 Task: Research Airbnb options in Ulundi, South Africa from 1st December, 2023 to 9th December, 2023 for 2 adults.1  bedroom having 1 bed and 1 bathroom. Property type can be house. Look for 3 properties as per requirement.
Action: Mouse moved to (433, 98)
Screenshot: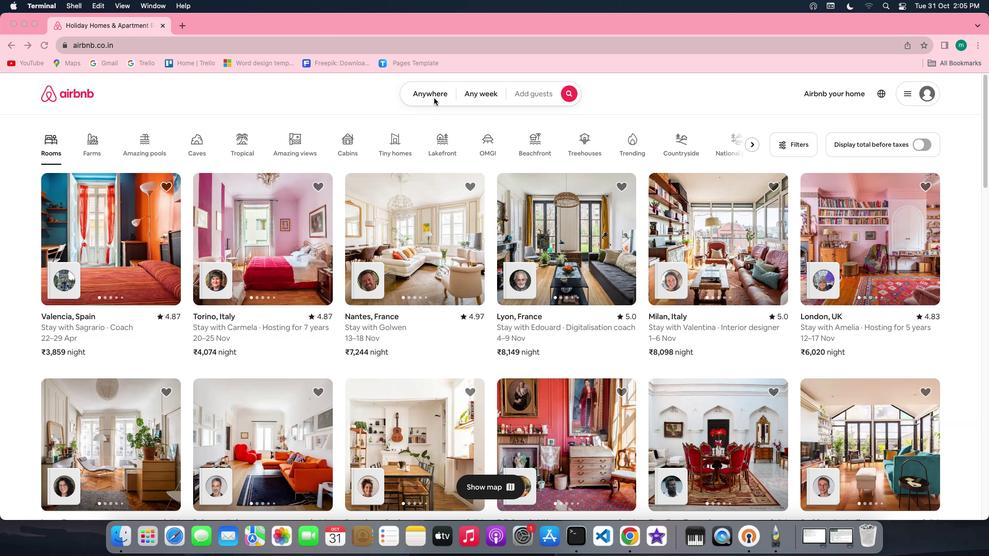 
Action: Mouse pressed left at (433, 98)
Screenshot: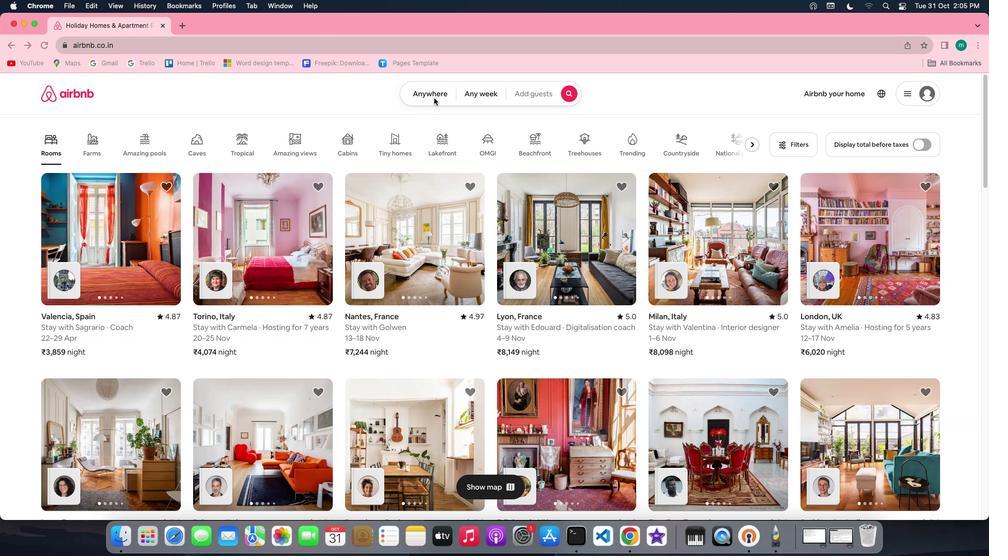 
Action: Mouse pressed left at (433, 98)
Screenshot: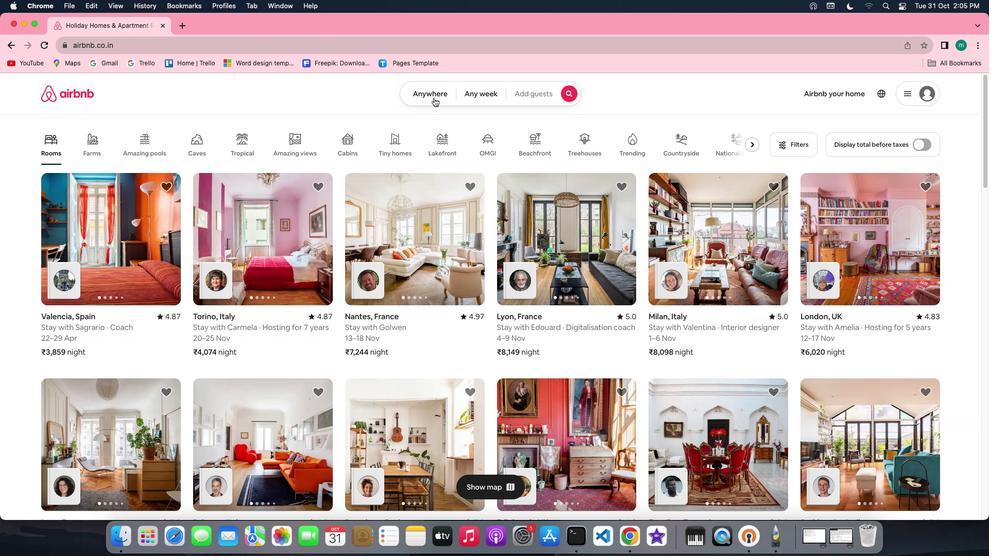 
Action: Mouse moved to (339, 137)
Screenshot: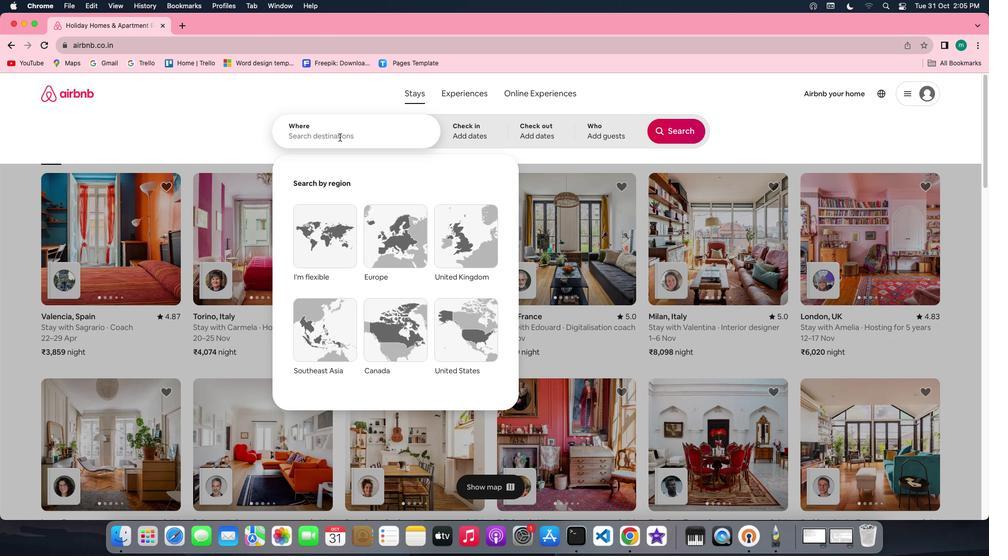 
Action: Mouse pressed left at (339, 137)
Screenshot: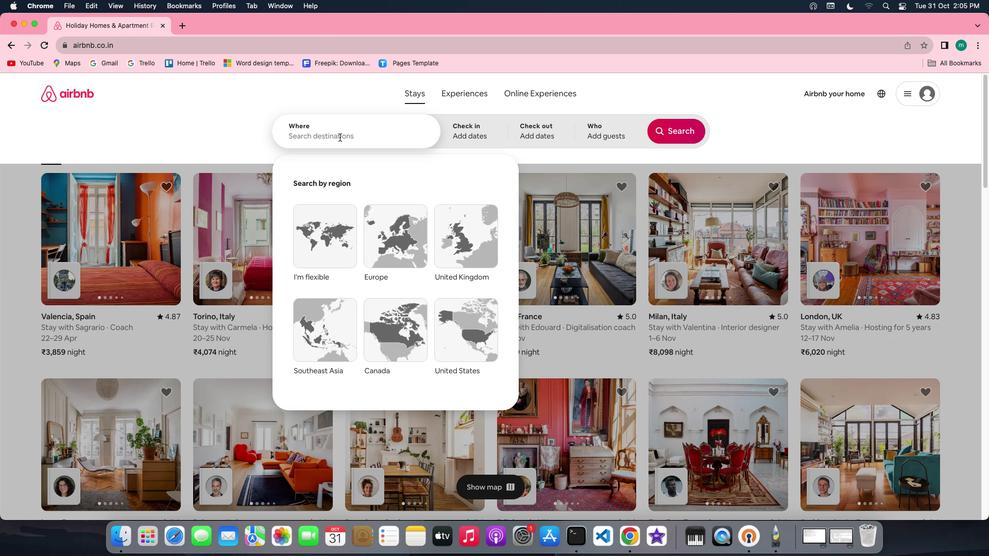 
Action: Mouse moved to (334, 139)
Screenshot: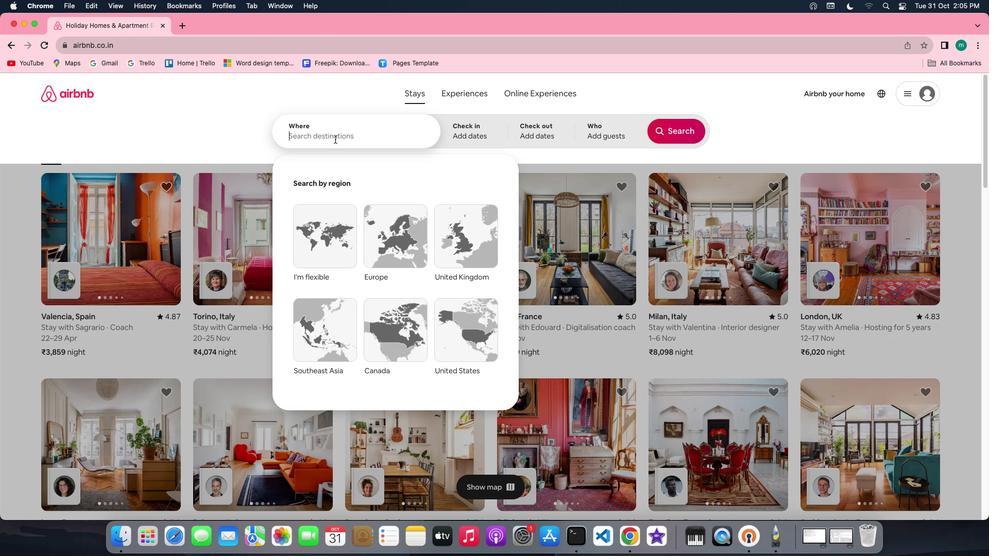 
Action: Key pressed Key.shift'U''l''u''n''d''i'','Key.spaceKey.shift's''o''u''t''h'Key.spaceKey.shift'a''f''r''i''c''a'
Screenshot: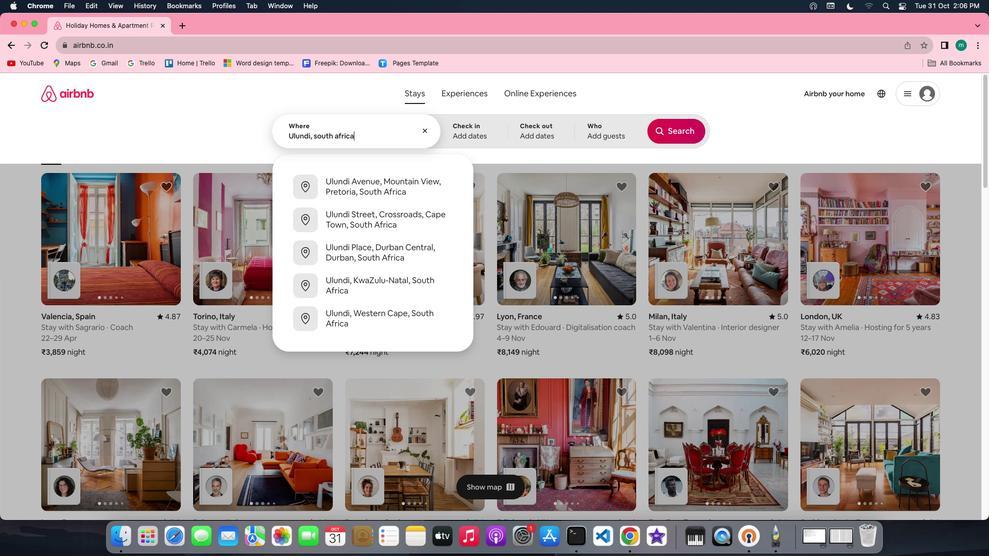 
Action: Mouse moved to (467, 127)
Screenshot: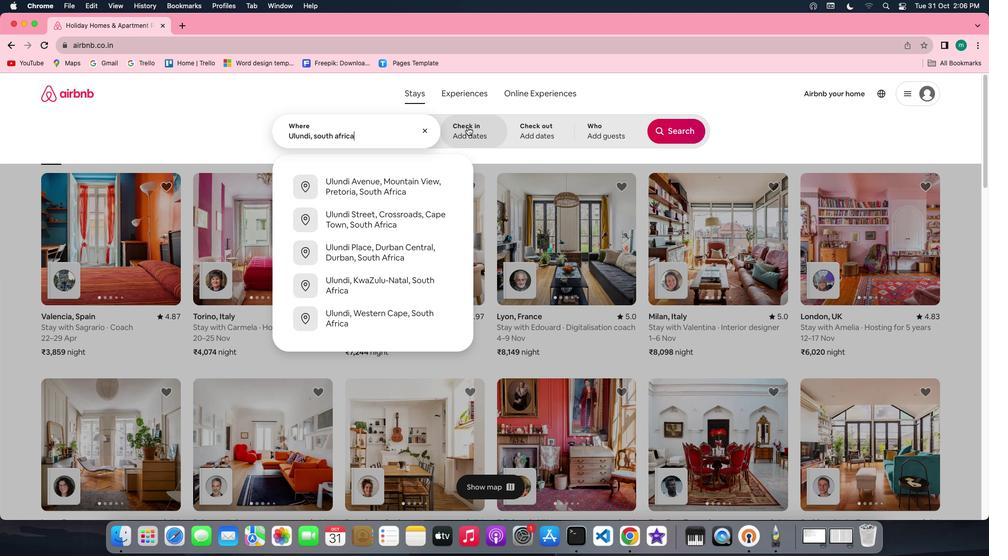 
Action: Mouse pressed left at (467, 127)
Screenshot: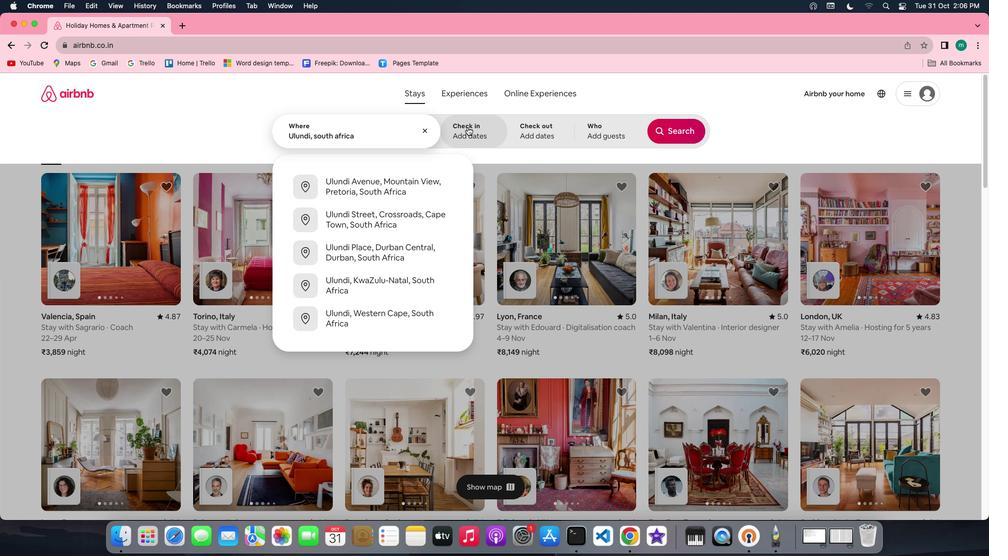 
Action: Mouse moved to (670, 215)
Screenshot: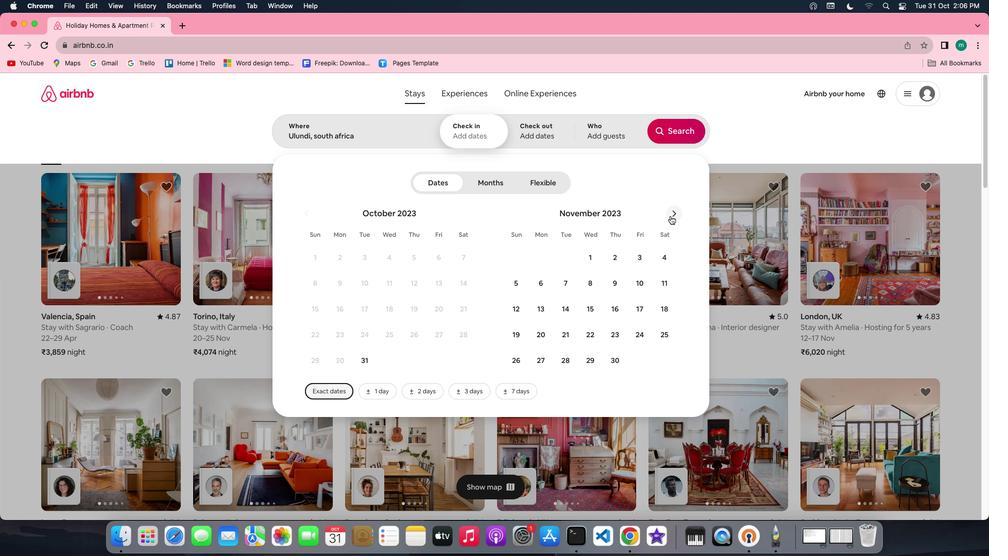 
Action: Mouse pressed left at (670, 215)
Screenshot: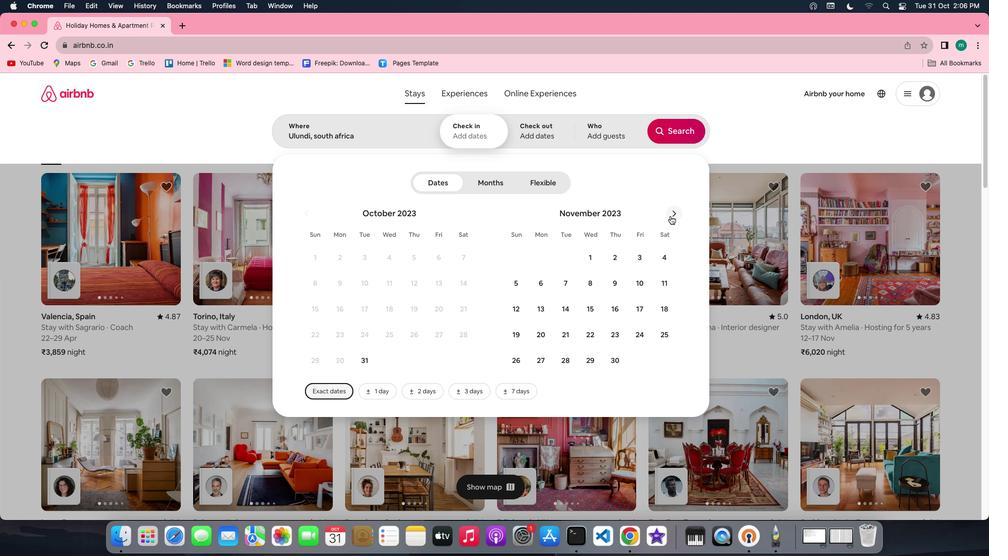 
Action: Mouse moved to (645, 256)
Screenshot: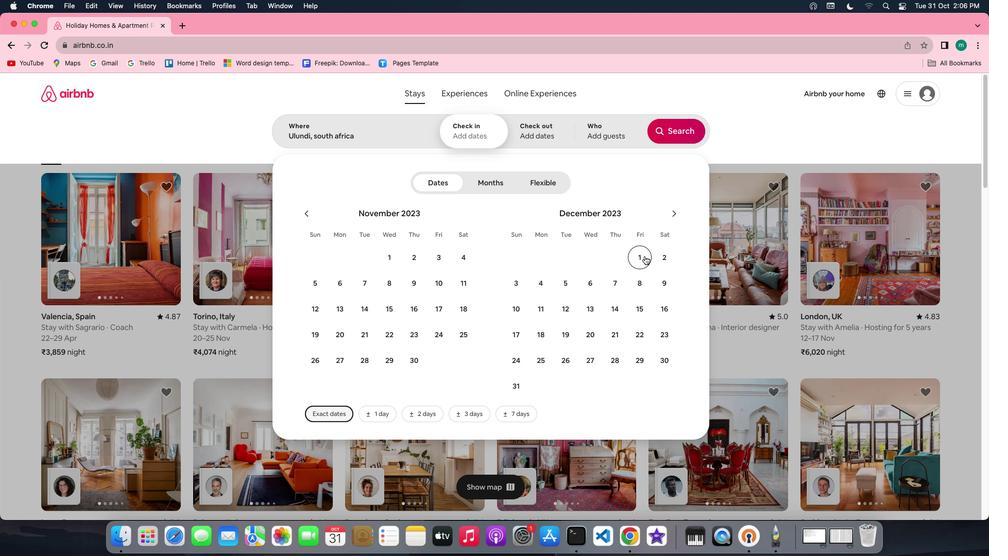 
Action: Mouse pressed left at (645, 256)
Screenshot: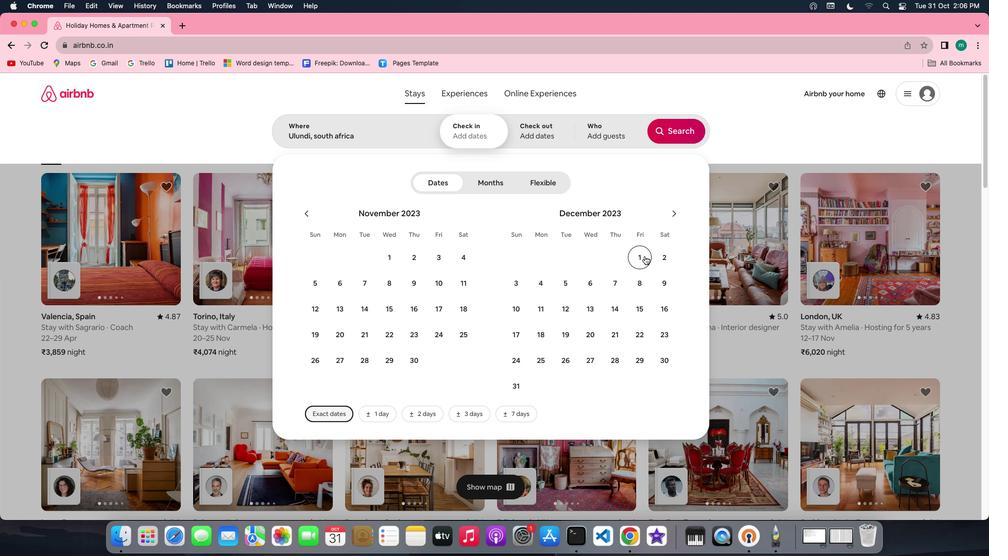 
Action: Mouse moved to (662, 285)
Screenshot: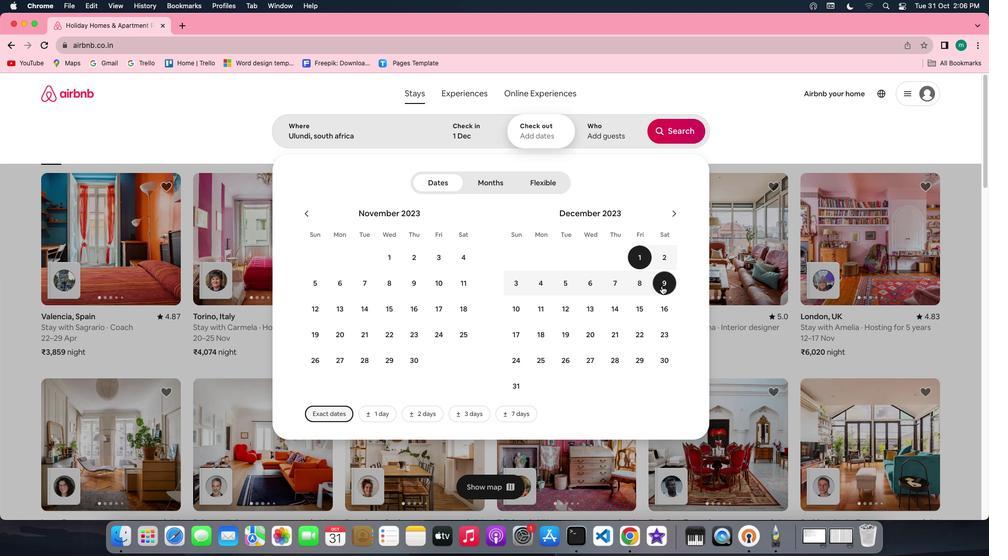 
Action: Mouse pressed left at (662, 285)
Screenshot: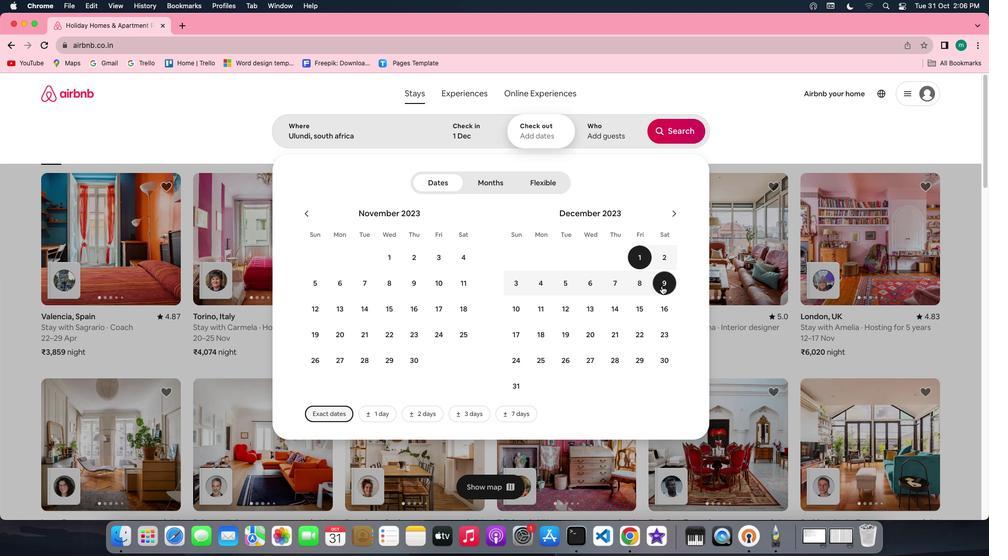 
Action: Mouse moved to (612, 133)
Screenshot: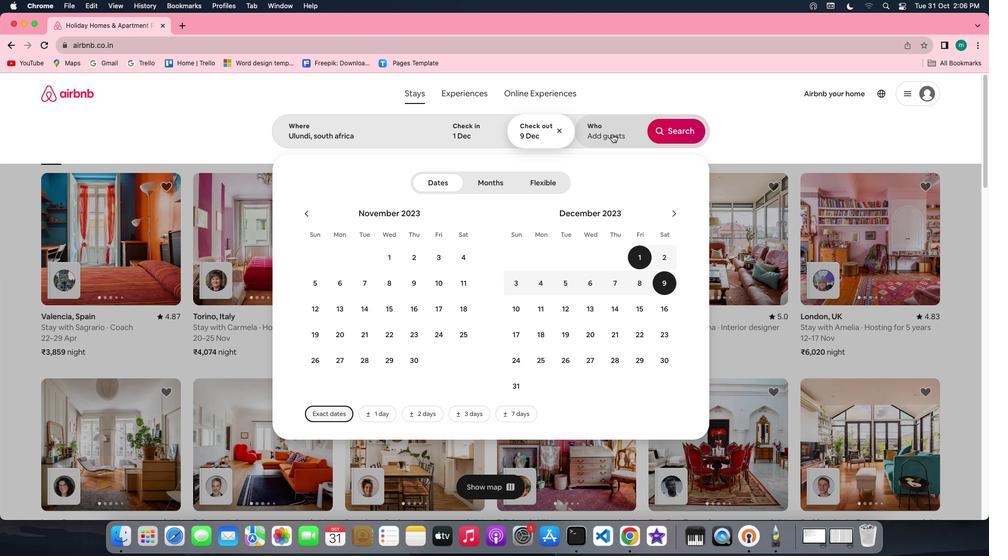 
Action: Mouse pressed left at (612, 133)
Screenshot: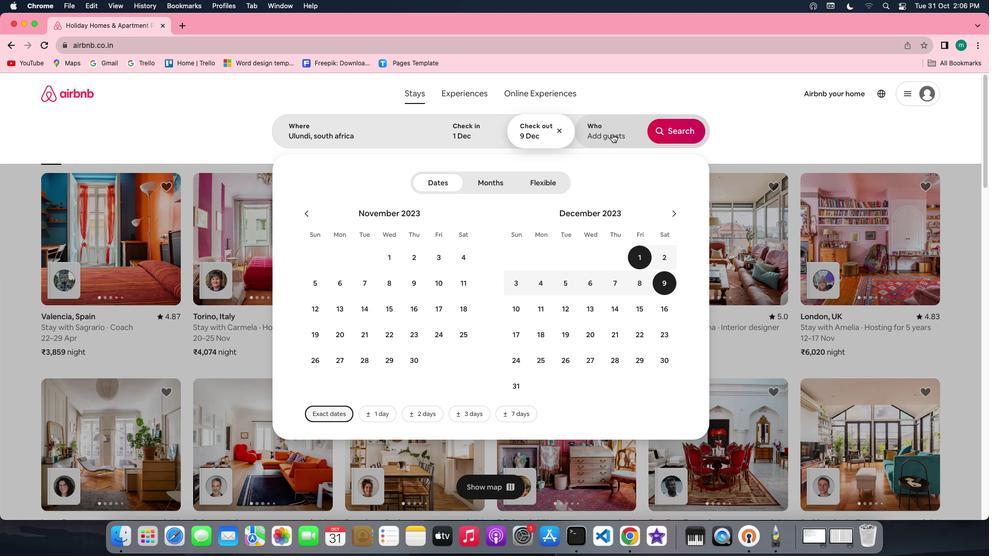 
Action: Mouse moved to (679, 187)
Screenshot: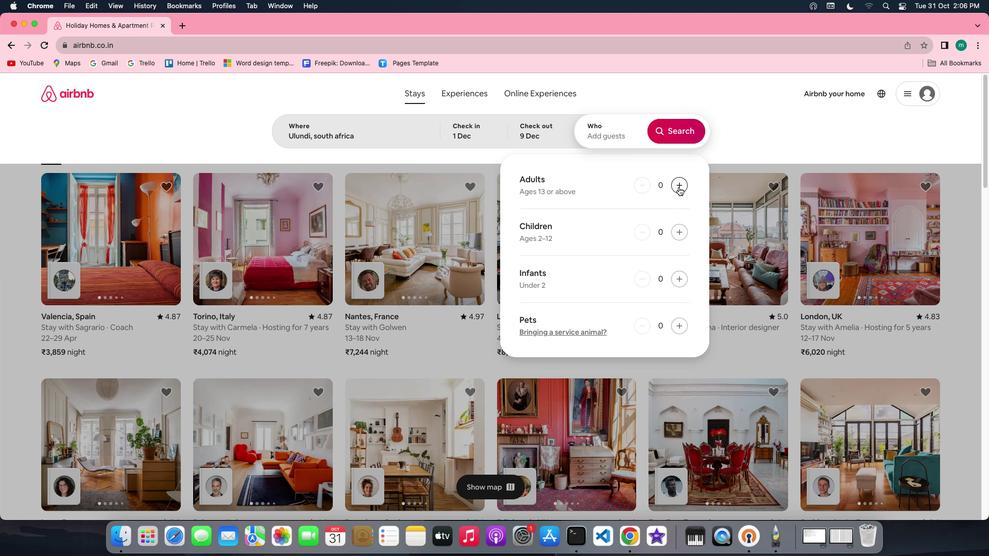 
Action: Mouse pressed left at (679, 187)
Screenshot: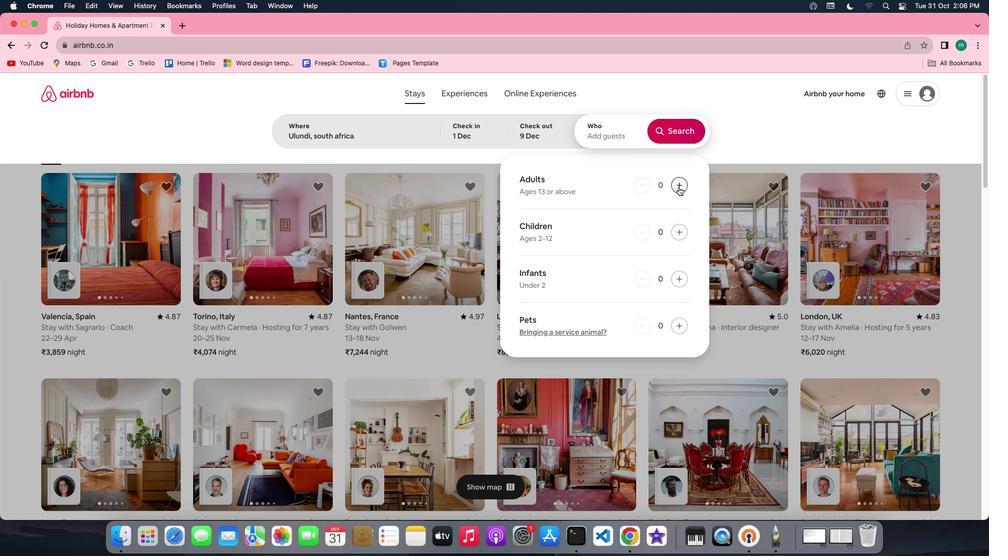 
Action: Mouse pressed left at (679, 187)
Screenshot: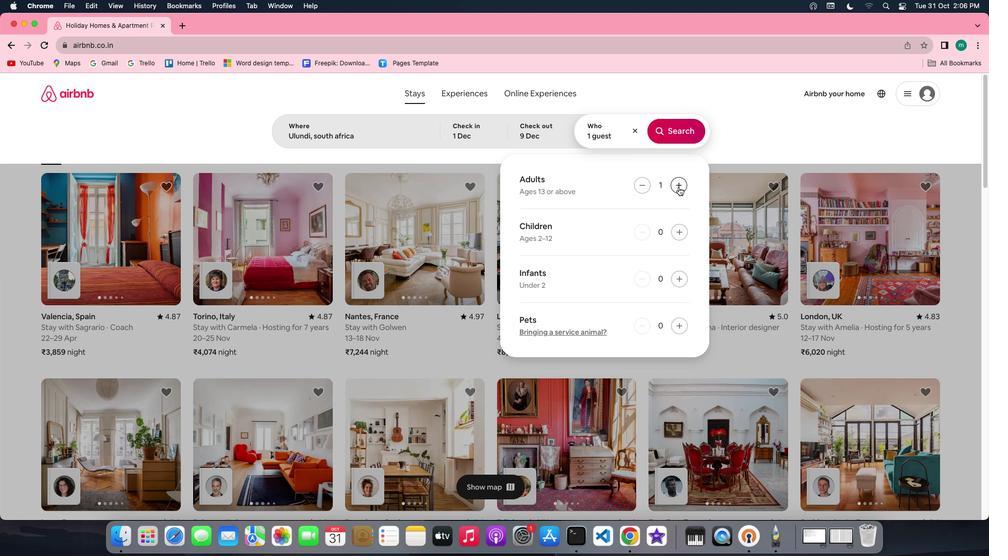 
Action: Mouse moved to (673, 130)
Screenshot: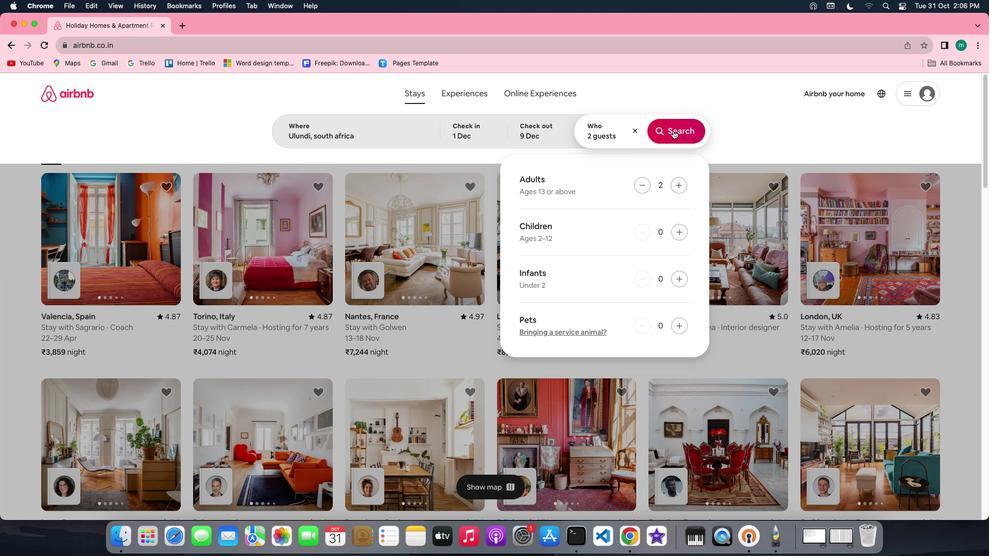 
Action: Mouse pressed left at (673, 130)
Screenshot: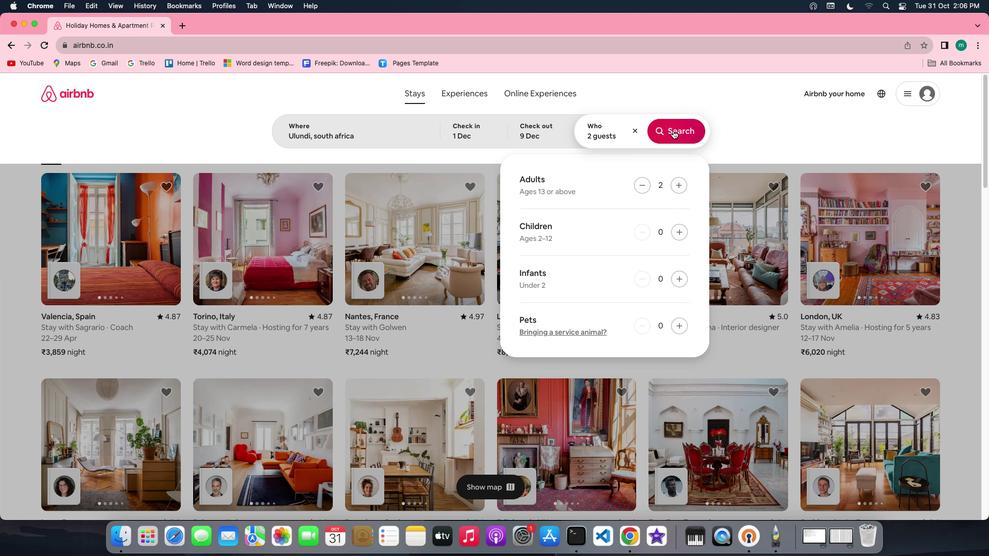 
Action: Mouse moved to (835, 129)
Screenshot: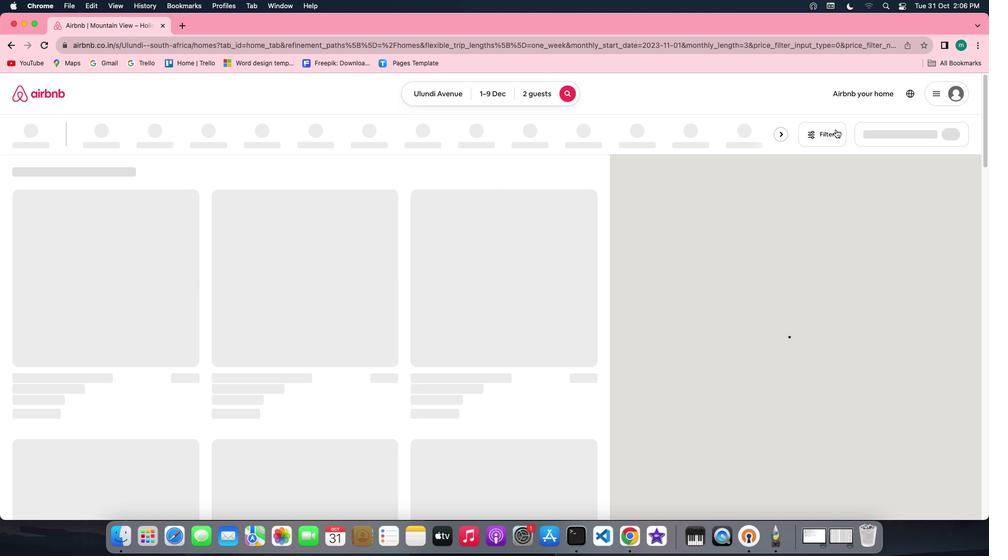 
Action: Mouse pressed left at (835, 129)
Screenshot: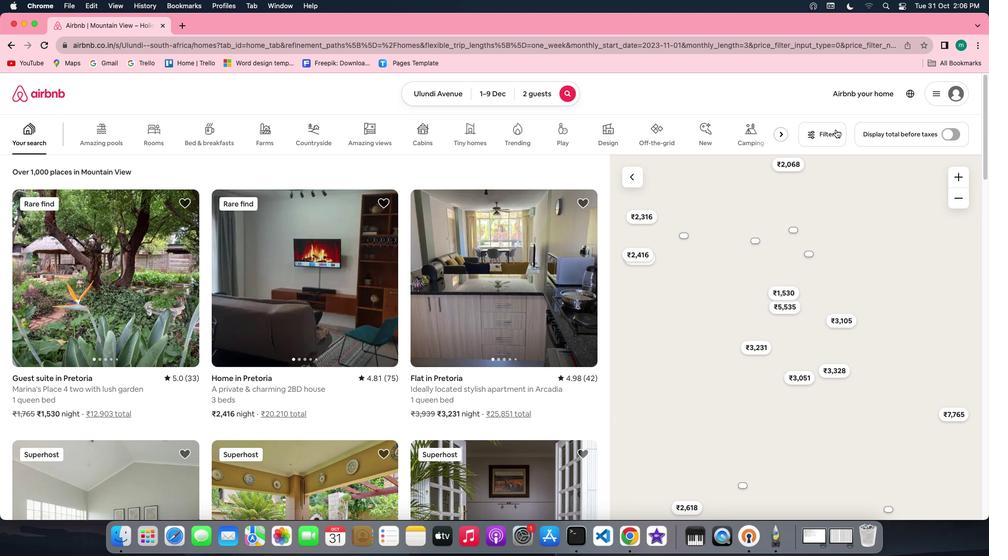 
Action: Mouse moved to (518, 298)
Screenshot: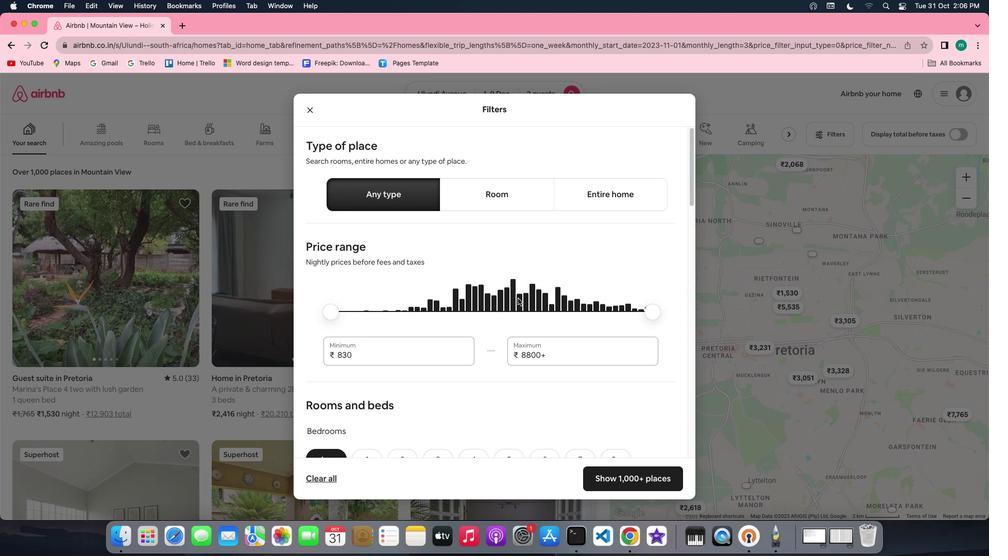 
Action: Mouse scrolled (518, 298) with delta (0, 0)
Screenshot: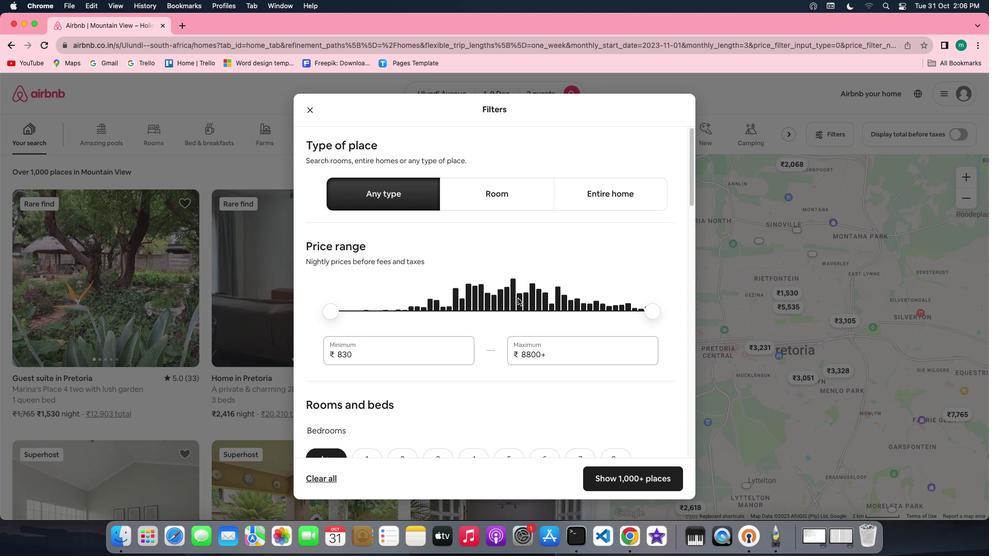 
Action: Mouse scrolled (518, 298) with delta (0, 0)
Screenshot: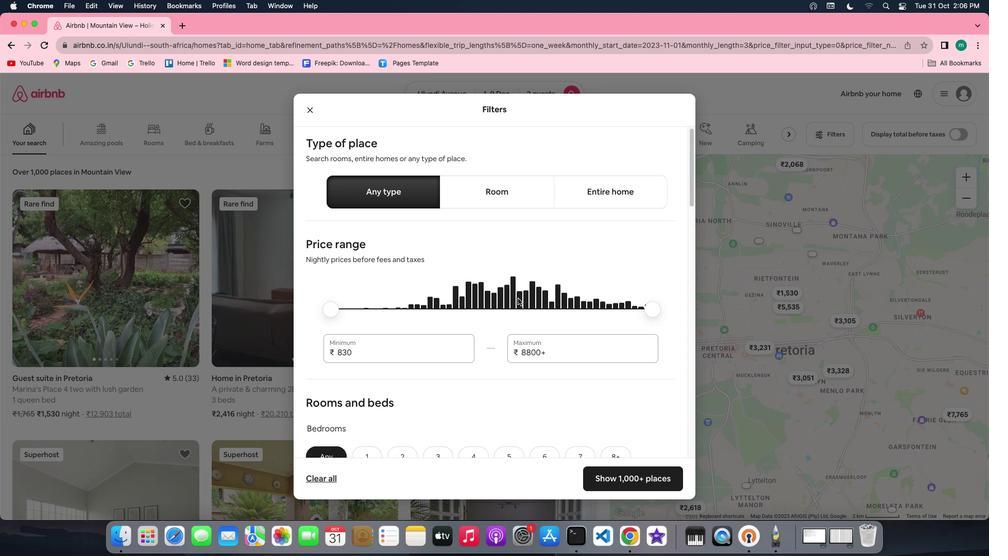 
Action: Mouse scrolled (518, 298) with delta (0, -1)
Screenshot: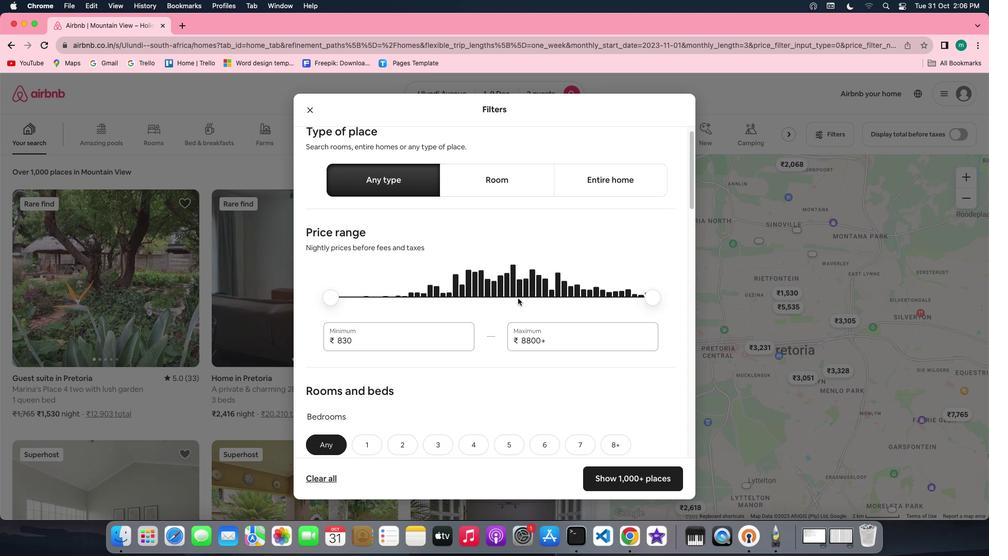 
Action: Mouse scrolled (518, 298) with delta (0, 0)
Screenshot: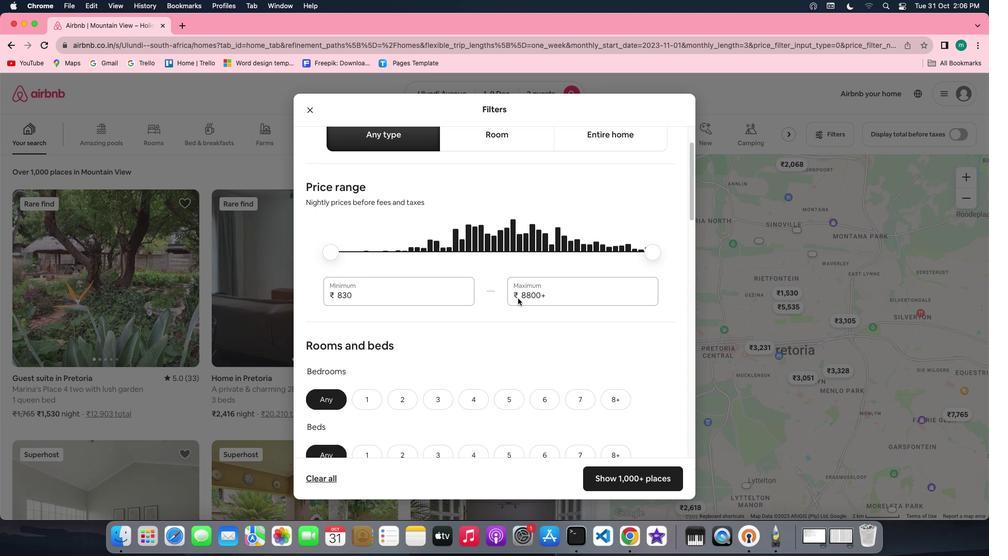 
Action: Mouse scrolled (518, 298) with delta (0, 0)
Screenshot: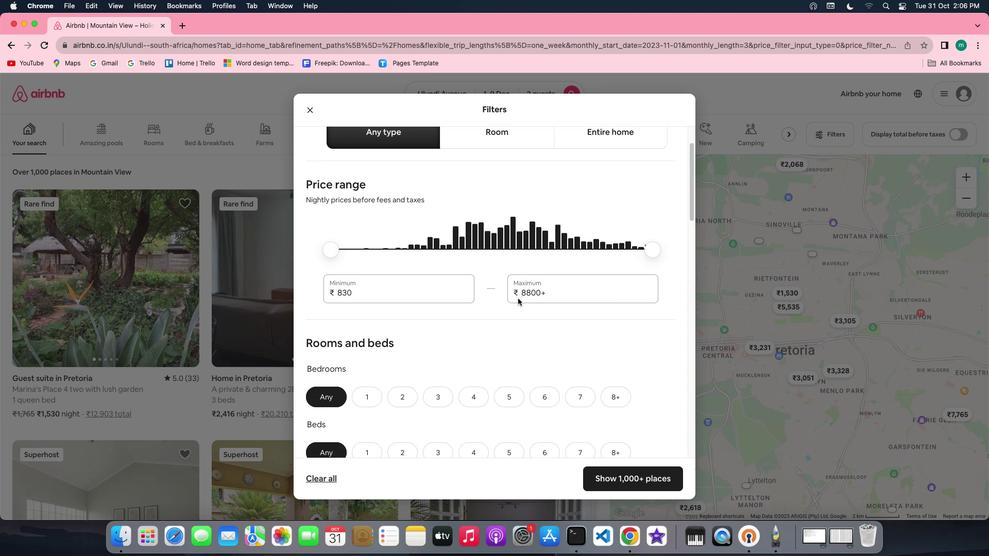 
Action: Mouse scrolled (518, 298) with delta (0, 0)
Screenshot: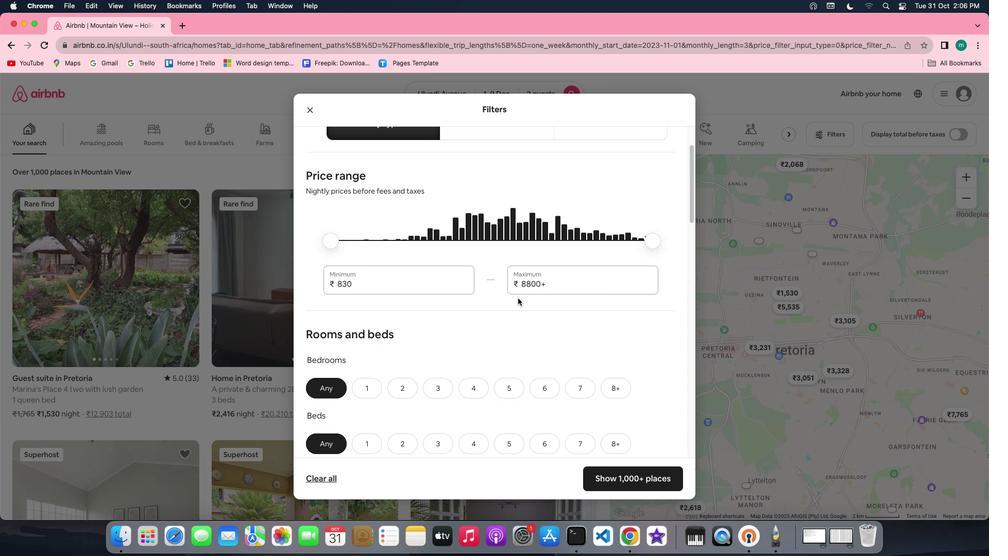 
Action: Mouse scrolled (518, 298) with delta (0, -1)
Screenshot: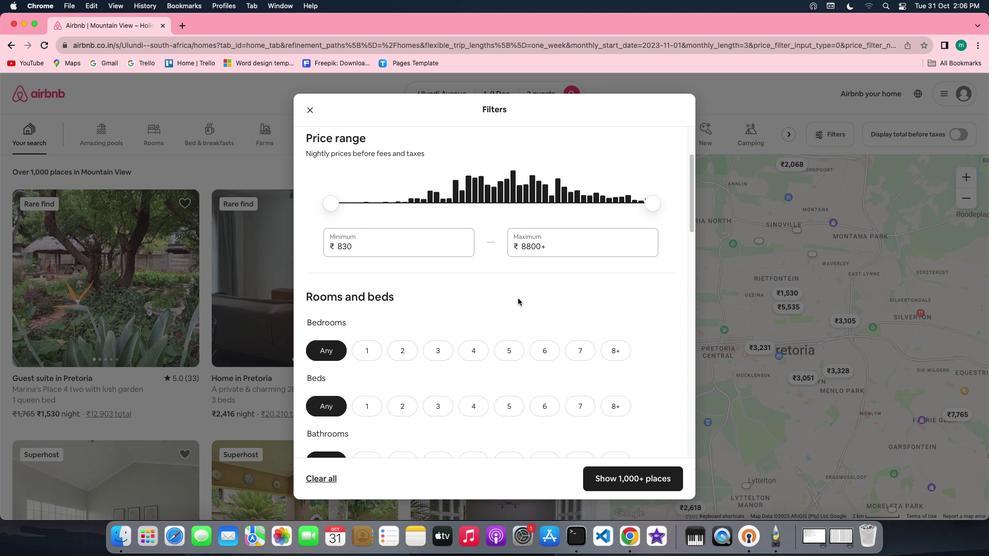 
Action: Mouse moved to (357, 304)
Screenshot: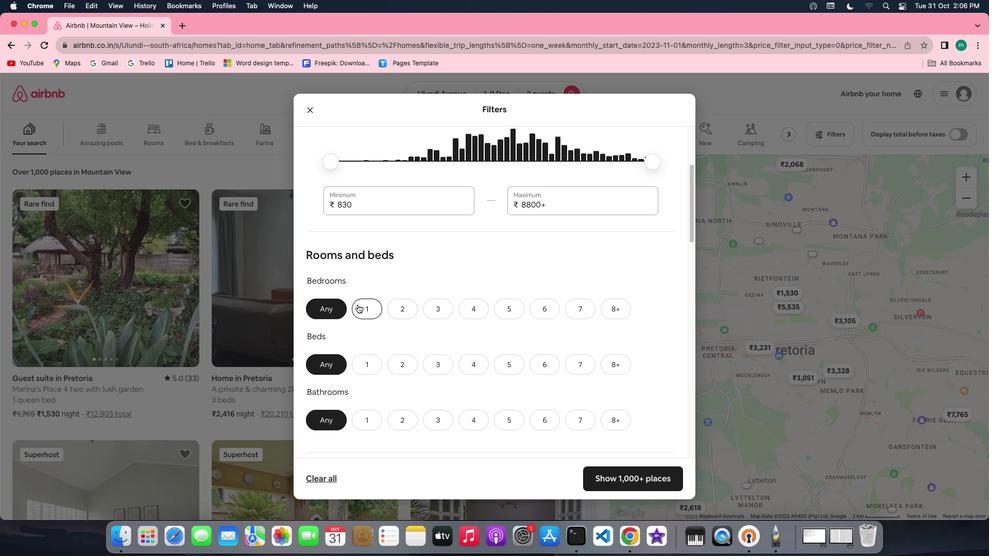 
Action: Mouse pressed left at (357, 304)
Screenshot: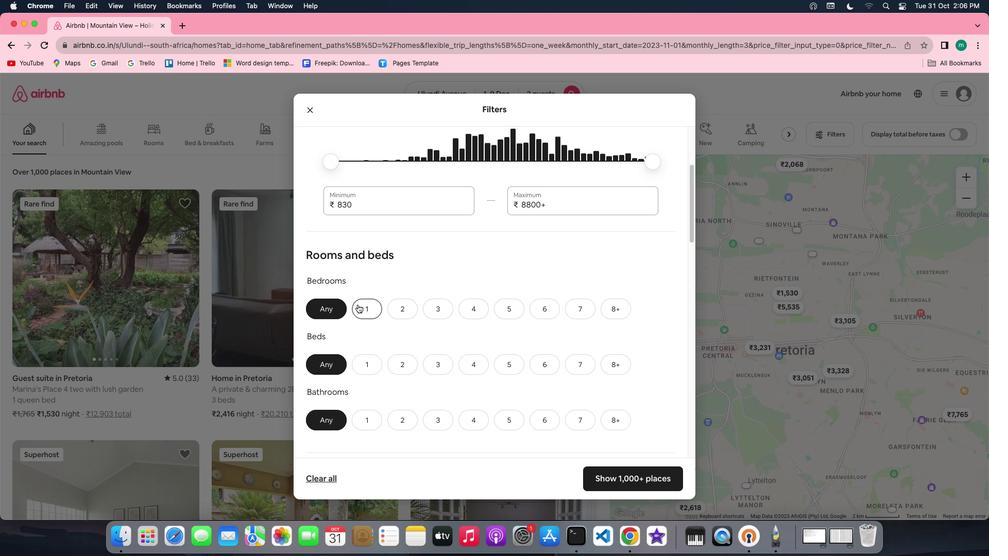 
Action: Mouse moved to (376, 363)
Screenshot: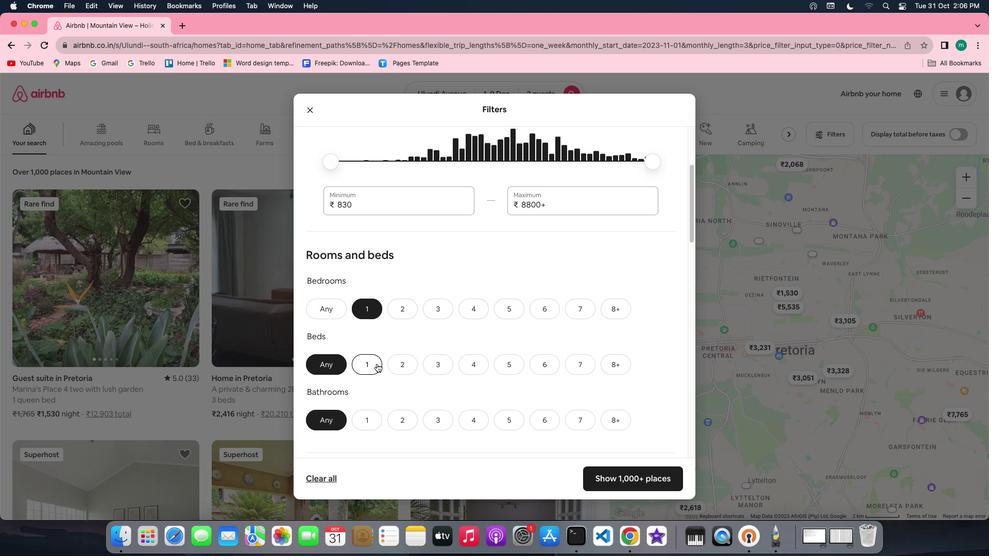 
Action: Mouse pressed left at (376, 363)
Screenshot: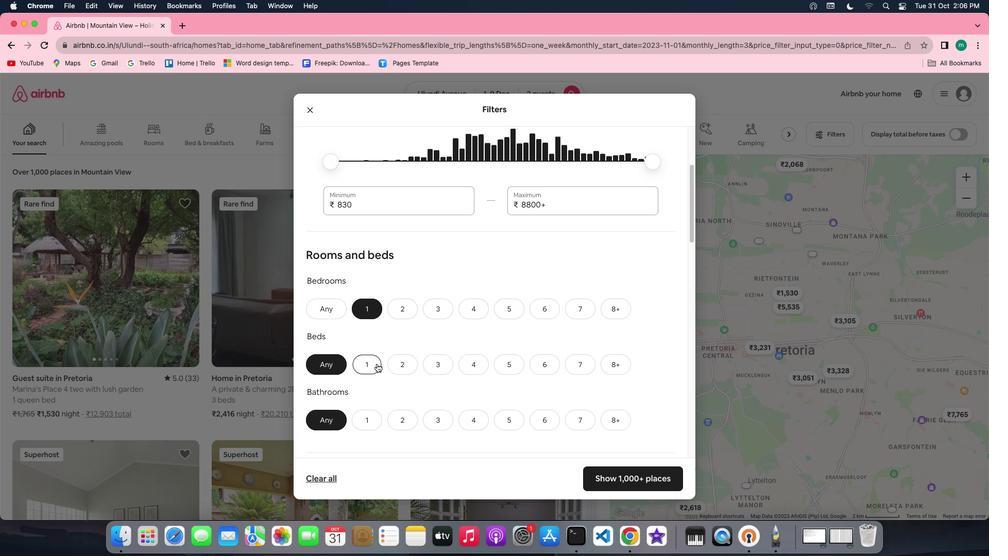 
Action: Mouse moved to (370, 415)
Screenshot: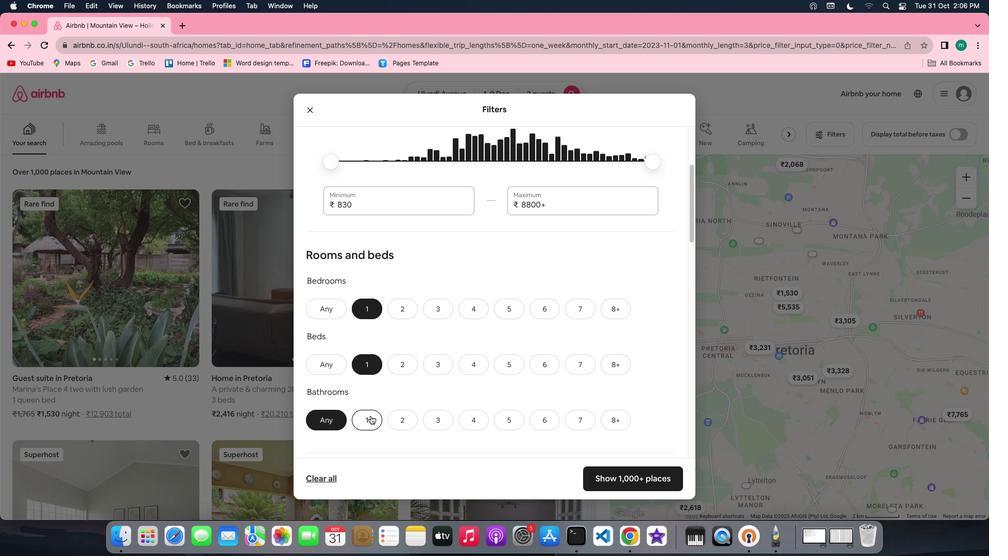 
Action: Mouse pressed left at (370, 415)
Screenshot: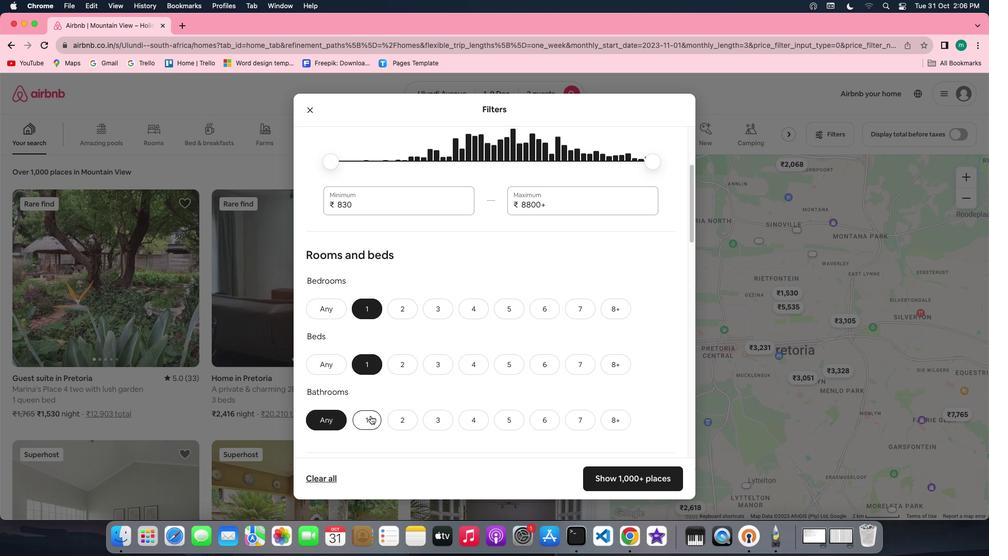 
Action: Mouse moved to (493, 399)
Screenshot: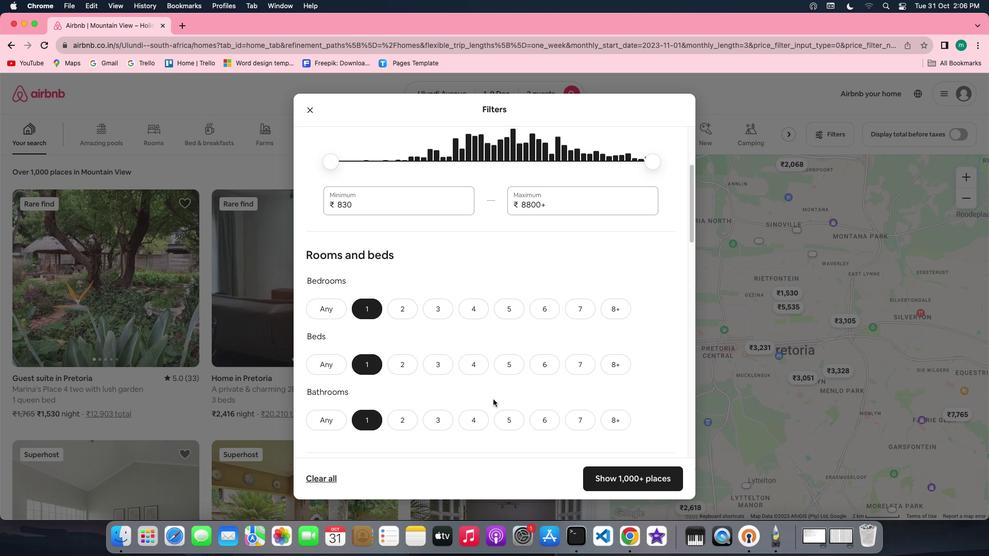 
Action: Mouse scrolled (493, 399) with delta (0, 0)
Screenshot: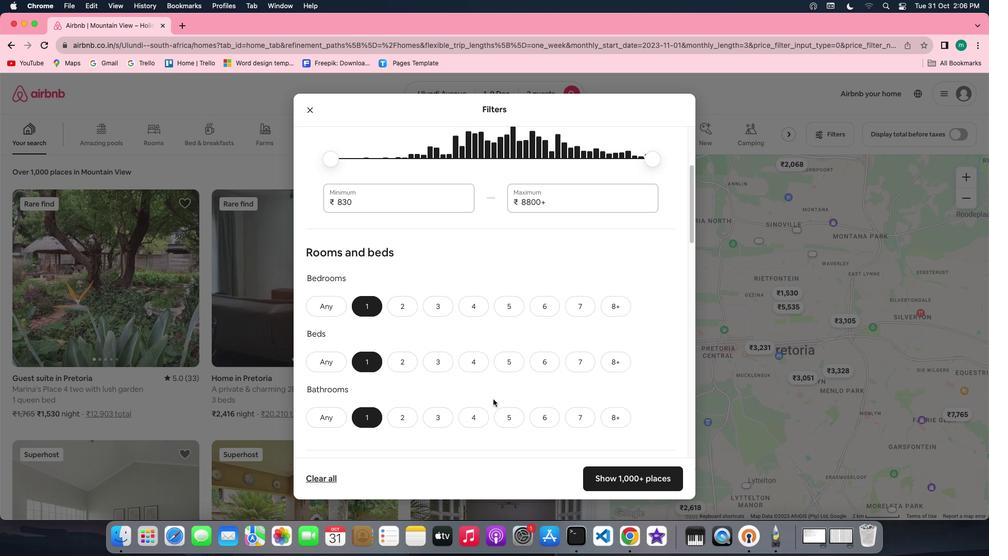 
Action: Mouse scrolled (493, 399) with delta (0, 0)
Screenshot: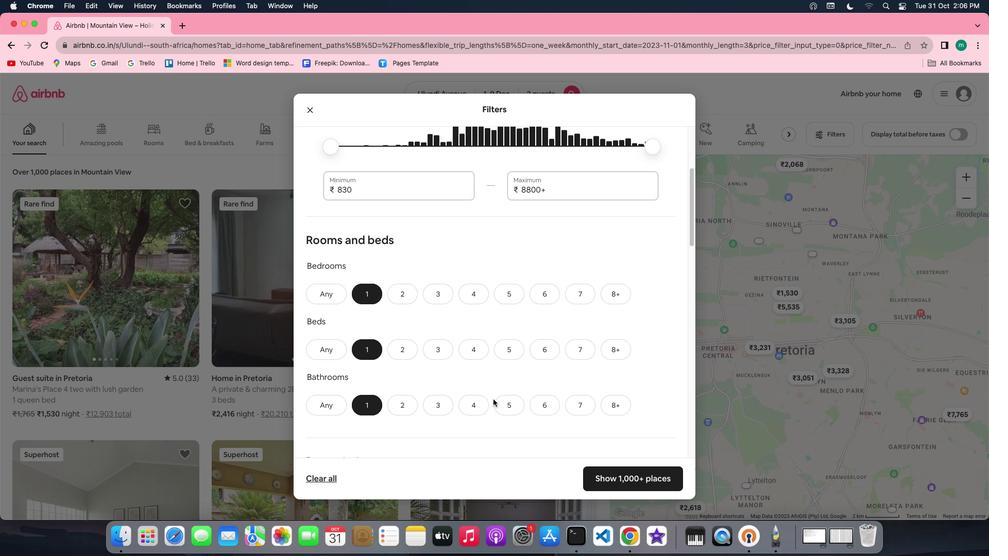 
Action: Mouse scrolled (493, 399) with delta (0, -1)
Screenshot: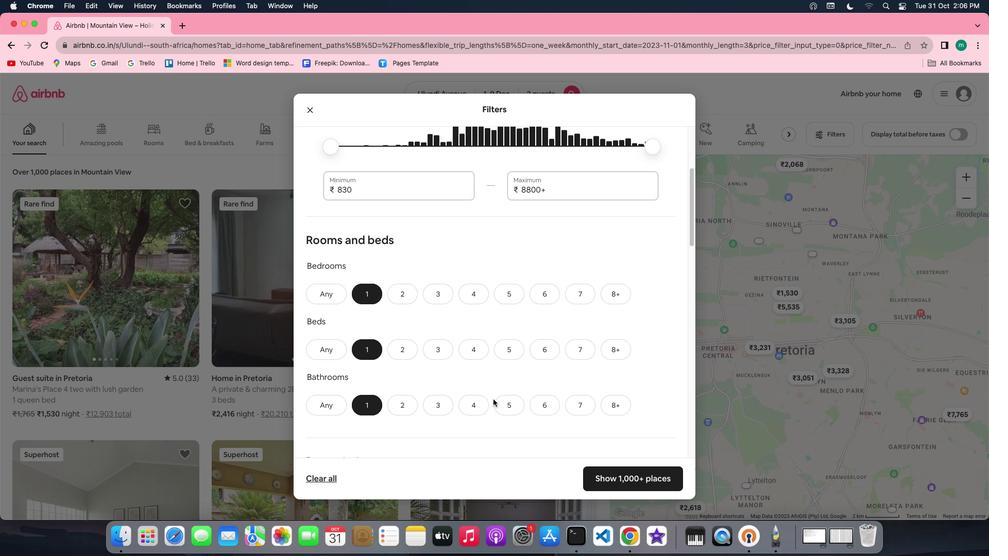 
Action: Mouse scrolled (493, 399) with delta (0, -2)
Screenshot: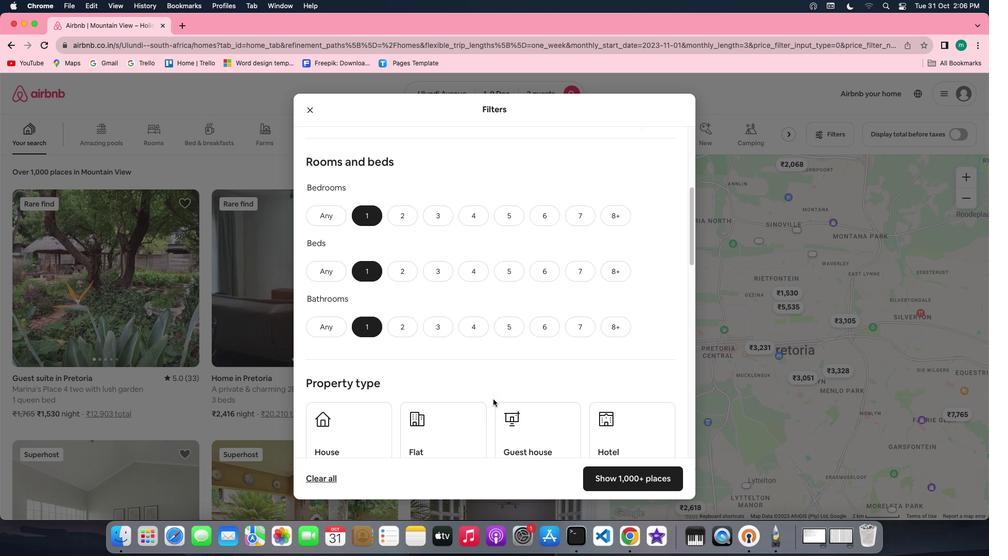 
Action: Mouse moved to (493, 399)
Screenshot: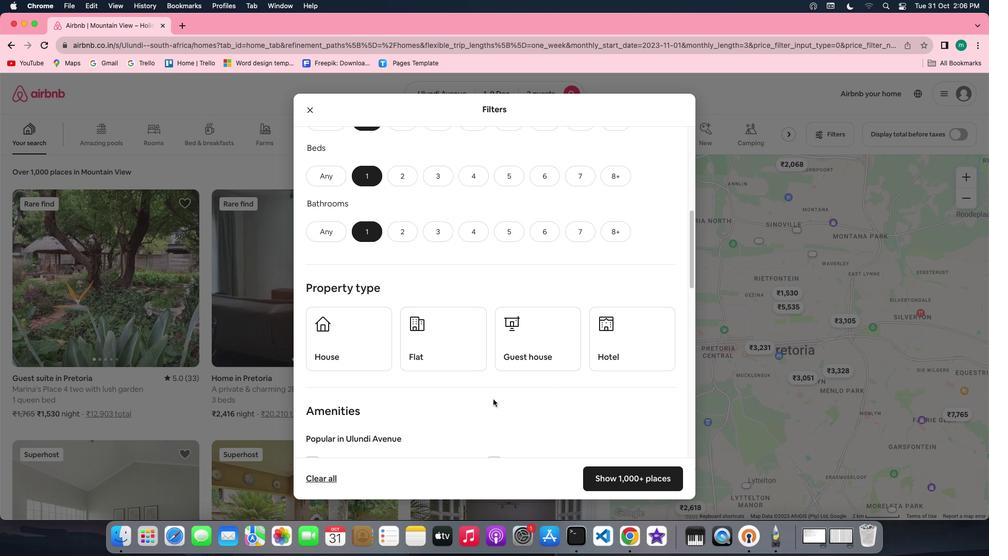 
Action: Mouse scrolled (493, 399) with delta (0, 0)
Screenshot: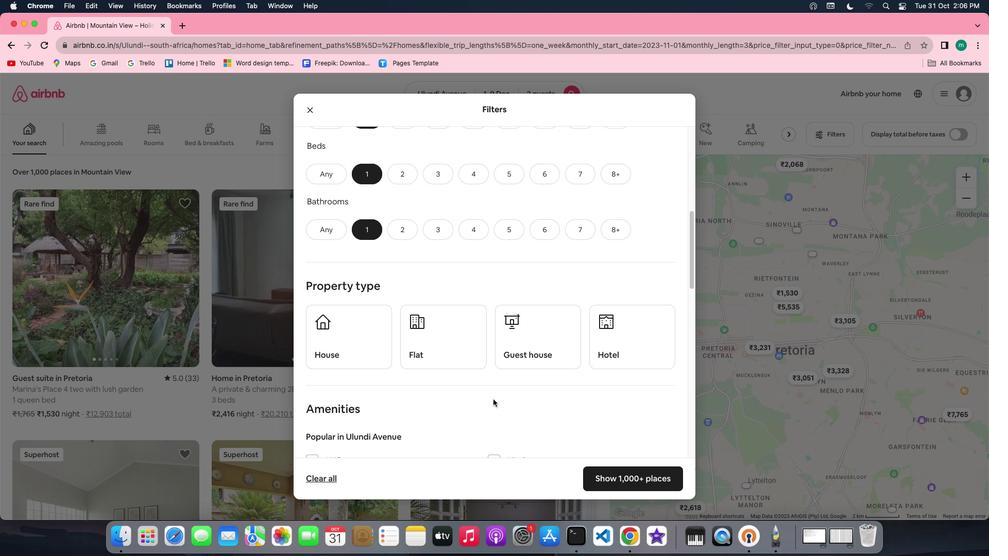 
Action: Mouse scrolled (493, 399) with delta (0, 0)
Screenshot: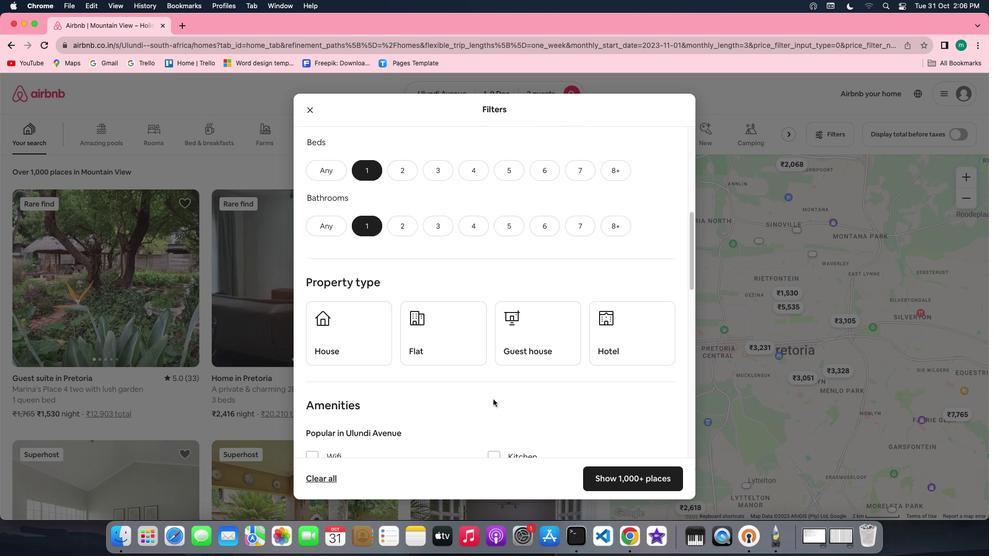 
Action: Mouse scrolled (493, 399) with delta (0, -1)
Screenshot: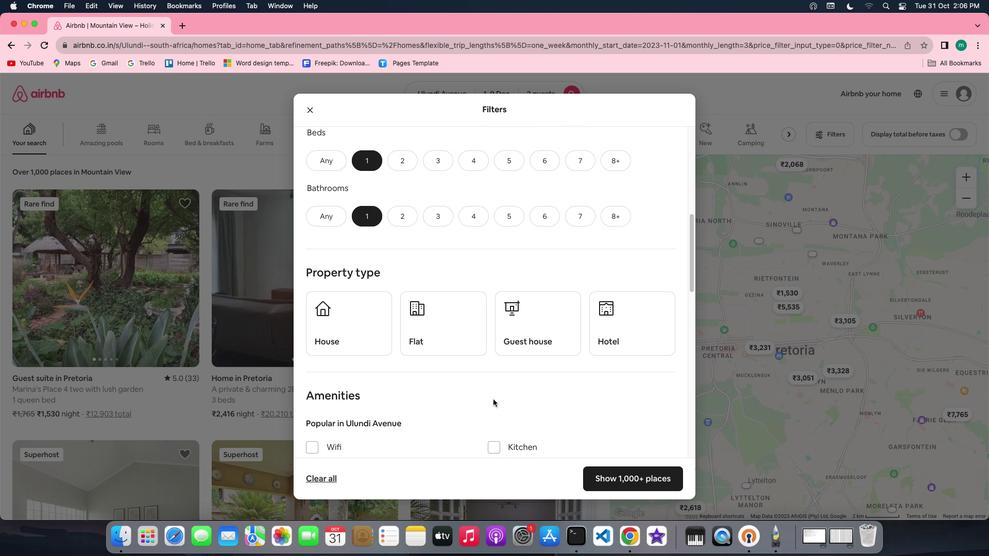 
Action: Mouse scrolled (493, 399) with delta (0, 0)
Screenshot: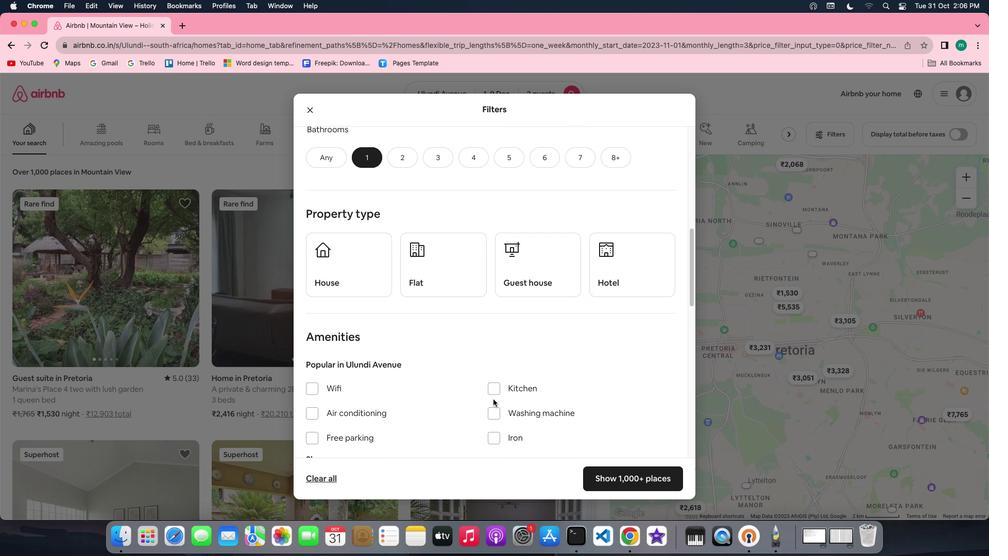 
Action: Mouse scrolled (493, 399) with delta (0, 0)
Screenshot: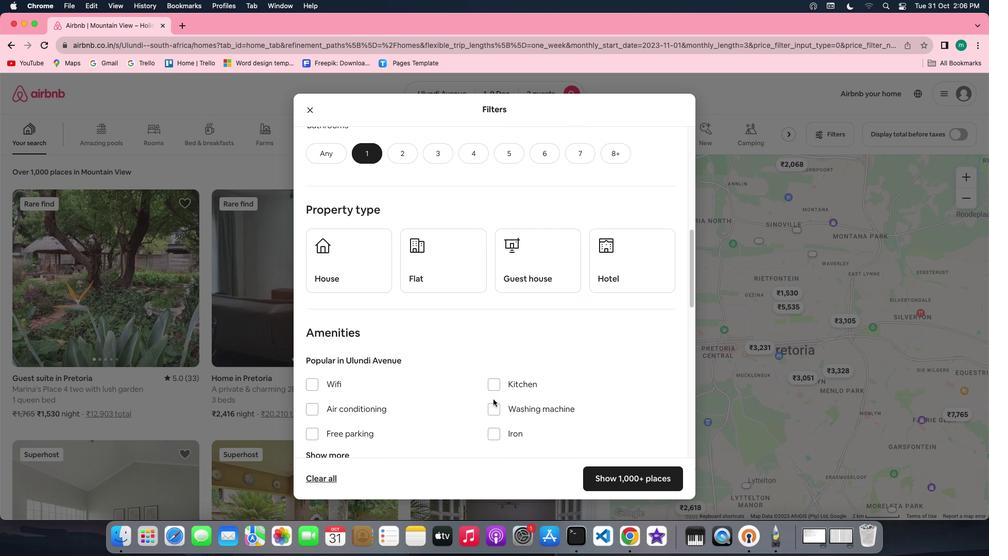 
Action: Mouse moved to (356, 273)
Screenshot: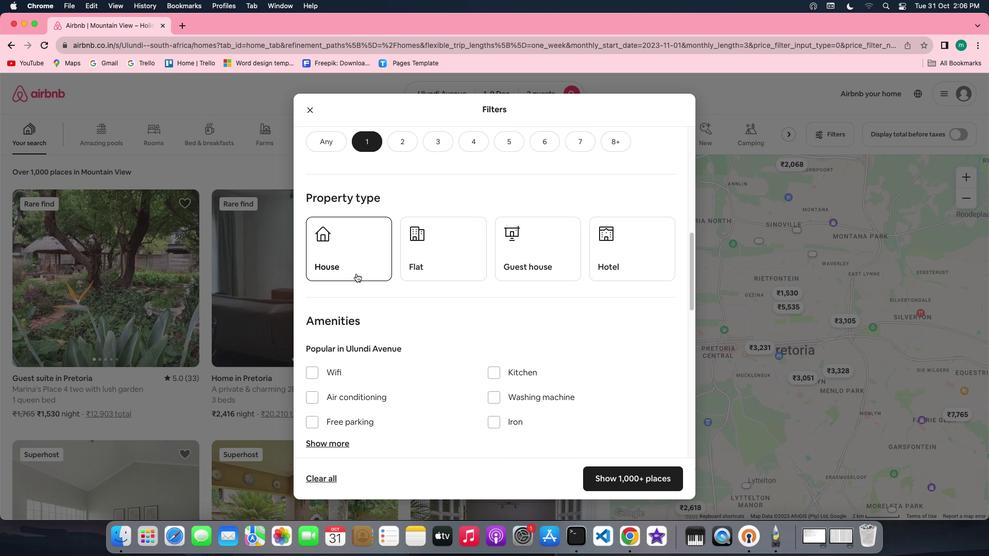 
Action: Mouse pressed left at (356, 273)
Screenshot: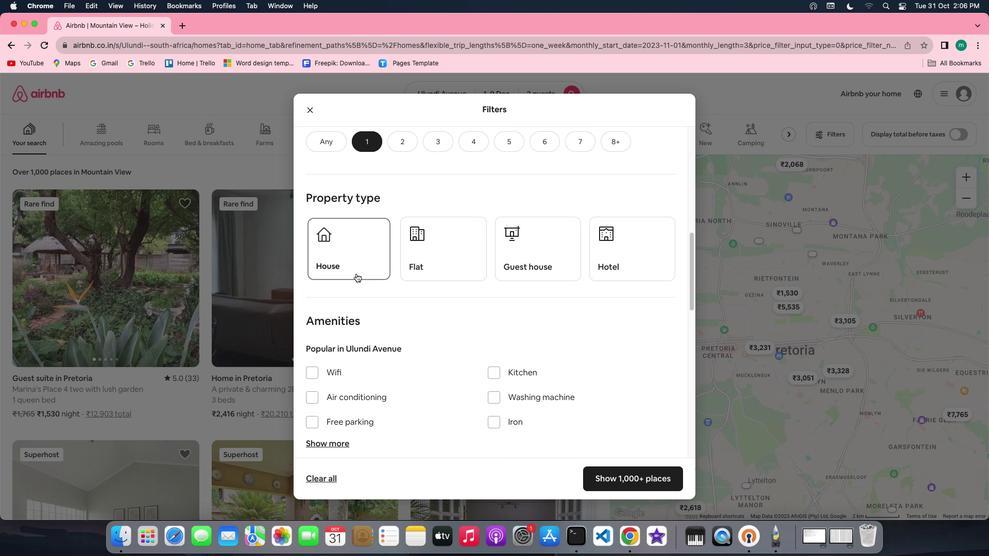 
Action: Mouse moved to (541, 394)
Screenshot: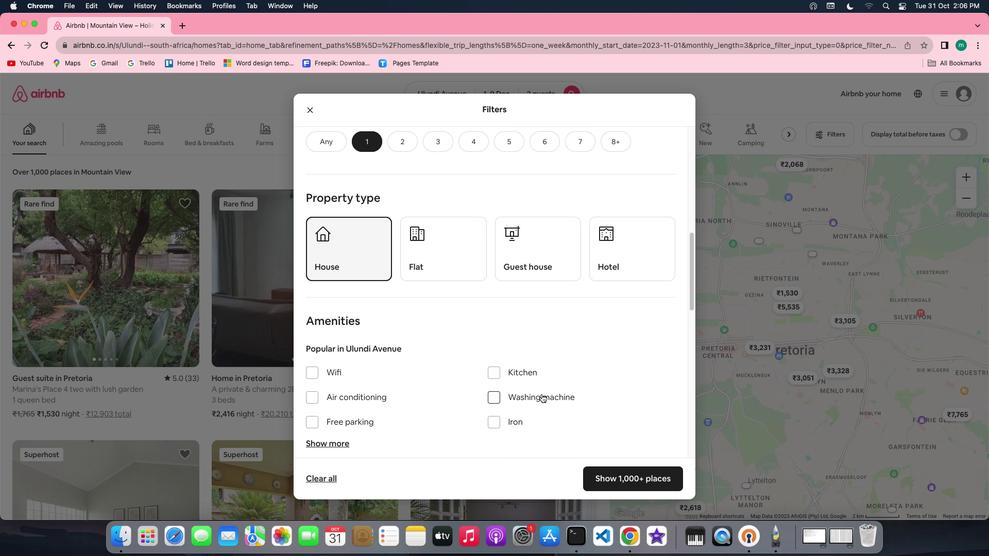 
Action: Mouse scrolled (541, 394) with delta (0, 0)
Screenshot: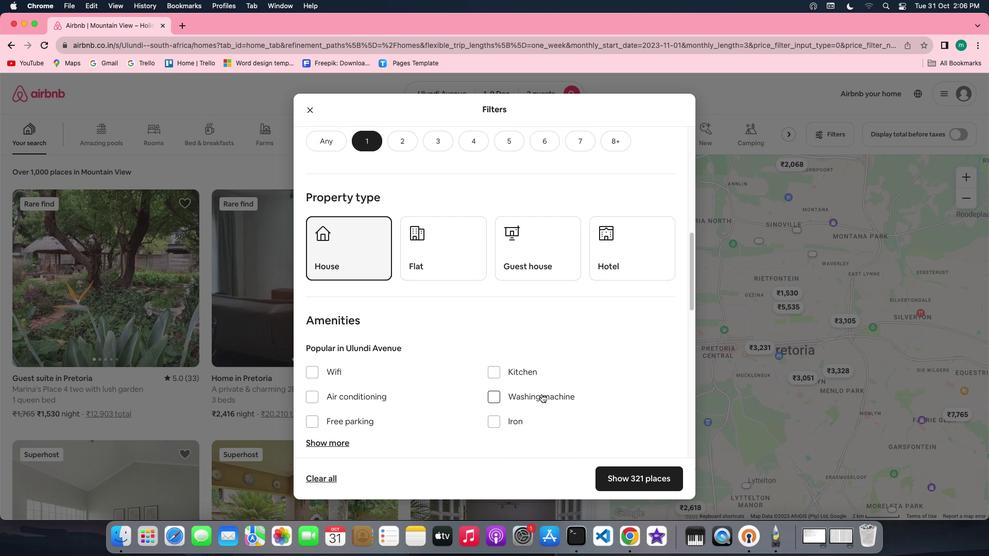 
Action: Mouse scrolled (541, 394) with delta (0, 0)
Screenshot: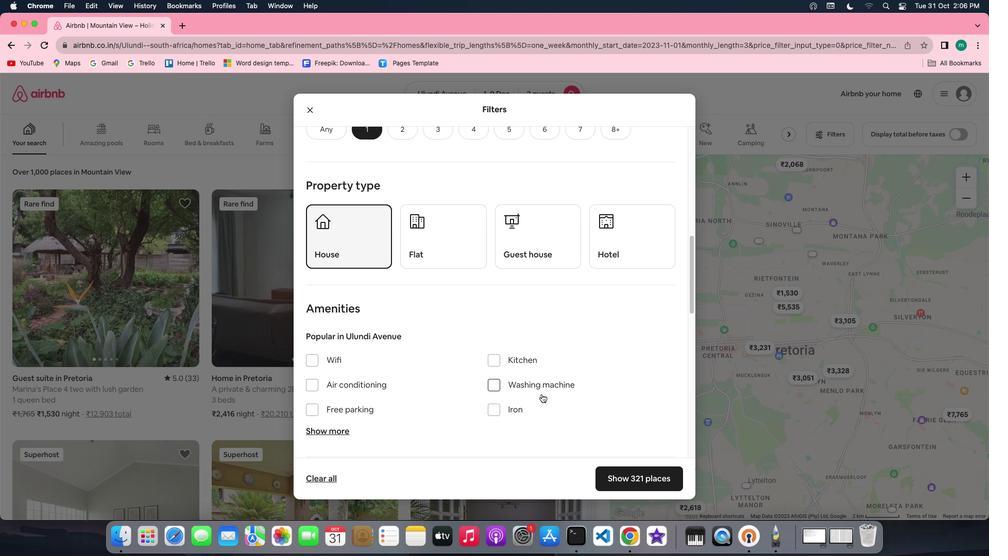 
Action: Mouse scrolled (541, 394) with delta (0, -1)
Screenshot: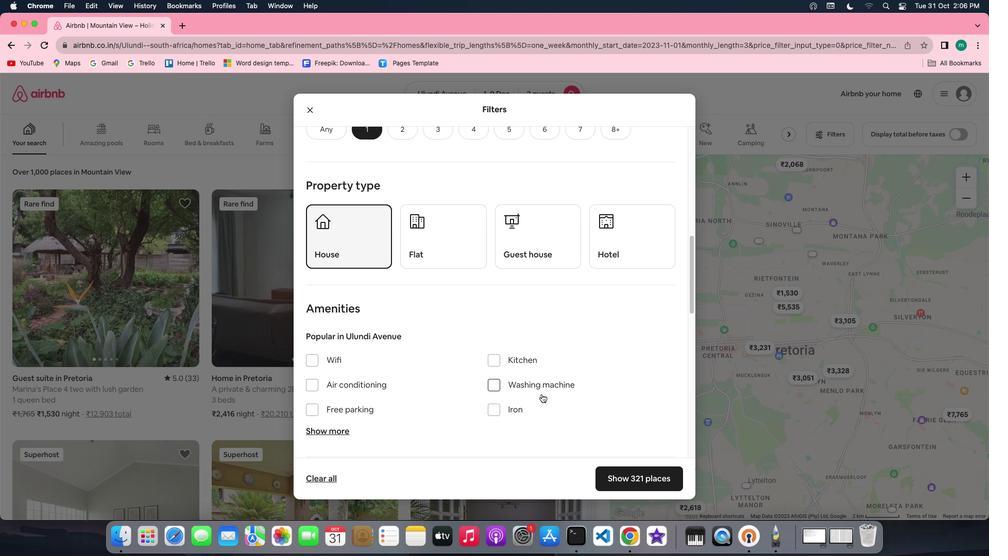 
Action: Mouse scrolled (541, 394) with delta (0, -1)
Screenshot: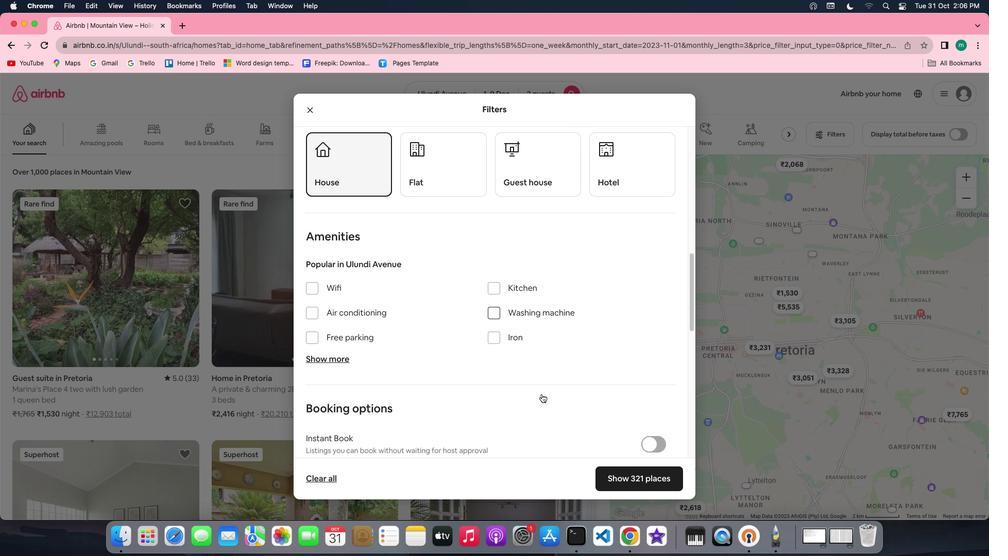 
Action: Mouse scrolled (541, 394) with delta (0, 0)
Screenshot: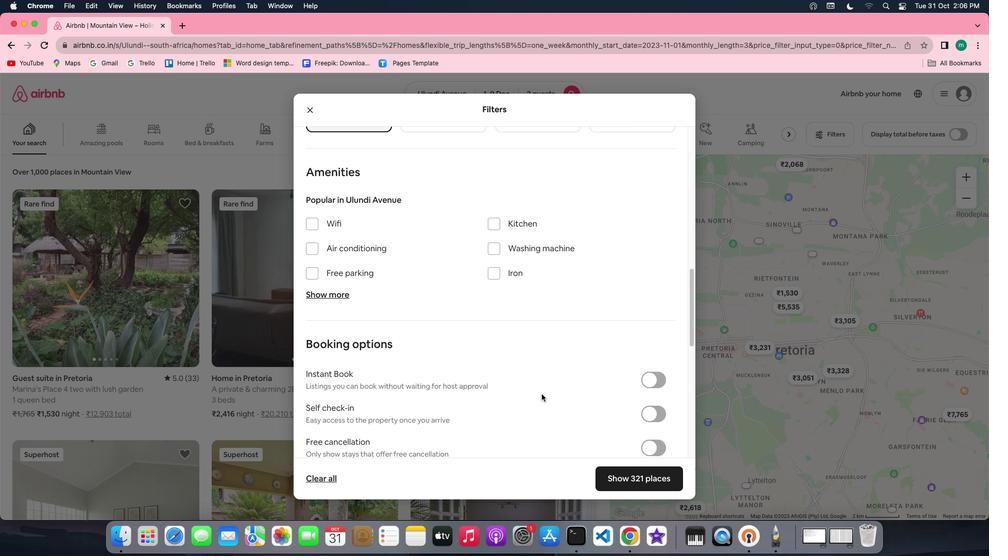 
Action: Mouse scrolled (541, 394) with delta (0, 0)
Screenshot: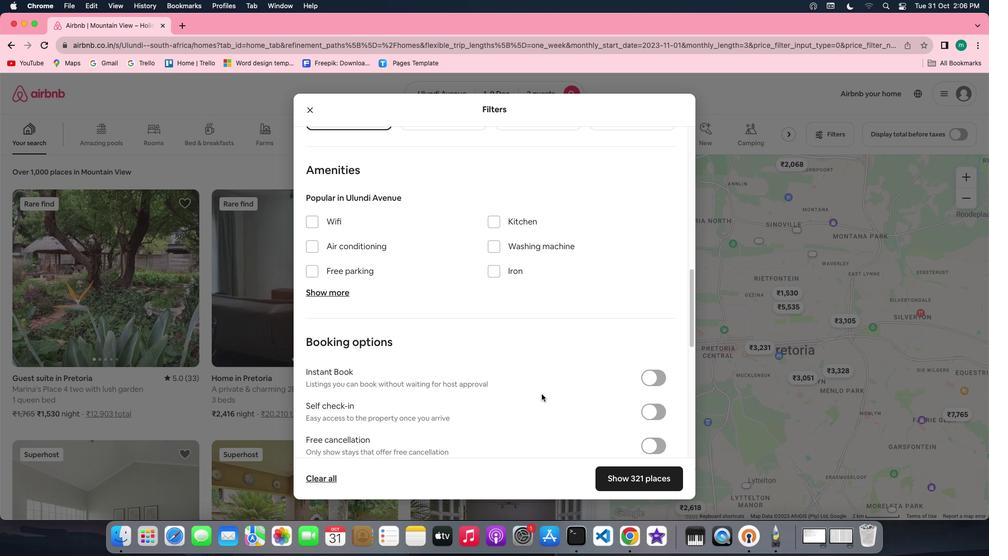 
Action: Mouse scrolled (541, 394) with delta (0, -1)
Screenshot: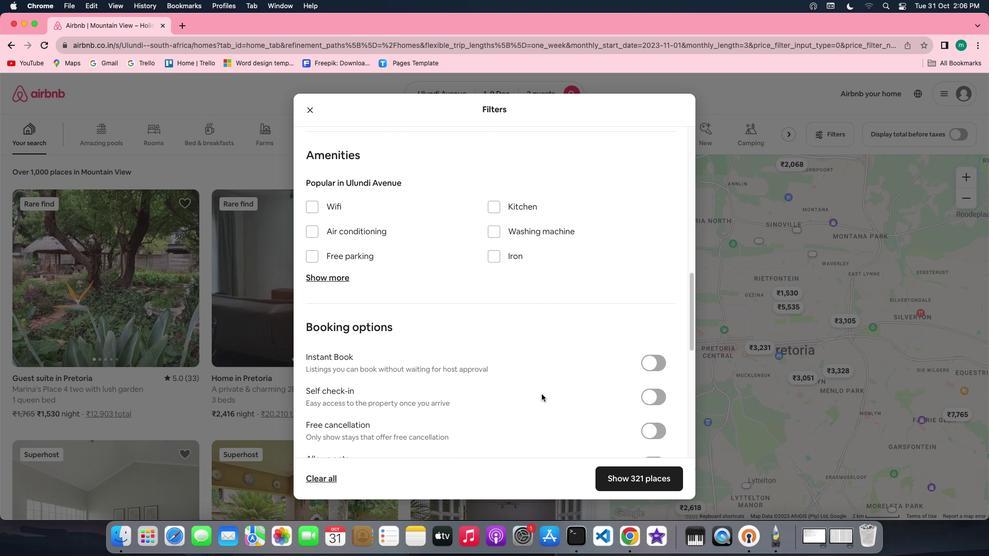 
Action: Mouse scrolled (541, 394) with delta (0, -1)
Screenshot: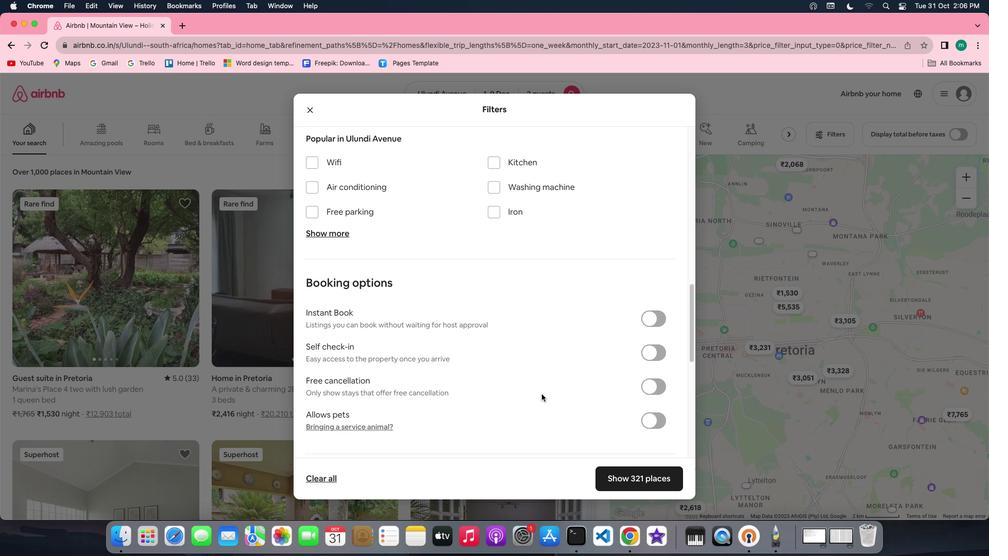 
Action: Mouse moved to (567, 385)
Screenshot: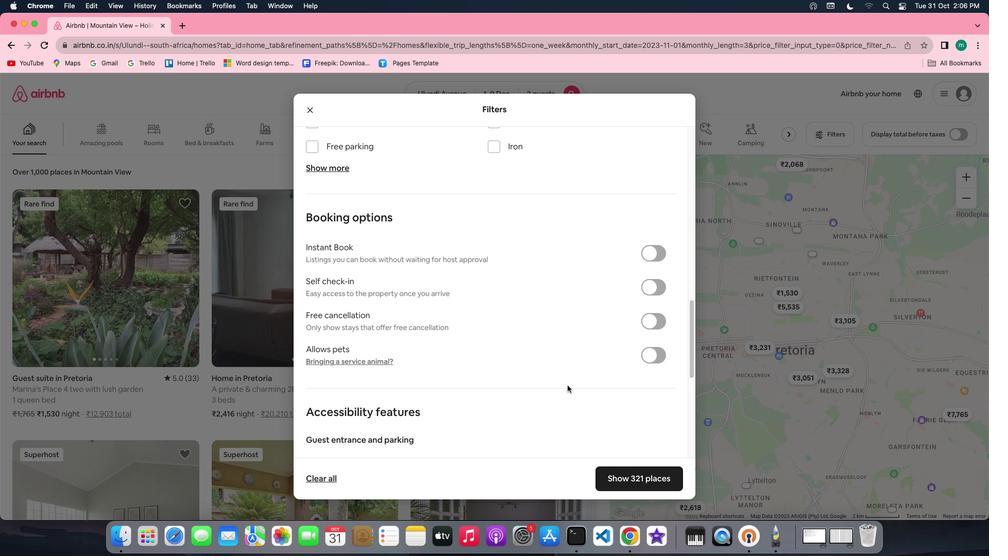 
Action: Mouse scrolled (567, 385) with delta (0, 0)
Screenshot: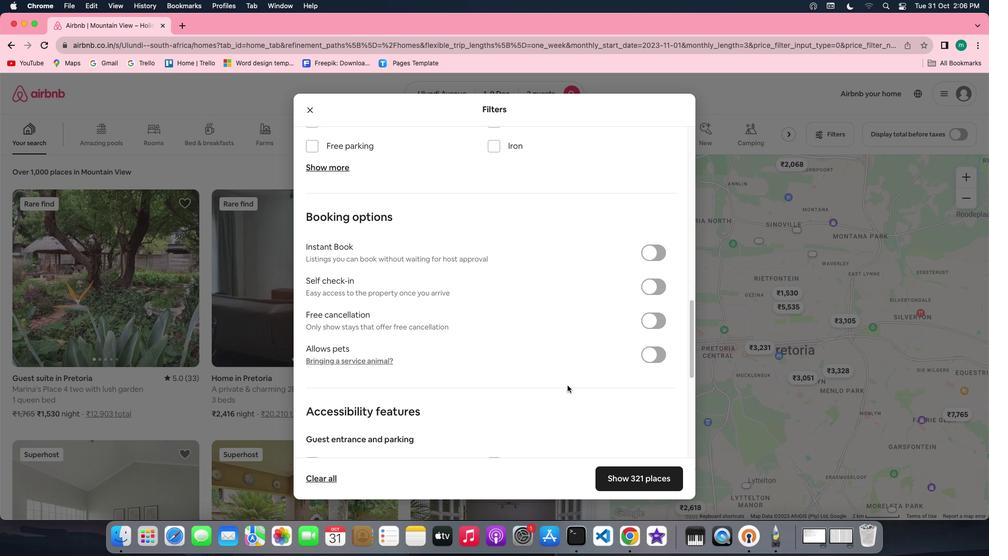 
Action: Mouse scrolled (567, 385) with delta (0, 0)
Screenshot: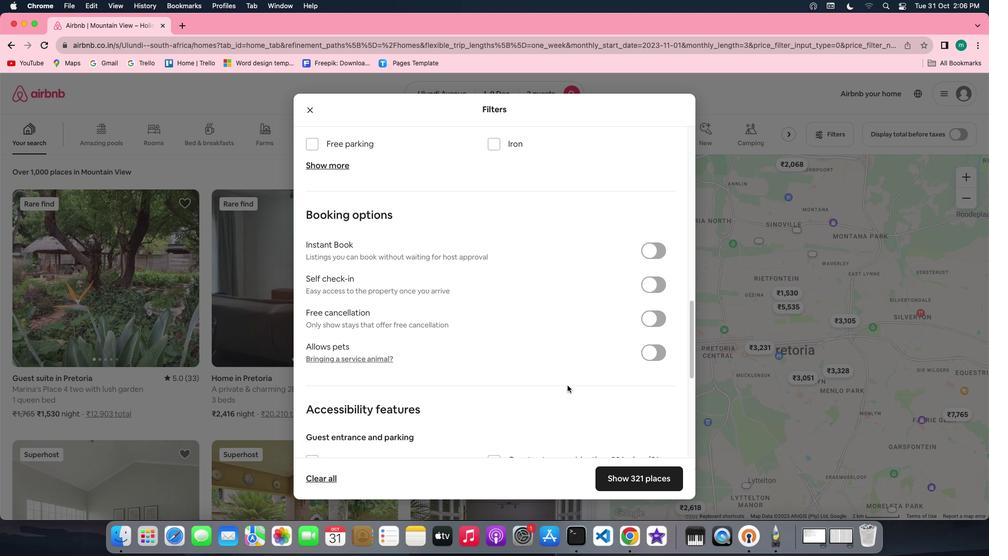 
Action: Mouse scrolled (567, 385) with delta (0, 0)
Screenshot: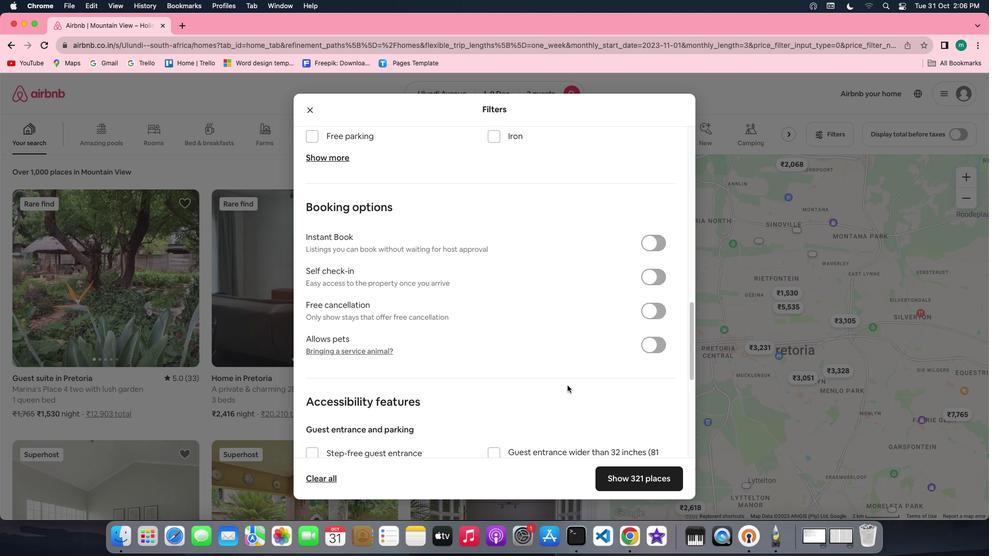 
Action: Mouse scrolled (567, 385) with delta (0, 0)
Screenshot: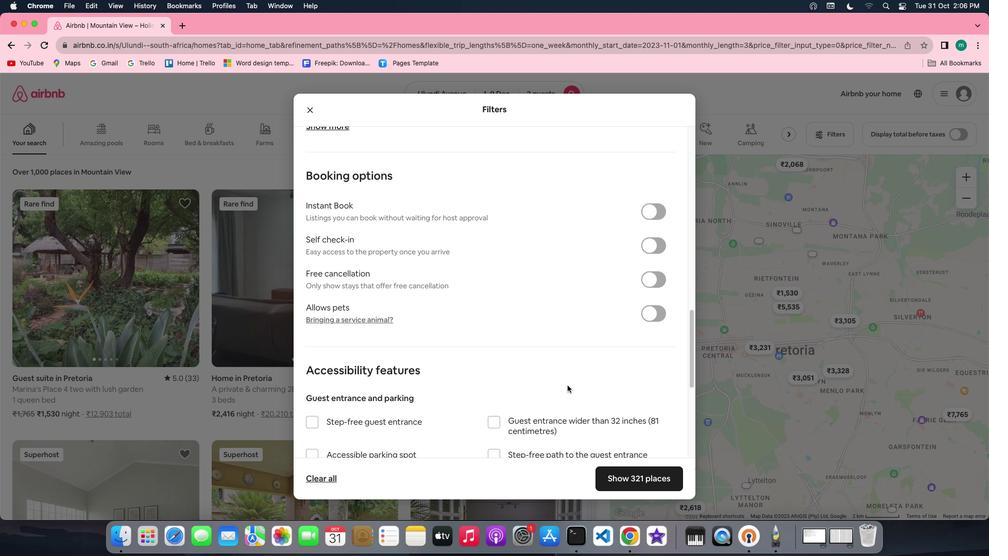 
Action: Mouse scrolled (567, 385) with delta (0, 0)
Screenshot: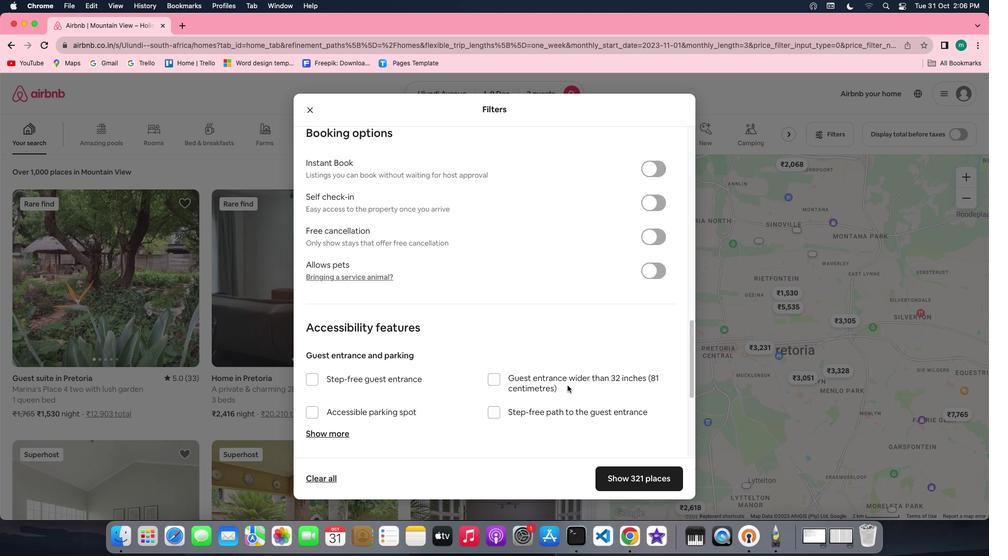 
Action: Mouse scrolled (567, 385) with delta (0, 0)
Screenshot: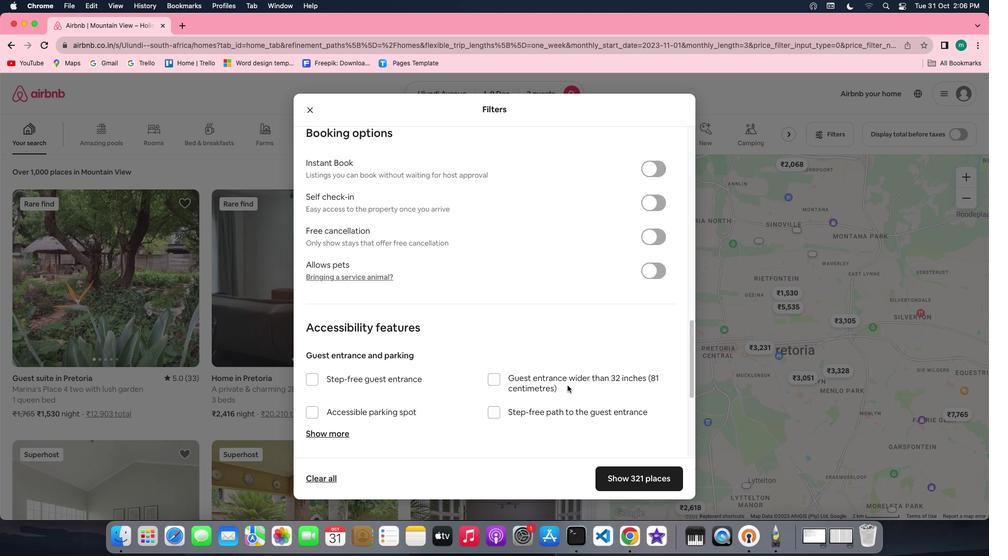 
Action: Mouse scrolled (567, 385) with delta (0, -1)
Screenshot: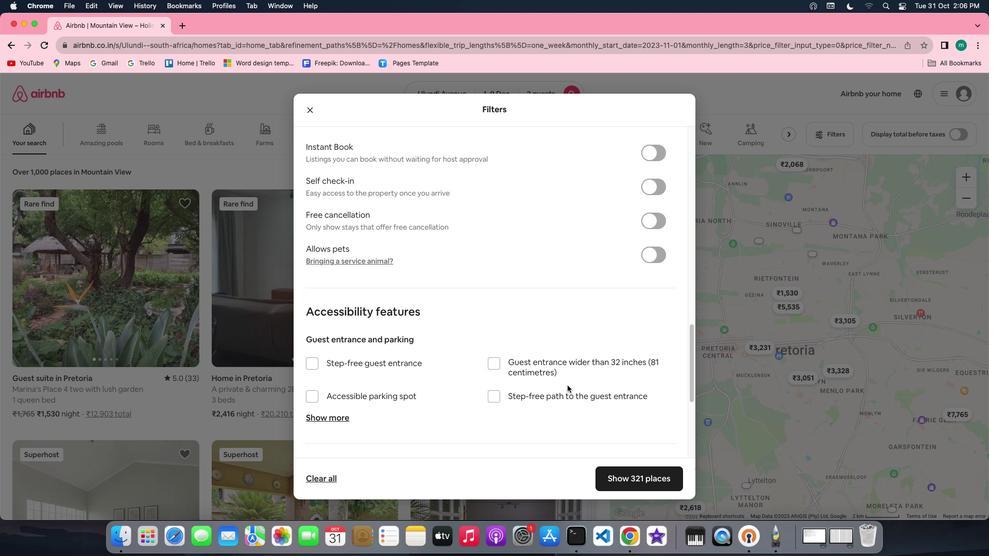 
Action: Mouse scrolled (567, 385) with delta (0, -2)
Screenshot: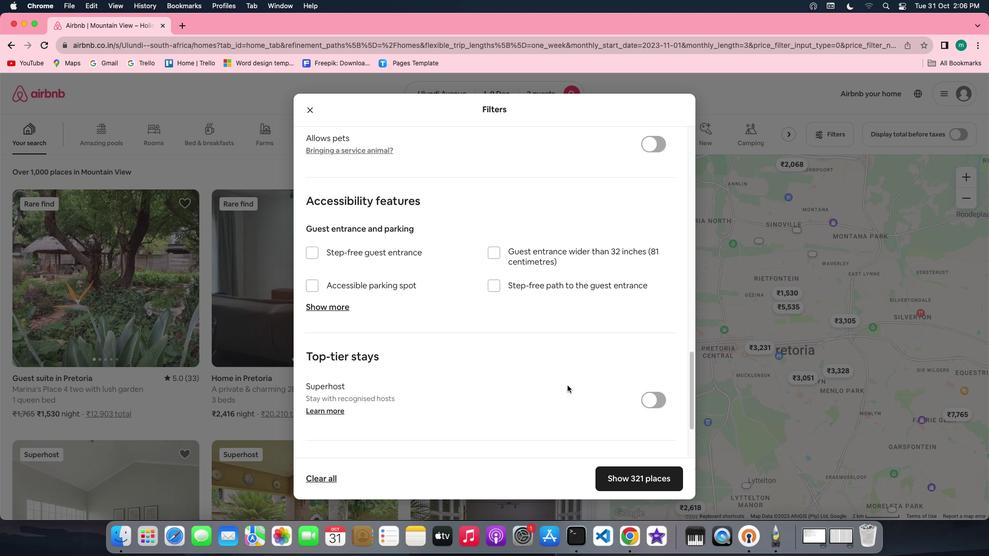 
Action: Mouse scrolled (567, 385) with delta (0, -2)
Screenshot: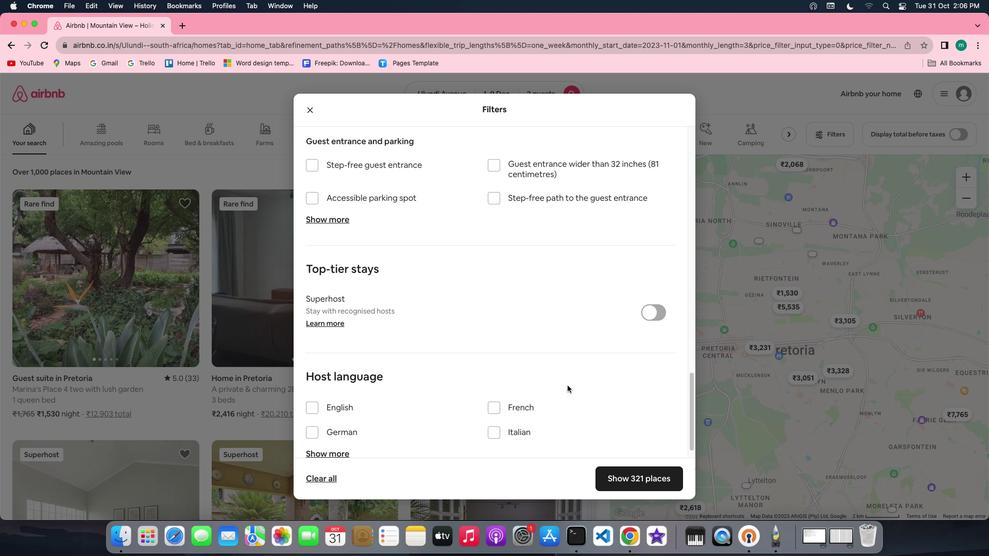 
Action: Mouse scrolled (567, 385) with delta (0, 0)
Screenshot: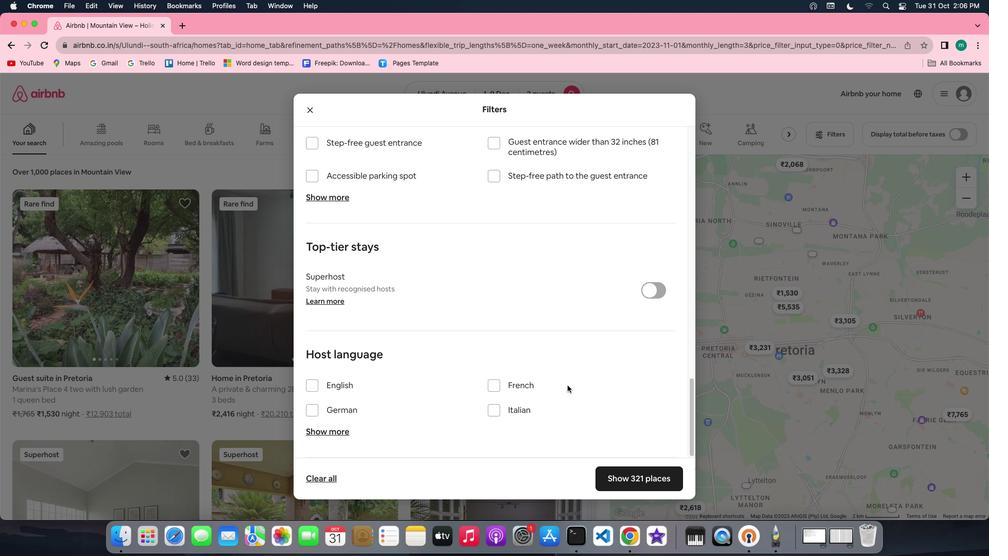 
Action: Mouse scrolled (567, 385) with delta (0, 0)
Screenshot: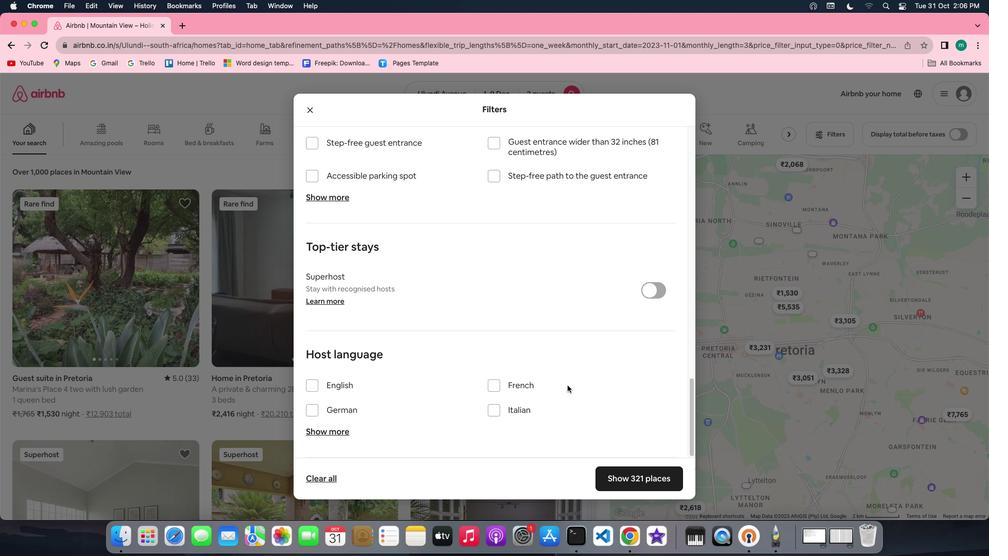 
Action: Mouse scrolled (567, 385) with delta (0, -1)
Screenshot: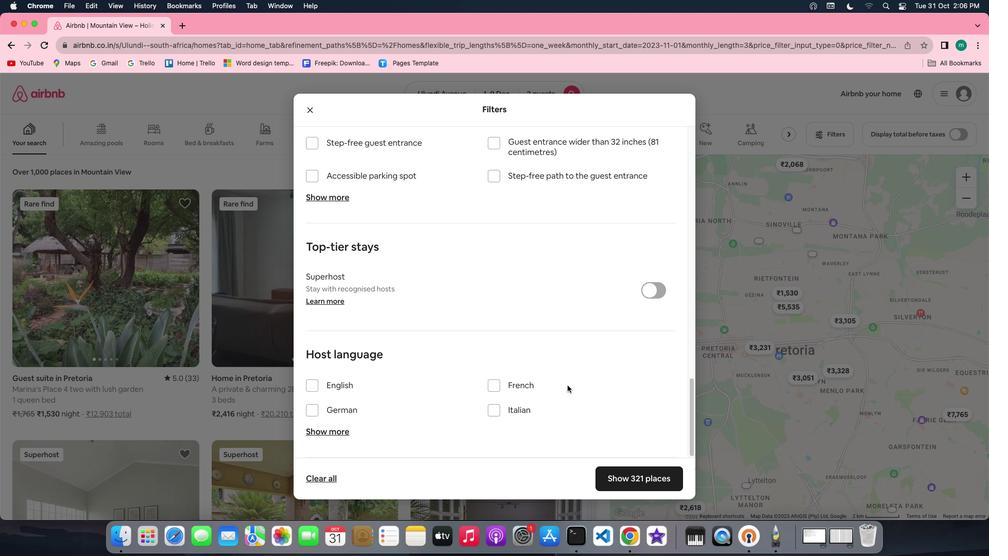 
Action: Mouse scrolled (567, 385) with delta (0, -2)
Screenshot: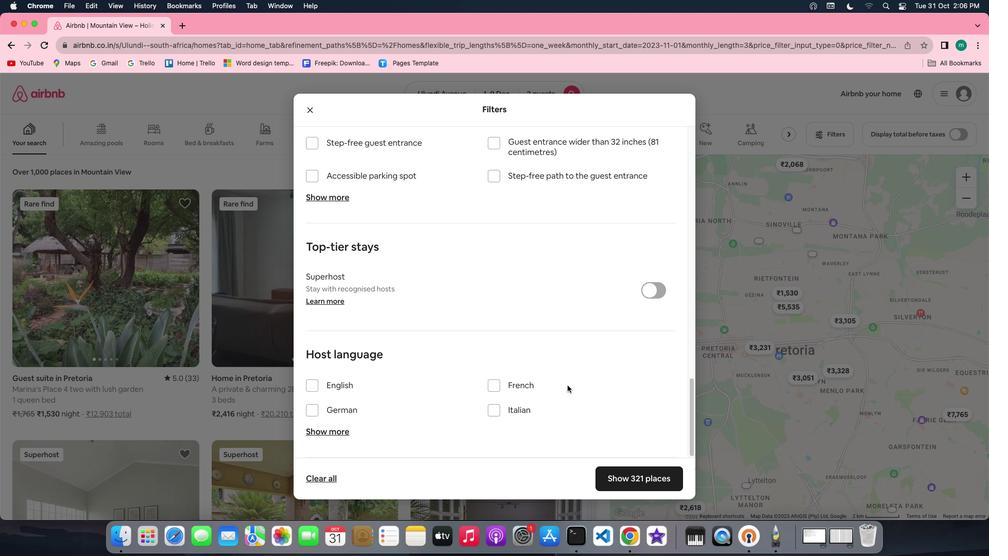 
Action: Mouse scrolled (567, 385) with delta (0, -2)
Screenshot: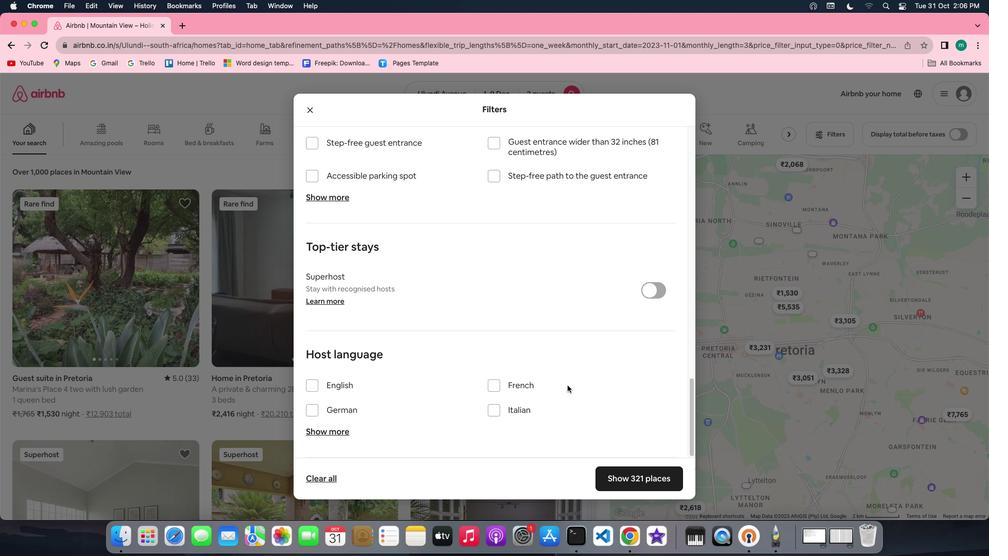 
Action: Mouse moved to (661, 483)
Screenshot: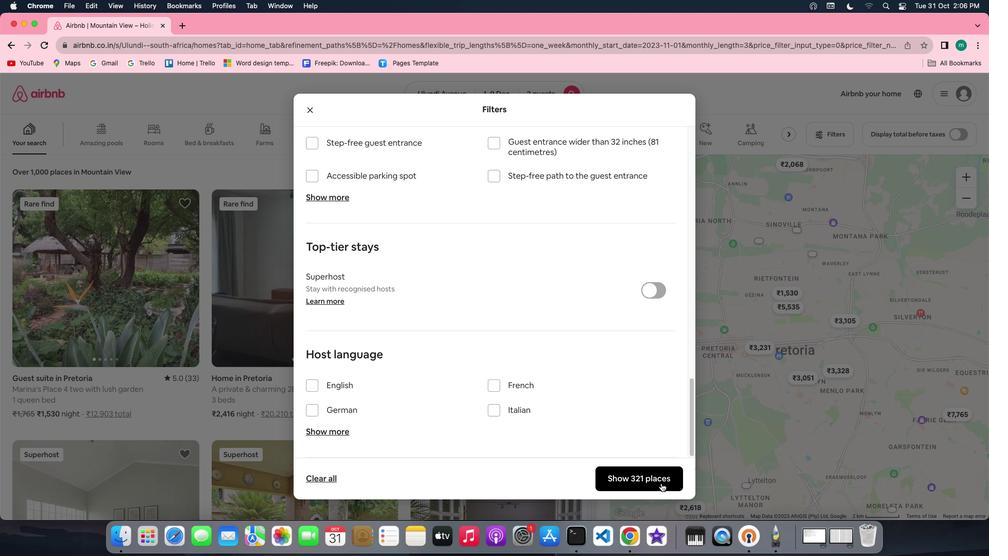 
Action: Mouse pressed left at (661, 483)
Screenshot: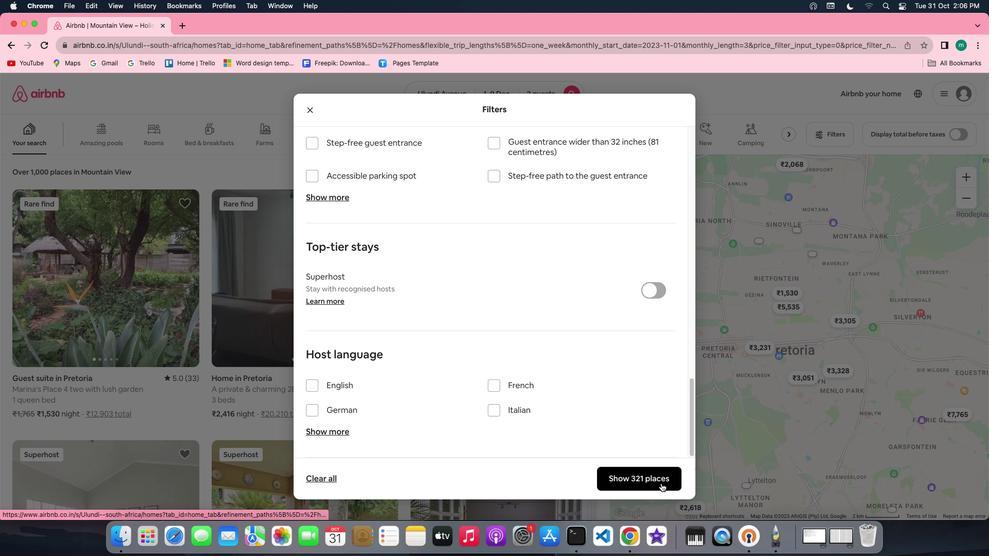 
Action: Mouse moved to (98, 290)
Screenshot: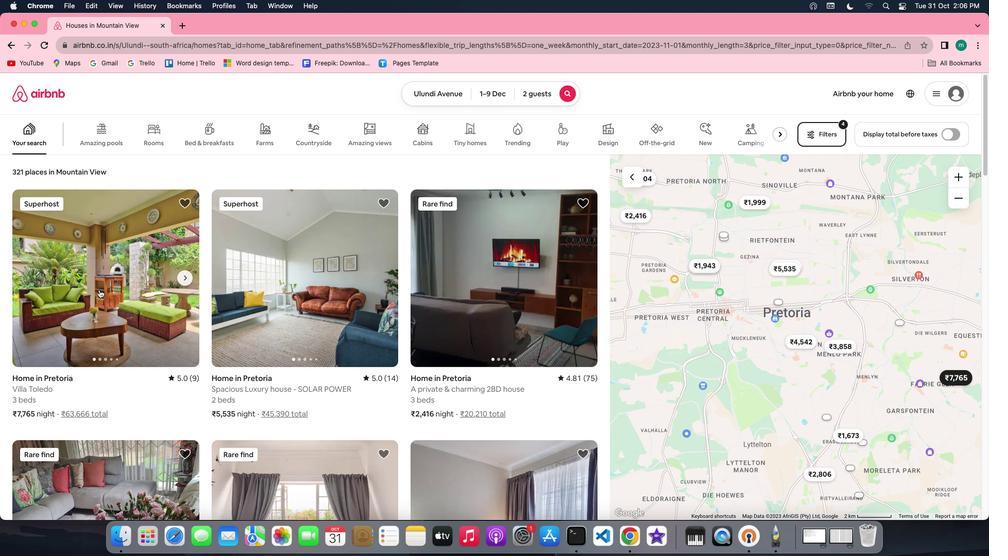 
Action: Mouse pressed left at (98, 290)
Screenshot: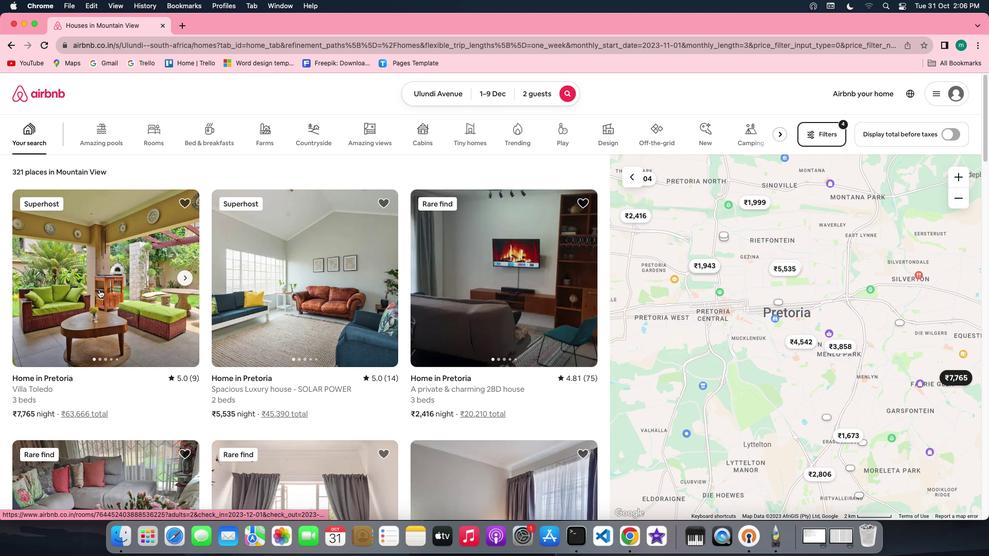 
Action: Mouse moved to (726, 381)
Screenshot: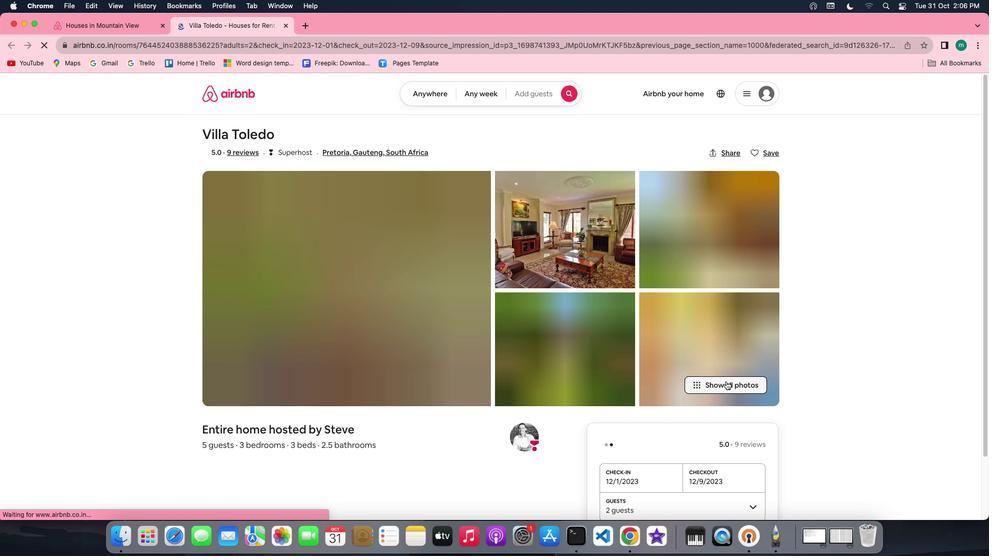 
Action: Mouse pressed left at (726, 381)
Screenshot: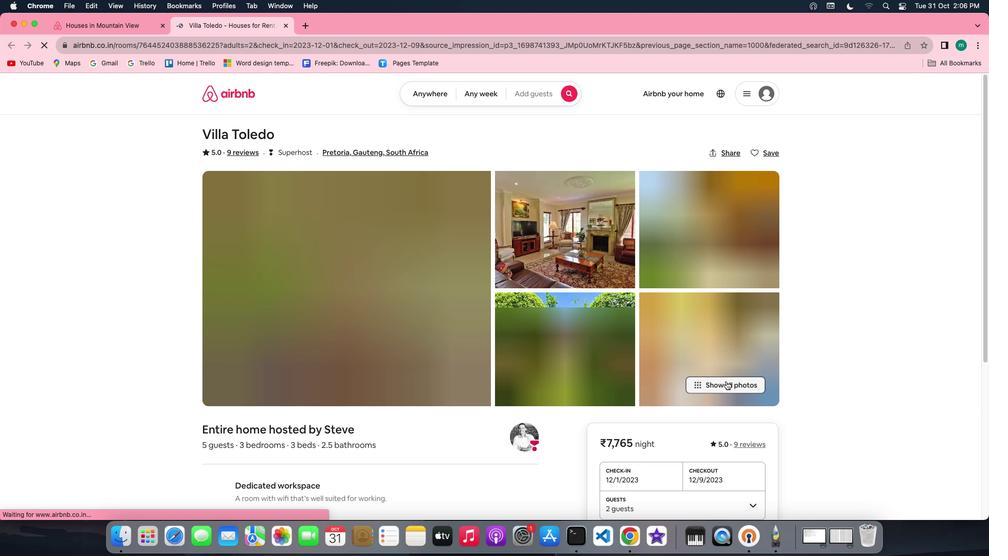 
Action: Mouse moved to (465, 330)
Screenshot: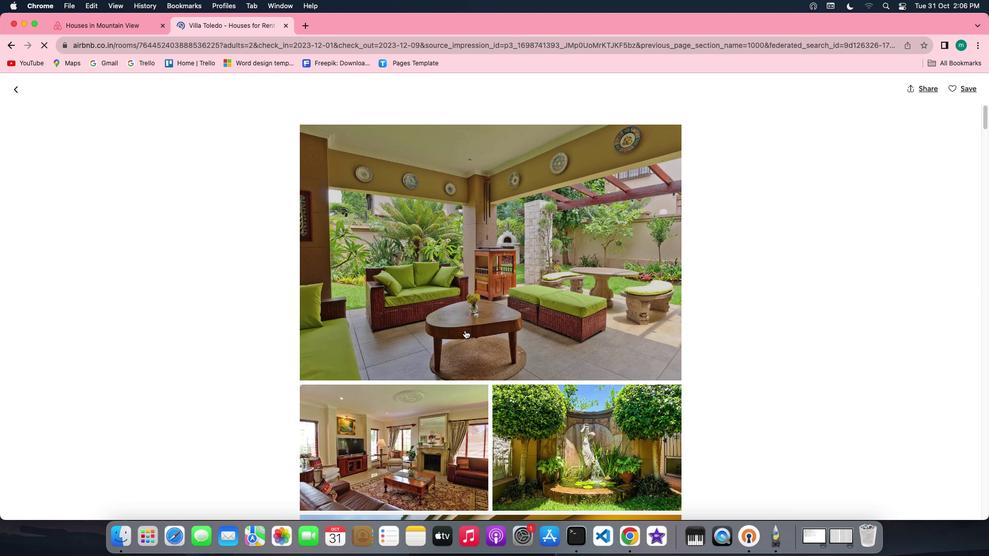 
Action: Mouse scrolled (465, 330) with delta (0, 0)
Screenshot: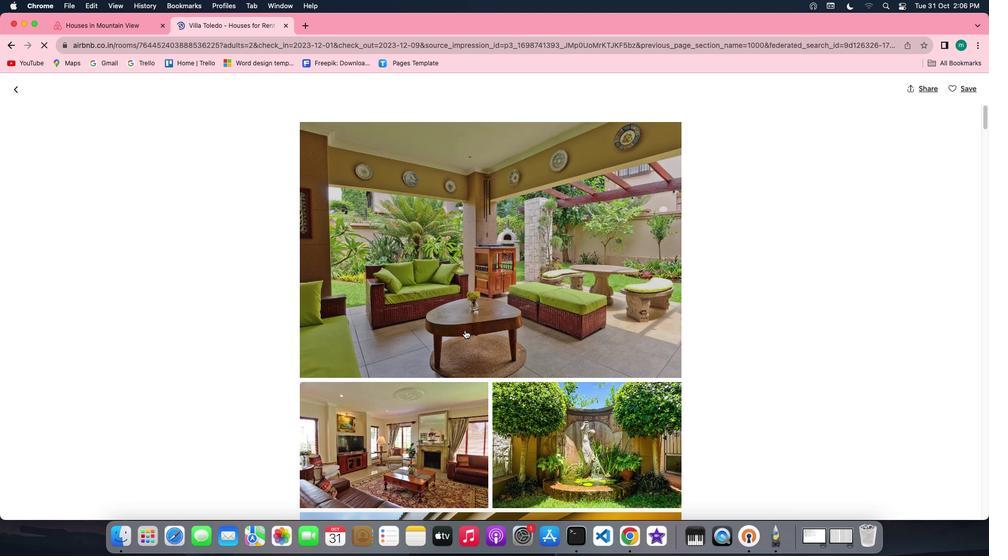 
Action: Mouse scrolled (465, 330) with delta (0, 0)
Screenshot: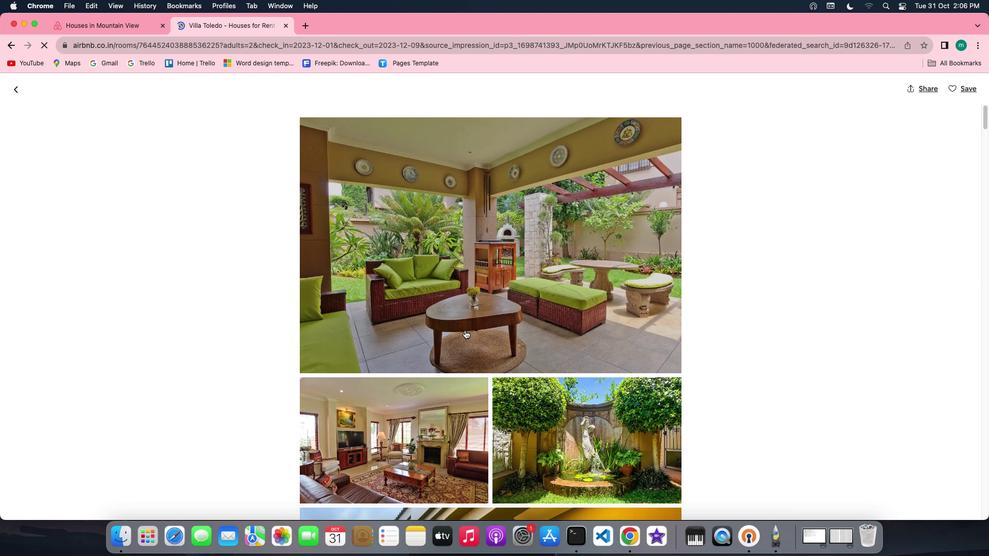 
Action: Mouse scrolled (465, 330) with delta (0, -1)
Screenshot: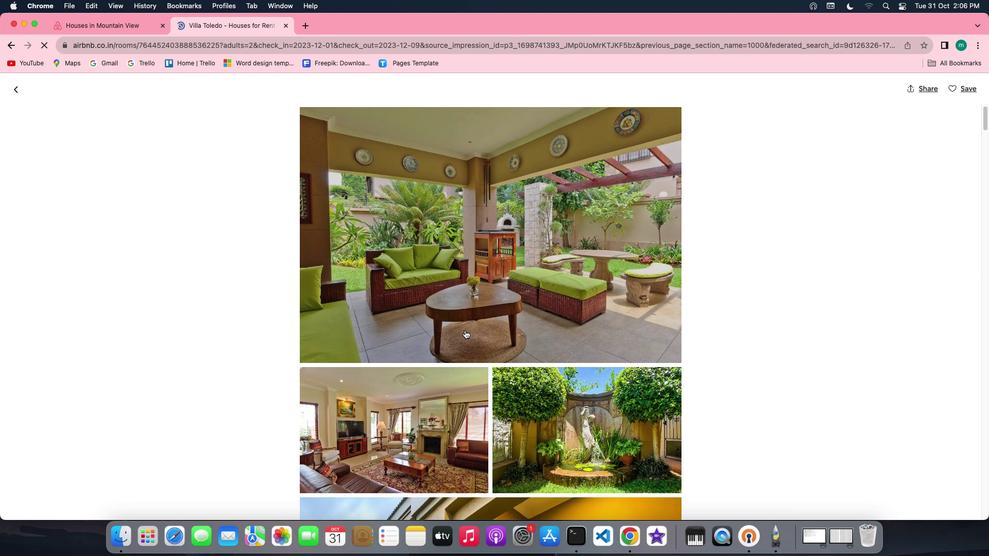
Action: Mouse scrolled (465, 330) with delta (0, 0)
Screenshot: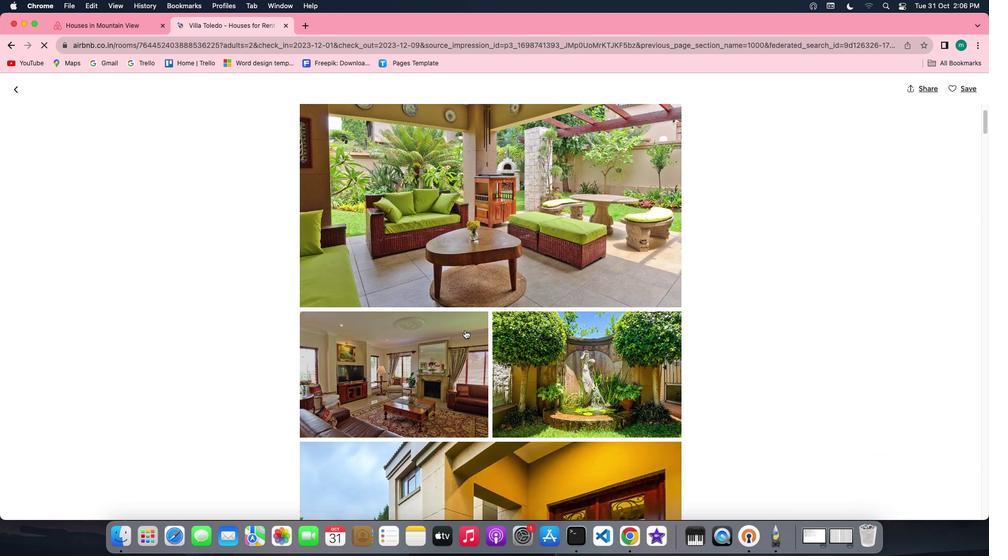 
Action: Mouse scrolled (465, 330) with delta (0, 0)
Screenshot: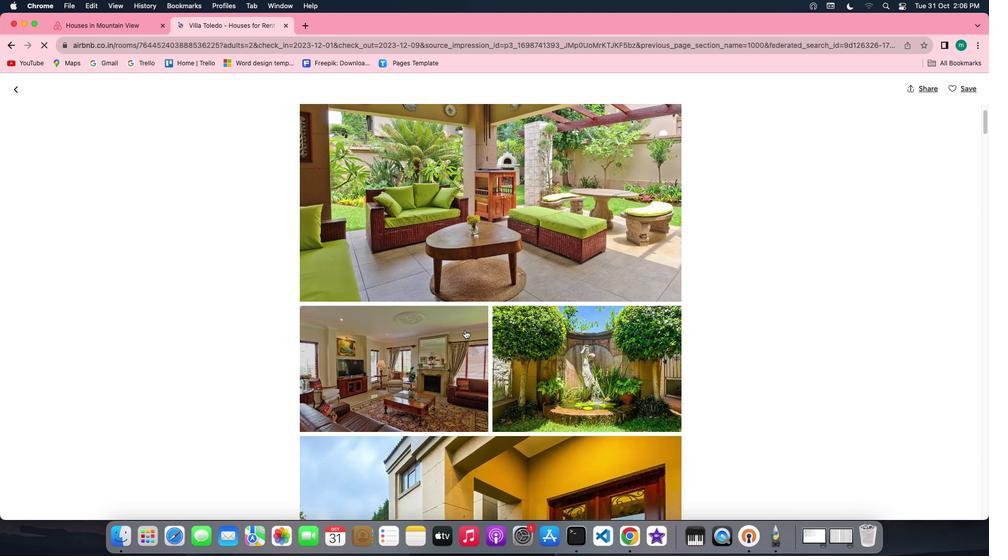 
Action: Mouse scrolled (465, 330) with delta (0, -1)
Screenshot: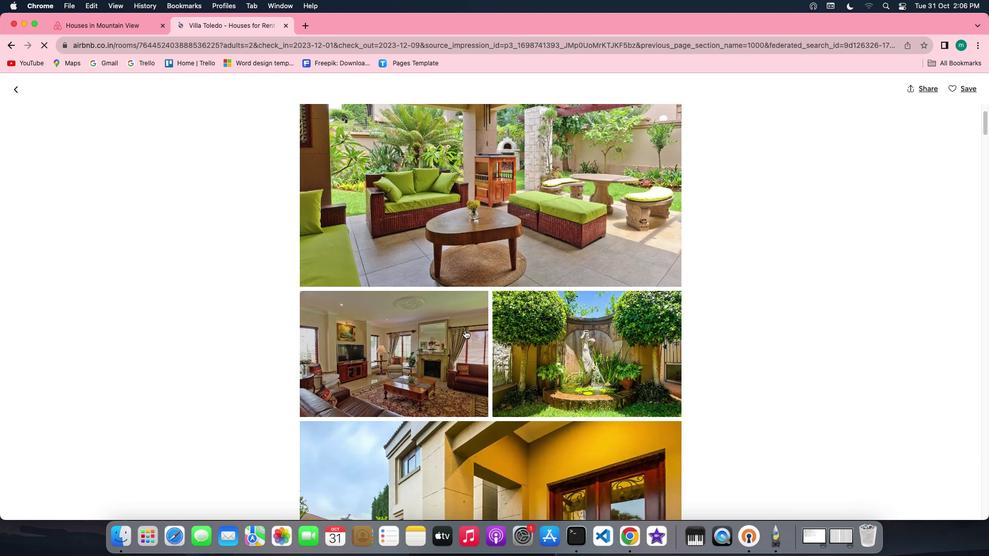 
Action: Mouse scrolled (465, 330) with delta (0, -1)
Screenshot: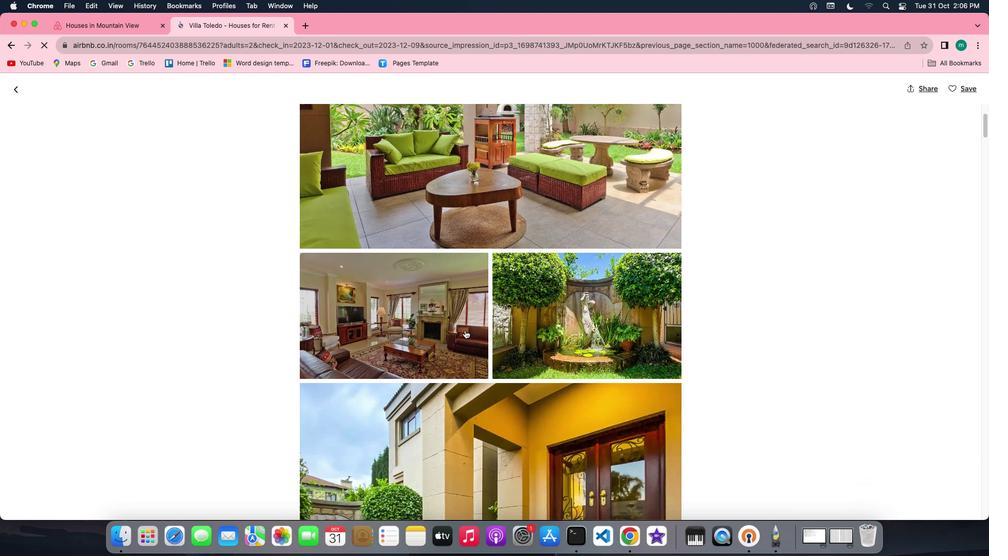 
Action: Mouse scrolled (465, 330) with delta (0, 0)
Screenshot: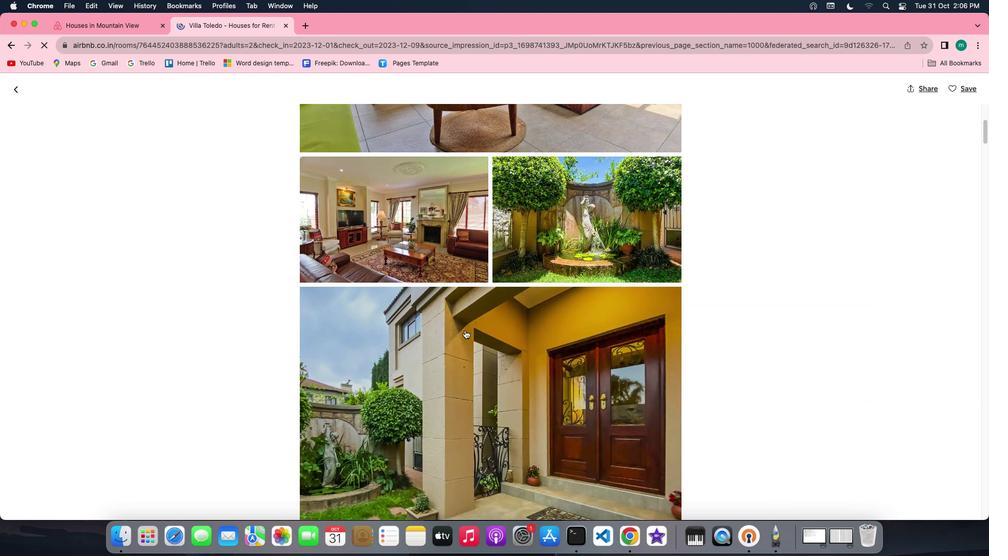 
Action: Mouse scrolled (465, 330) with delta (0, 0)
Screenshot: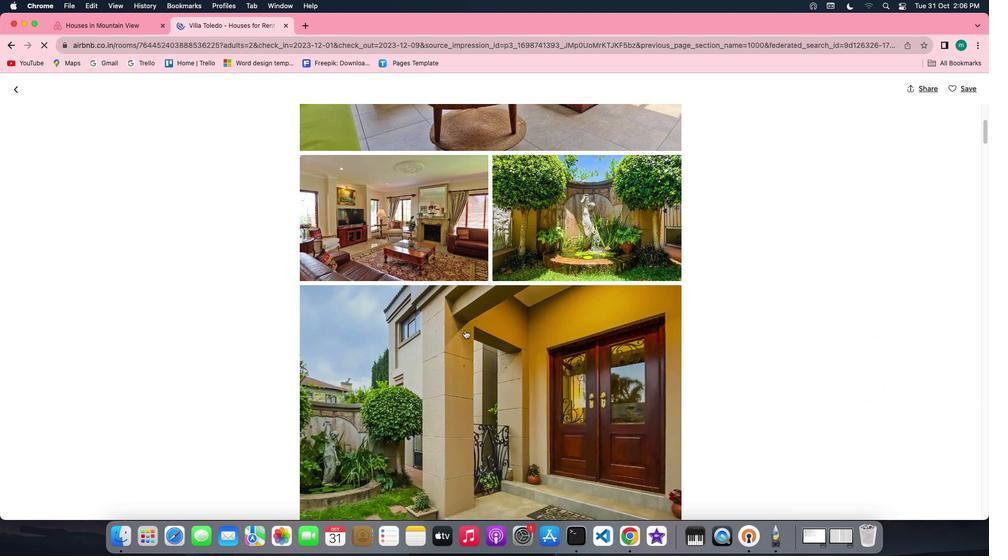 
Action: Mouse scrolled (465, 330) with delta (0, -1)
Screenshot: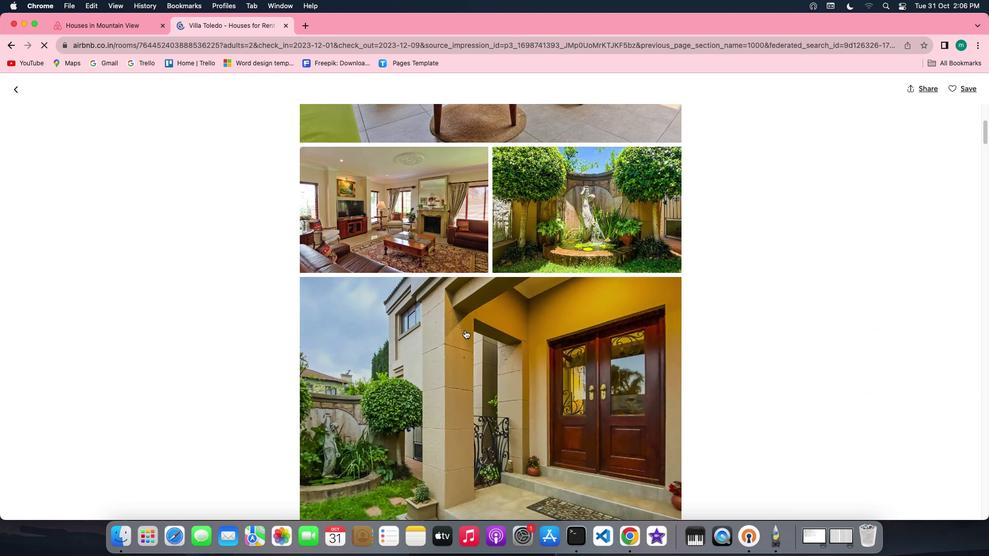 
Action: Mouse scrolled (465, 330) with delta (0, -1)
Screenshot: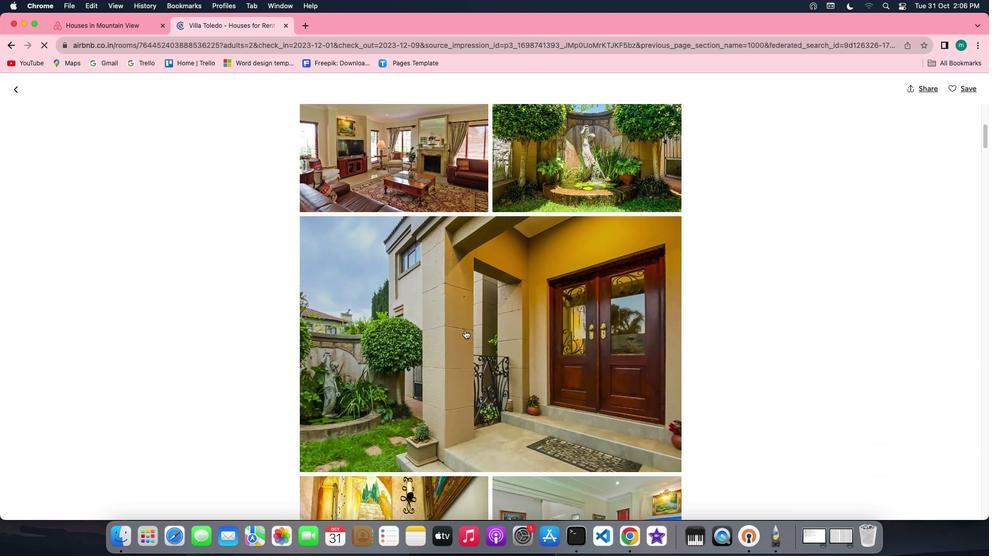 
Action: Mouse scrolled (465, 330) with delta (0, 0)
Screenshot: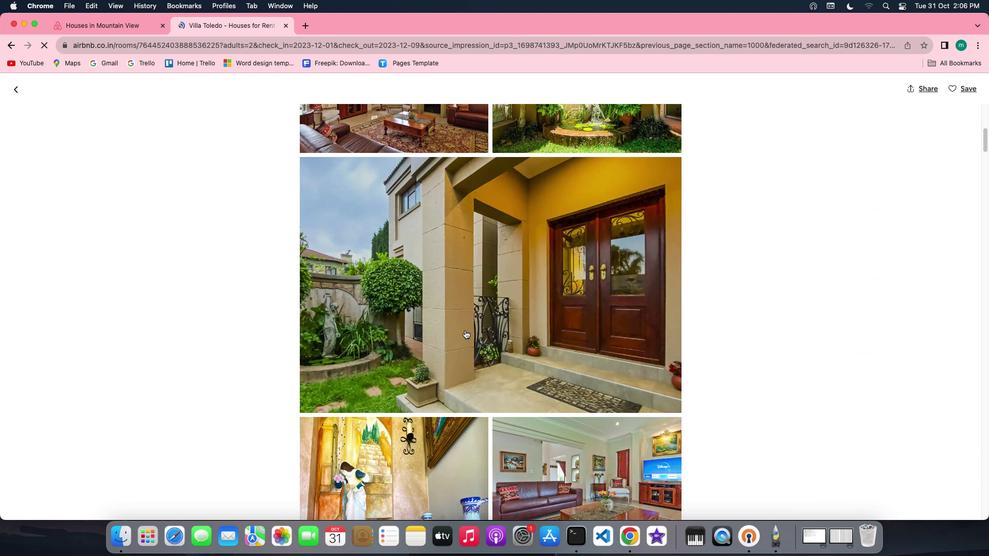 
Action: Mouse scrolled (465, 330) with delta (0, 0)
Screenshot: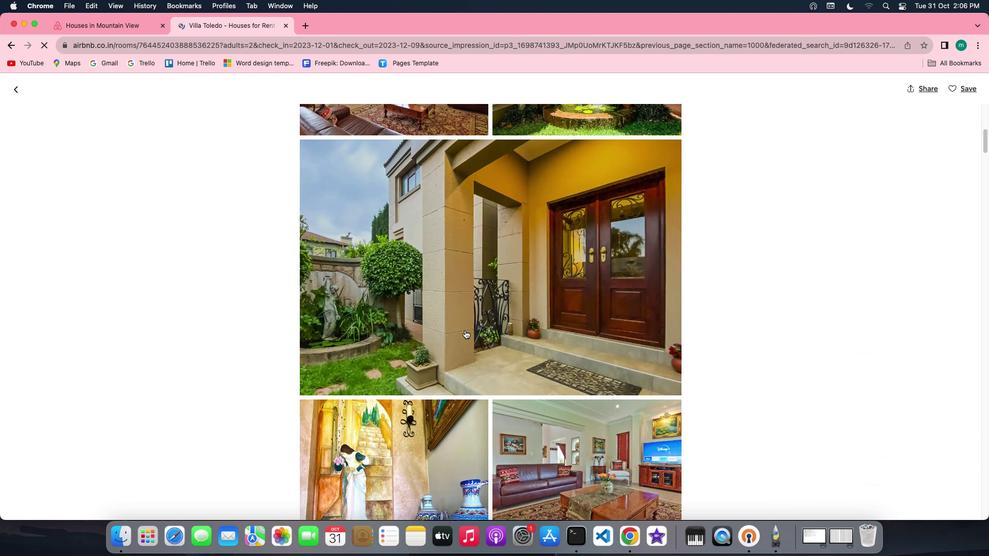 
Action: Mouse scrolled (465, 330) with delta (0, -1)
Screenshot: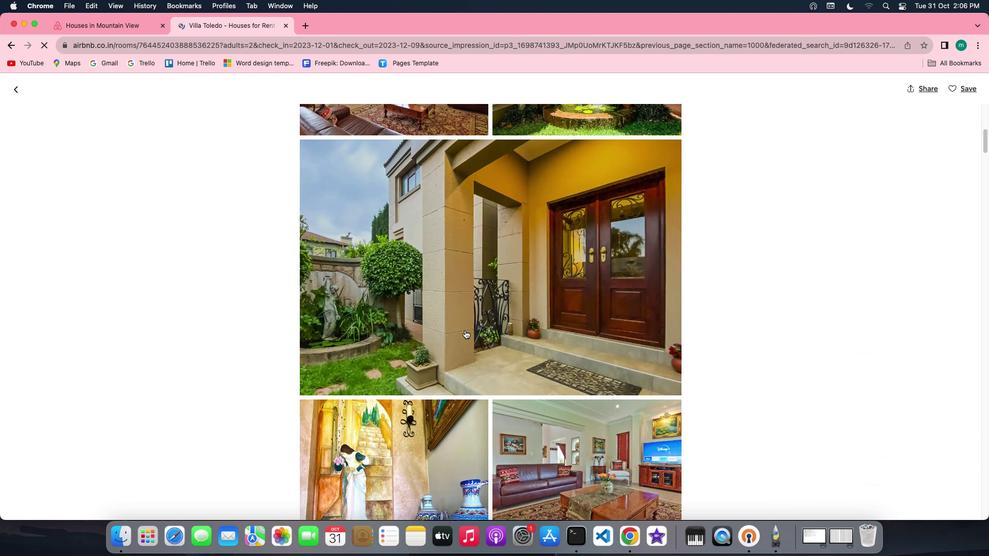 
Action: Mouse scrolled (465, 330) with delta (0, -1)
Screenshot: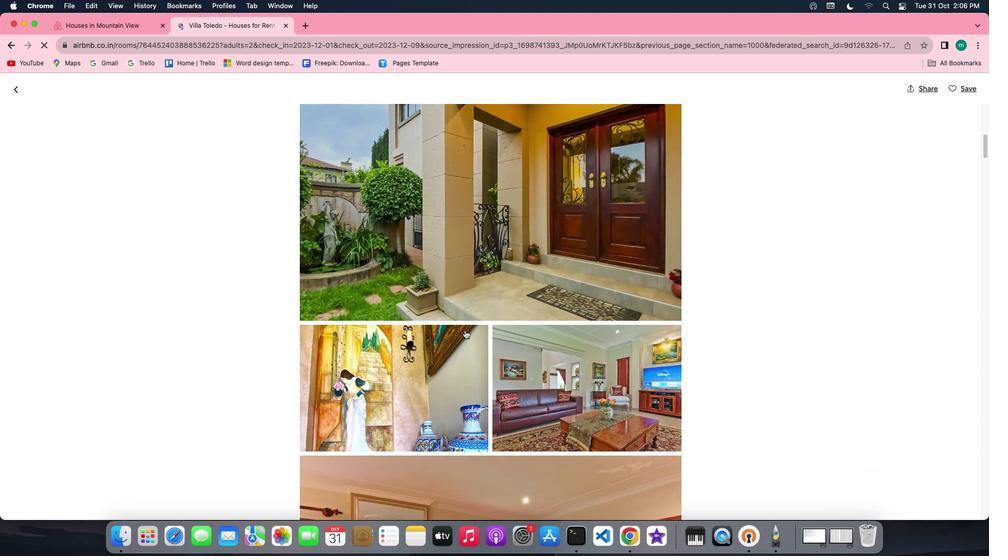 
Action: Mouse scrolled (465, 330) with delta (0, 0)
Screenshot: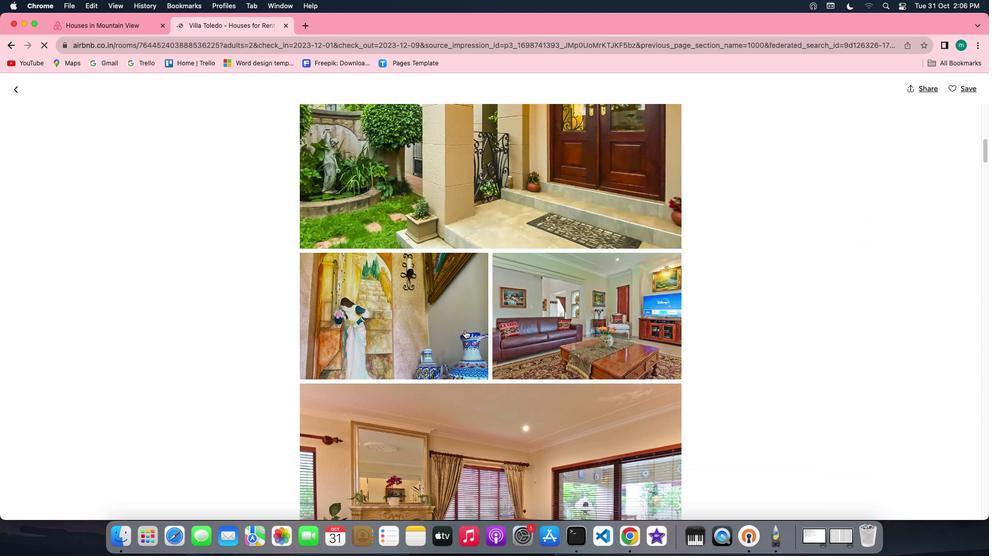 
Action: Mouse scrolled (465, 330) with delta (0, 0)
Screenshot: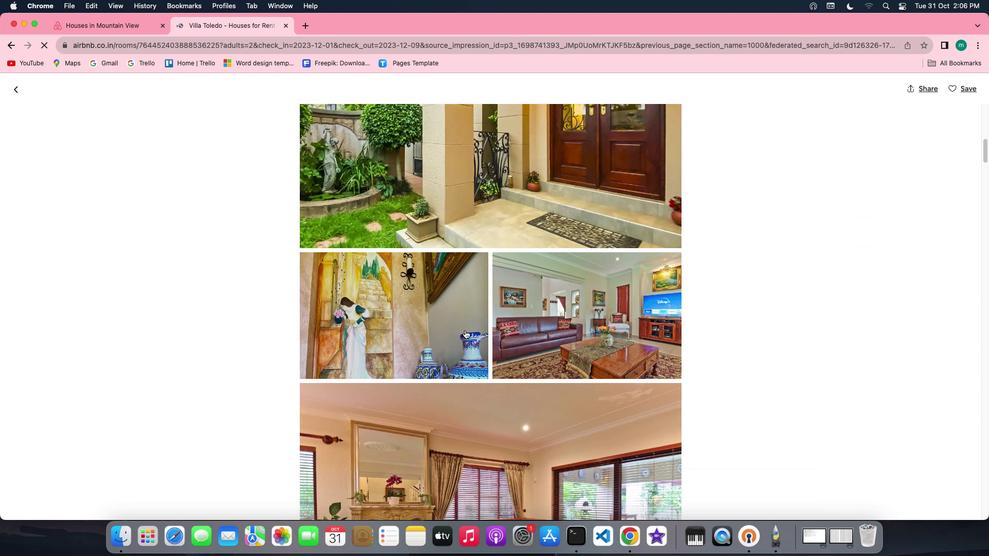 
Action: Mouse scrolled (465, 330) with delta (0, -1)
Screenshot: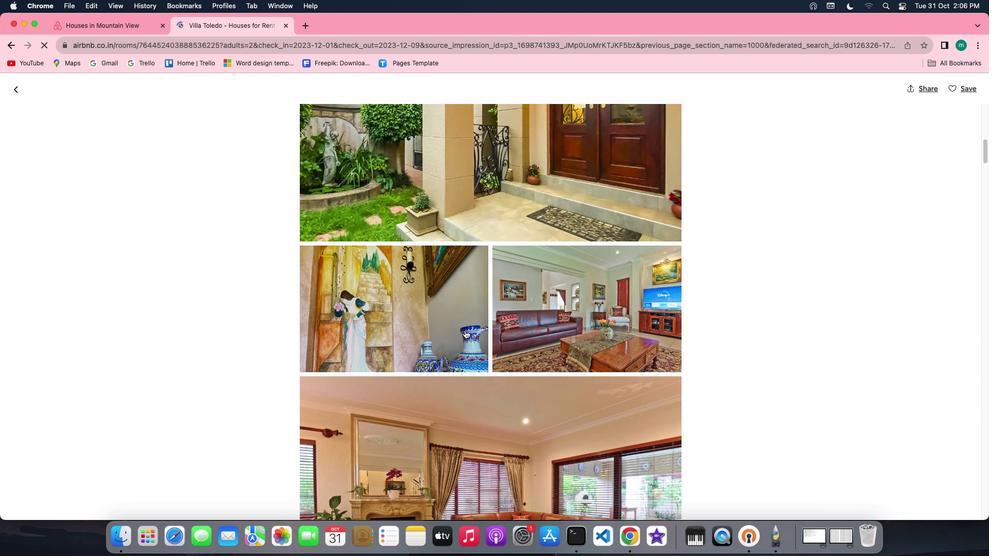 
Action: Mouse scrolled (465, 330) with delta (0, -1)
Screenshot: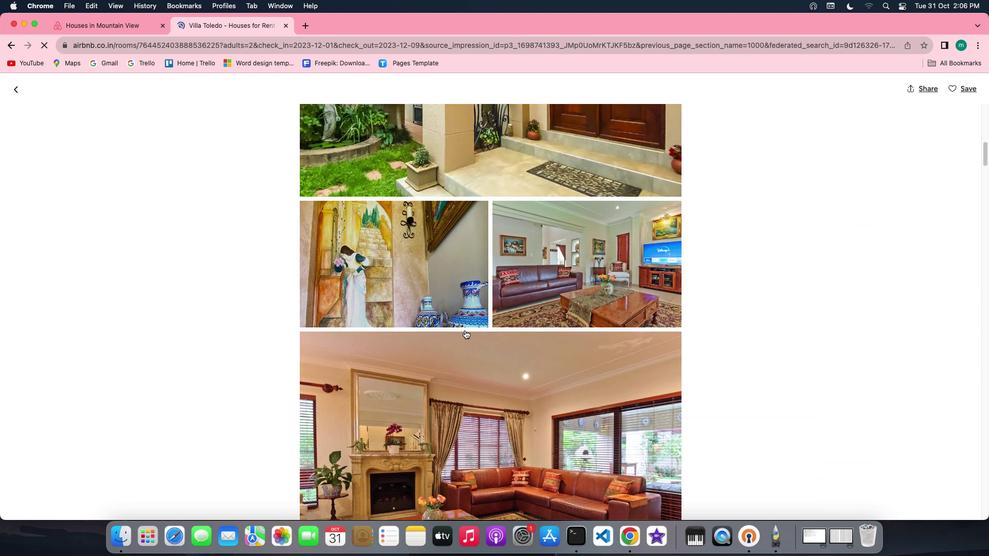 
Action: Mouse scrolled (465, 330) with delta (0, 0)
Screenshot: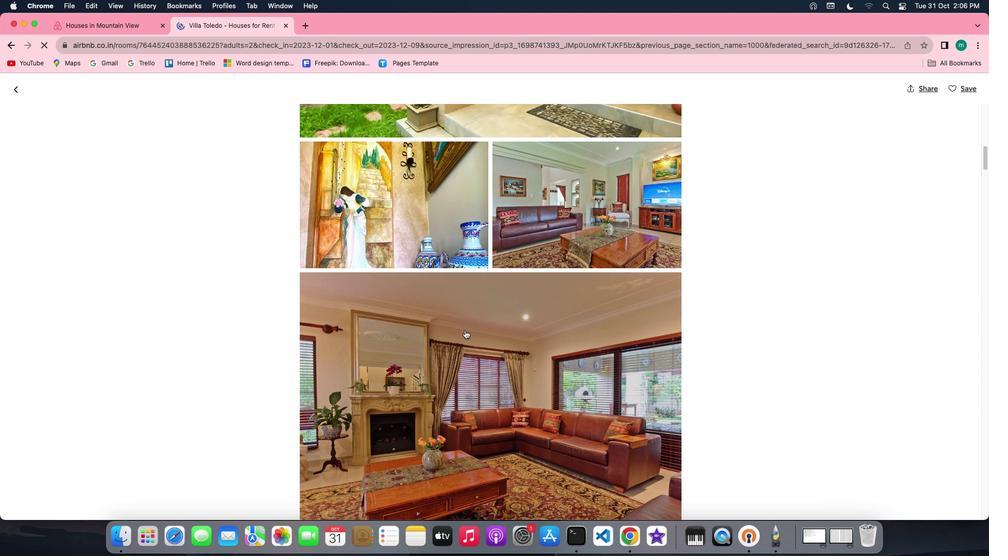 
Action: Mouse scrolled (465, 330) with delta (0, 0)
Screenshot: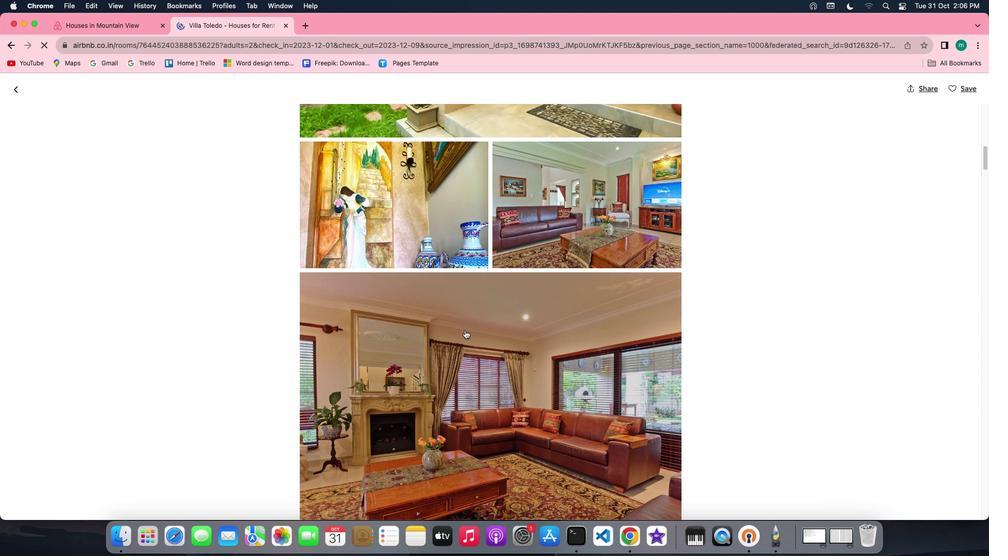 
Action: Mouse scrolled (465, 330) with delta (0, -1)
Screenshot: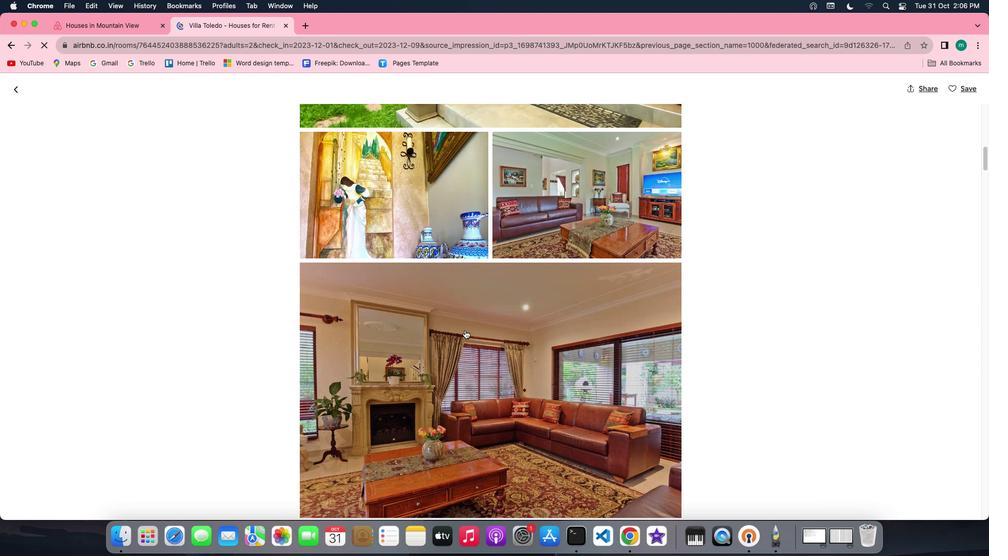 
Action: Mouse scrolled (465, 330) with delta (0, -1)
Screenshot: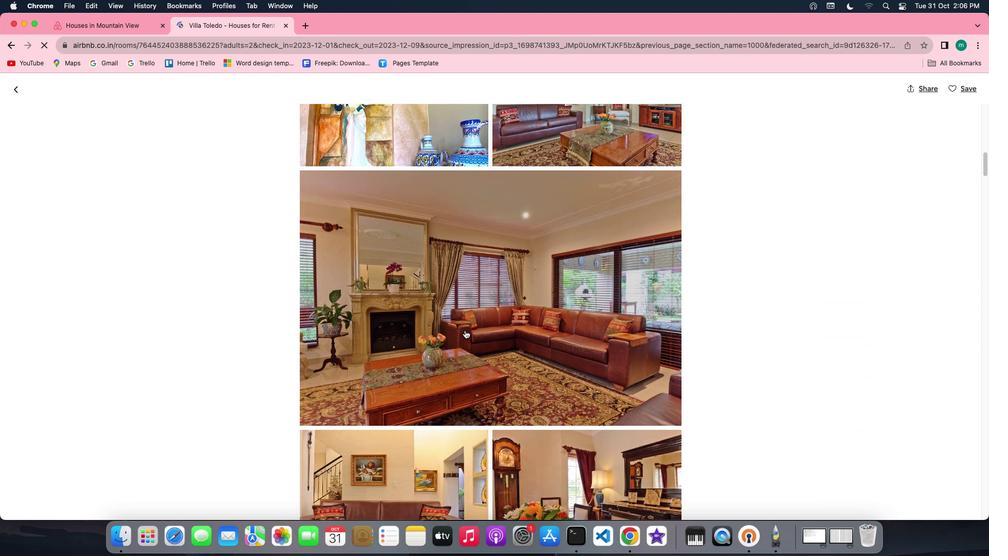 
Action: Mouse scrolled (465, 330) with delta (0, 0)
Screenshot: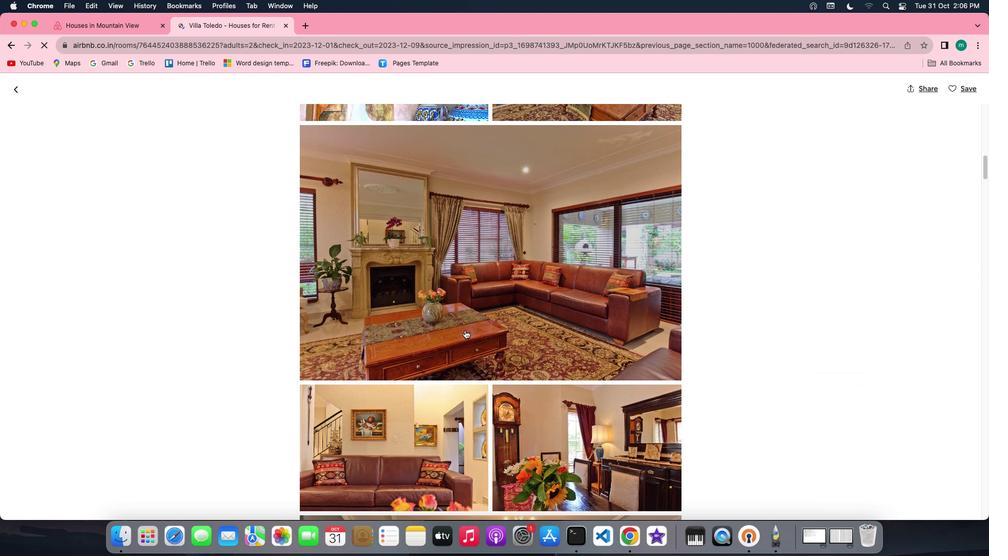 
Action: Mouse scrolled (465, 330) with delta (0, 0)
Screenshot: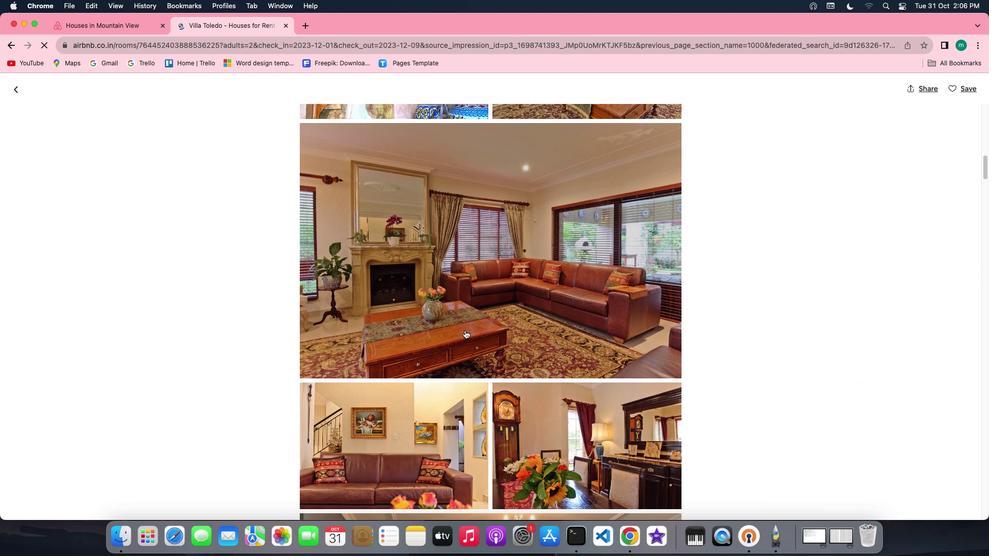 
Action: Mouse scrolled (465, 330) with delta (0, -1)
Screenshot: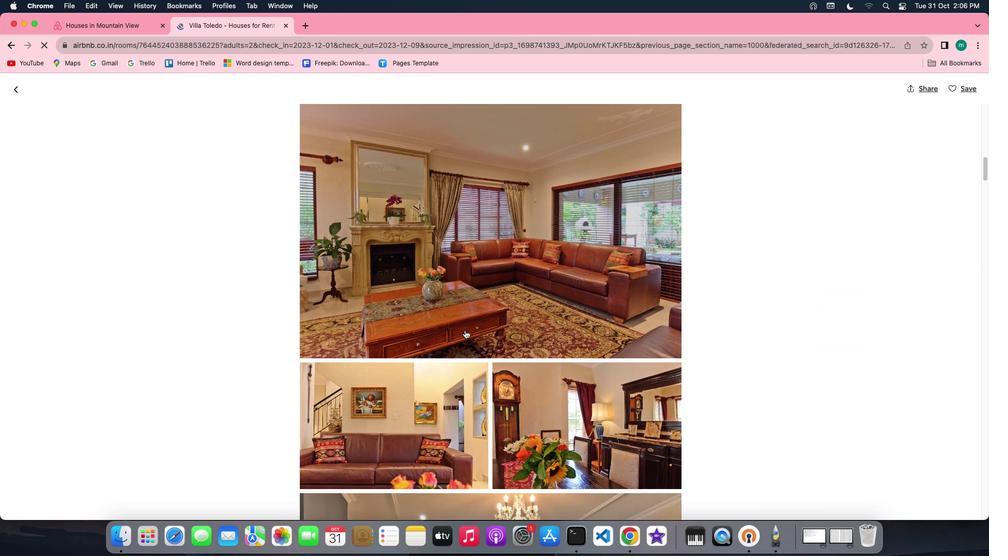 
Action: Mouse scrolled (465, 330) with delta (0, -2)
Screenshot: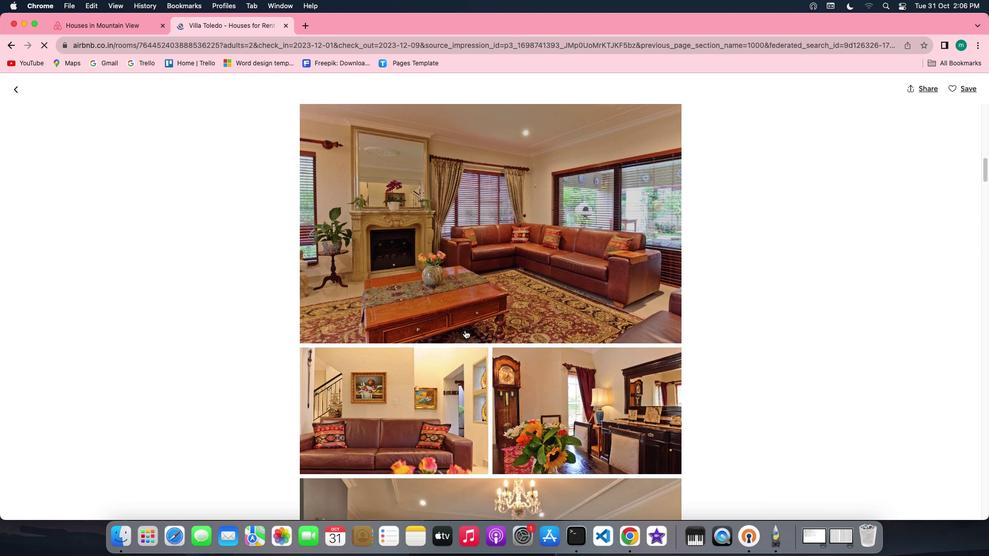 
Action: Mouse scrolled (465, 330) with delta (0, 0)
Screenshot: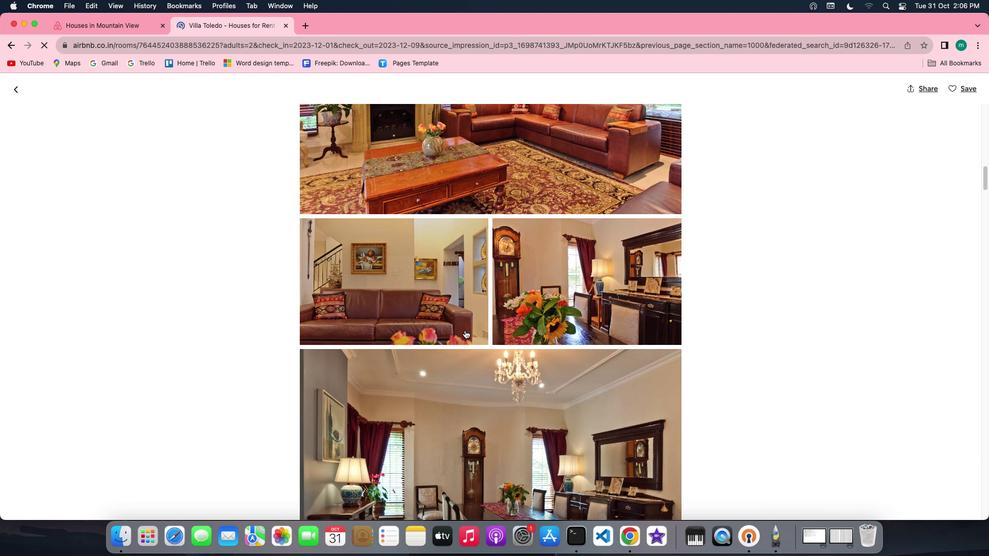 
Action: Mouse scrolled (465, 330) with delta (0, 0)
Screenshot: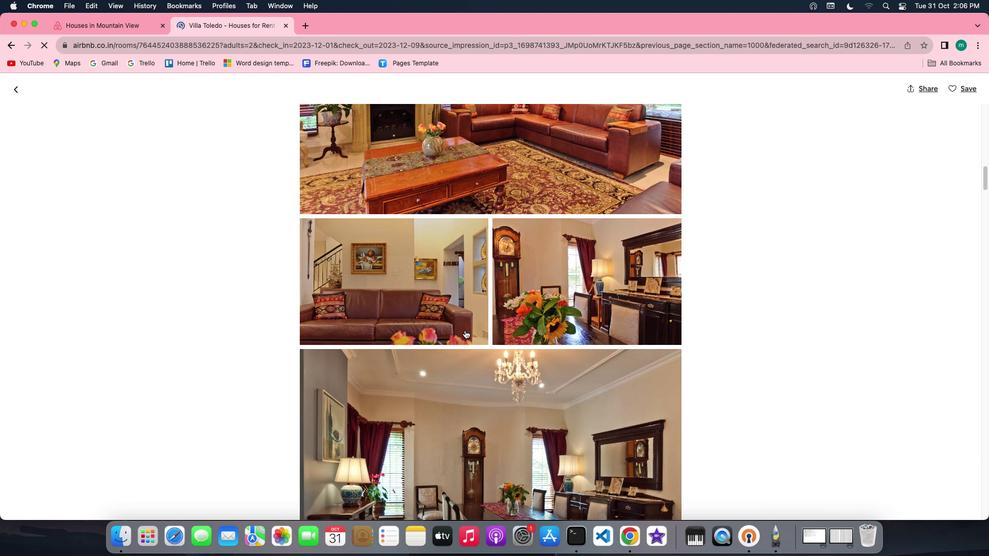 
Action: Mouse scrolled (465, 330) with delta (0, -1)
Screenshot: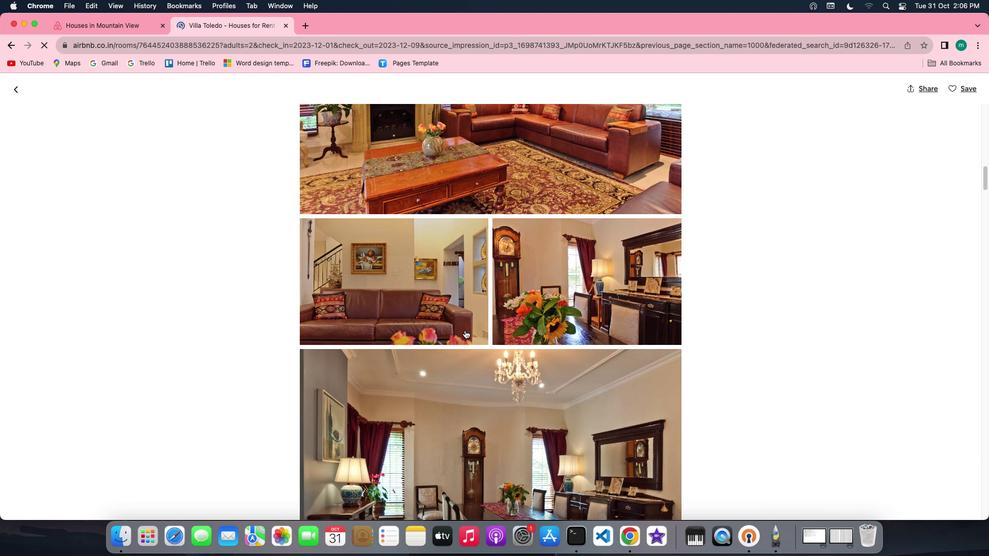 
Action: Mouse scrolled (465, 330) with delta (0, -2)
Screenshot: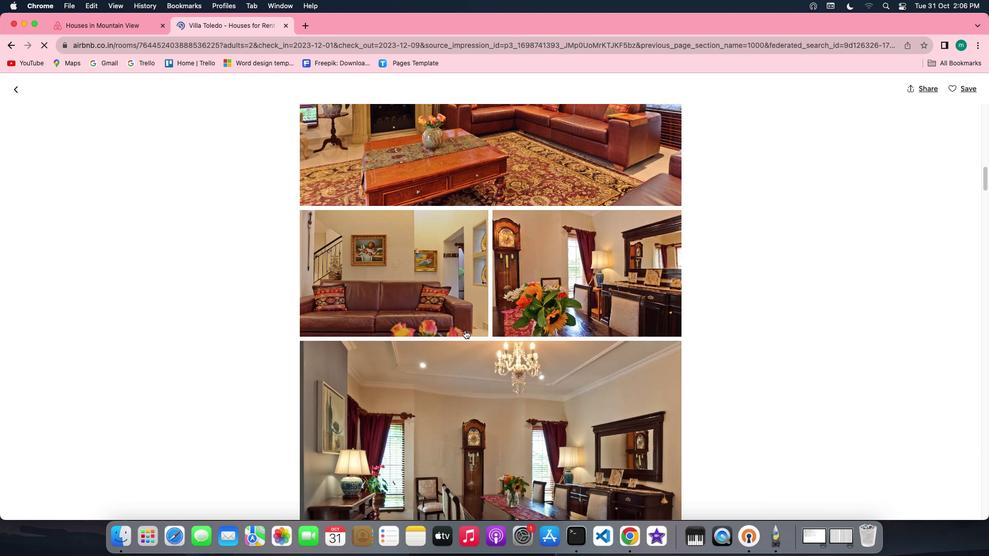 
Action: Mouse scrolled (465, 330) with delta (0, 0)
Screenshot: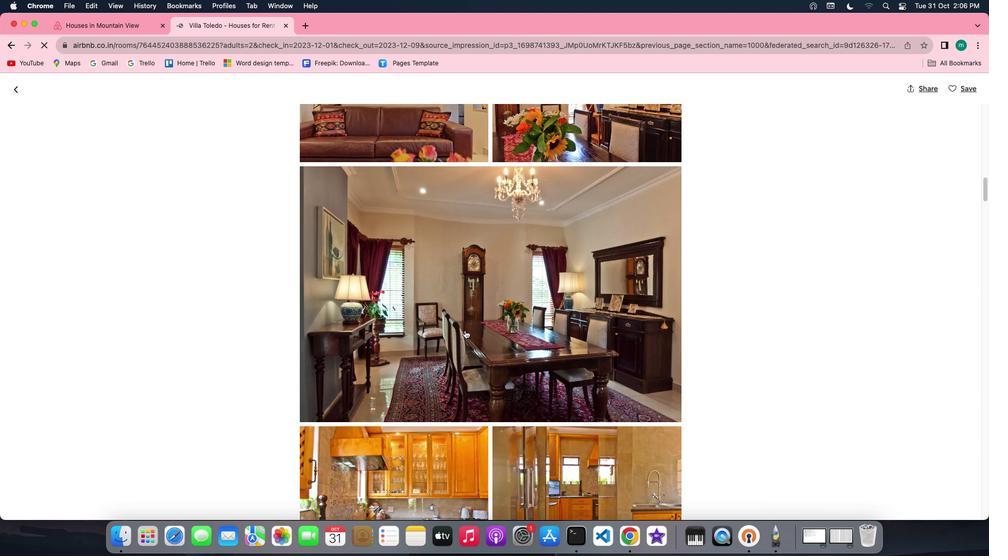 
Action: Mouse scrolled (465, 330) with delta (0, 0)
Screenshot: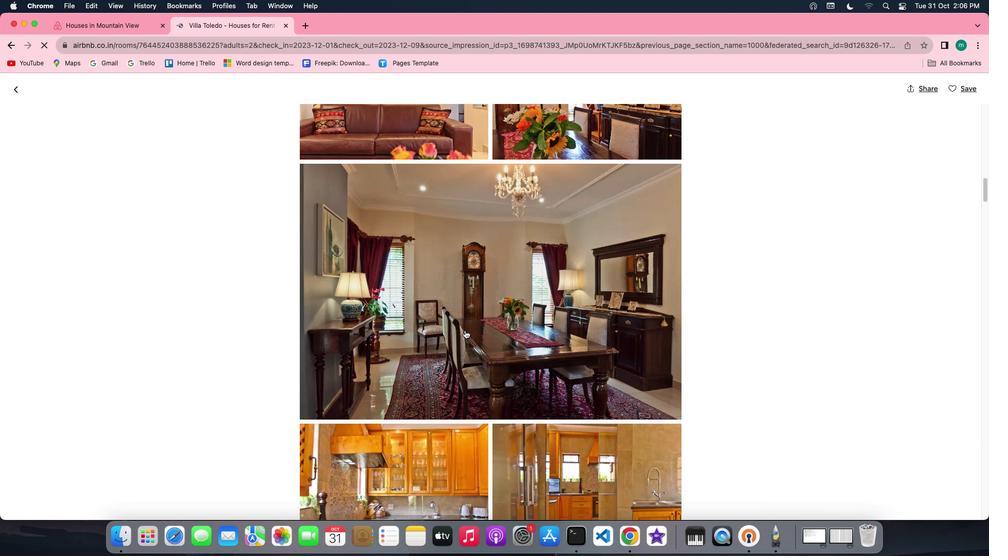 
Action: Mouse scrolled (465, 330) with delta (0, -1)
Screenshot: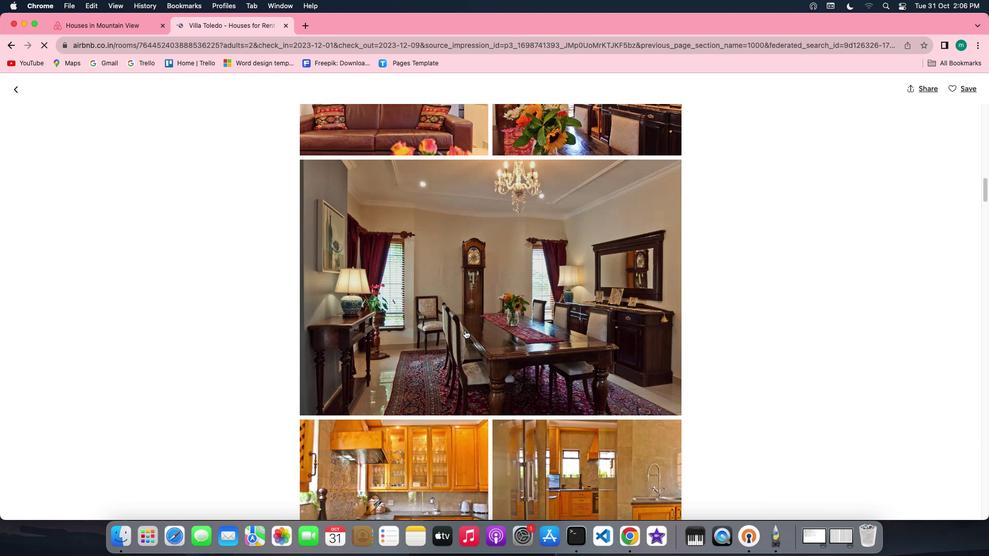 
Action: Mouse scrolled (465, 330) with delta (0, -2)
Screenshot: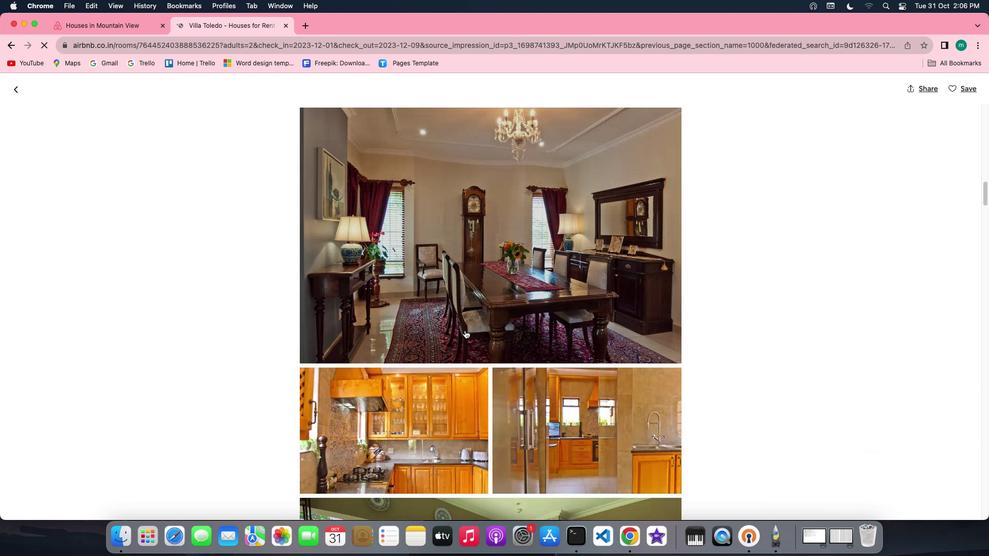 
Action: Mouse scrolled (465, 330) with delta (0, 0)
Screenshot: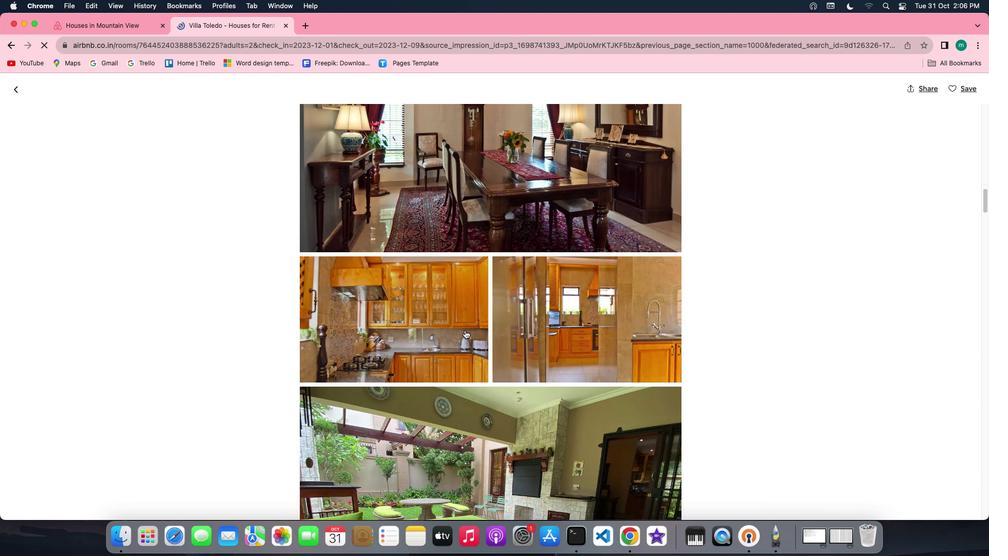 
Action: Mouse scrolled (465, 330) with delta (0, 0)
Screenshot: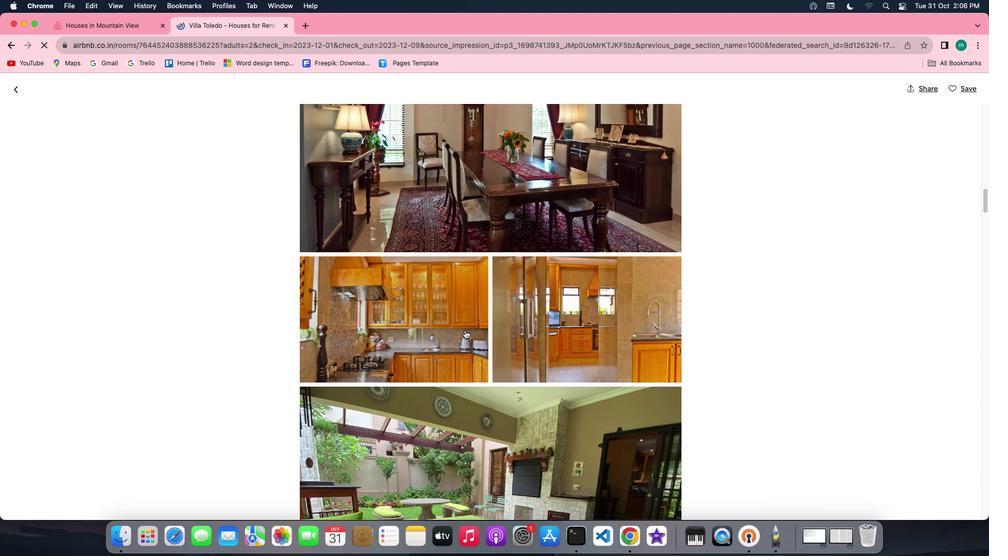 
Action: Mouse scrolled (465, 330) with delta (0, -1)
Screenshot: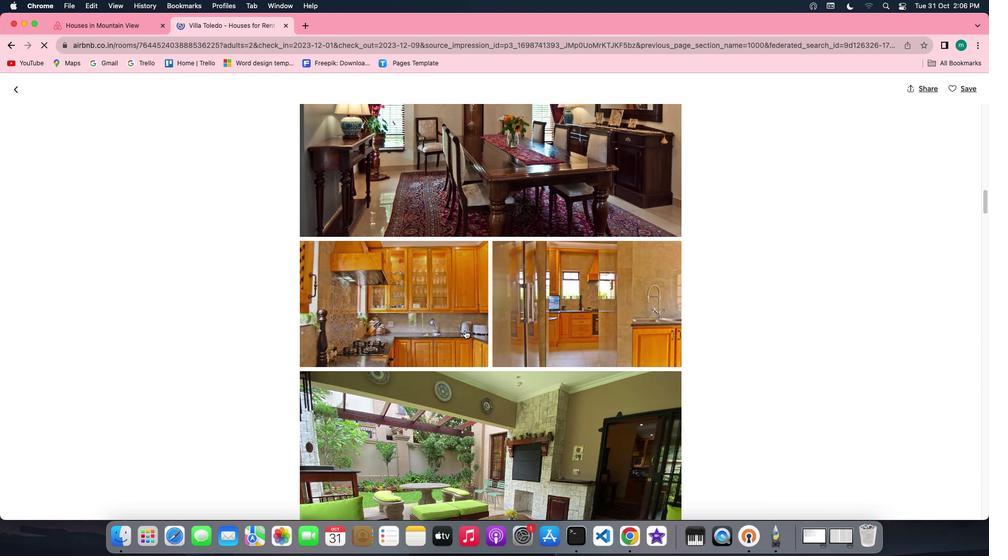 
Action: Mouse scrolled (465, 330) with delta (0, -1)
Screenshot: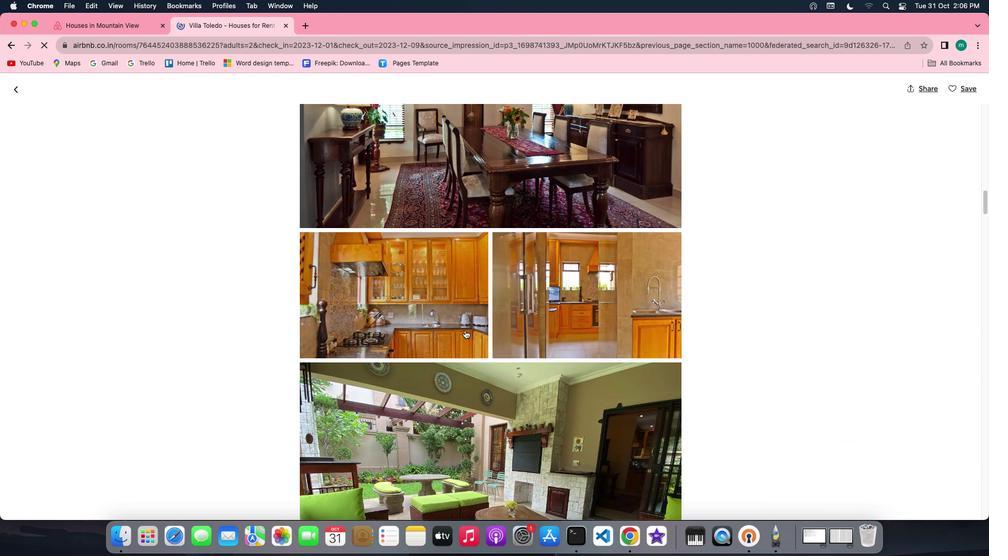 
Action: Mouse scrolled (465, 330) with delta (0, 0)
Screenshot: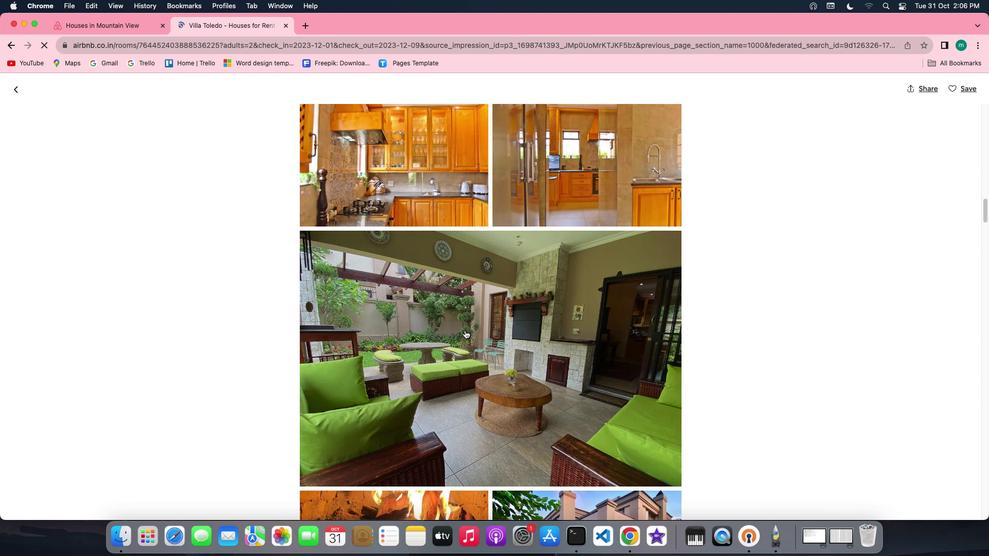 
Action: Mouse scrolled (465, 330) with delta (0, 0)
Screenshot: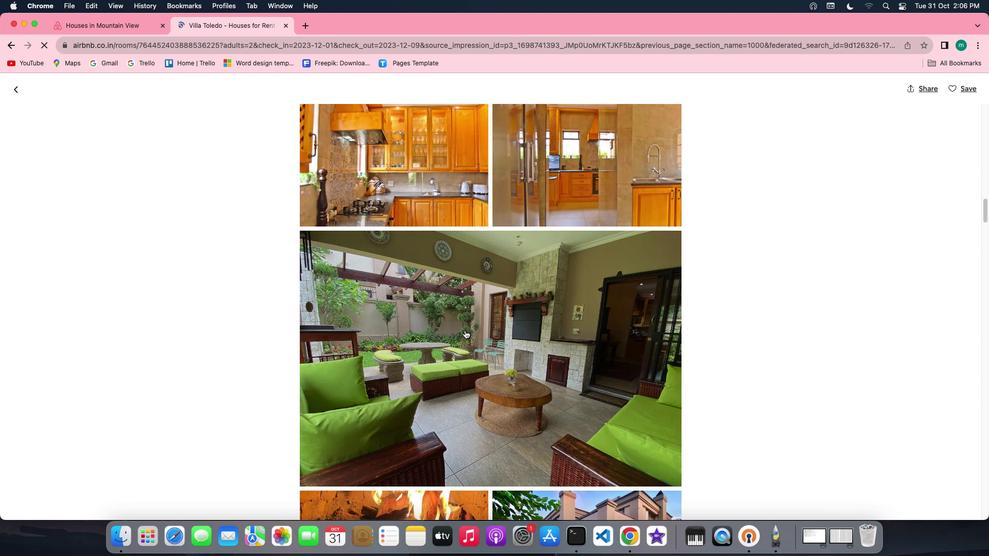 
Action: Mouse scrolled (465, 330) with delta (0, -1)
Screenshot: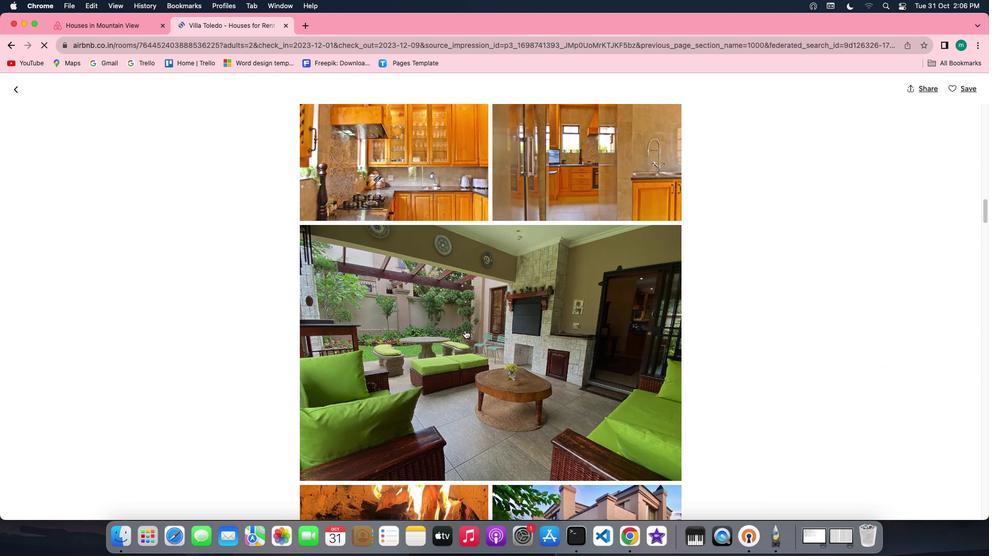 
Action: Mouse scrolled (465, 330) with delta (0, -2)
Screenshot: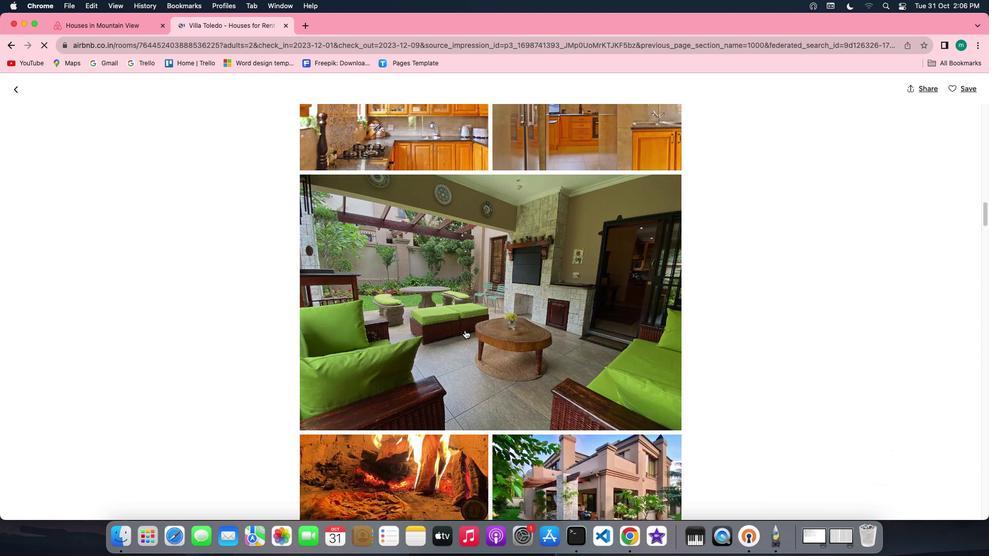 
Action: Mouse scrolled (465, 330) with delta (0, 0)
Screenshot: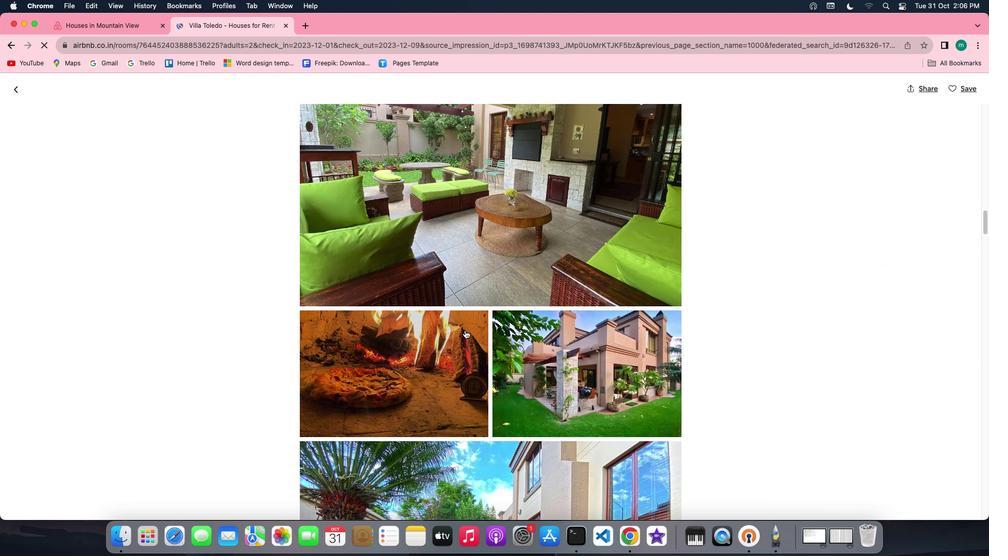 
Action: Mouse scrolled (465, 330) with delta (0, 0)
Screenshot: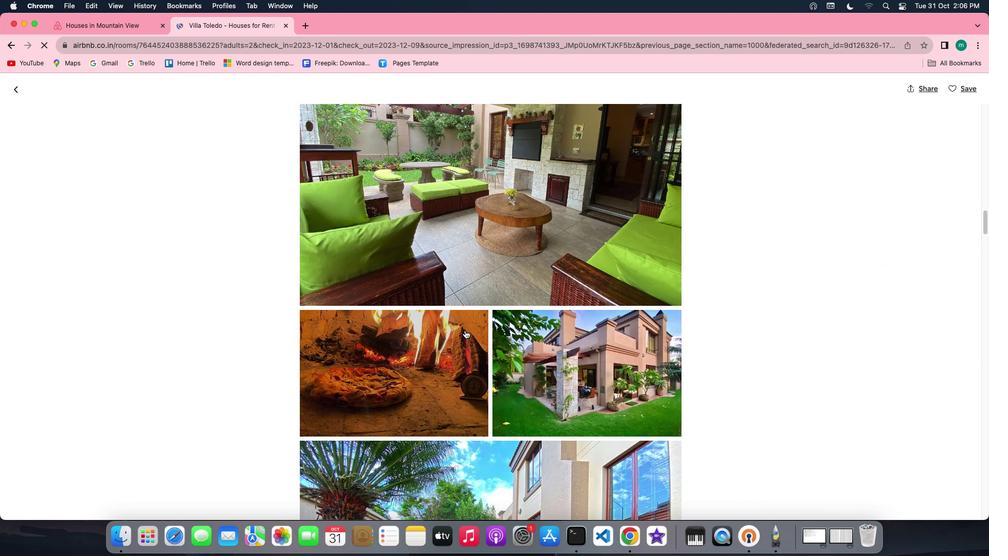 
Action: Mouse scrolled (465, 330) with delta (0, -1)
Screenshot: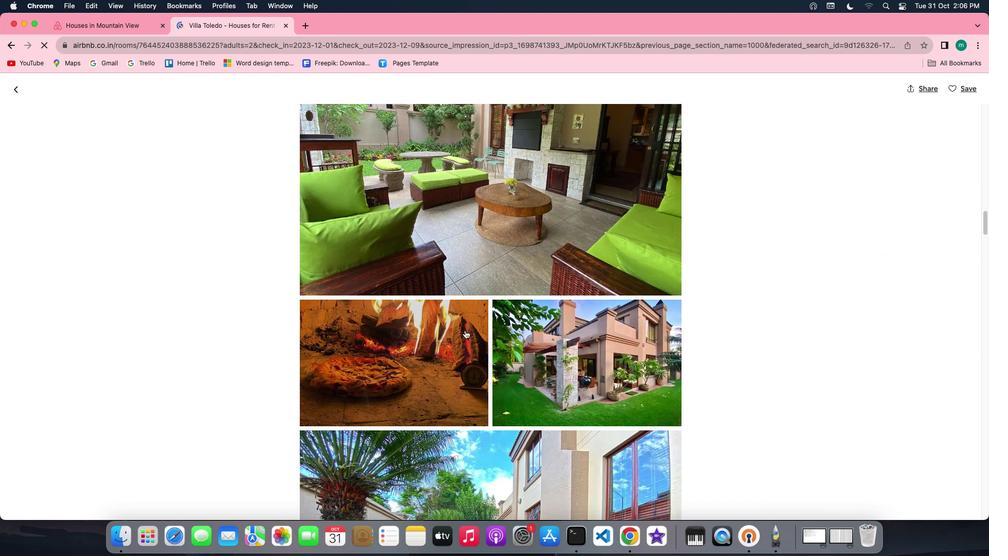 
Action: Mouse scrolled (465, 330) with delta (0, -2)
Screenshot: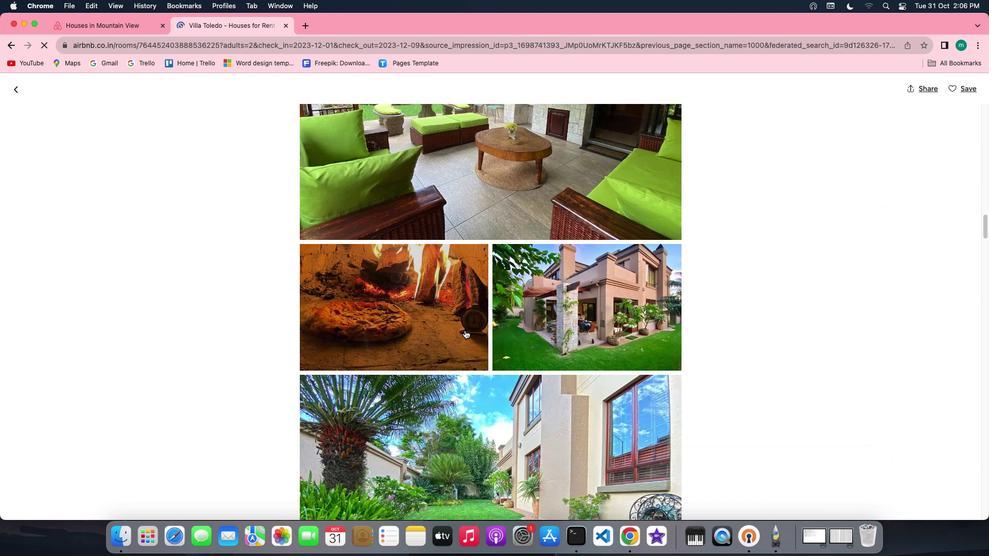 
Action: Mouse scrolled (465, 330) with delta (0, 0)
Screenshot: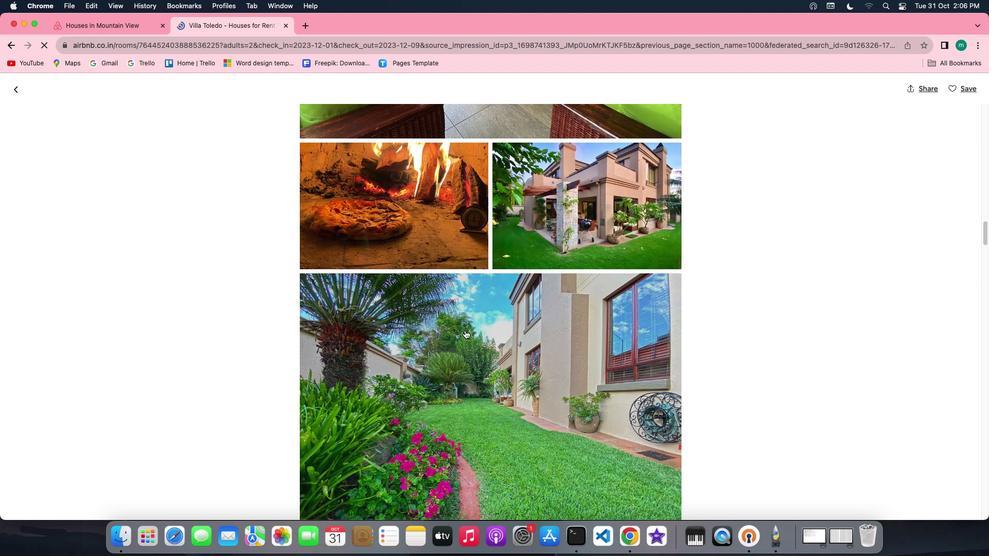 
Action: Mouse scrolled (465, 330) with delta (0, 0)
Screenshot: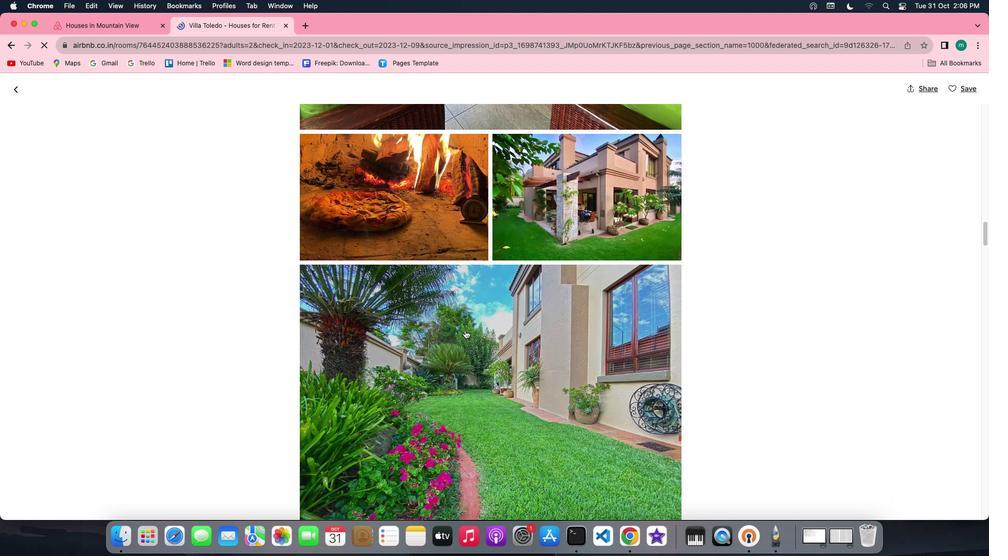 
Action: Mouse scrolled (465, 330) with delta (0, -1)
Screenshot: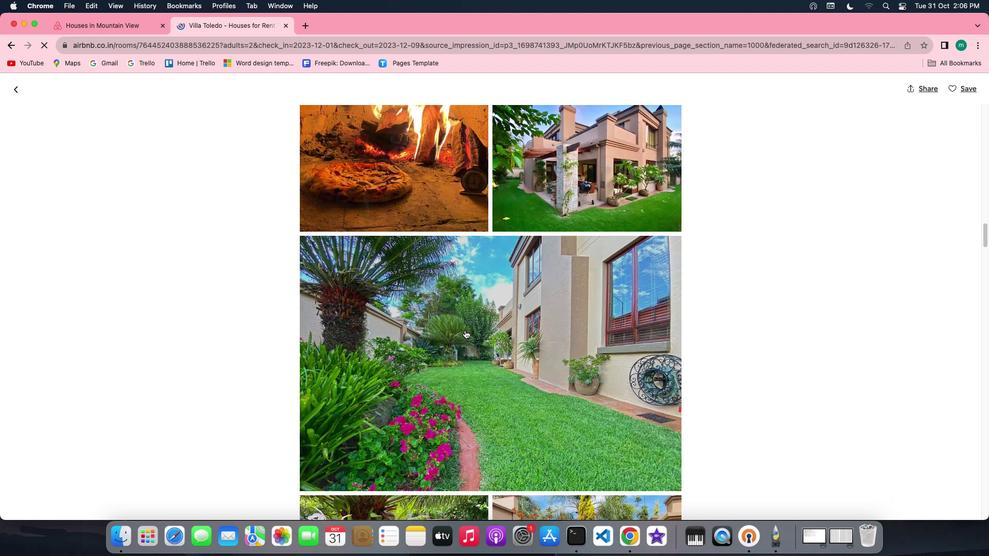 
Action: Mouse scrolled (465, 330) with delta (0, -2)
Screenshot: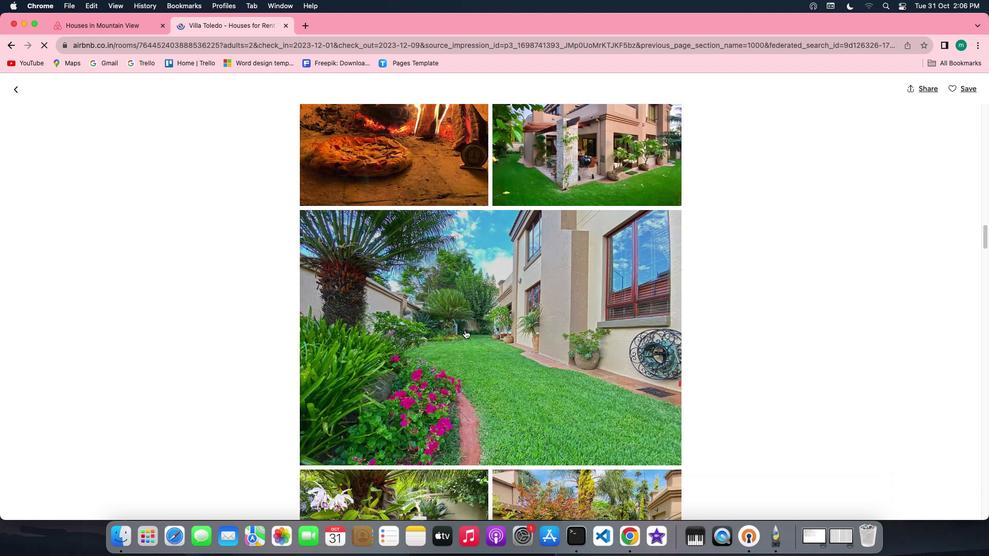 
Action: Mouse scrolled (465, 330) with delta (0, -2)
Screenshot: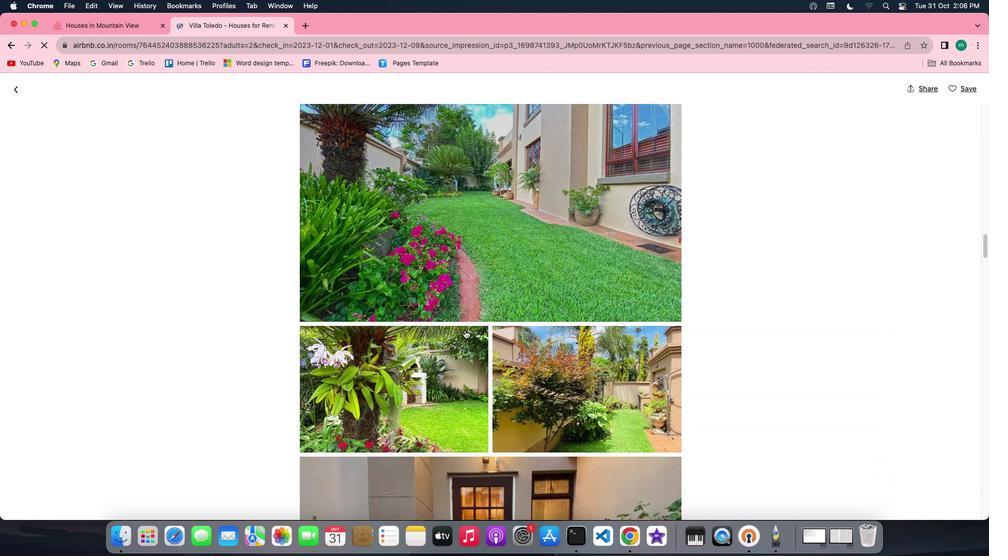 
Action: Mouse scrolled (465, 330) with delta (0, 0)
Screenshot: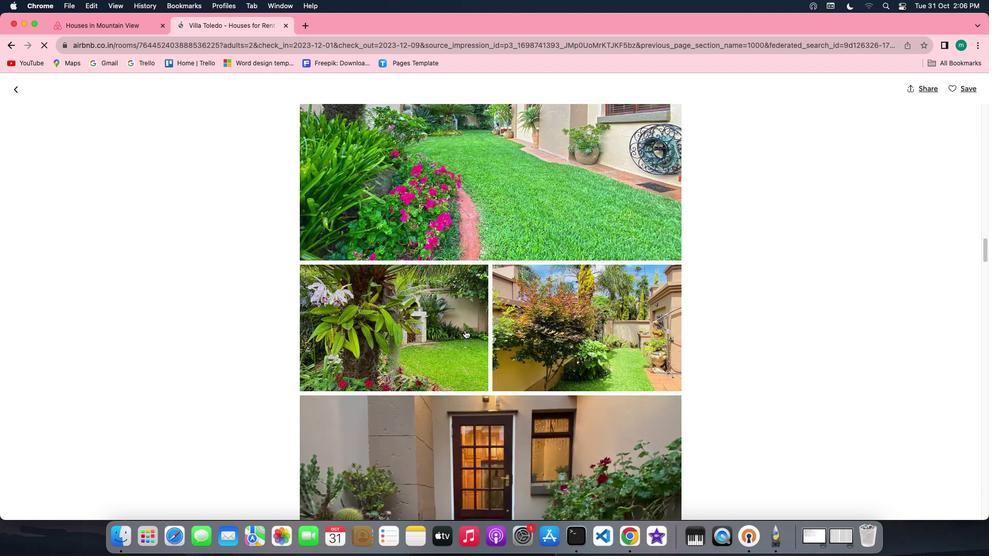 
Action: Mouse scrolled (465, 330) with delta (0, 0)
Screenshot: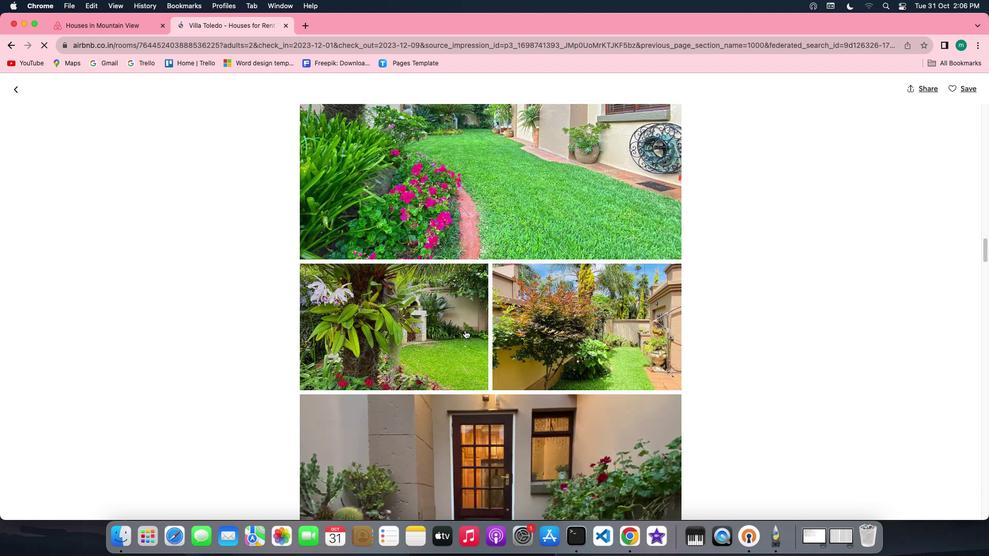 
Action: Mouse scrolled (465, 330) with delta (0, -1)
Screenshot: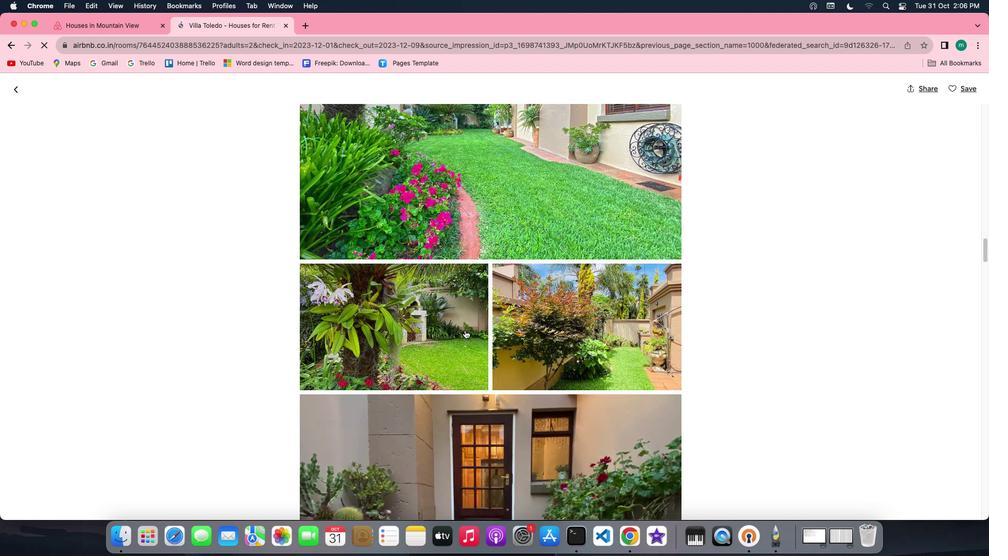 
Action: Mouse scrolled (465, 330) with delta (0, -2)
Screenshot: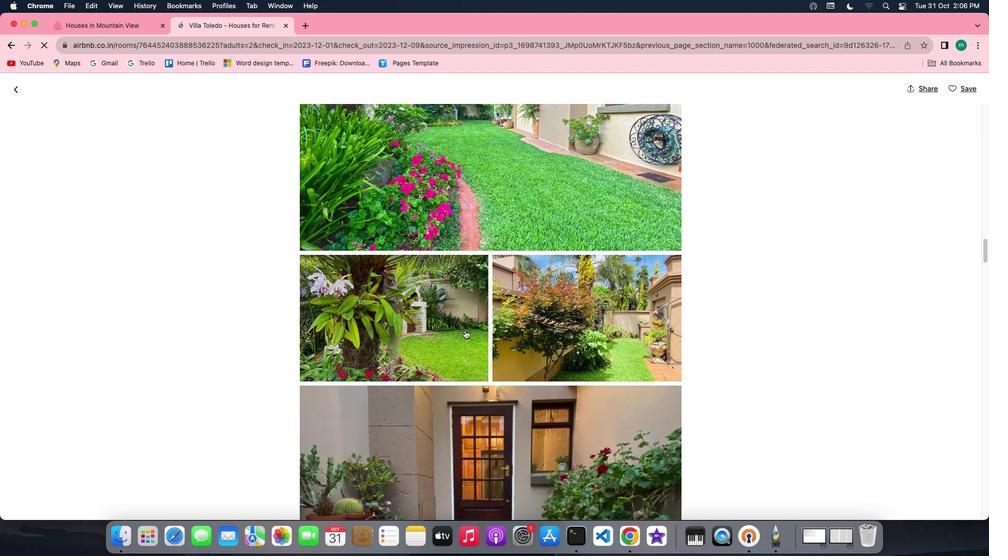 
Action: Mouse scrolled (465, 330) with delta (0, -2)
Screenshot: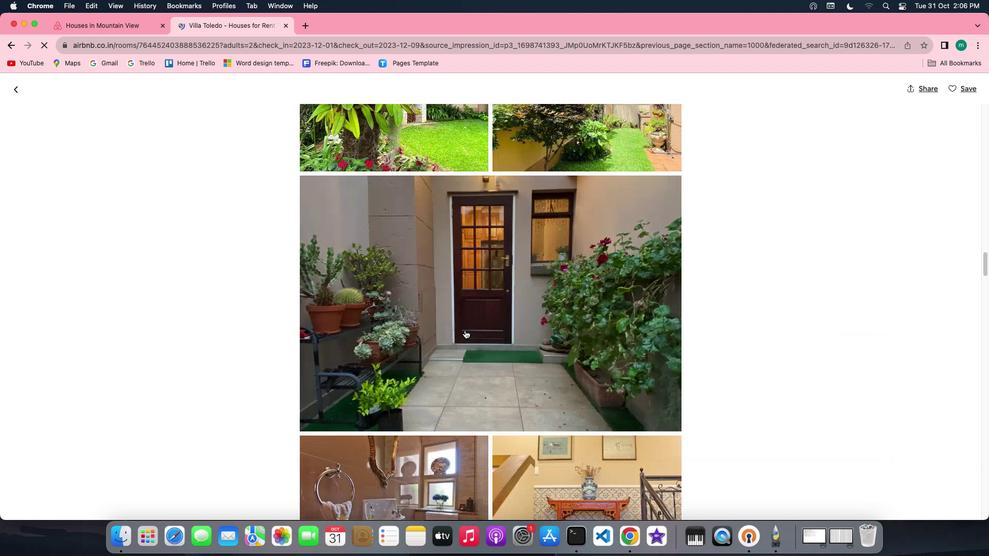 
Action: Mouse scrolled (465, 330) with delta (0, 0)
Screenshot: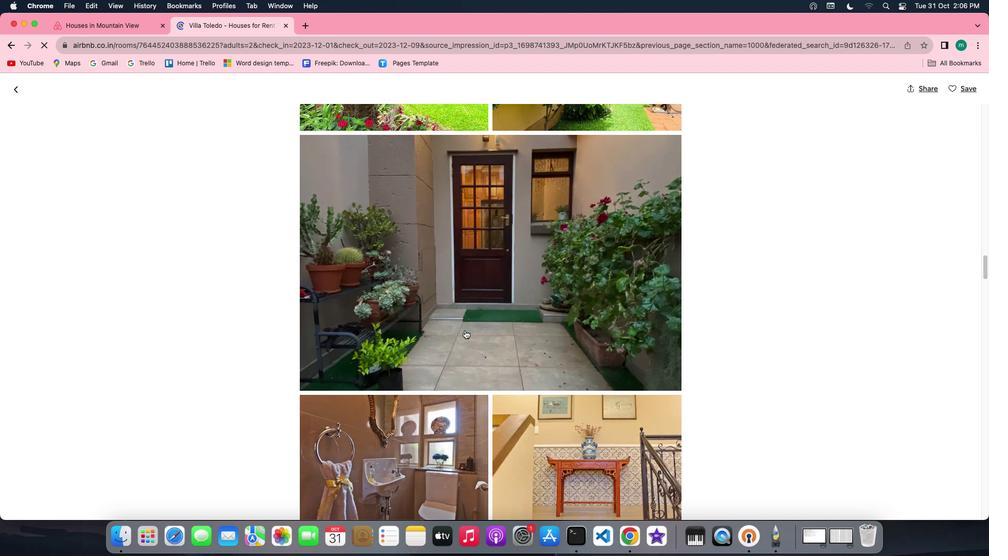 
Action: Mouse scrolled (465, 330) with delta (0, 0)
Screenshot: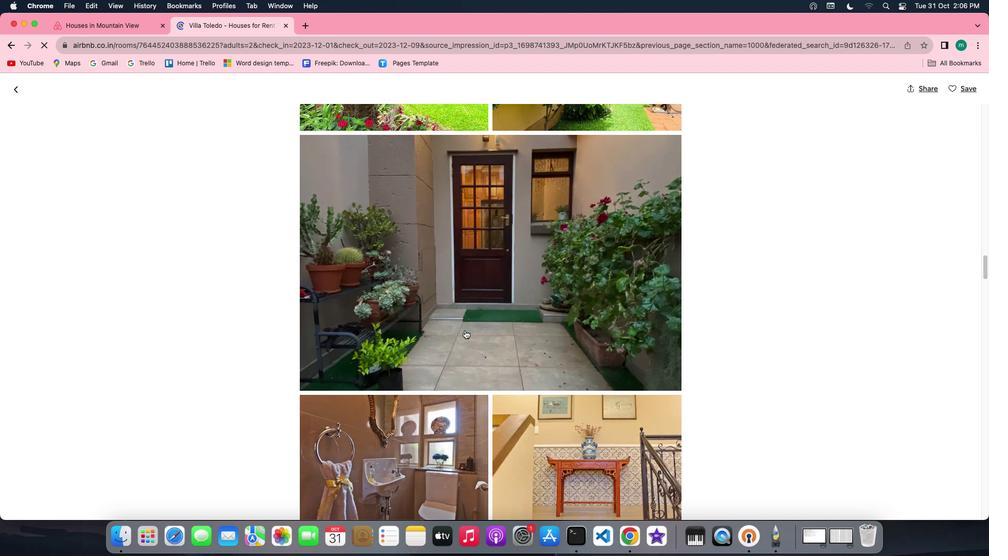 
Action: Mouse scrolled (465, 330) with delta (0, -1)
Screenshot: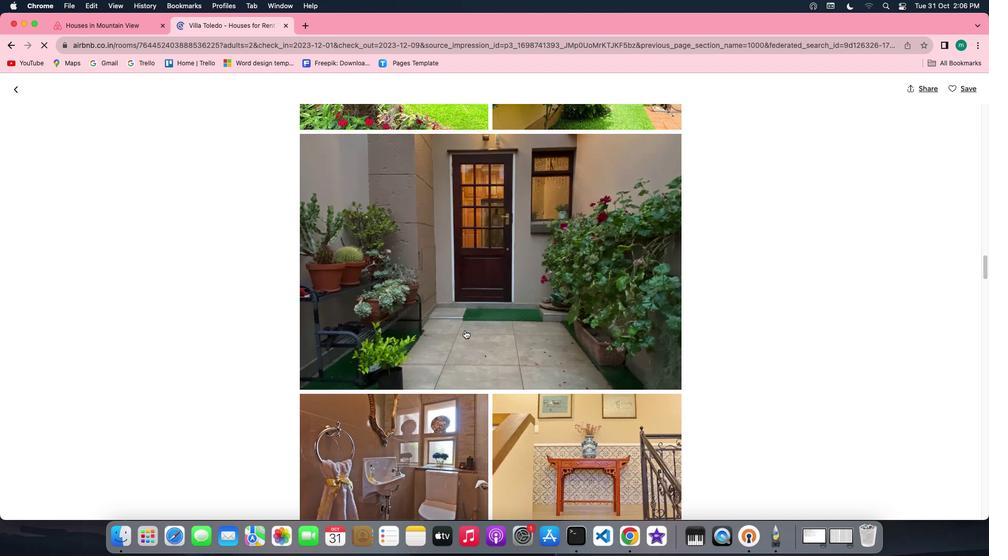 
Action: Mouse scrolled (465, 330) with delta (0, -2)
Screenshot: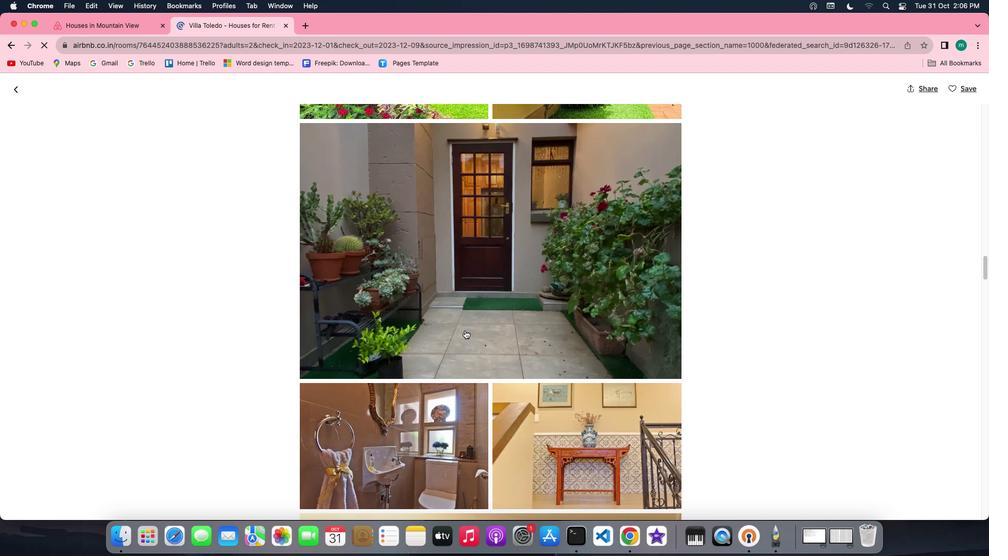 
Action: Mouse scrolled (465, 330) with delta (0, -1)
Screenshot: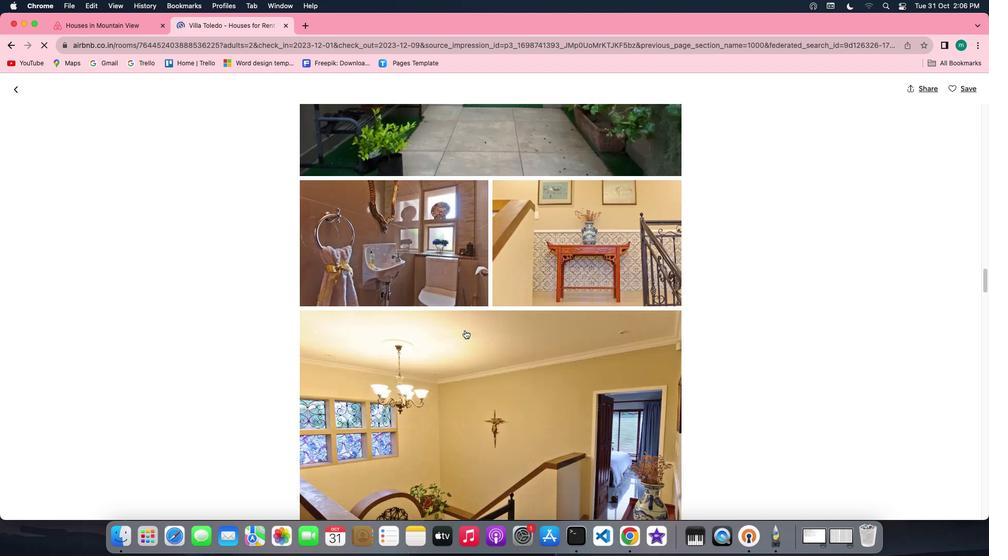 
Action: Mouse scrolled (465, 330) with delta (0, 0)
Screenshot: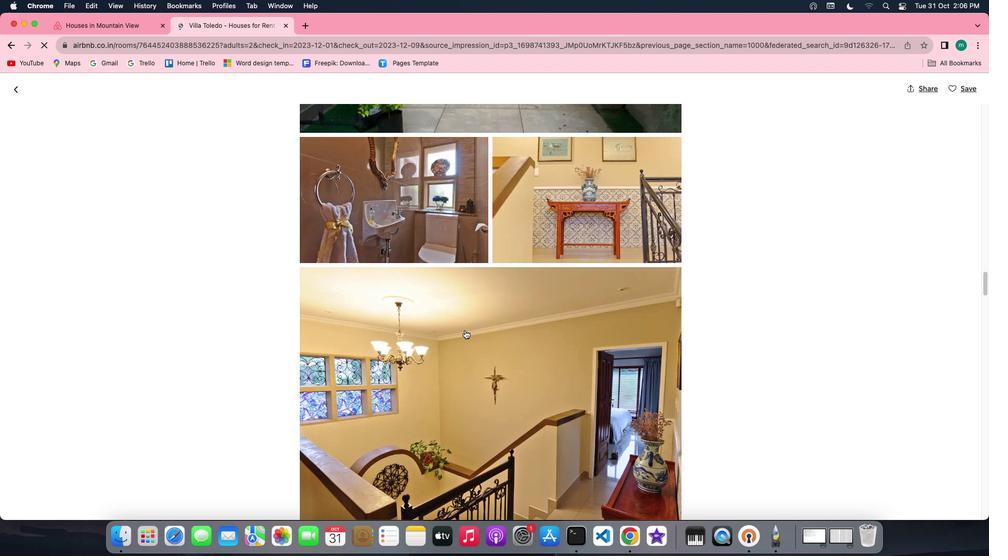 
Action: Mouse scrolled (465, 330) with delta (0, 0)
Screenshot: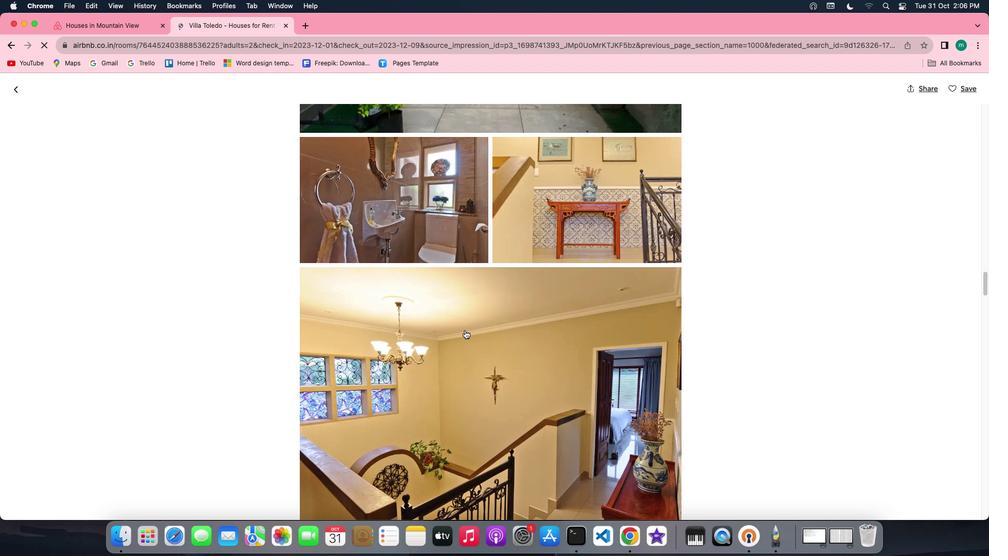 
Action: Mouse scrolled (465, 330) with delta (0, -1)
Screenshot: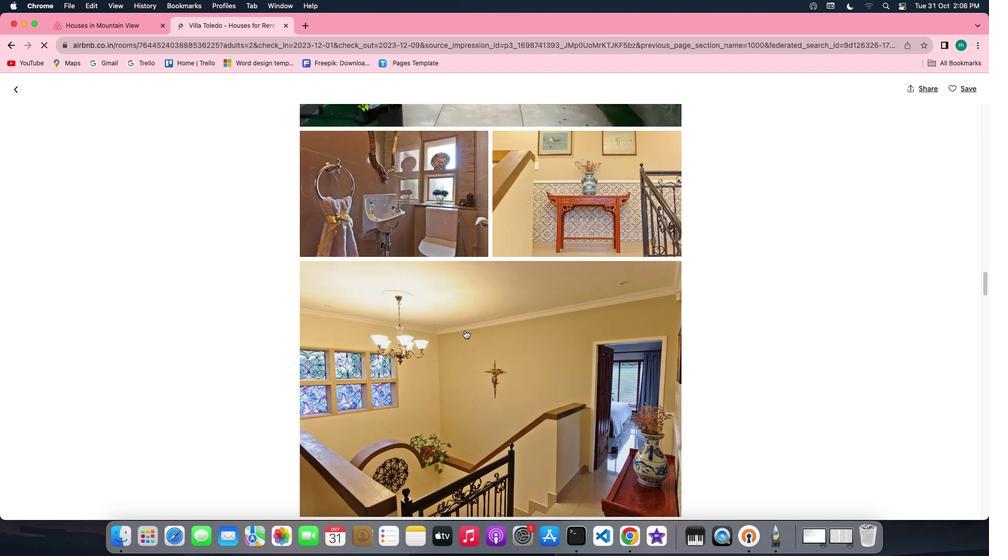 
Action: Mouse scrolled (465, 330) with delta (0, -2)
Screenshot: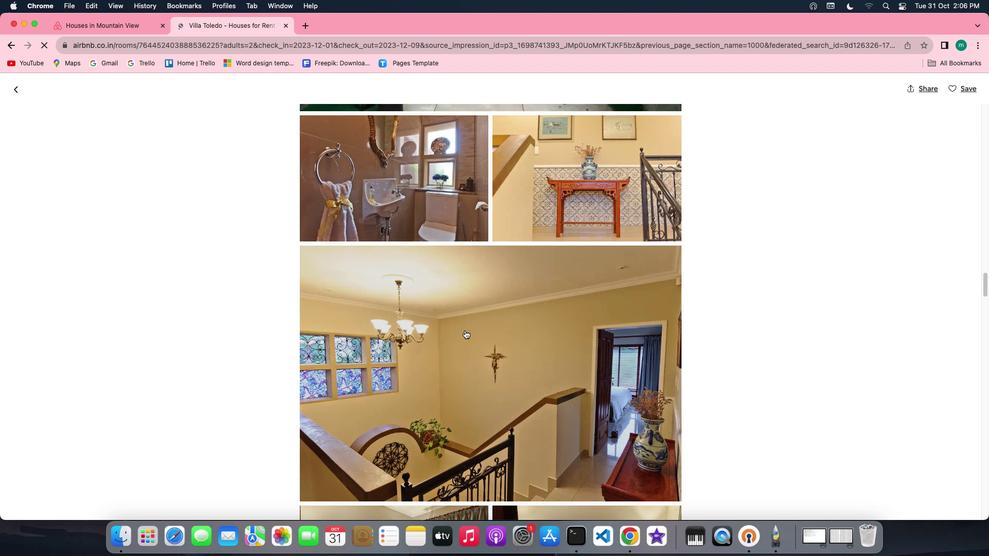 
Action: Mouse scrolled (465, 330) with delta (0, 0)
Screenshot: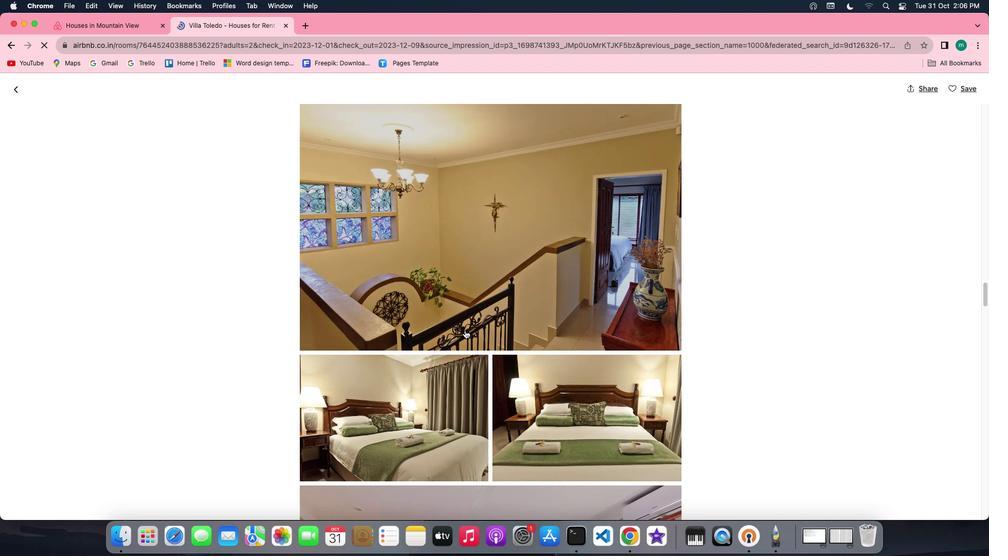 
Action: Mouse scrolled (465, 330) with delta (0, 0)
Screenshot: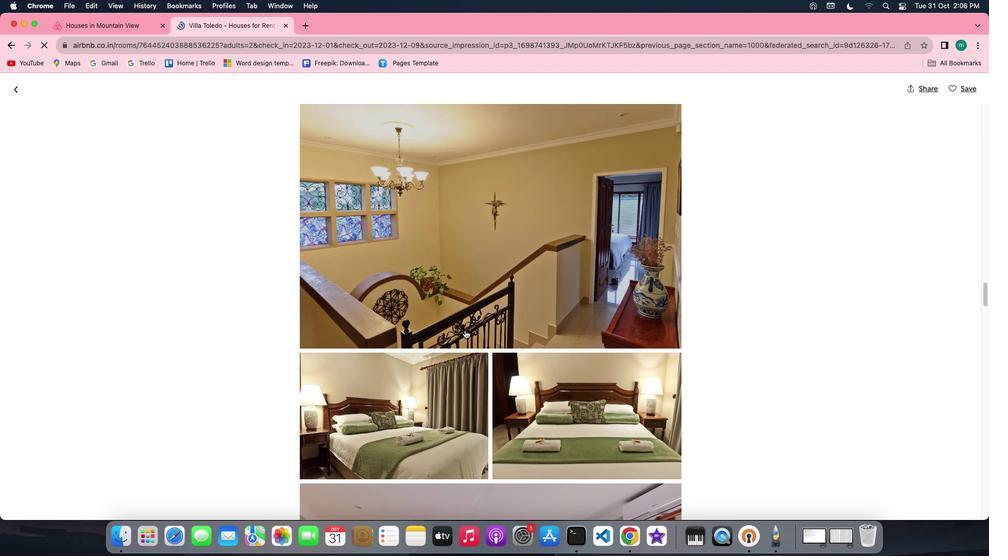 
Action: Mouse scrolled (465, 330) with delta (0, -1)
Screenshot: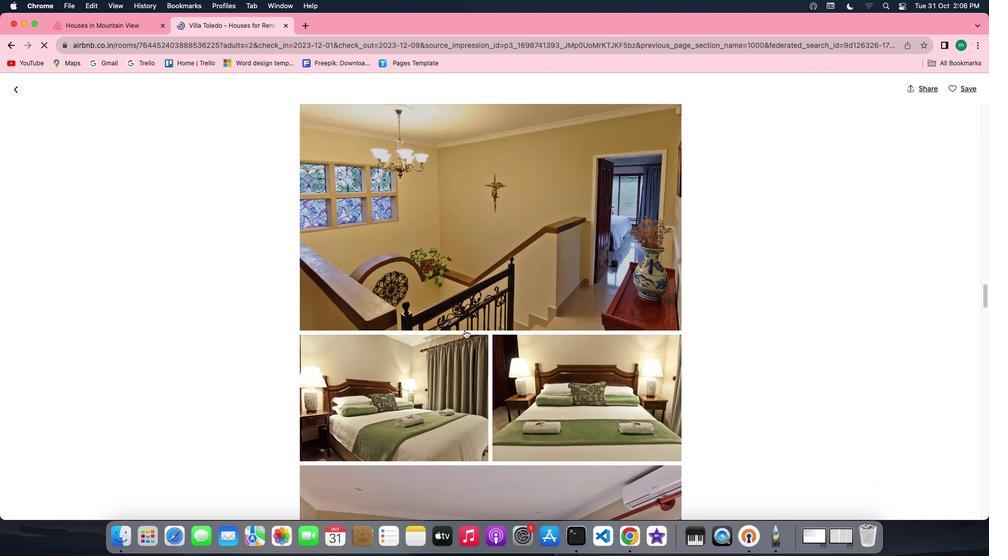 
Action: Mouse scrolled (465, 330) with delta (0, -2)
Screenshot: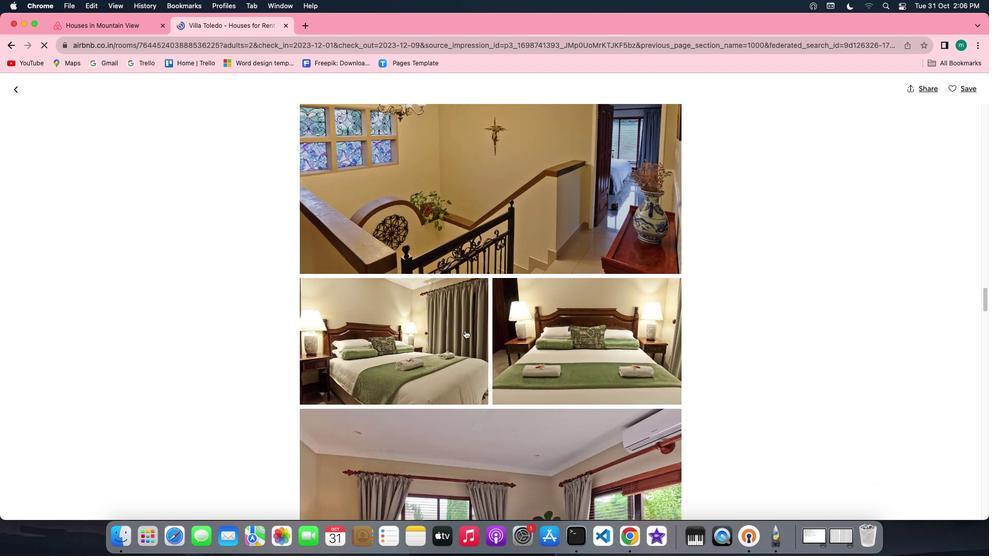 
Action: Mouse scrolled (465, 330) with delta (0, 0)
Screenshot: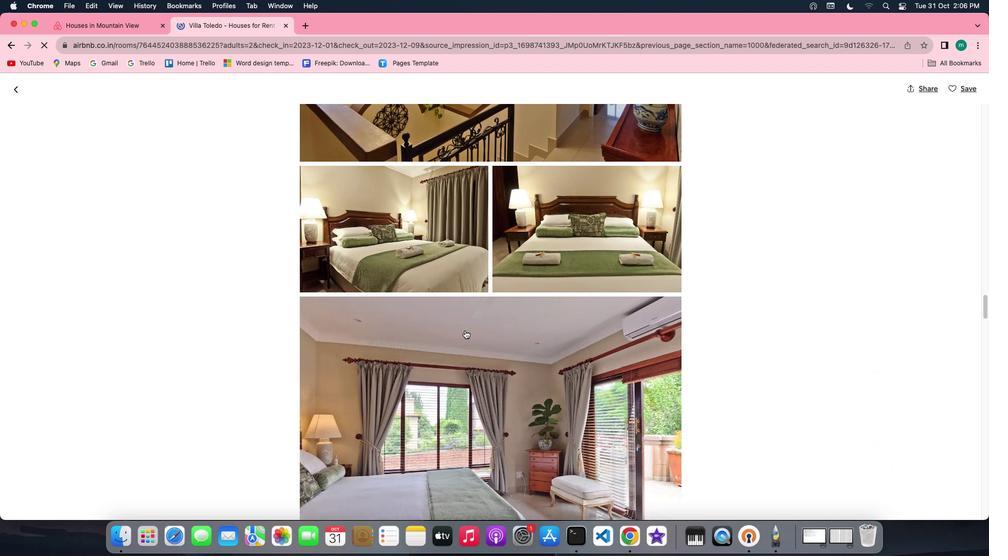 
Action: Mouse scrolled (465, 330) with delta (0, 0)
Screenshot: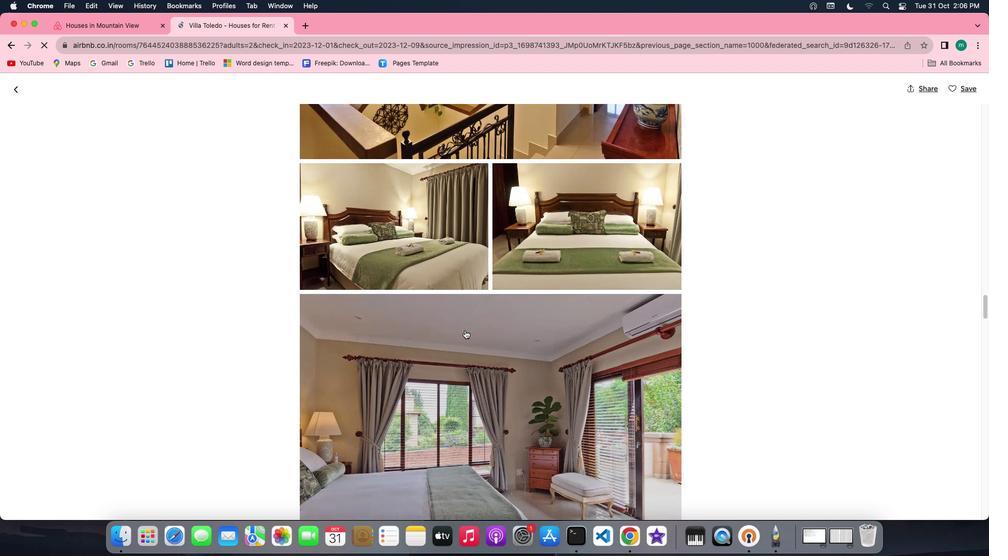
Action: Mouse scrolled (465, 330) with delta (0, 0)
Screenshot: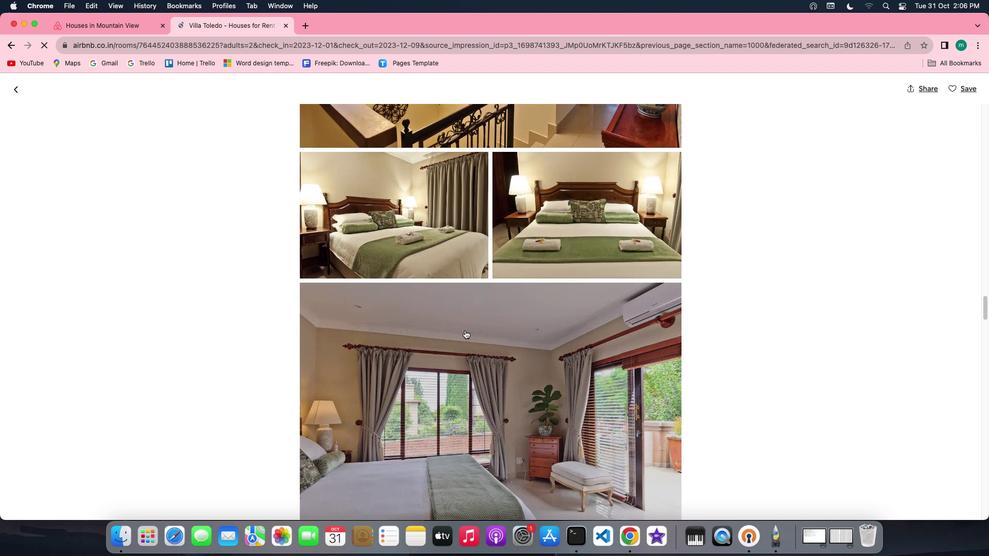 
Action: Mouse scrolled (465, 330) with delta (0, -1)
Screenshot: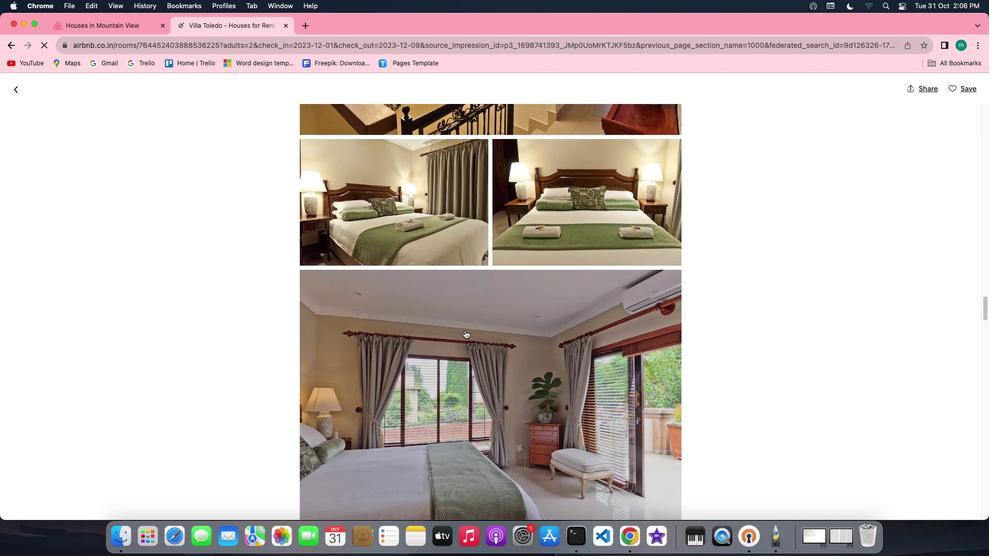 
Action: Mouse scrolled (465, 330) with delta (0, -2)
Screenshot: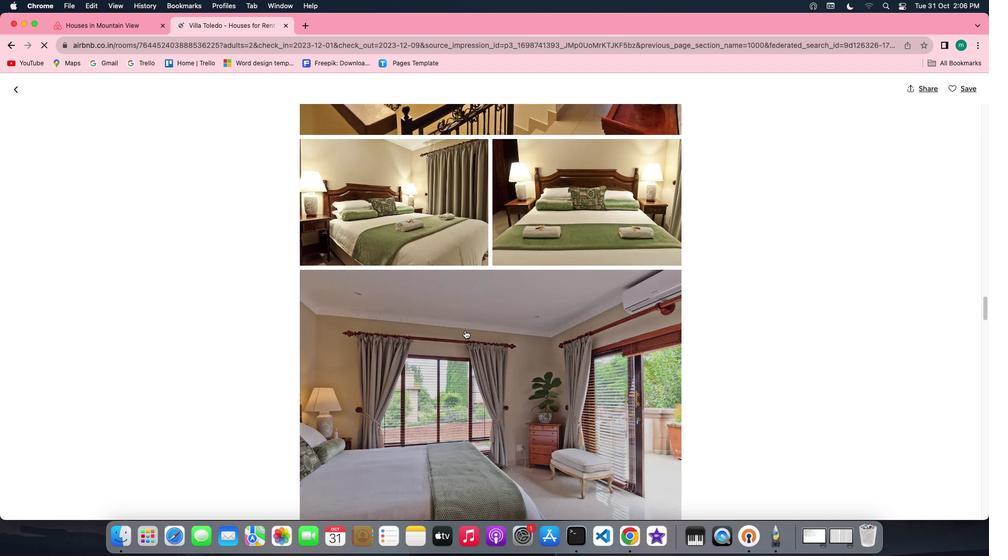 
Action: Mouse scrolled (465, 330) with delta (0, 0)
Screenshot: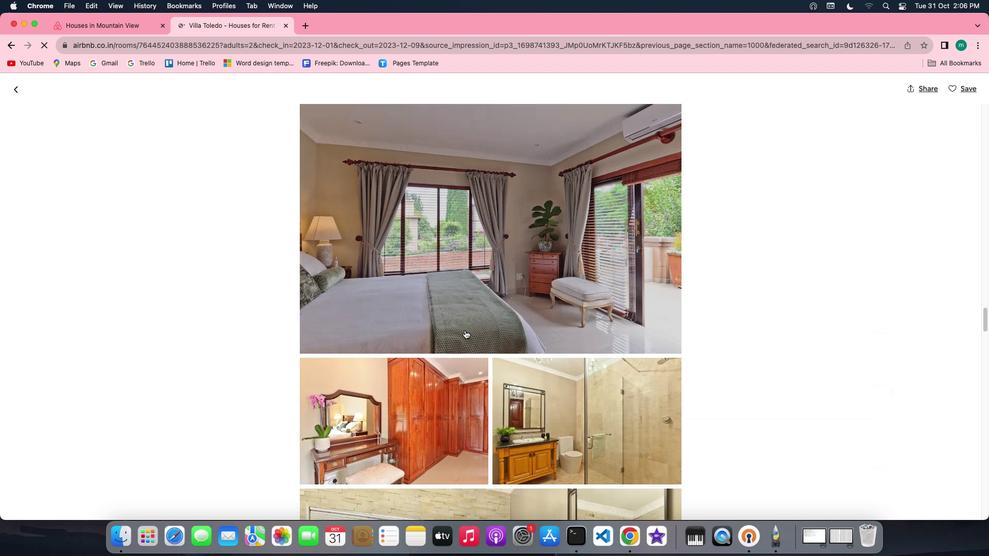 
Action: Mouse scrolled (465, 330) with delta (0, 0)
Screenshot: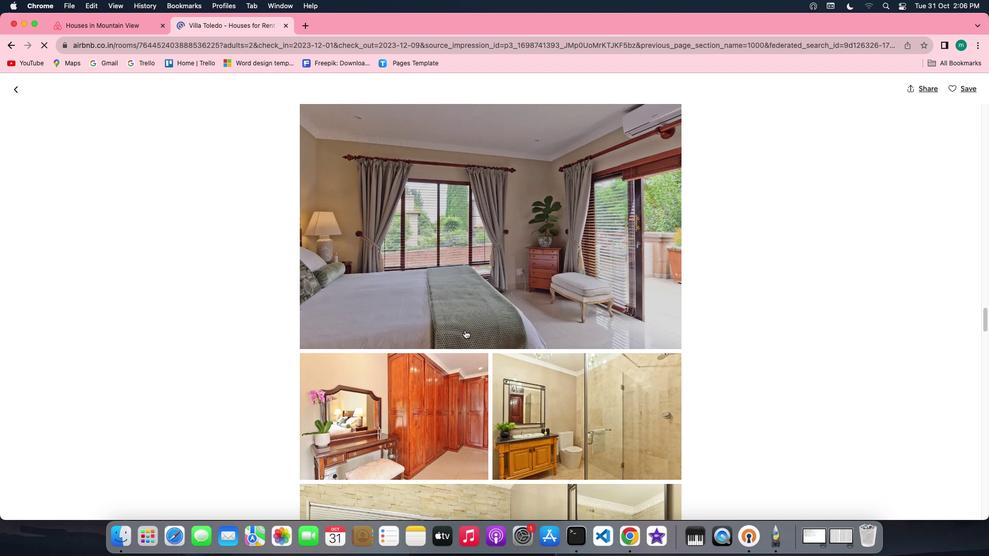 
Action: Mouse scrolled (465, 330) with delta (0, 0)
Screenshot: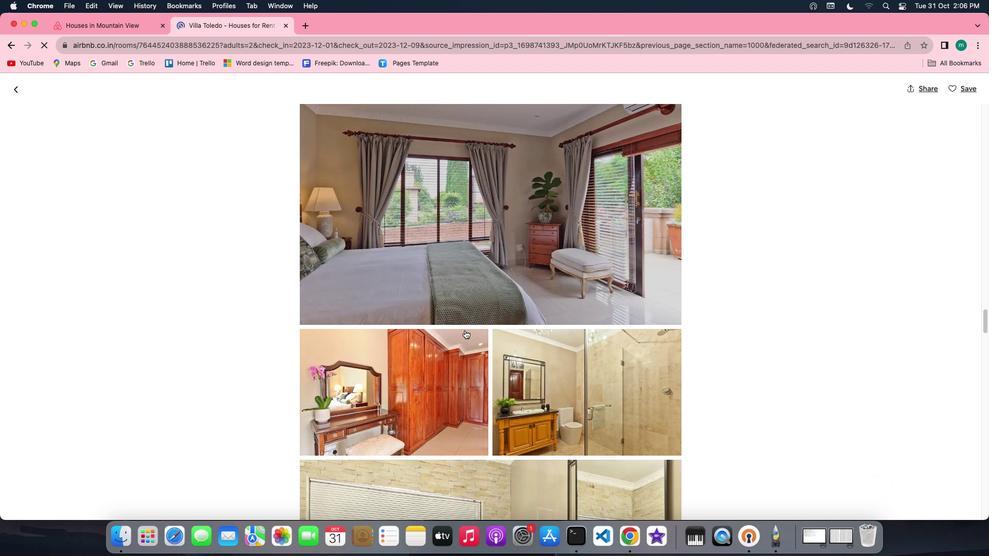 
Action: Mouse scrolled (465, 330) with delta (0, -1)
Screenshot: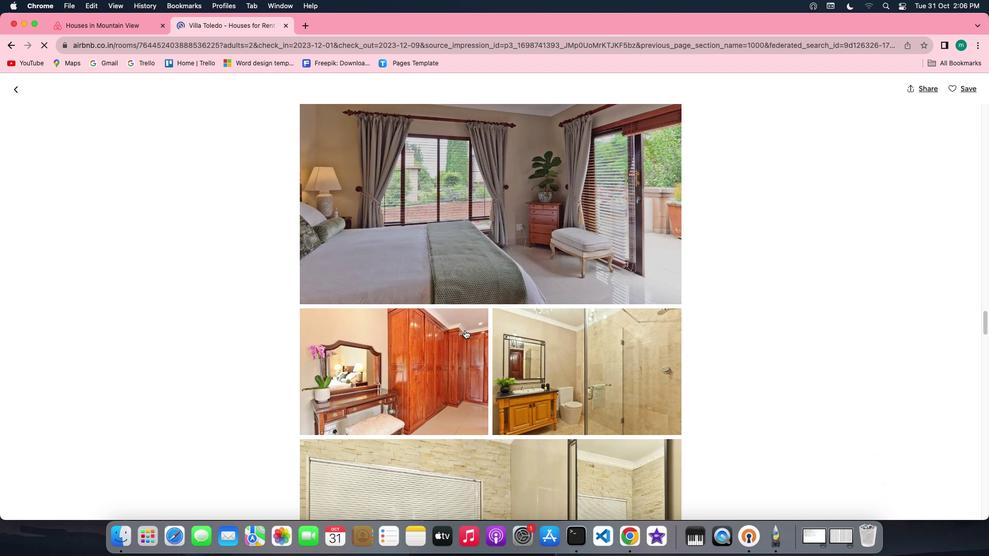 
Action: Mouse scrolled (465, 330) with delta (0, -2)
Screenshot: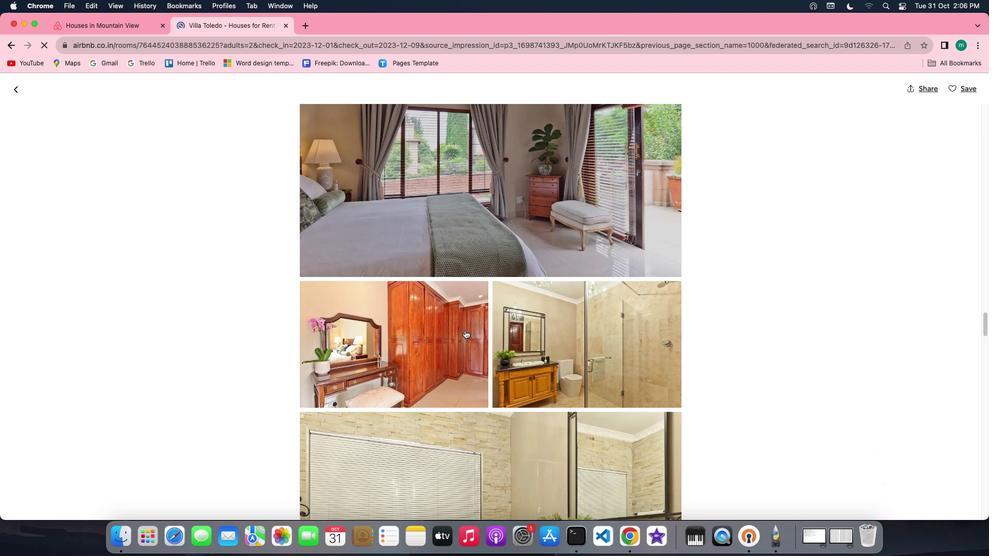 
Action: Mouse scrolled (465, 330) with delta (0, -2)
Screenshot: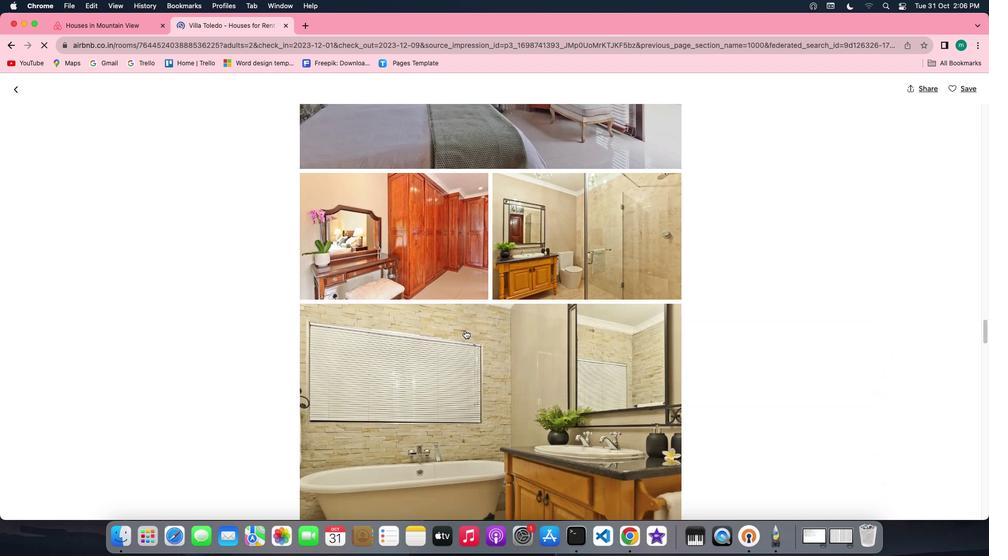 
Action: Mouse scrolled (465, 330) with delta (0, 0)
Screenshot: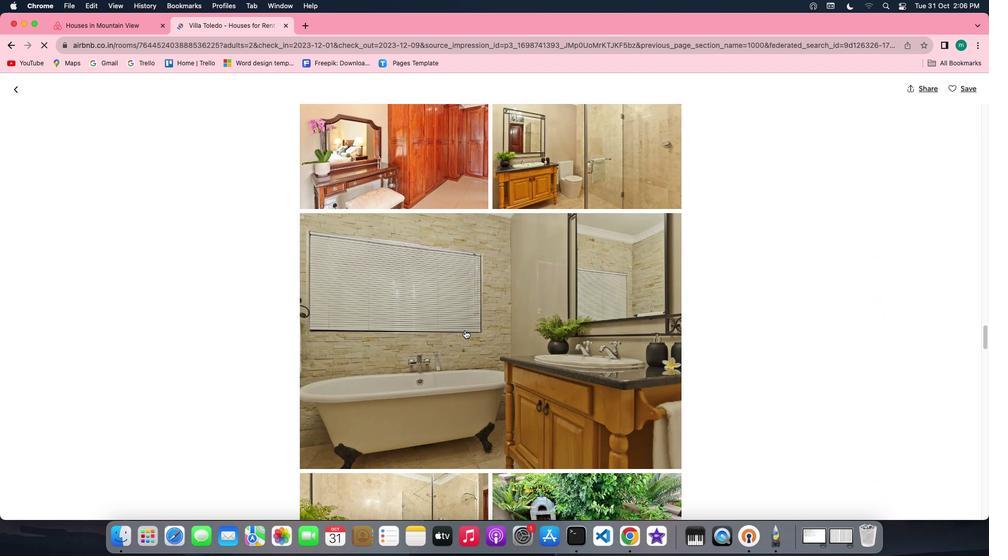 
Action: Mouse scrolled (465, 330) with delta (0, 0)
Screenshot: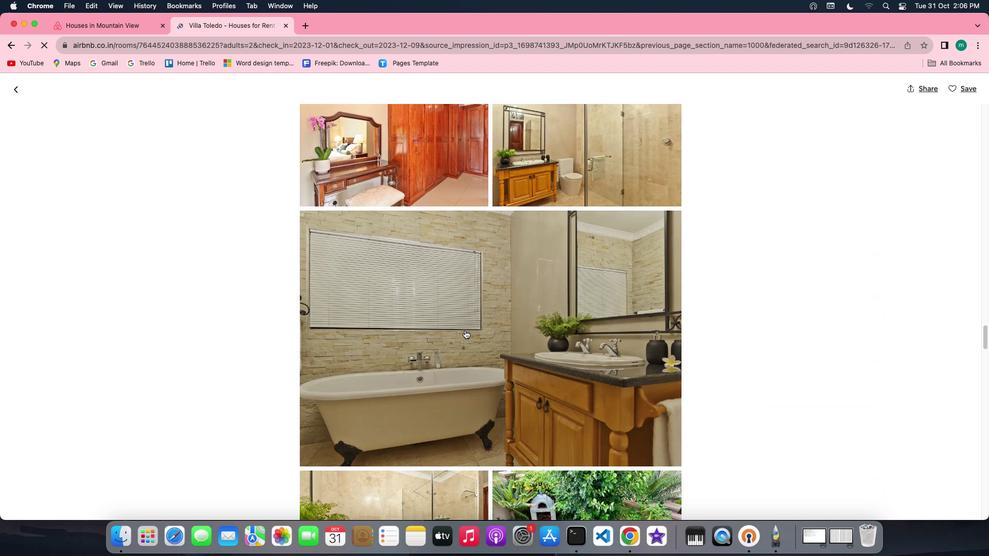
Action: Mouse scrolled (465, 330) with delta (0, -1)
Screenshot: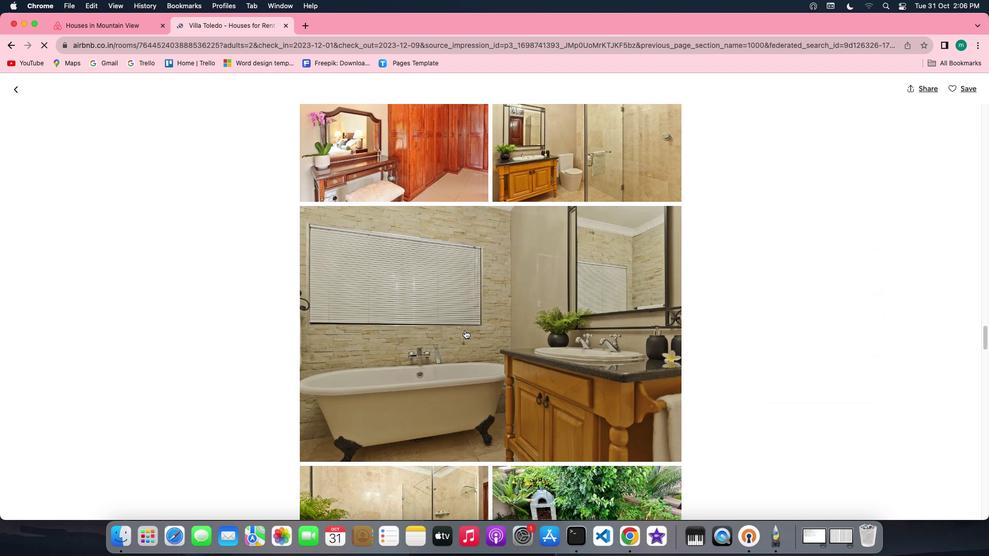 
Action: Mouse scrolled (465, 330) with delta (0, -2)
Screenshot: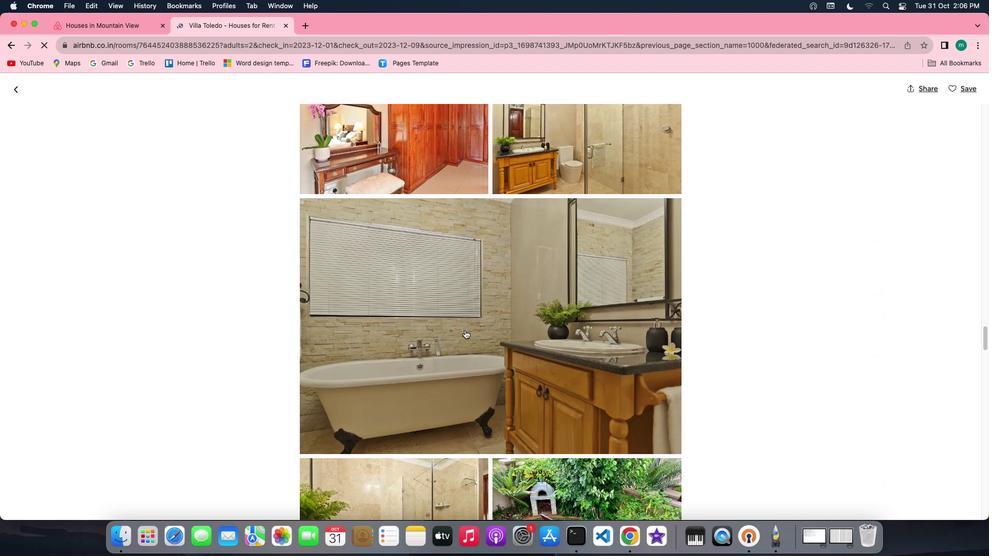
Action: Mouse scrolled (465, 330) with delta (0, -2)
Screenshot: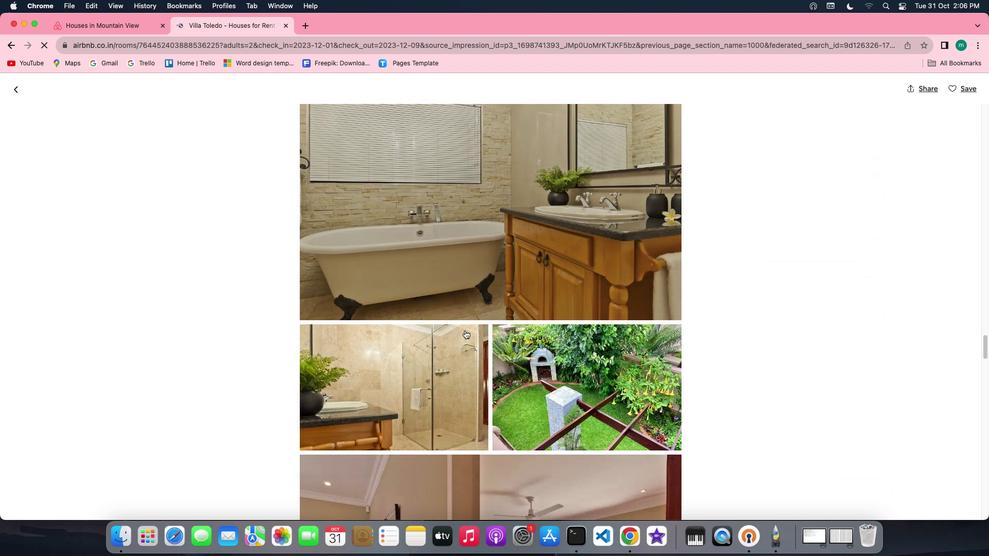 
Action: Mouse scrolled (465, 330) with delta (0, 0)
Screenshot: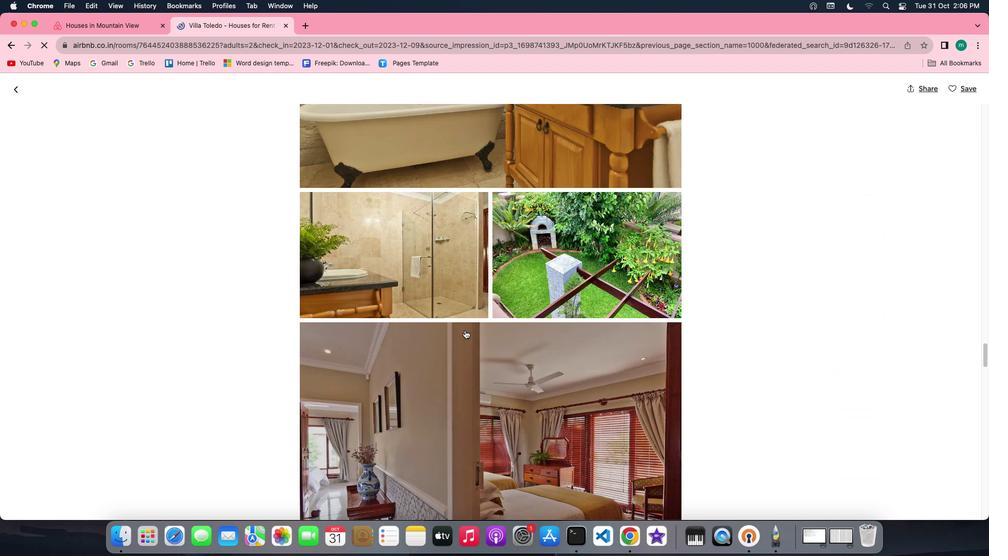 
Action: Mouse scrolled (465, 330) with delta (0, 0)
Screenshot: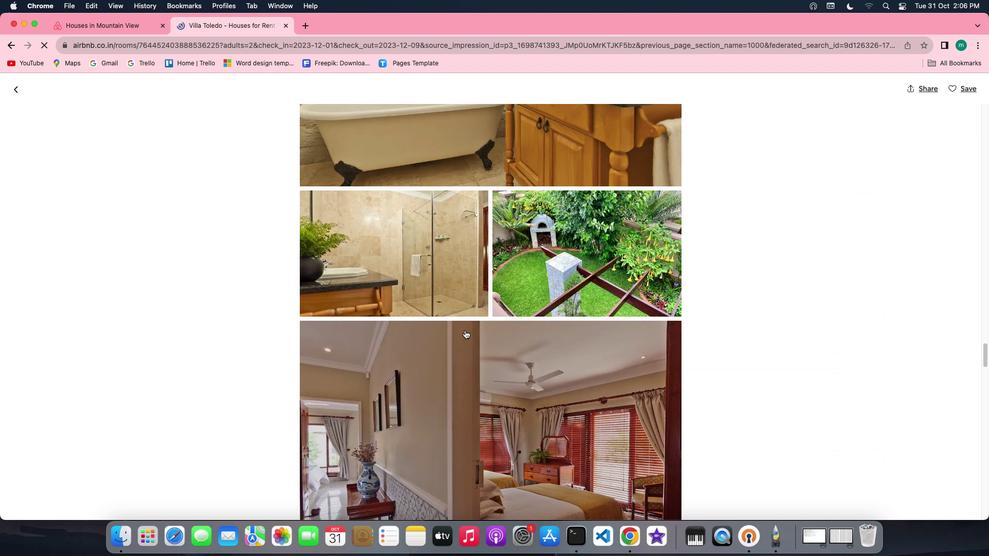
Action: Mouse scrolled (465, 330) with delta (0, -1)
Screenshot: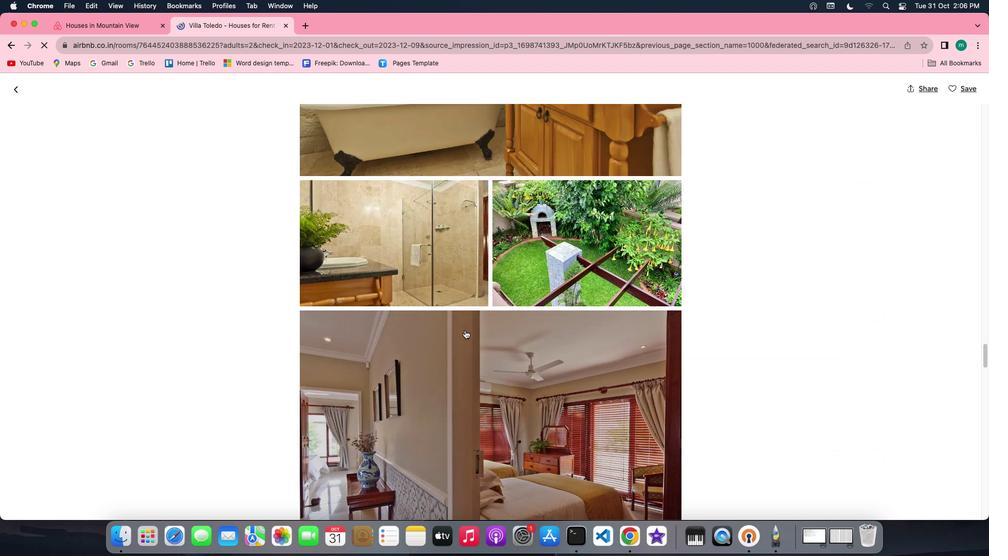 
Action: Mouse scrolled (465, 330) with delta (0, -2)
Screenshot: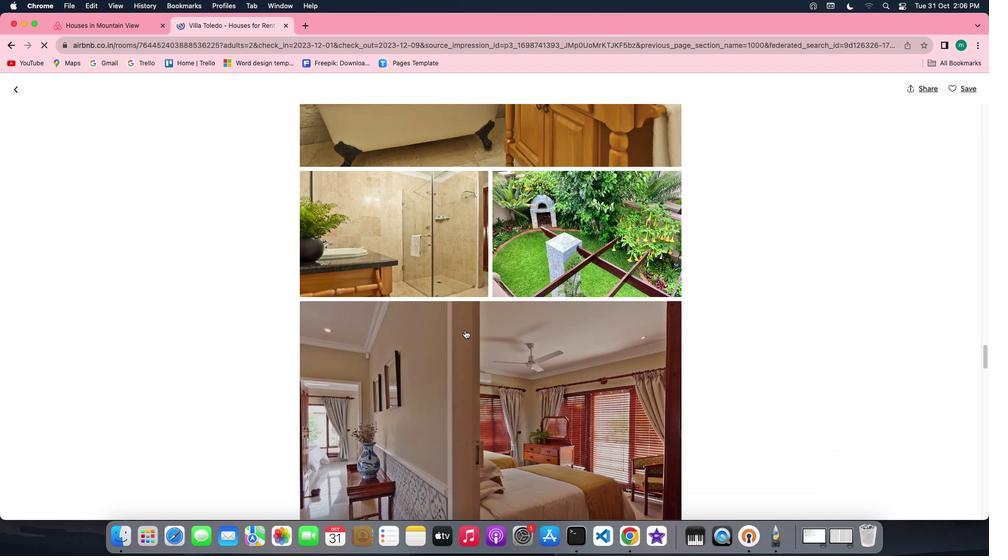 
Action: Mouse scrolled (465, 330) with delta (0, 0)
Screenshot: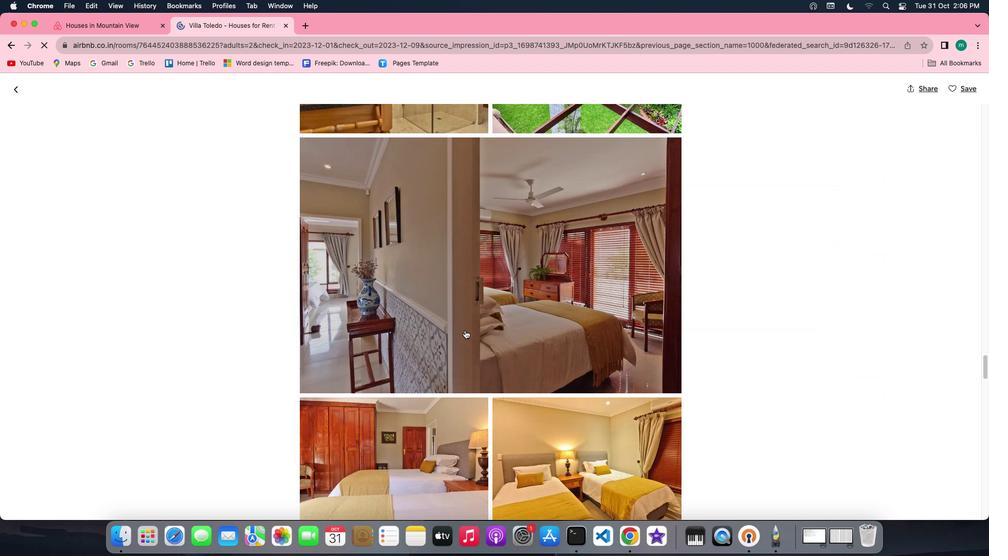 
Action: Mouse scrolled (465, 330) with delta (0, 0)
Screenshot: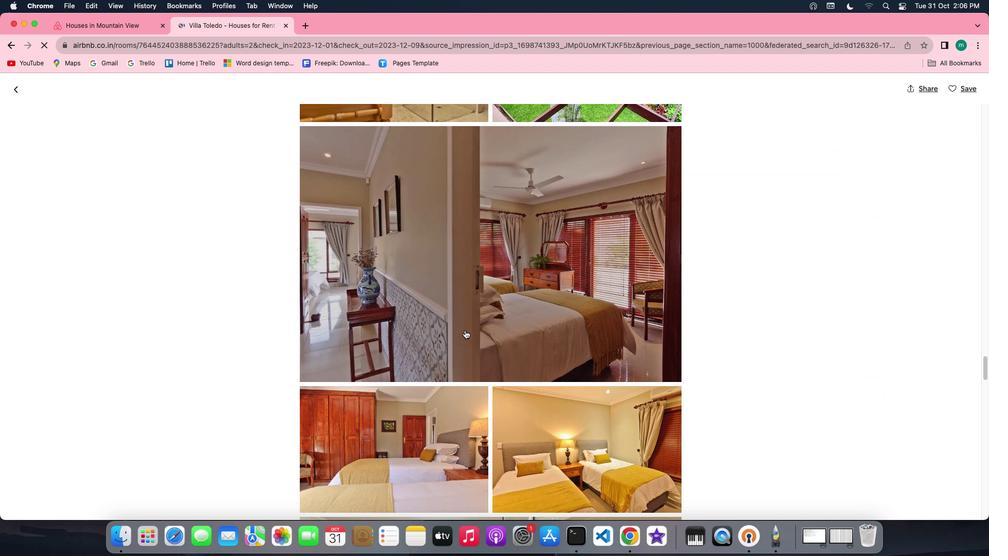 
Action: Mouse scrolled (465, 330) with delta (0, 0)
Screenshot: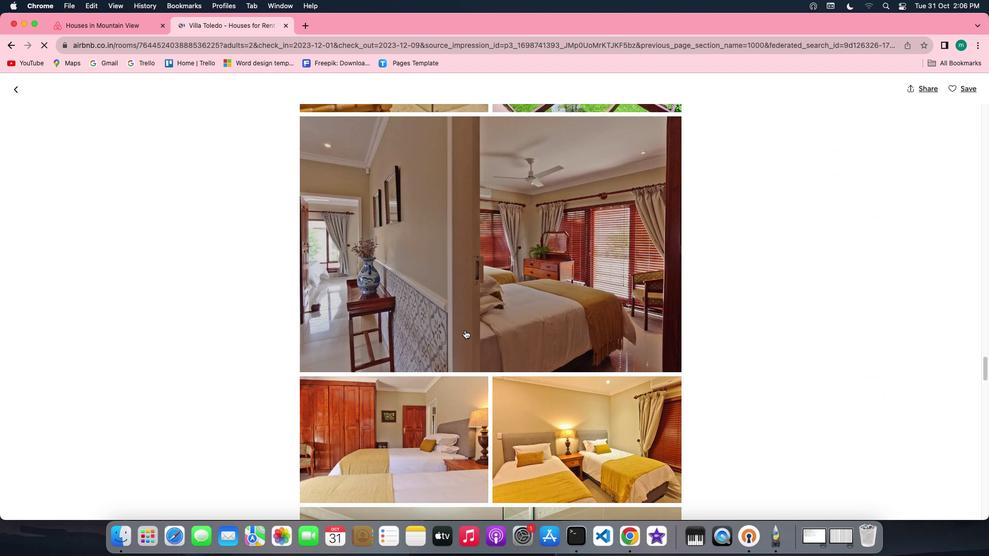 
Action: Mouse scrolled (465, 330) with delta (0, -1)
Screenshot: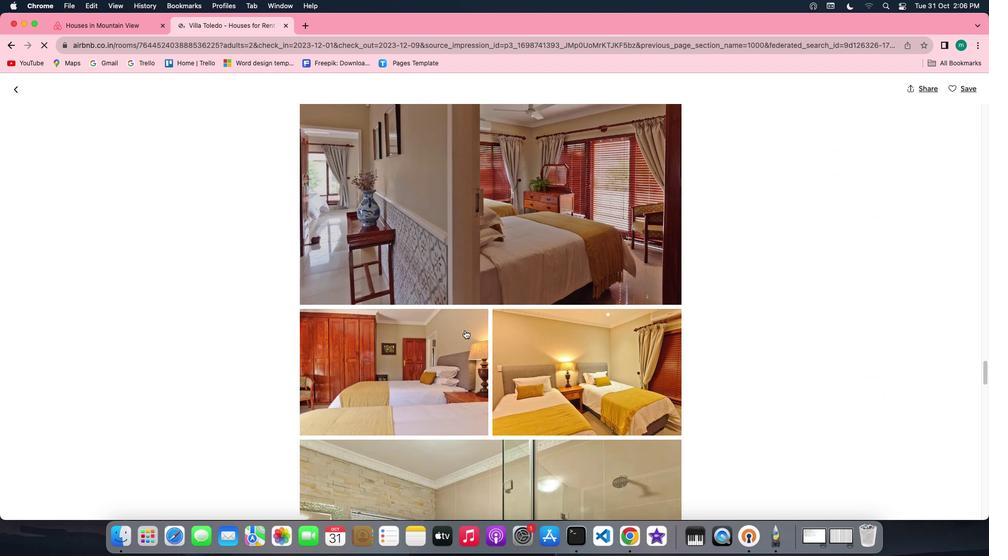 
Action: Mouse scrolled (465, 330) with delta (0, -2)
Screenshot: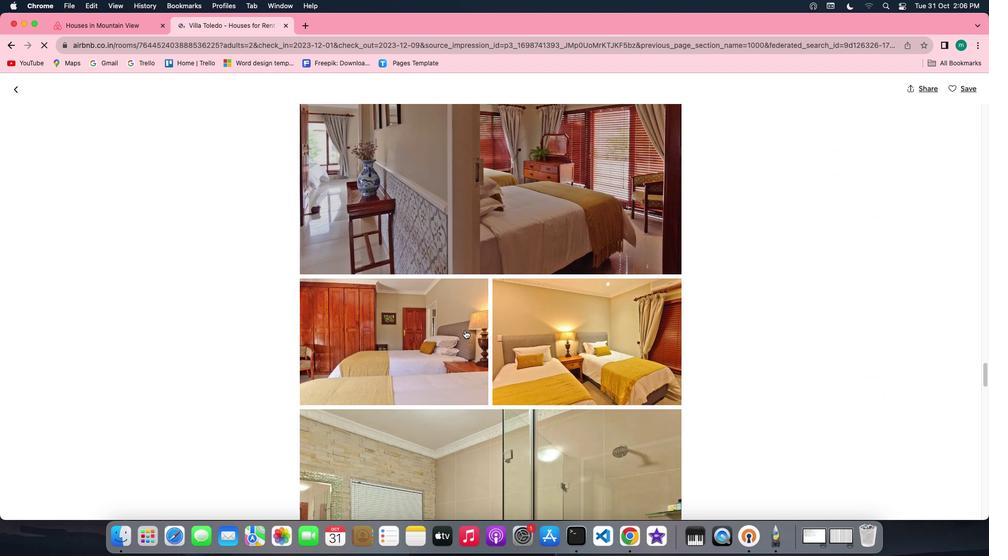 
Action: Mouse scrolled (465, 330) with delta (0, 0)
Screenshot: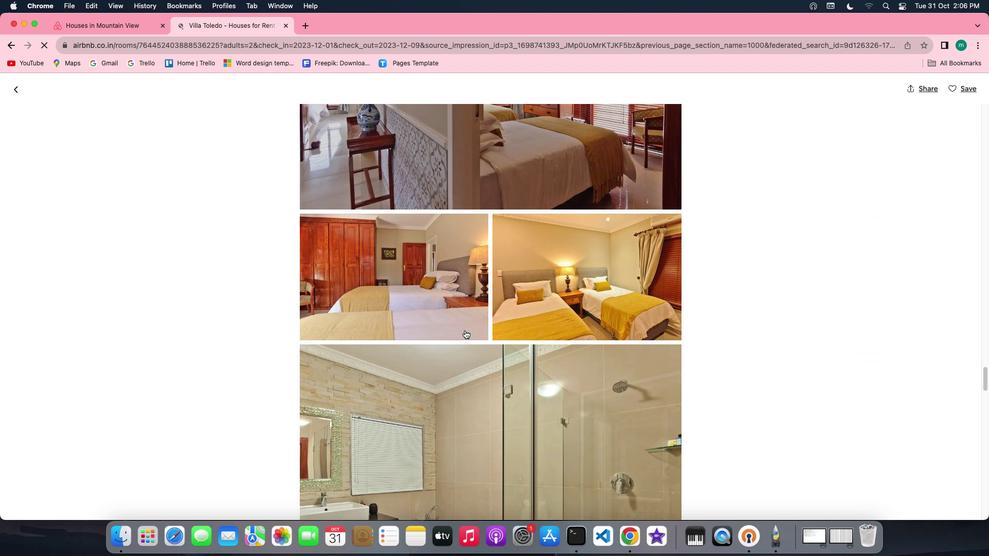 
Action: Mouse scrolled (465, 330) with delta (0, 0)
Screenshot: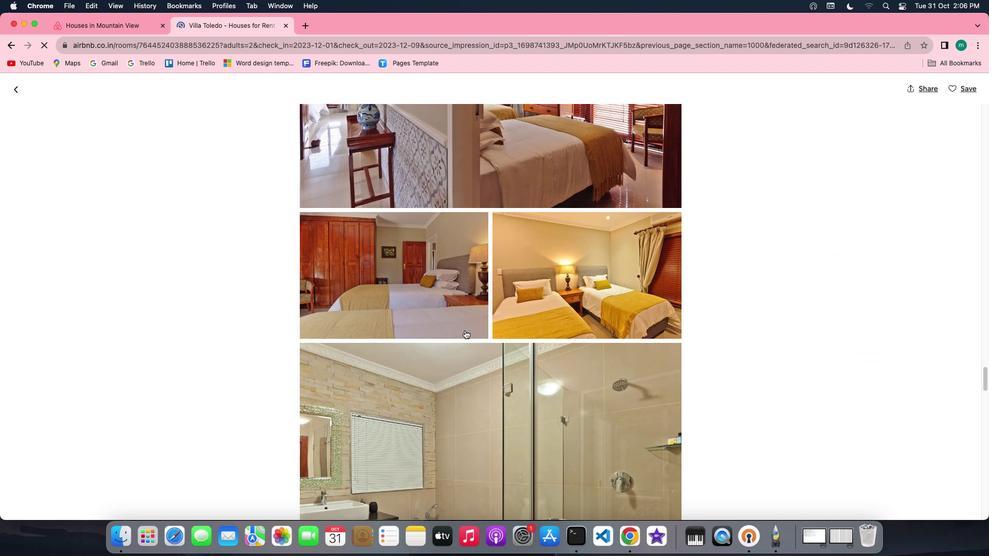 
Action: Mouse scrolled (465, 330) with delta (0, 0)
Screenshot: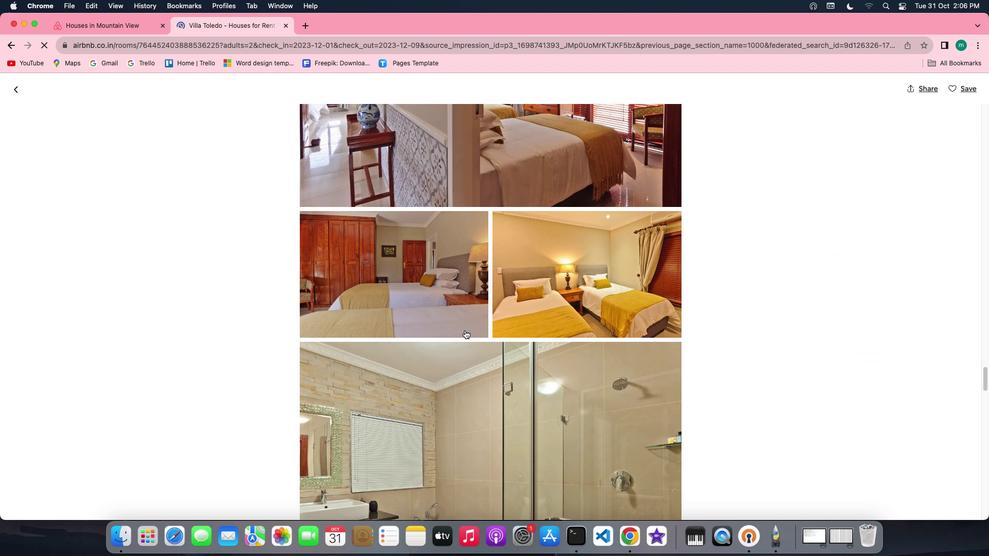 
Action: Mouse scrolled (465, 330) with delta (0, -1)
Screenshot: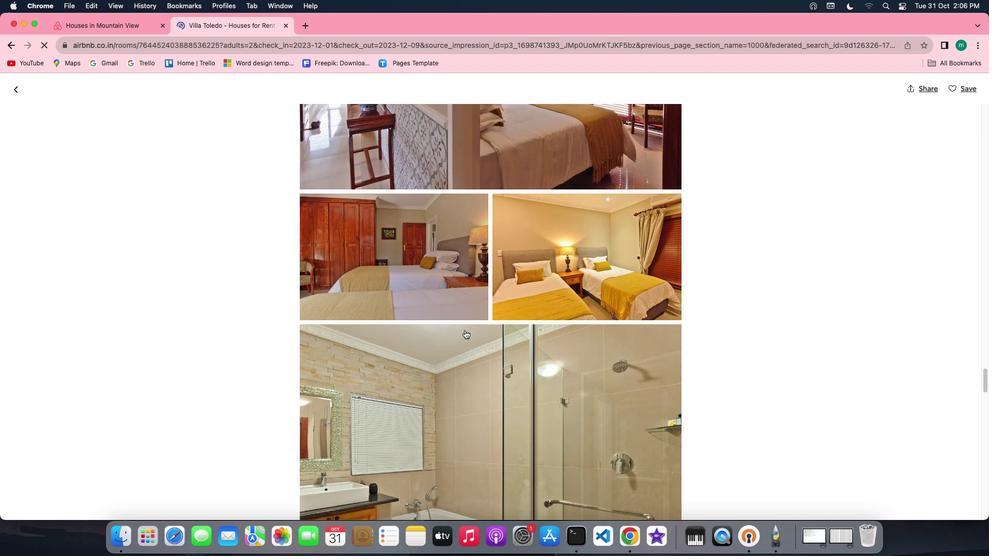 
Action: Mouse scrolled (465, 330) with delta (0, -2)
Screenshot: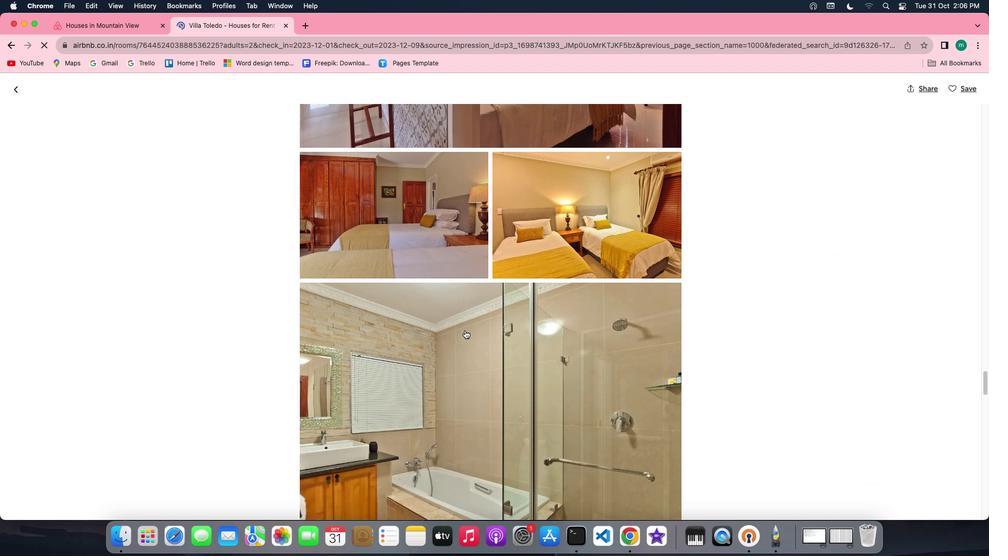
Action: Mouse scrolled (465, 330) with delta (0, -2)
Screenshot: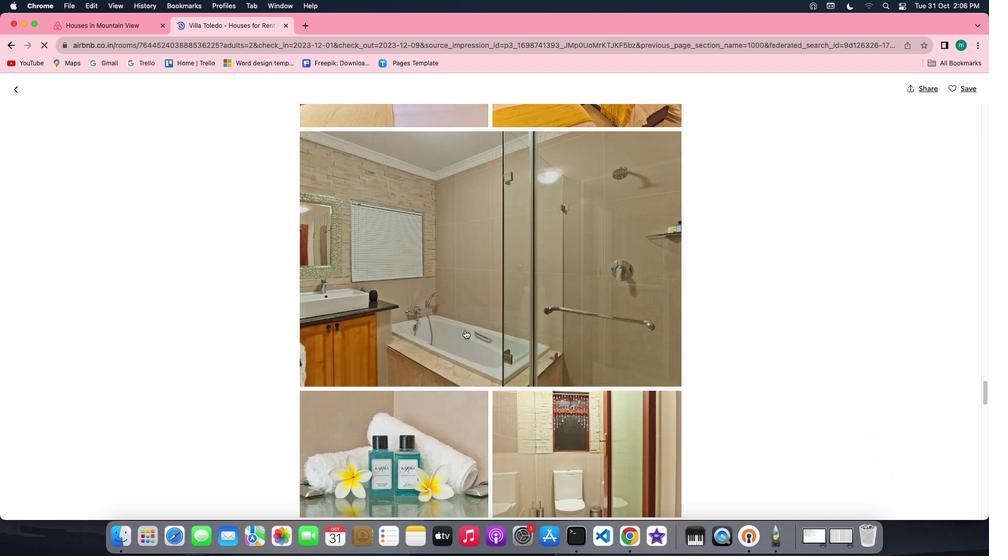 
Action: Mouse scrolled (465, 330) with delta (0, 0)
Screenshot: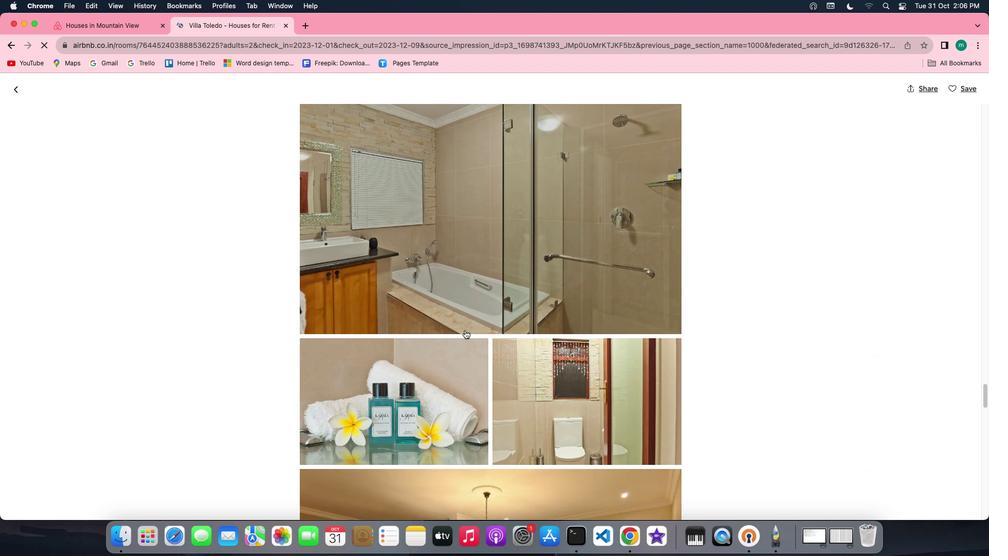 
Action: Mouse scrolled (465, 330) with delta (0, 0)
Screenshot: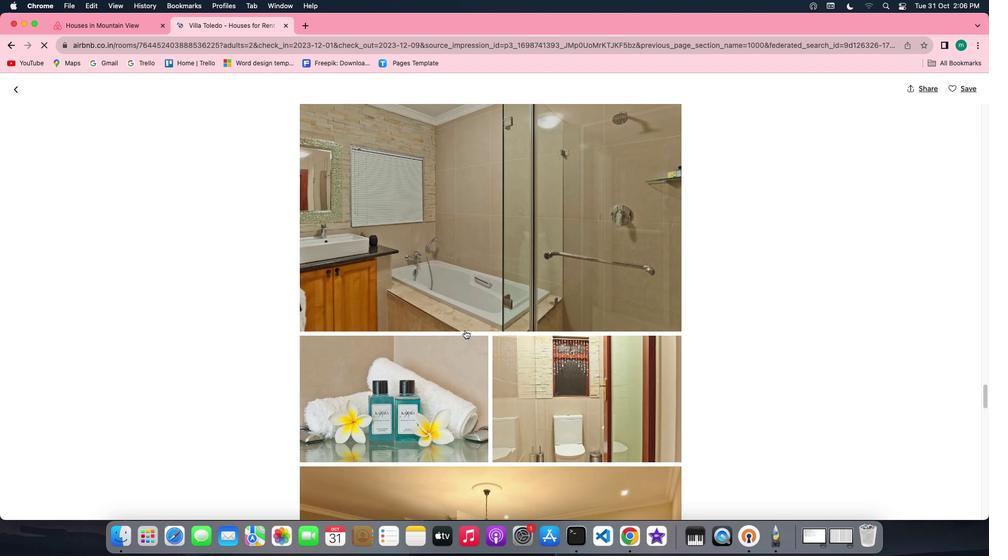 
Action: Mouse scrolled (465, 330) with delta (0, -1)
Screenshot: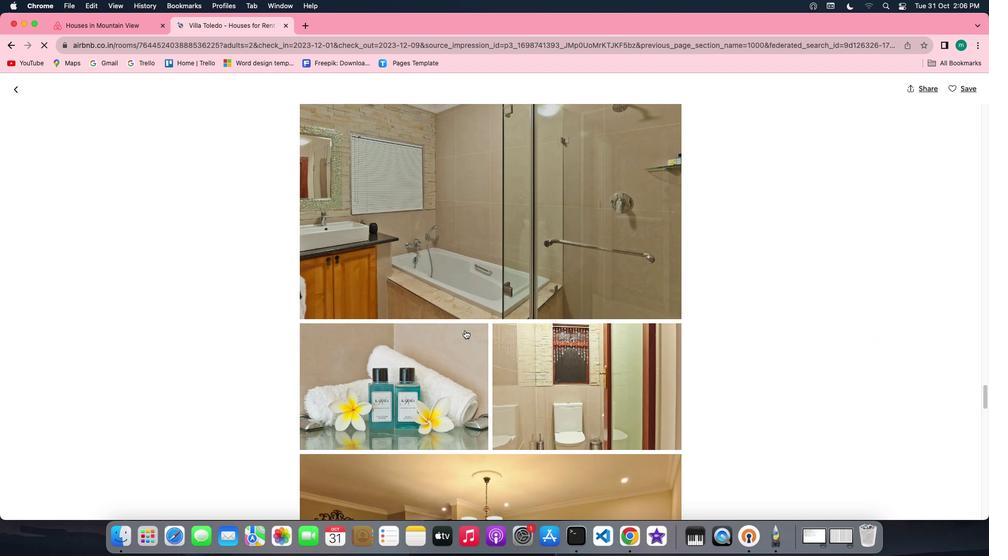 
Action: Mouse scrolled (465, 330) with delta (0, -2)
Screenshot: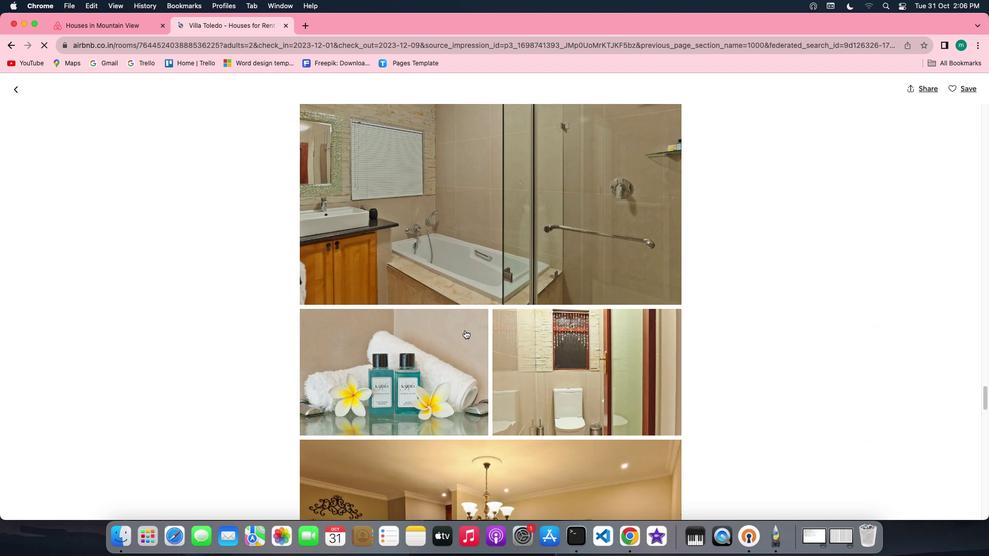
Action: Mouse scrolled (465, 330) with delta (0, -1)
Screenshot: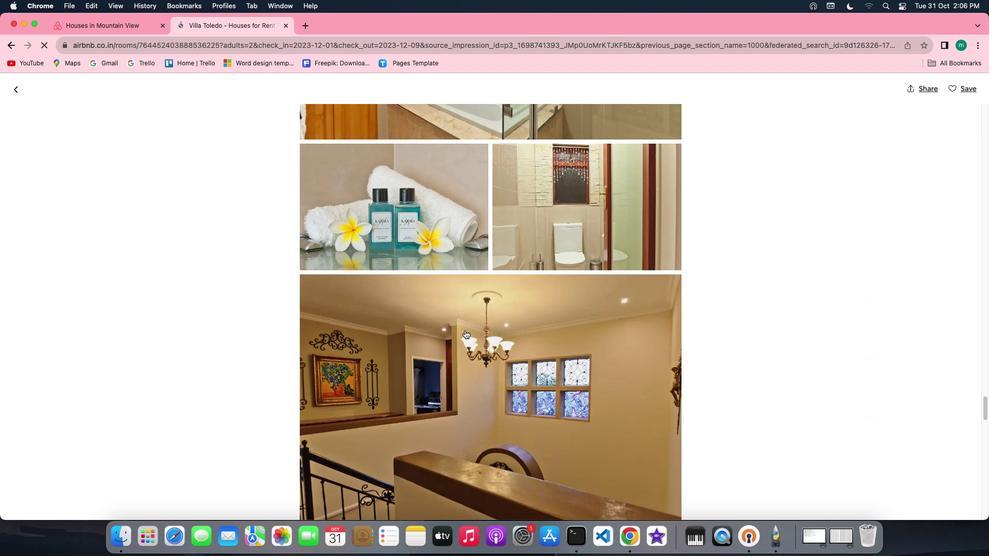 
Action: Mouse scrolled (465, 330) with delta (0, 0)
Screenshot: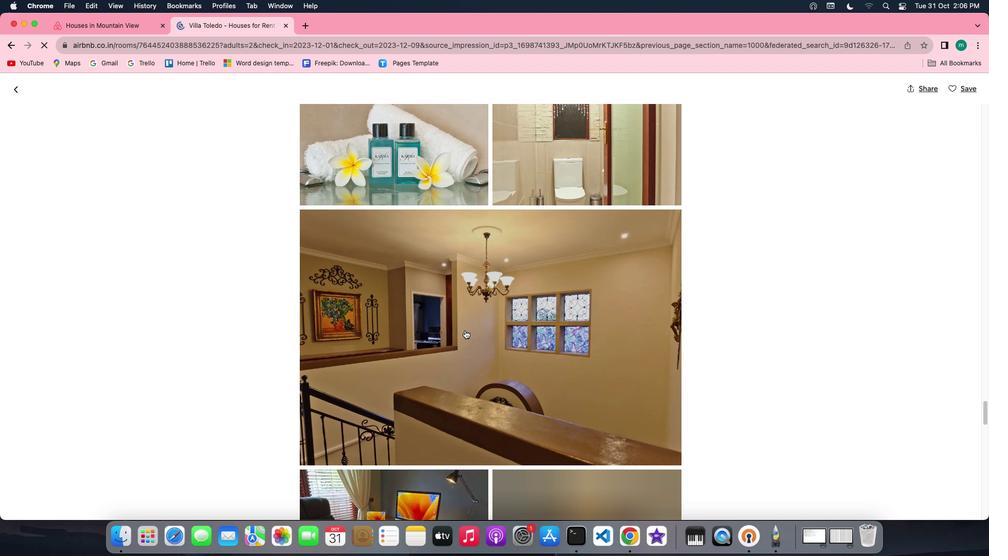 
Action: Mouse scrolled (465, 330) with delta (0, 0)
Screenshot: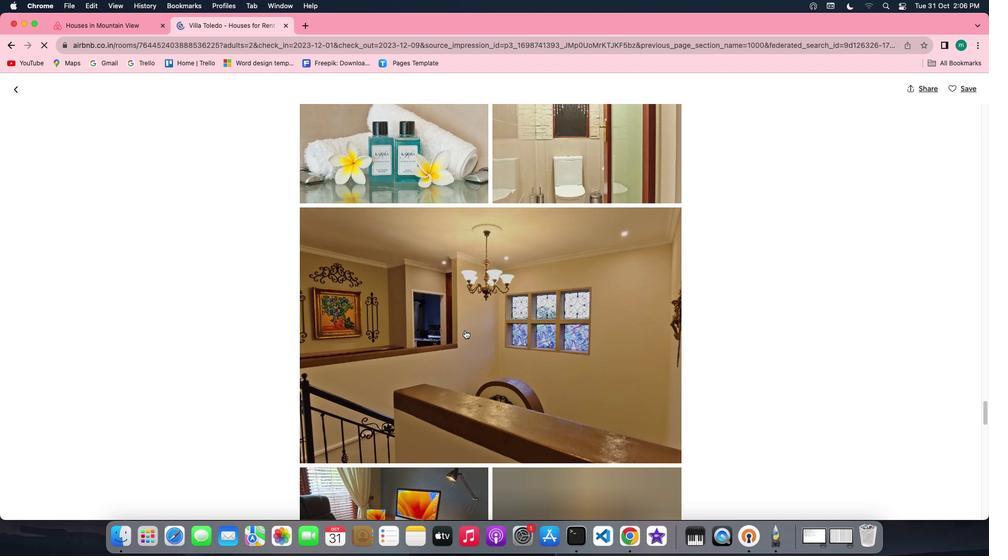 
Action: Mouse scrolled (465, 330) with delta (0, -1)
Screenshot: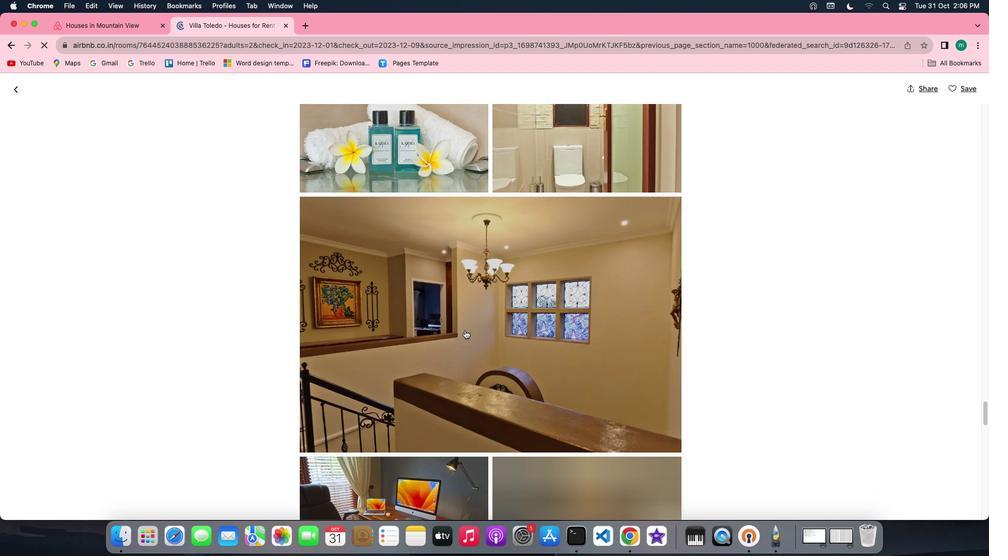 
Action: Mouse scrolled (465, 330) with delta (0, -2)
Screenshot: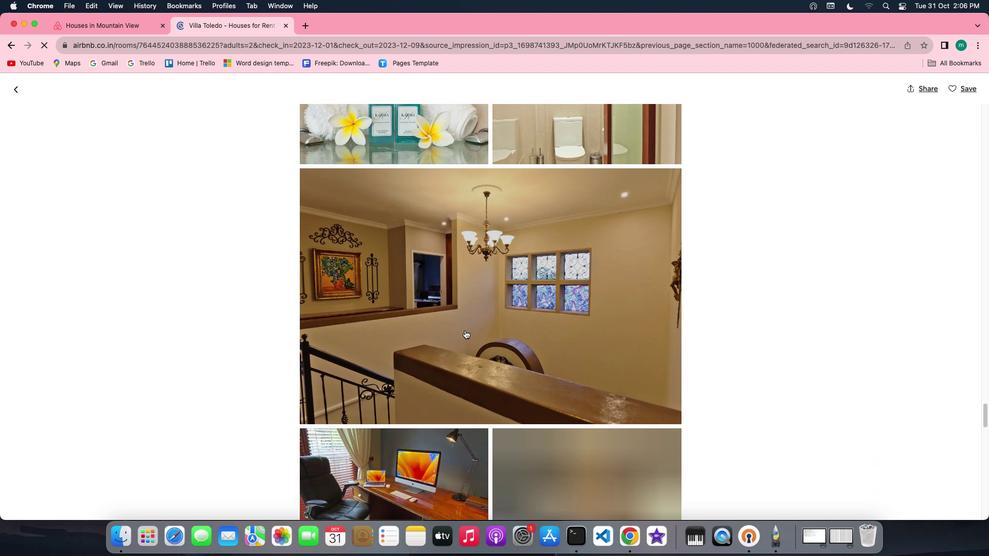 
Action: Mouse scrolled (465, 330) with delta (0, -1)
Screenshot: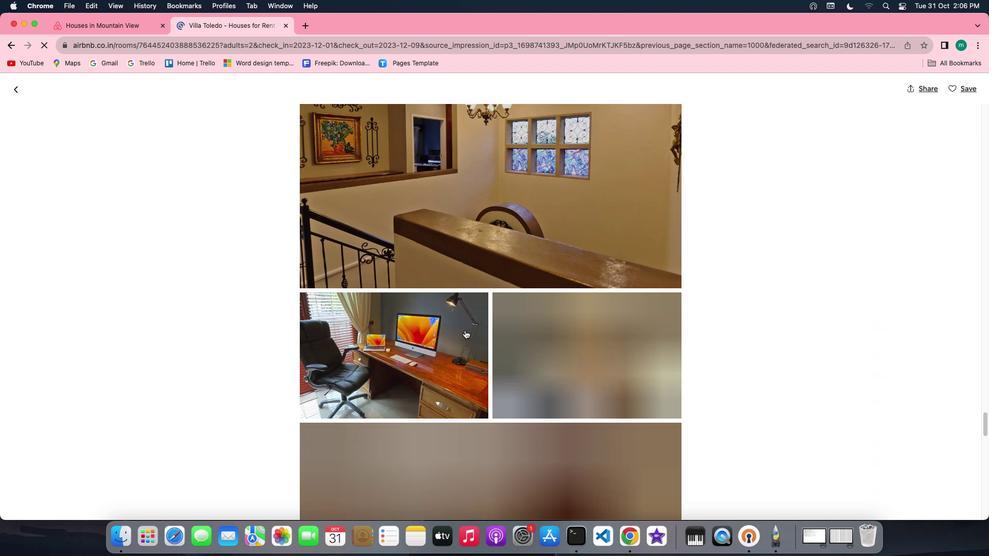 
Action: Mouse scrolled (465, 330) with delta (0, 0)
Screenshot: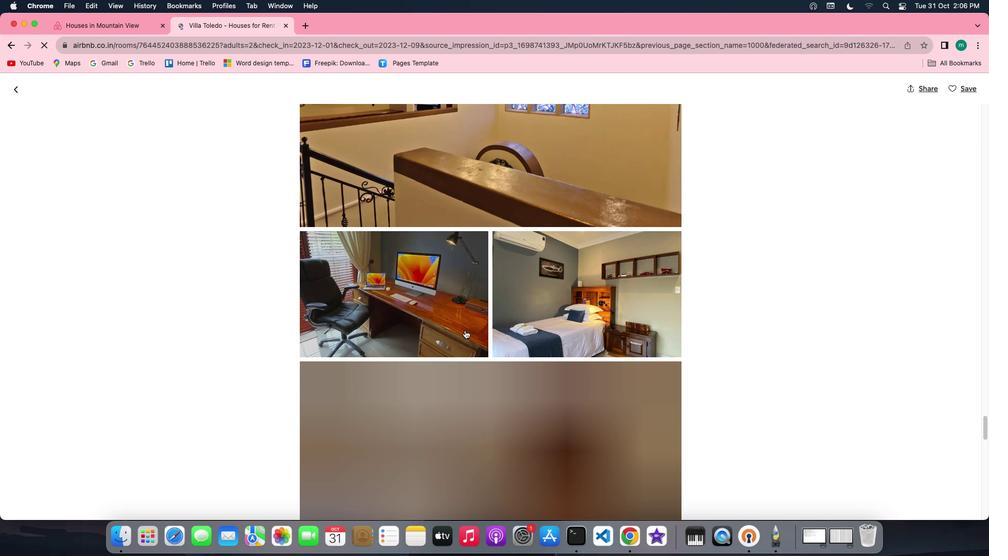
Action: Mouse scrolled (465, 330) with delta (0, 0)
Screenshot: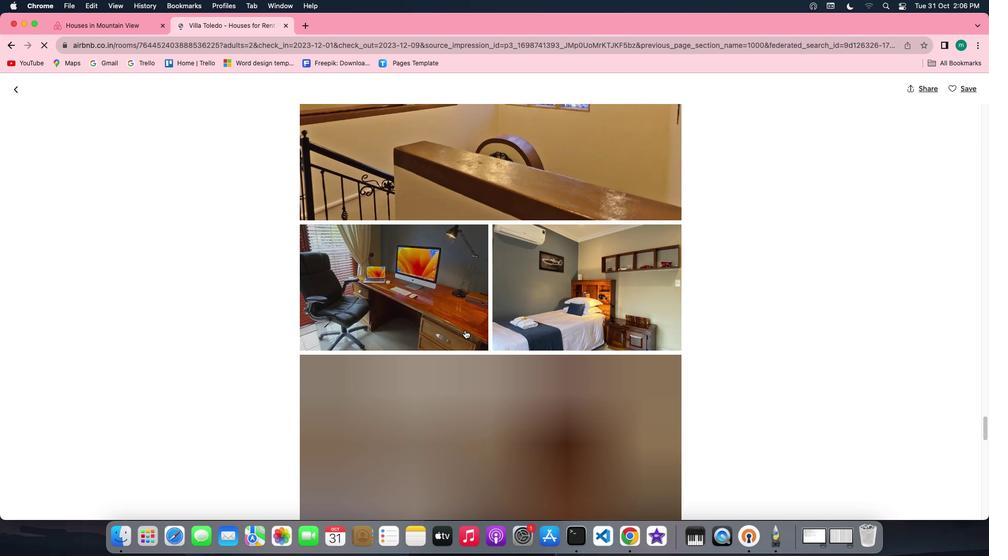 
Action: Mouse scrolled (465, 330) with delta (0, -1)
Screenshot: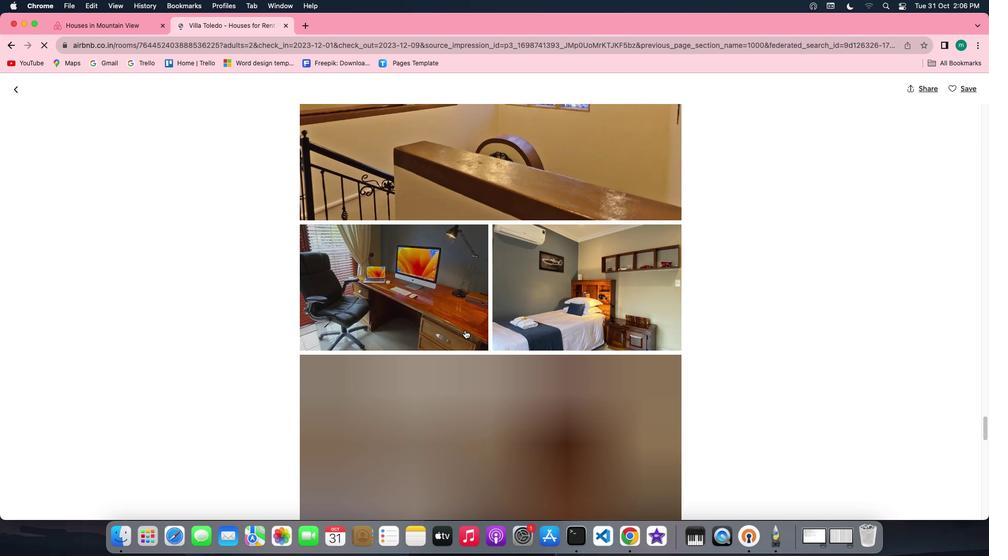
Action: Mouse scrolled (465, 330) with delta (0, -2)
Screenshot: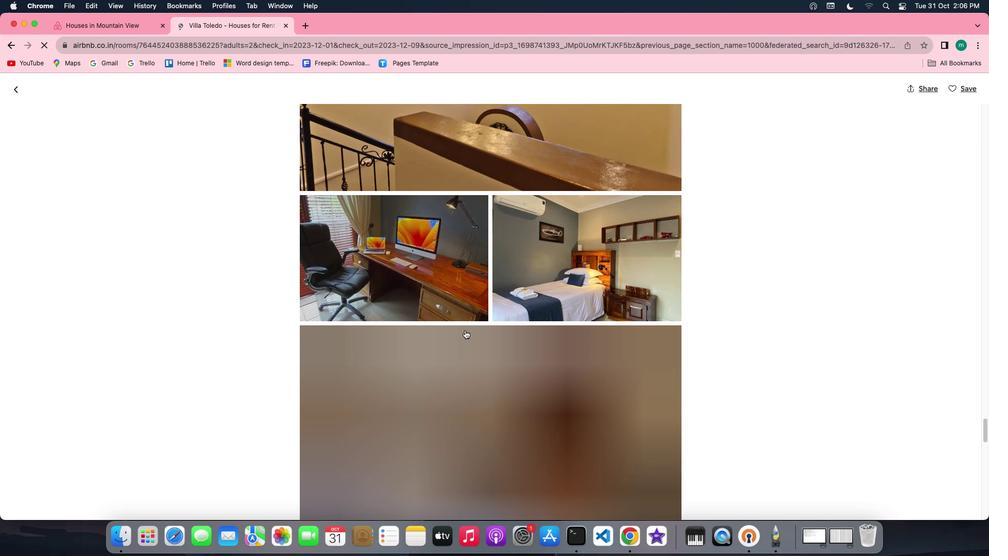 
Action: Mouse scrolled (465, 330) with delta (0, -2)
Screenshot: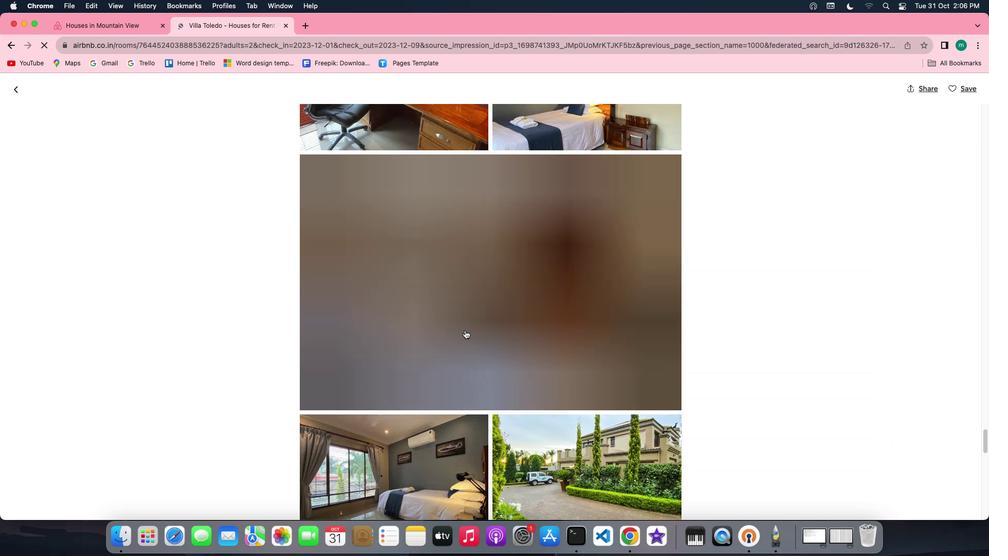 
Action: Mouse scrolled (465, 330) with delta (0, 0)
Screenshot: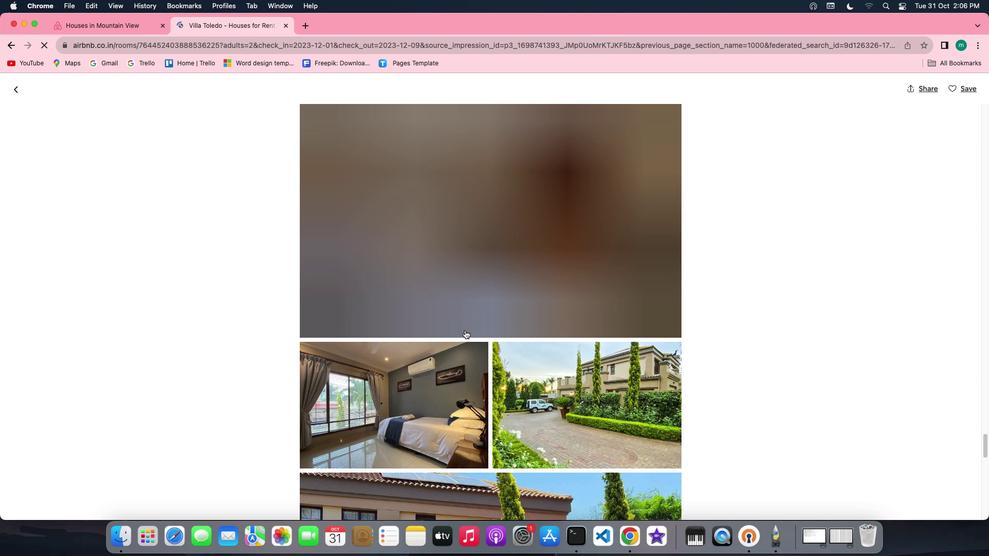 
Action: Mouse scrolled (465, 330) with delta (0, 0)
Screenshot: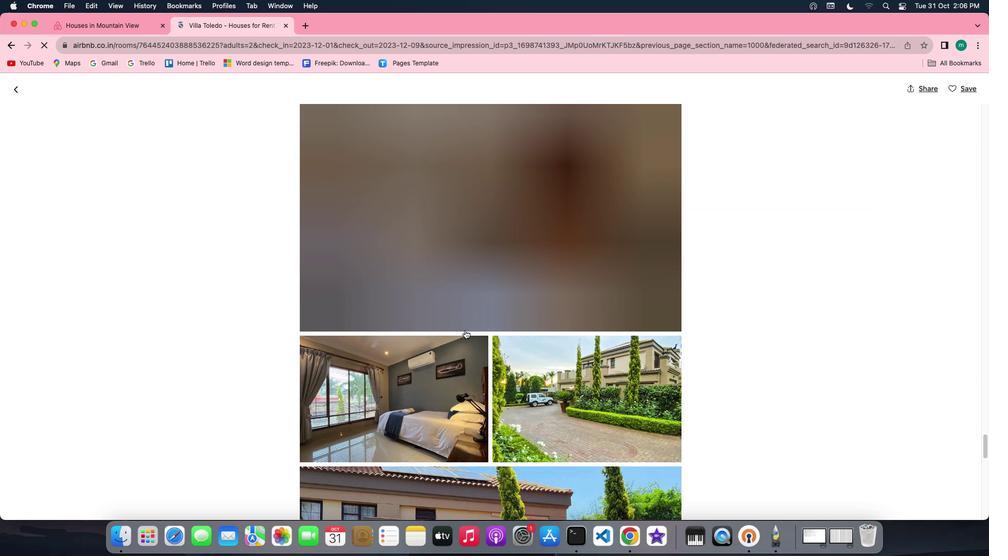 
Action: Mouse scrolled (465, 330) with delta (0, -1)
Screenshot: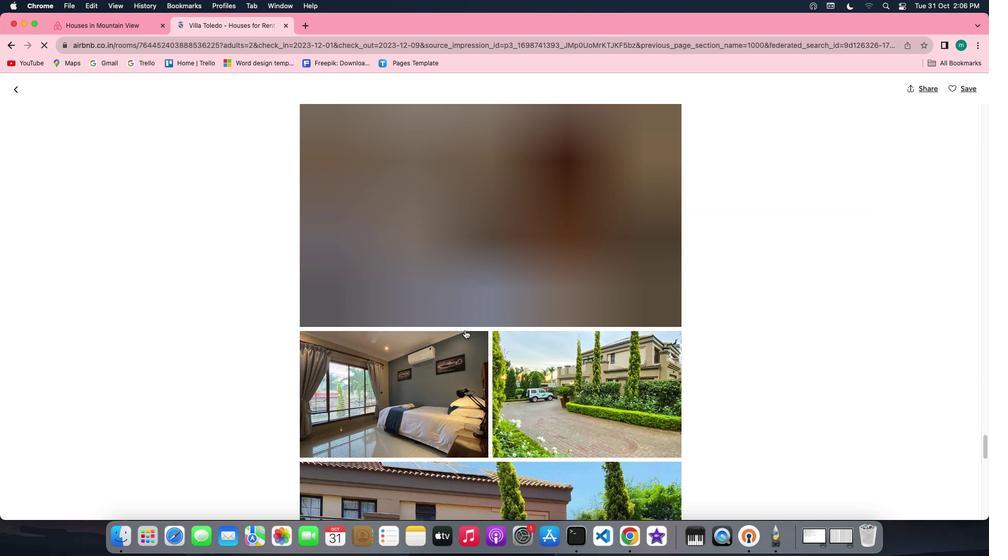
Action: Mouse scrolled (465, 330) with delta (0, -1)
Screenshot: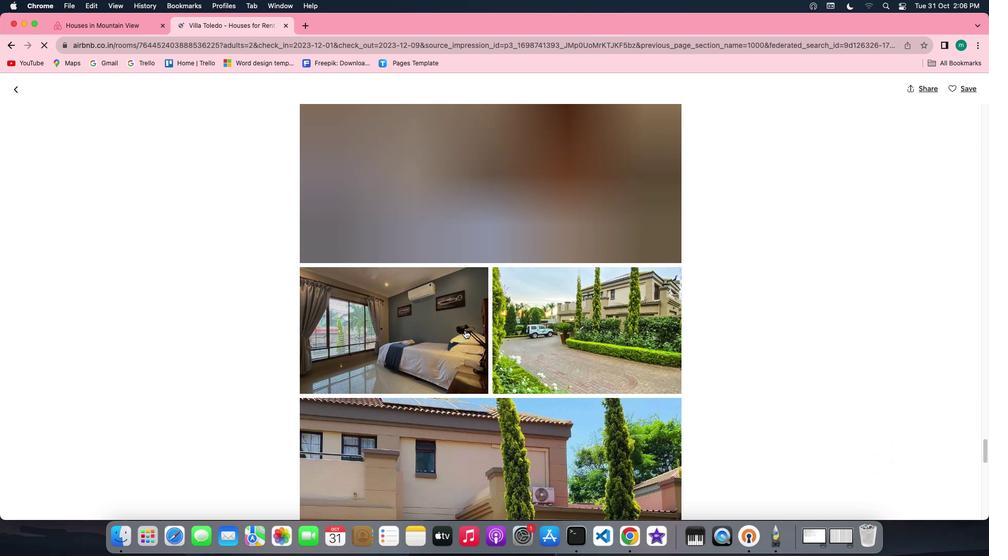 
Action: Mouse scrolled (465, 330) with delta (0, 0)
Screenshot: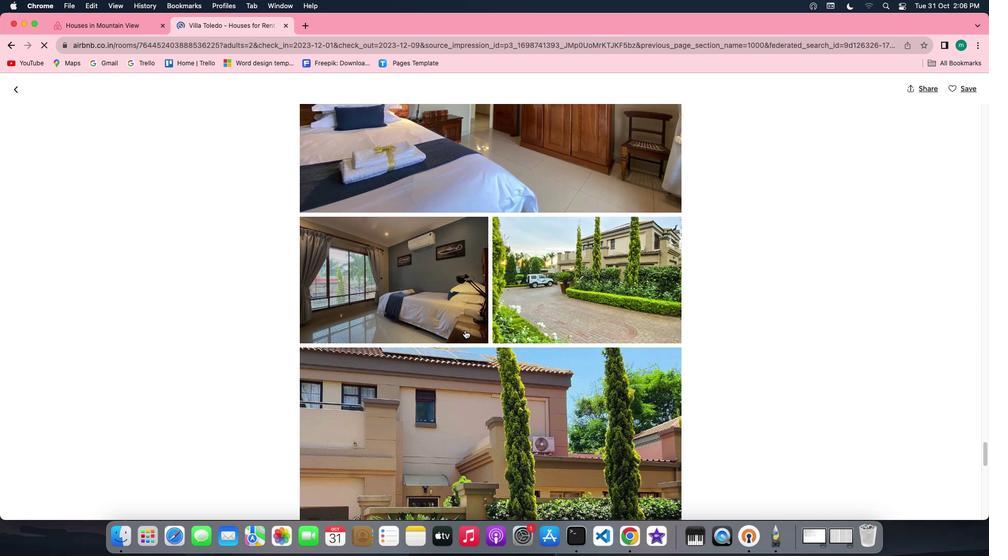 
Action: Mouse scrolled (465, 330) with delta (0, 0)
Screenshot: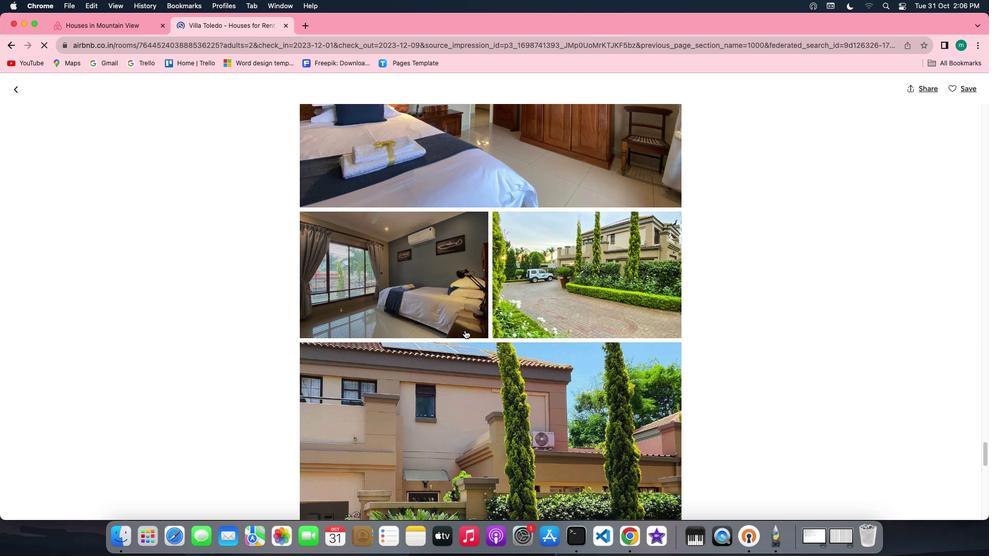 
Action: Mouse scrolled (465, 330) with delta (0, -1)
Screenshot: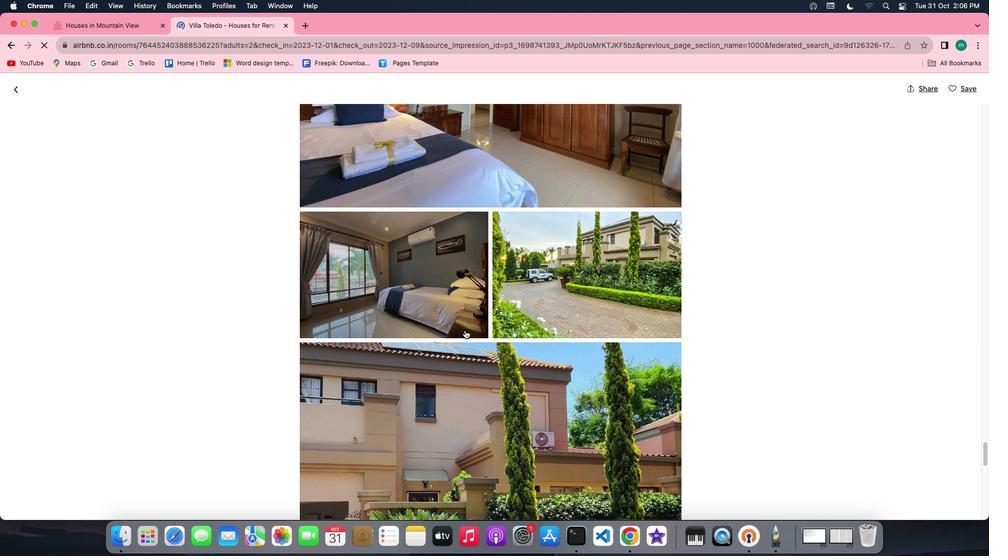 
Action: Mouse scrolled (465, 330) with delta (0, -1)
Screenshot: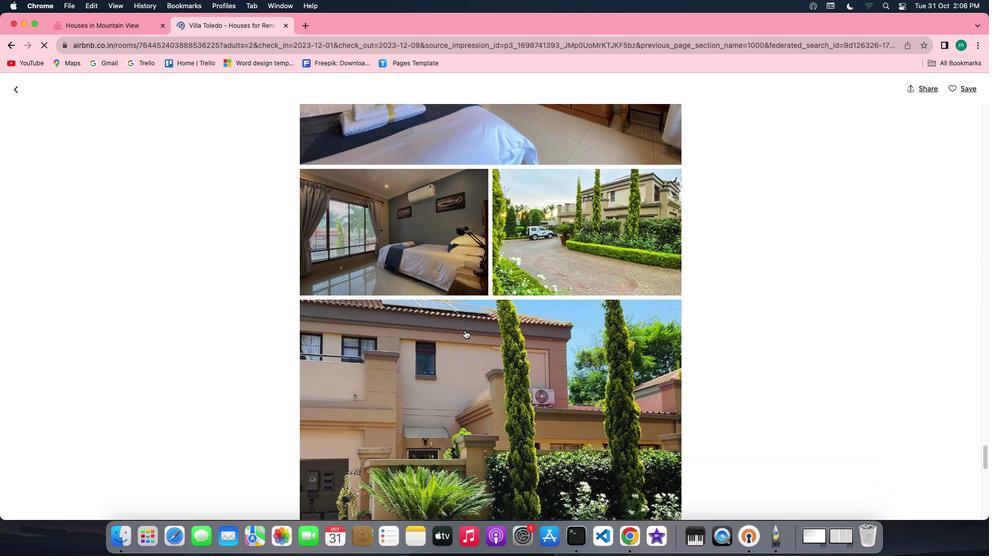 
Action: Mouse scrolled (465, 330) with delta (0, 0)
Screenshot: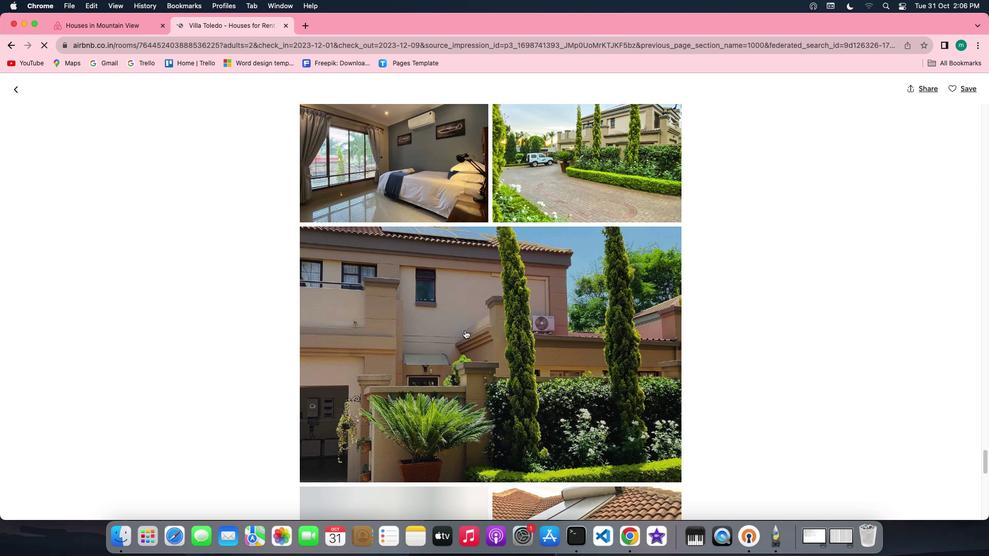 
Action: Mouse scrolled (465, 330) with delta (0, 0)
Screenshot: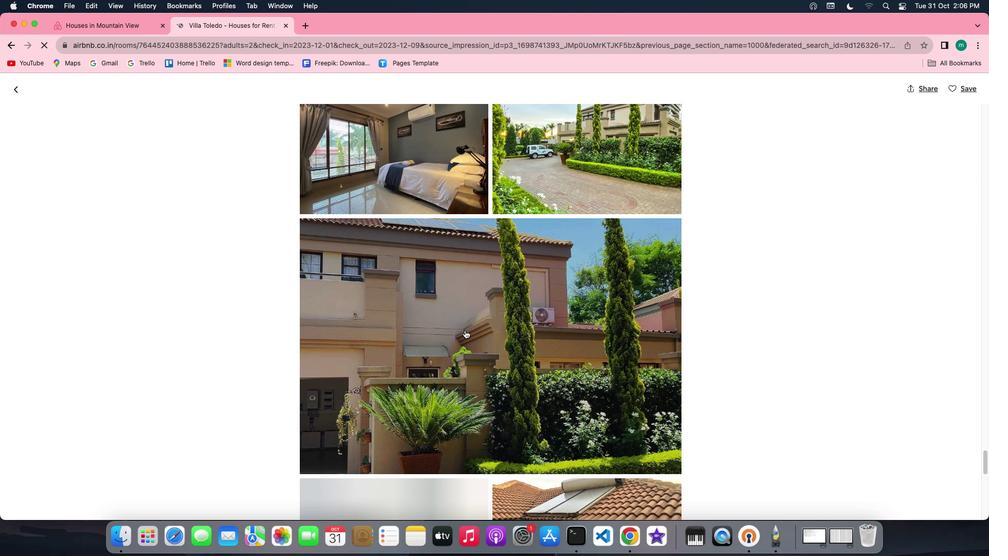 
Action: Mouse scrolled (465, 330) with delta (0, -1)
Screenshot: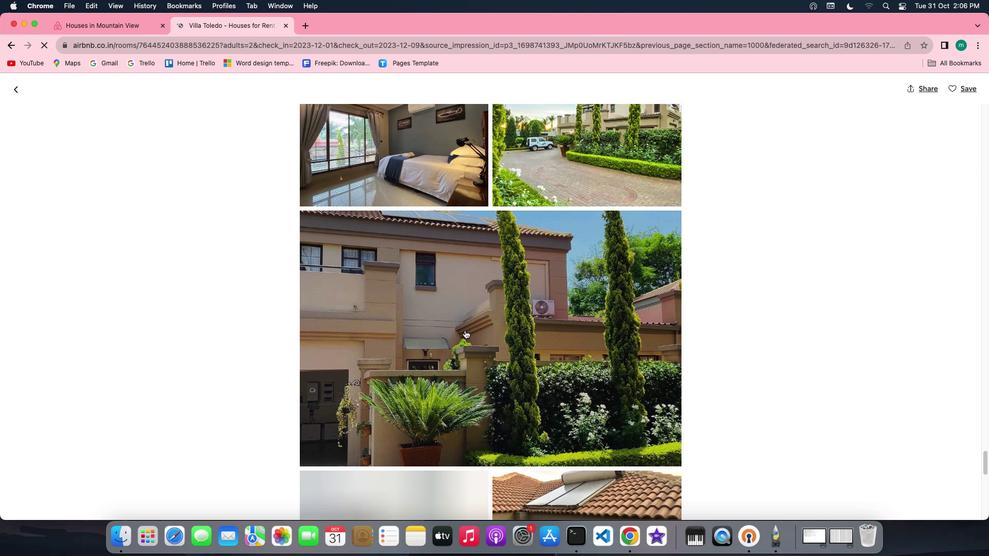 
Action: Mouse scrolled (465, 330) with delta (0, -2)
Screenshot: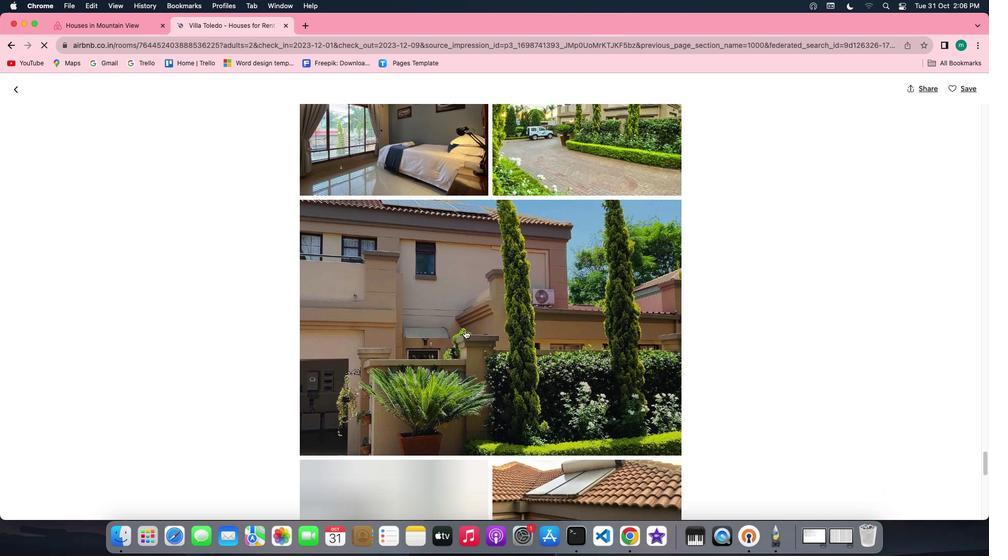 
Action: Mouse scrolled (465, 330) with delta (0, 0)
Screenshot: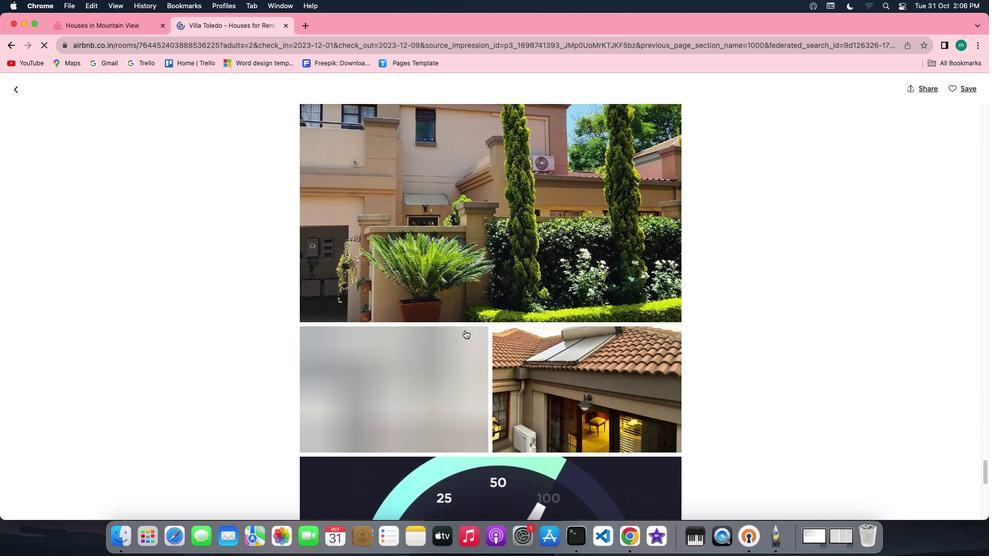
Action: Mouse scrolled (465, 330) with delta (0, 0)
Screenshot: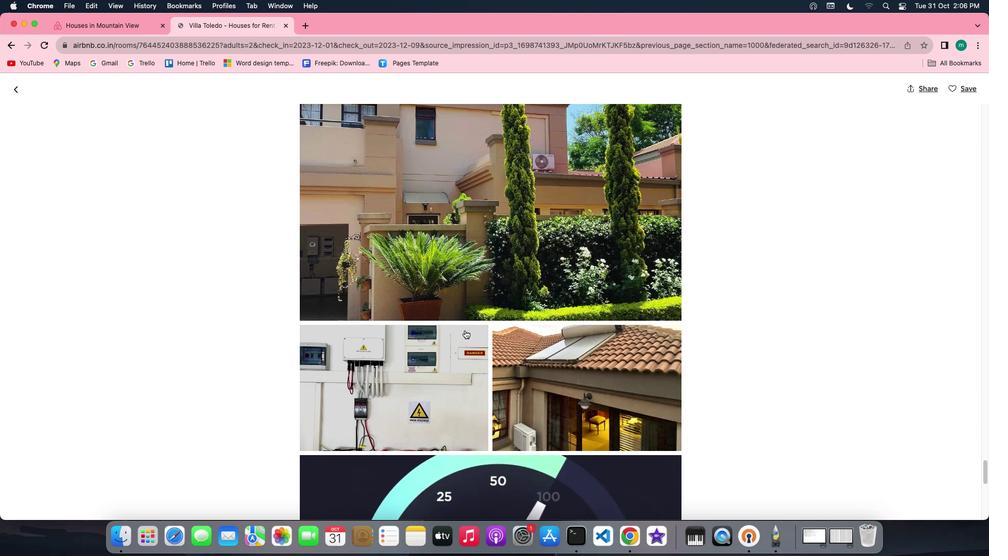 
Action: Mouse scrolled (465, 330) with delta (0, -1)
Screenshot: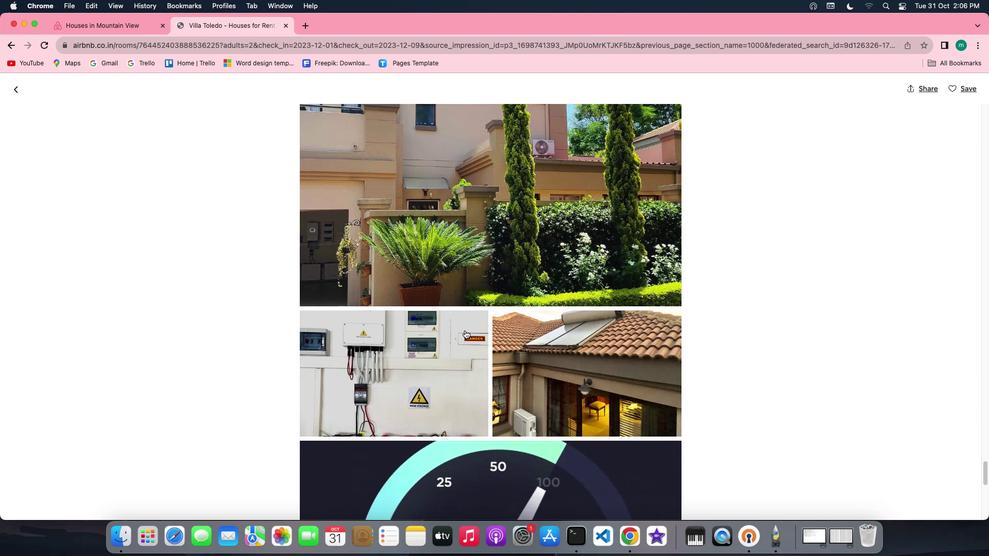 
Action: Mouse scrolled (465, 330) with delta (0, -2)
Screenshot: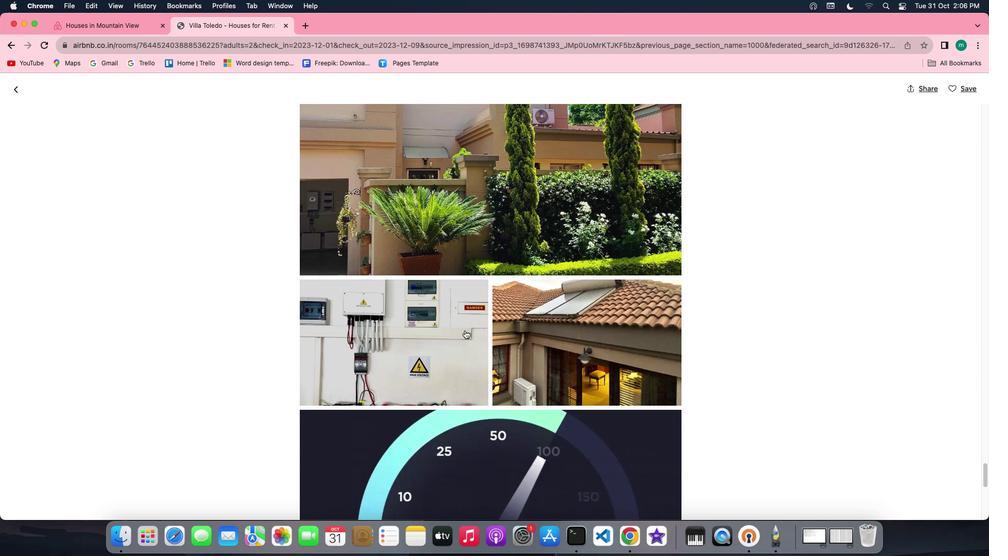
Action: Mouse scrolled (465, 330) with delta (0, 0)
Screenshot: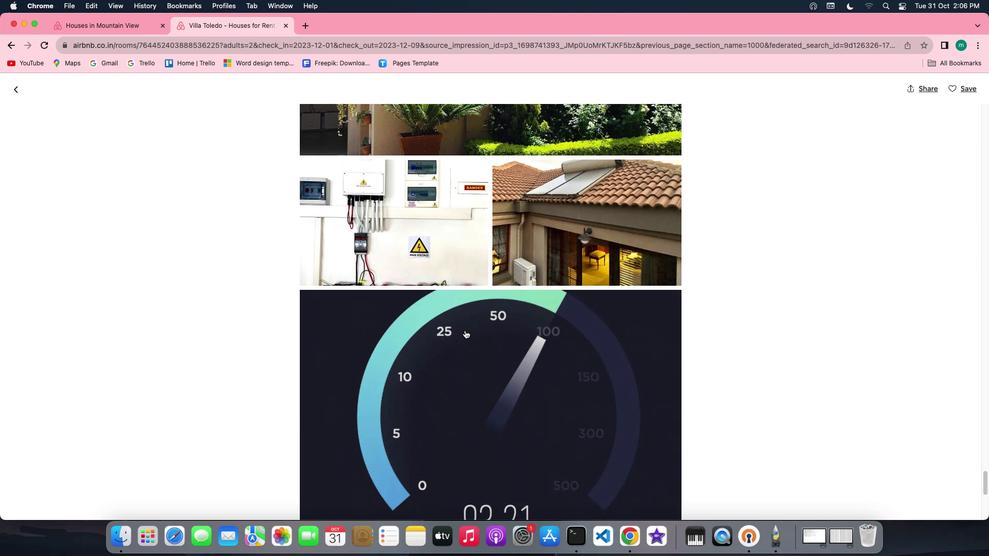 
Action: Mouse scrolled (465, 330) with delta (0, 0)
Screenshot: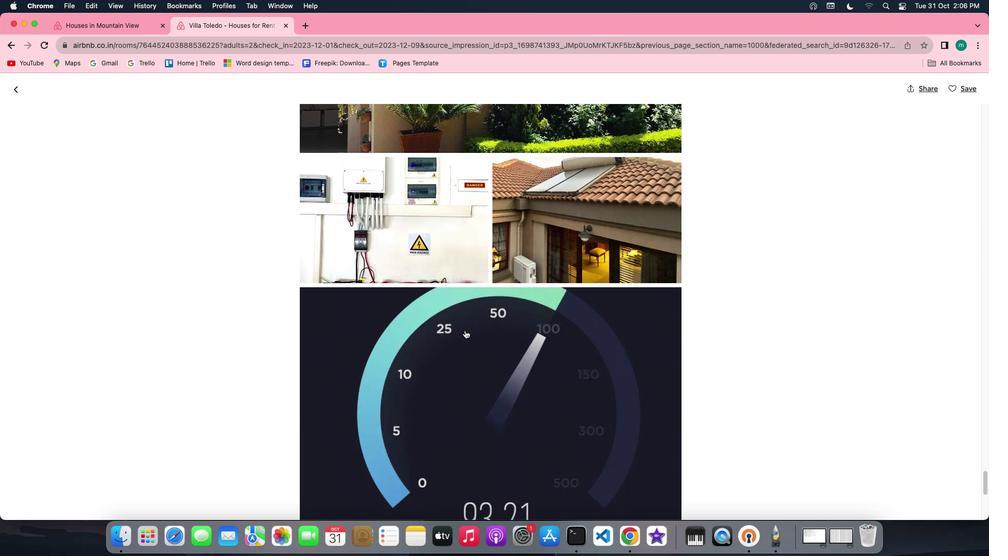 
Action: Mouse scrolled (465, 330) with delta (0, -1)
Screenshot: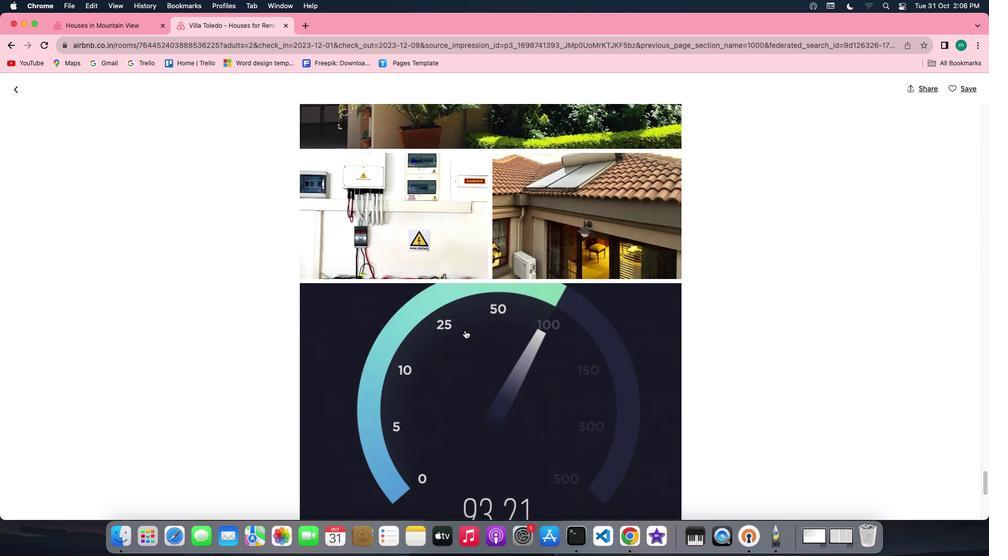 
Action: Mouse scrolled (465, 330) with delta (0, -2)
Screenshot: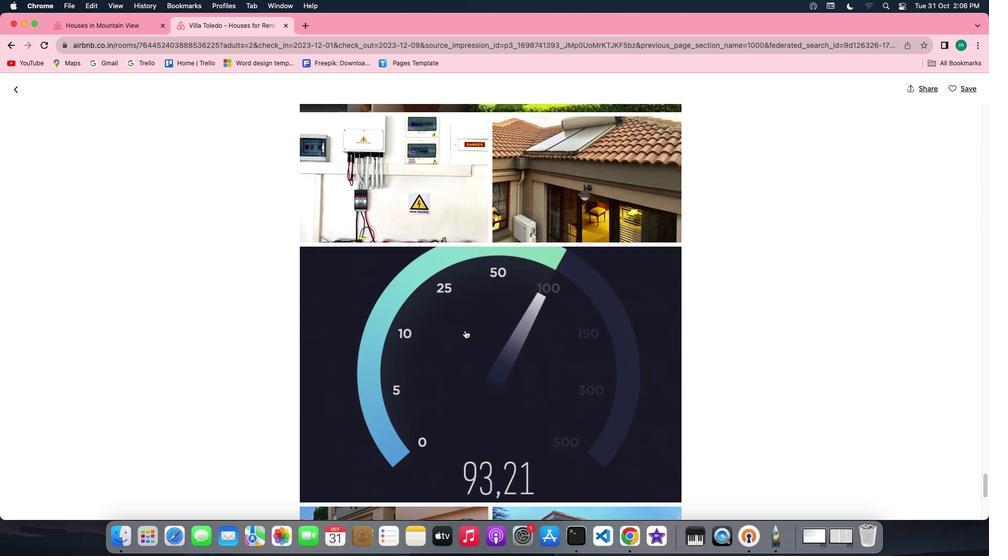 
Action: Mouse scrolled (465, 330) with delta (0, -2)
Screenshot: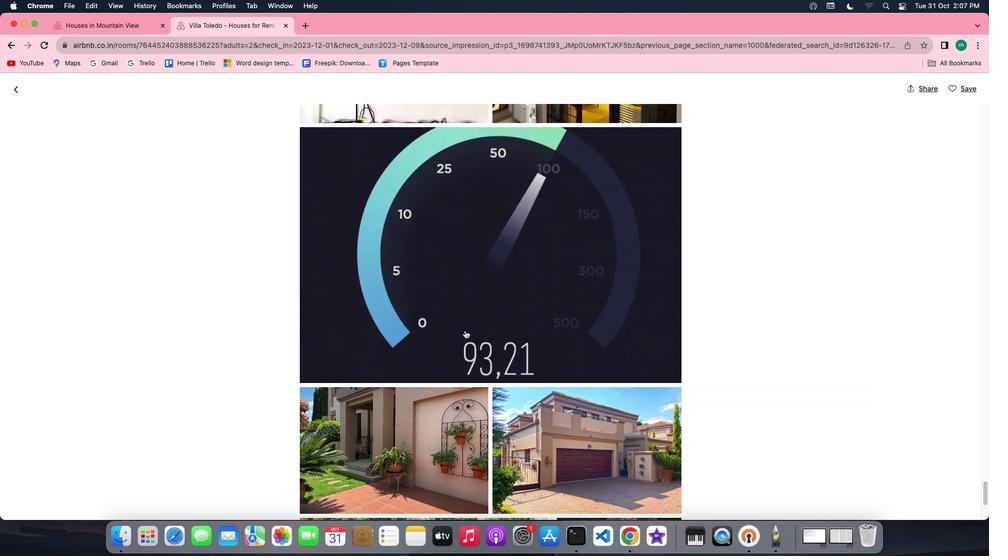 
Action: Mouse scrolled (465, 330) with delta (0, 0)
Screenshot: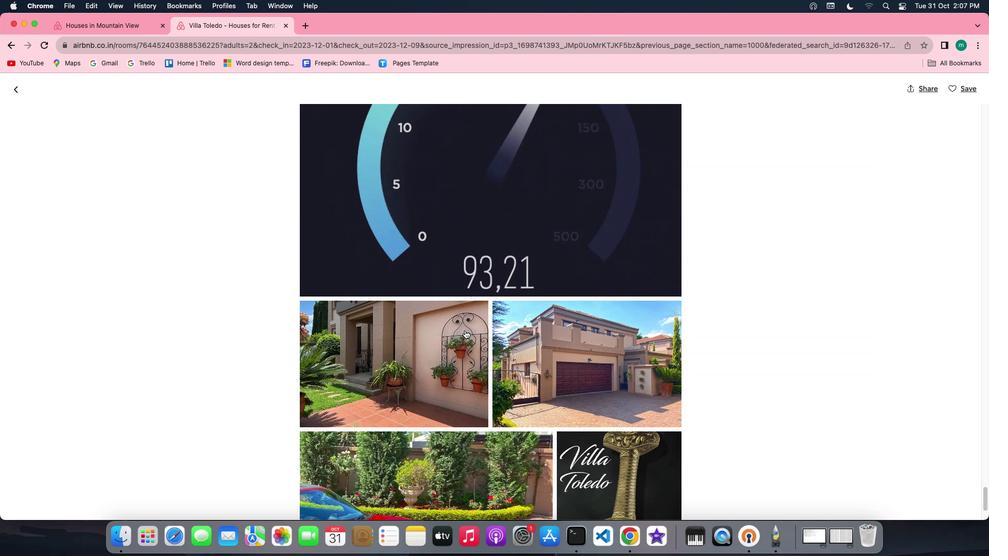 
Action: Mouse scrolled (465, 330) with delta (0, 0)
Screenshot: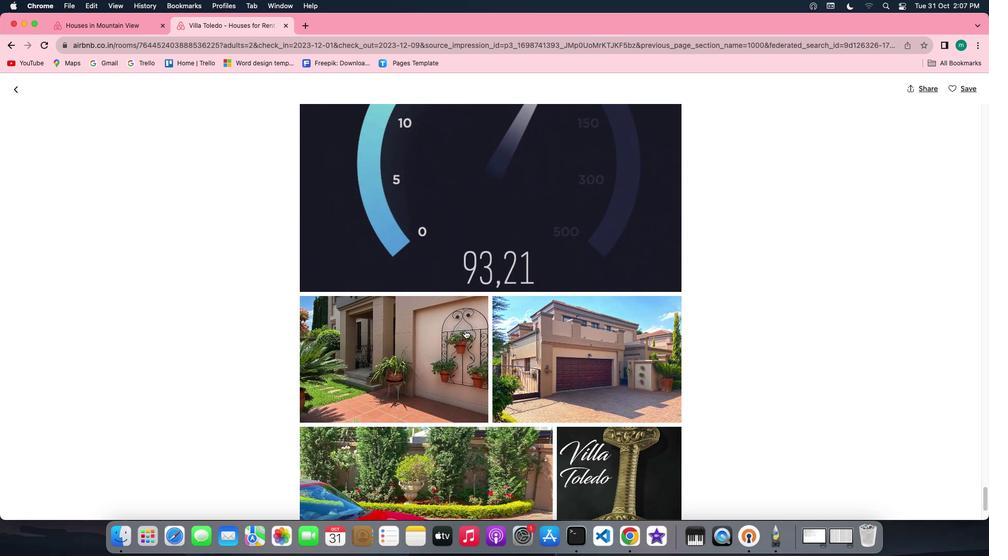 
Action: Mouse scrolled (465, 330) with delta (0, -1)
Screenshot: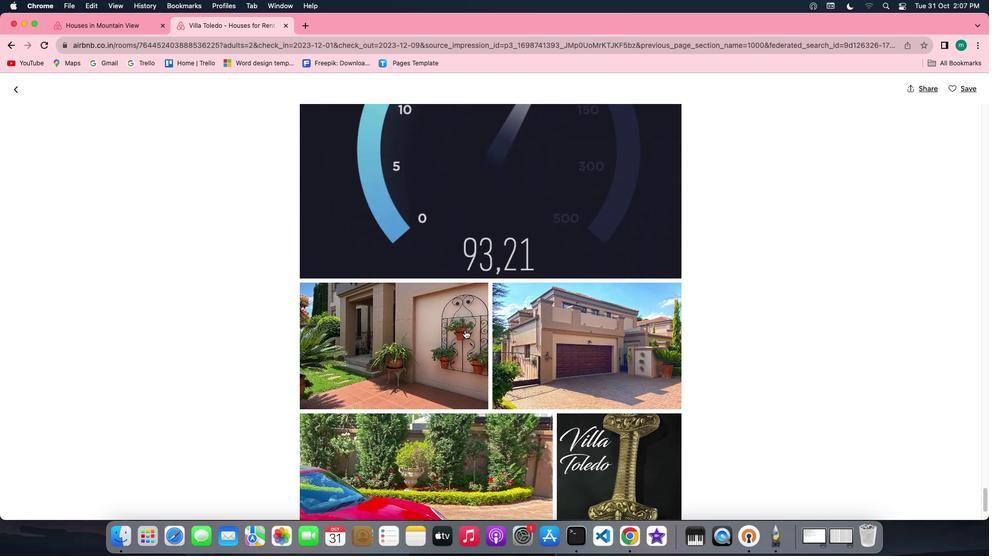 
Action: Mouse scrolled (465, 330) with delta (0, -2)
Screenshot: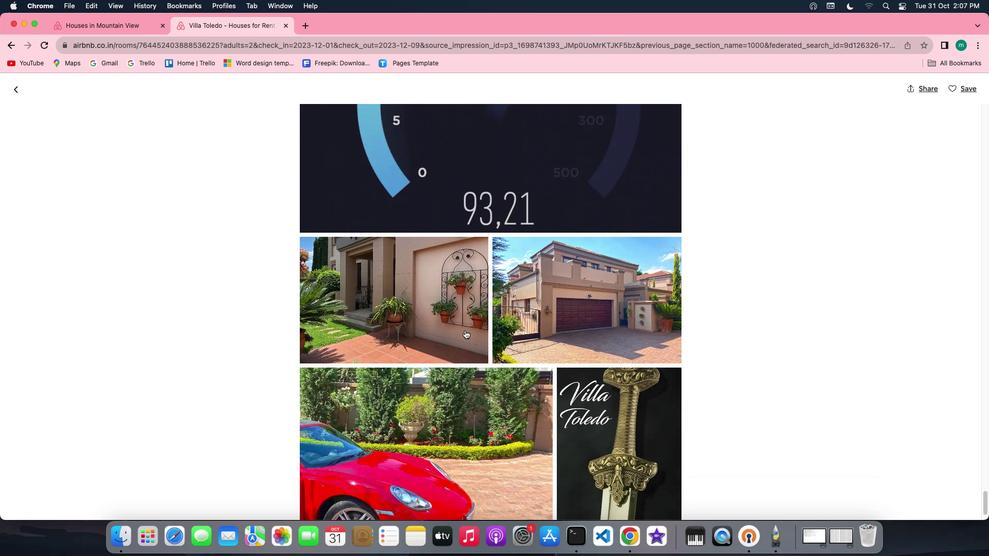 
Action: Mouse scrolled (465, 330) with delta (0, 0)
Screenshot: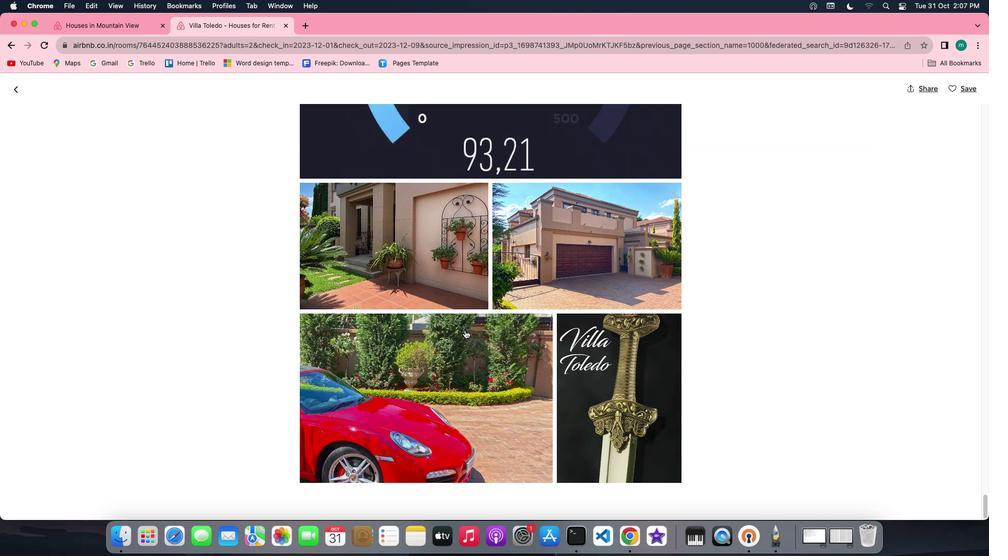
Action: Mouse scrolled (465, 330) with delta (0, 0)
Screenshot: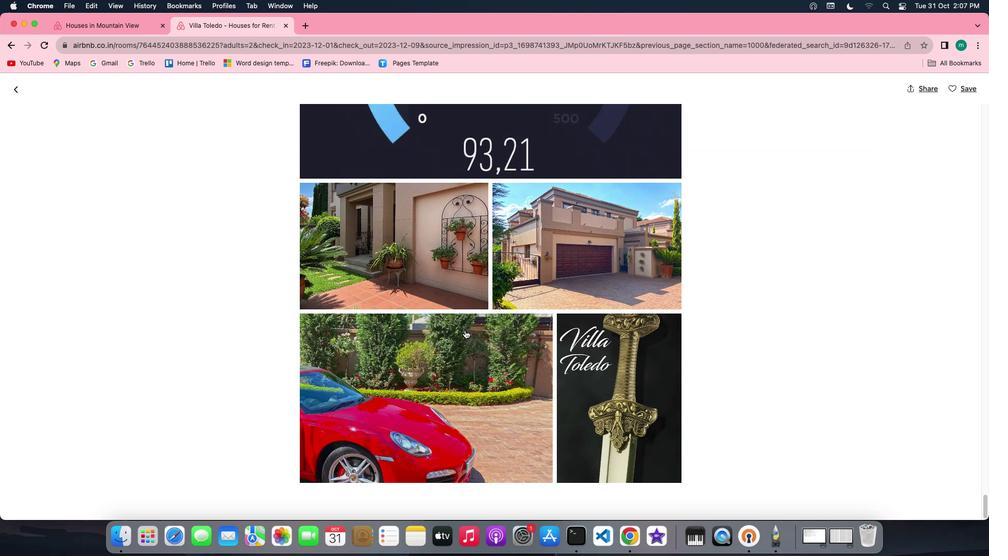 
Action: Mouse scrolled (465, 330) with delta (0, -1)
Screenshot: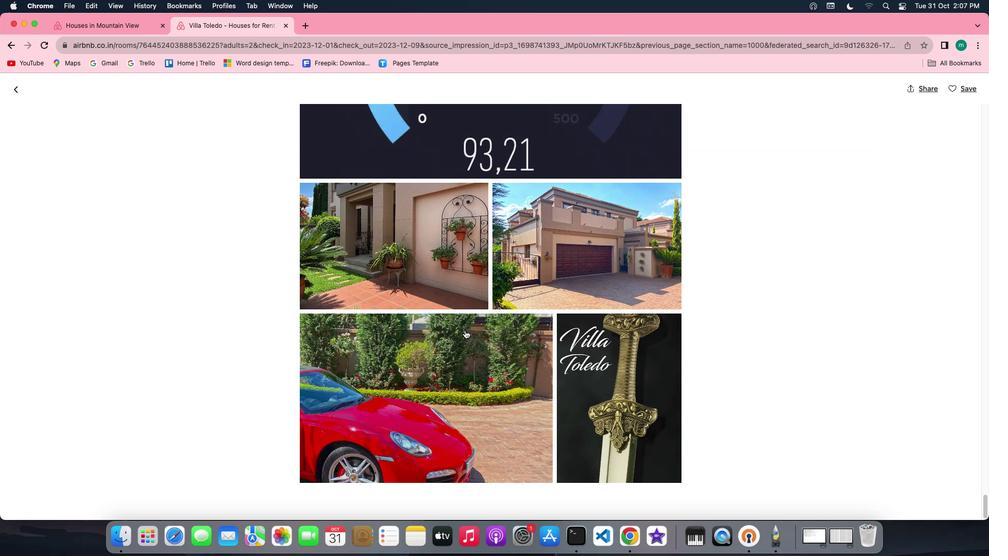 
Action: Mouse scrolled (465, 330) with delta (0, -1)
Screenshot: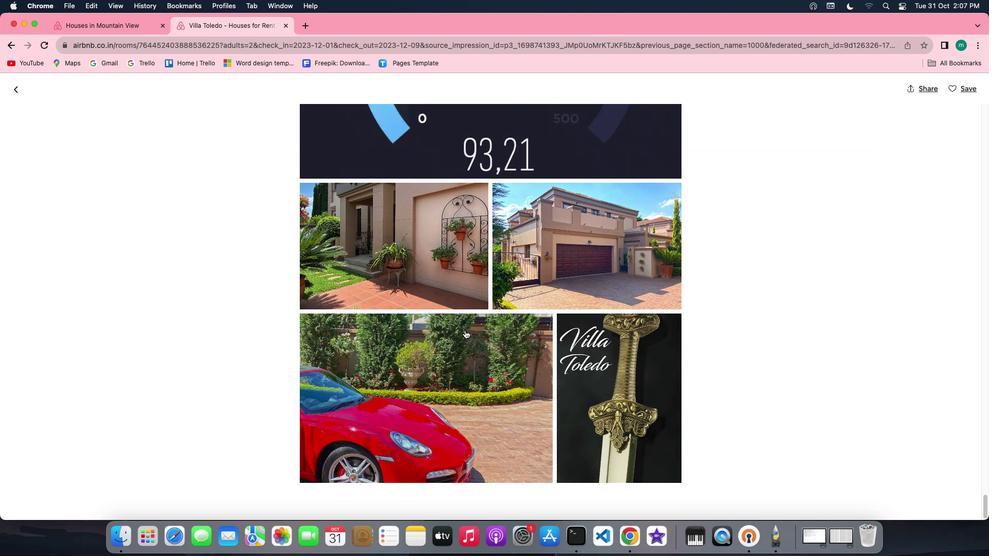 
Action: Mouse scrolled (465, 330) with delta (0, 0)
Screenshot: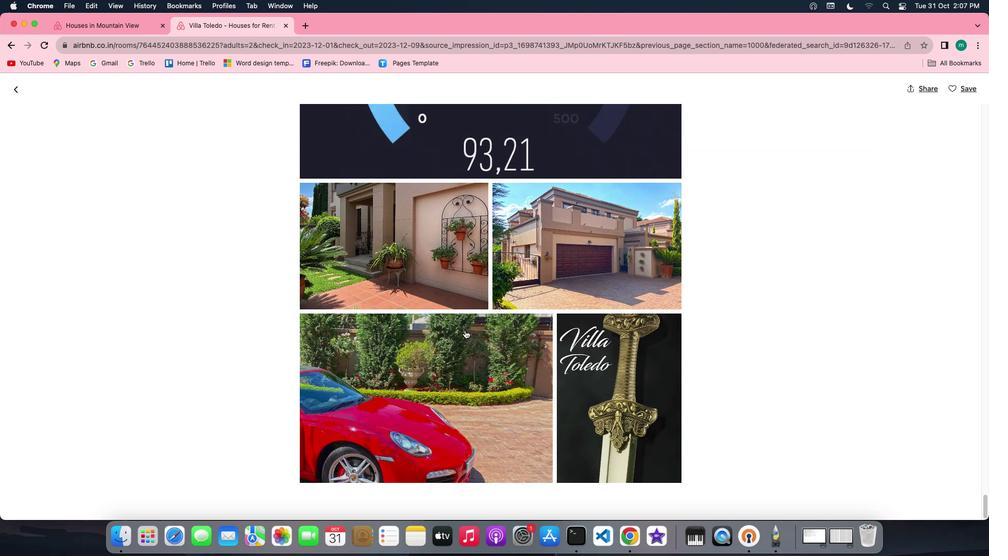
Action: Mouse scrolled (465, 330) with delta (0, 0)
Screenshot: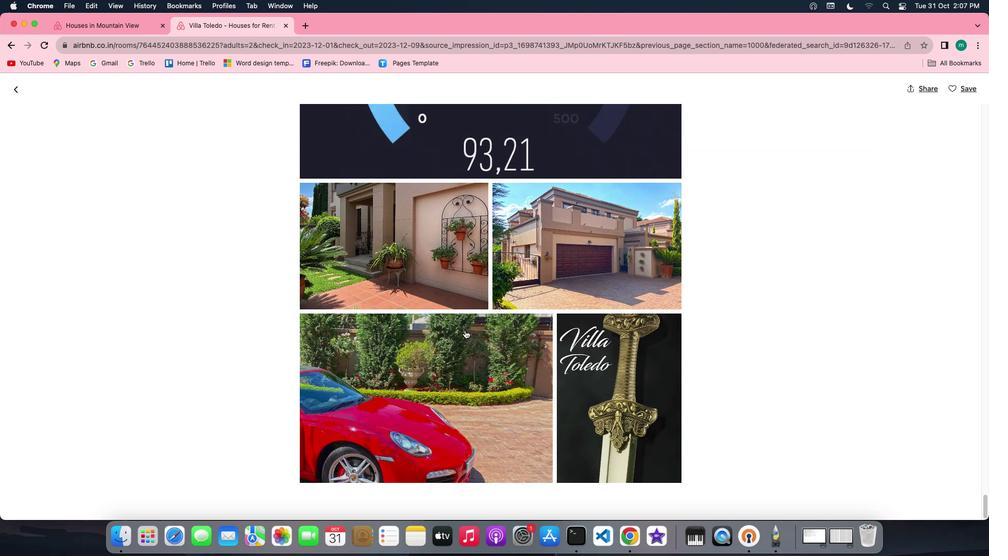 
Action: Mouse scrolled (465, 330) with delta (0, -1)
Screenshot: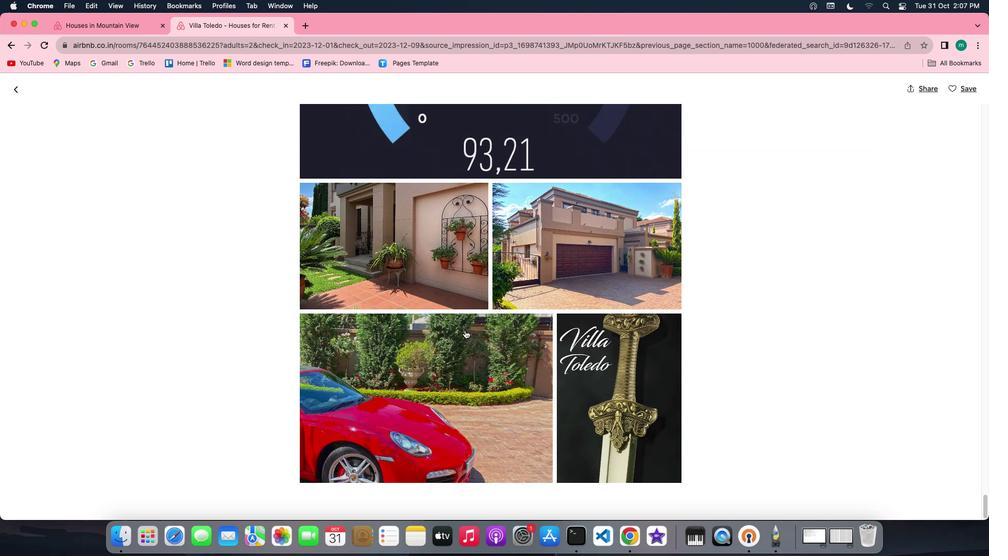 
Action: Mouse moved to (18, 89)
Screenshot: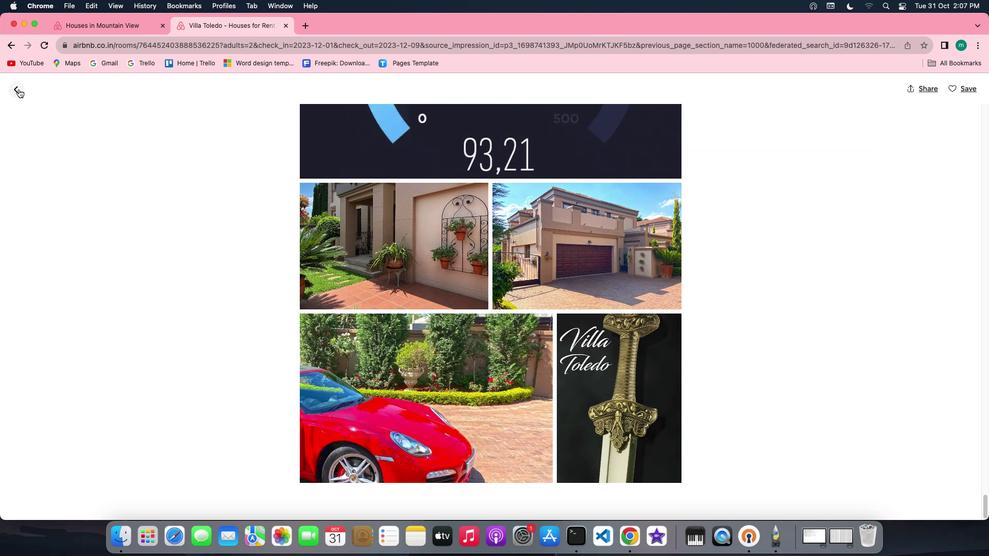 
Action: Mouse pressed left at (18, 89)
Screenshot: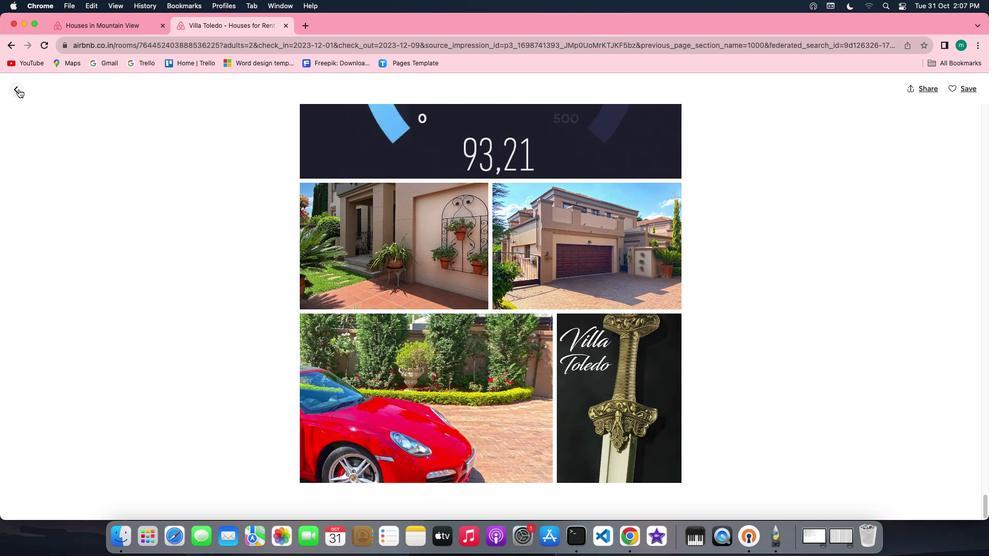 
Action: Mouse moved to (580, 332)
Screenshot: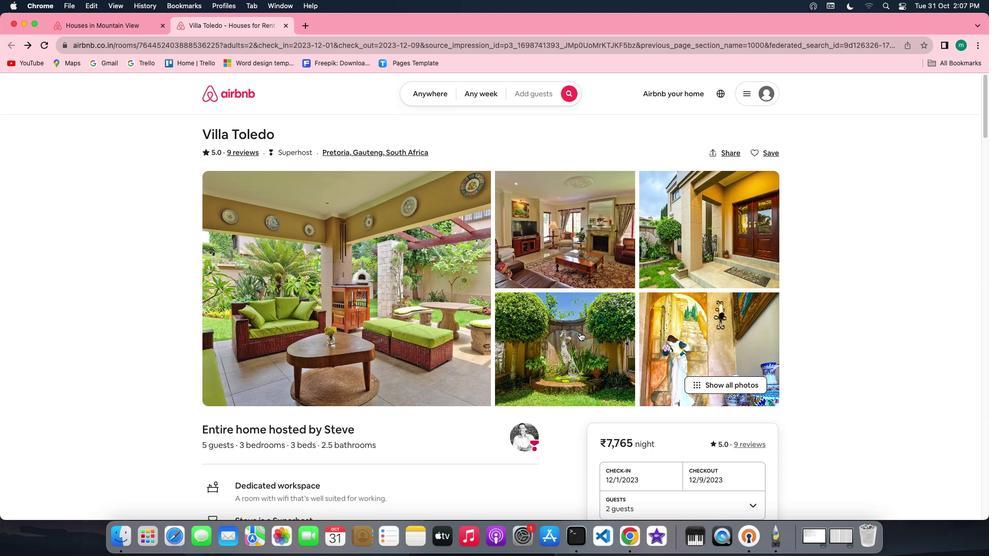 
Action: Mouse scrolled (580, 332) with delta (0, 0)
Screenshot: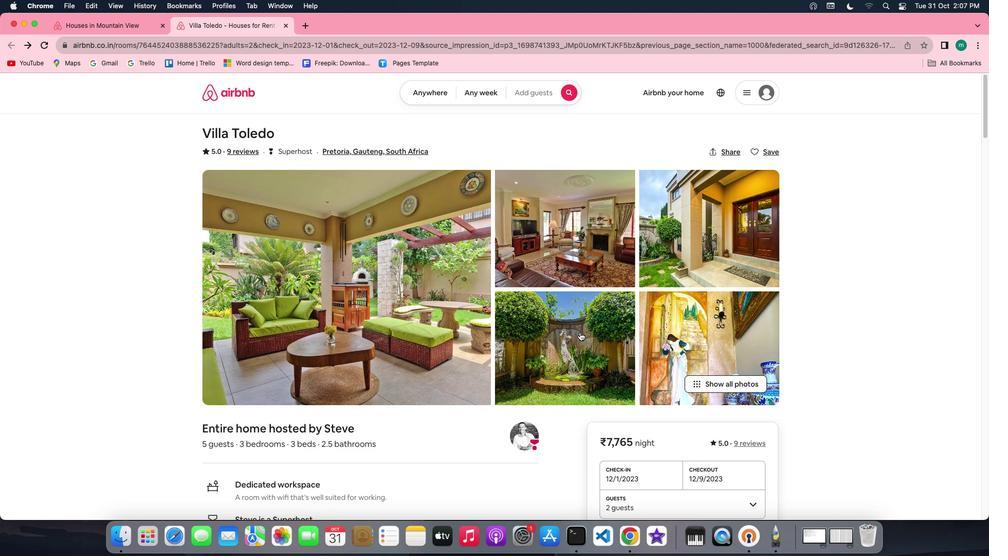
Action: Mouse scrolled (580, 332) with delta (0, 0)
Screenshot: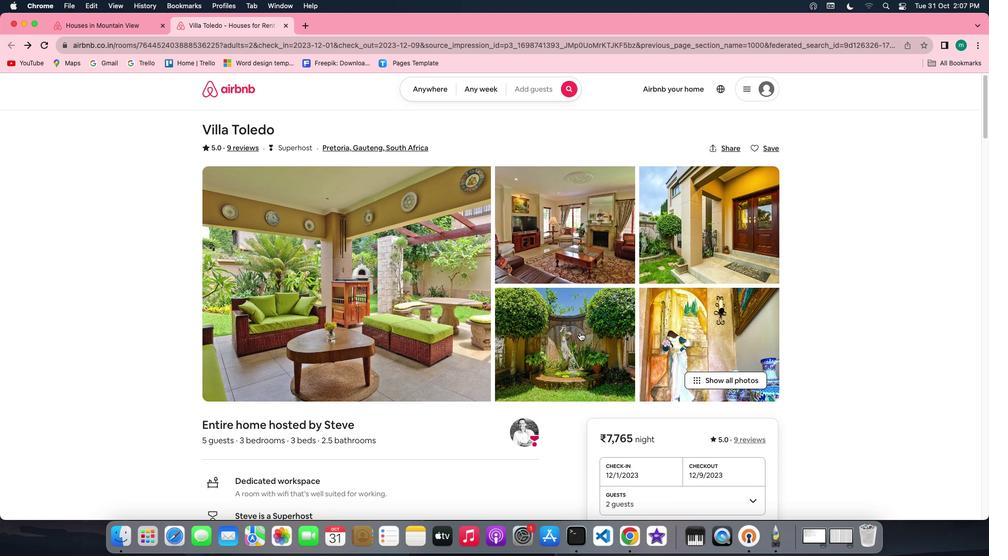 
Action: Mouse scrolled (580, 332) with delta (0, -1)
Screenshot: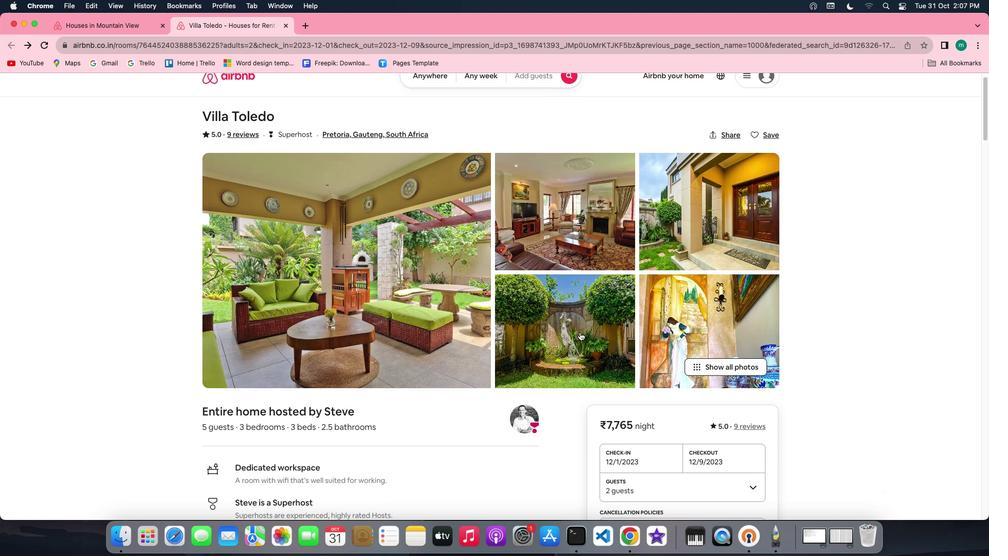 
Action: Mouse scrolled (580, 332) with delta (0, -2)
Screenshot: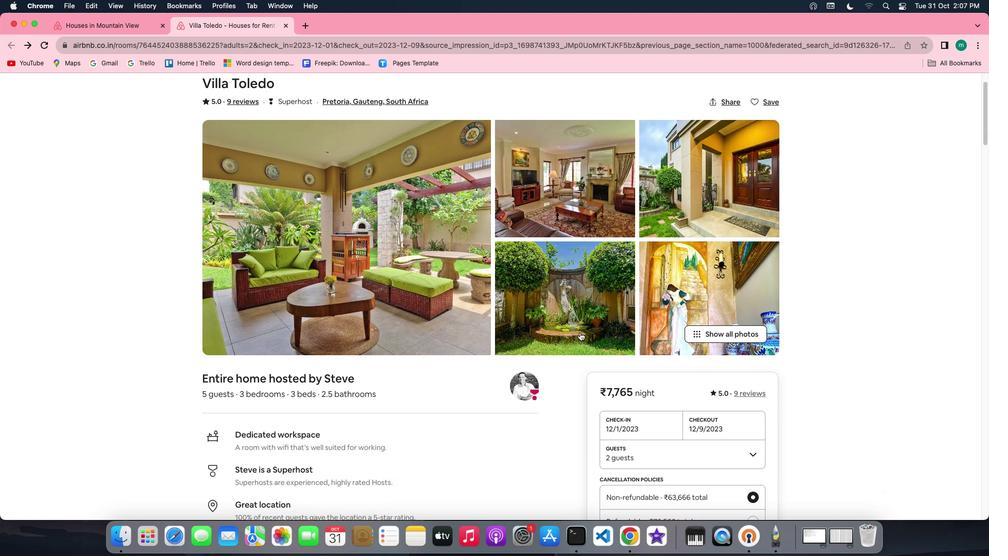
Action: Mouse scrolled (580, 332) with delta (0, 0)
Screenshot: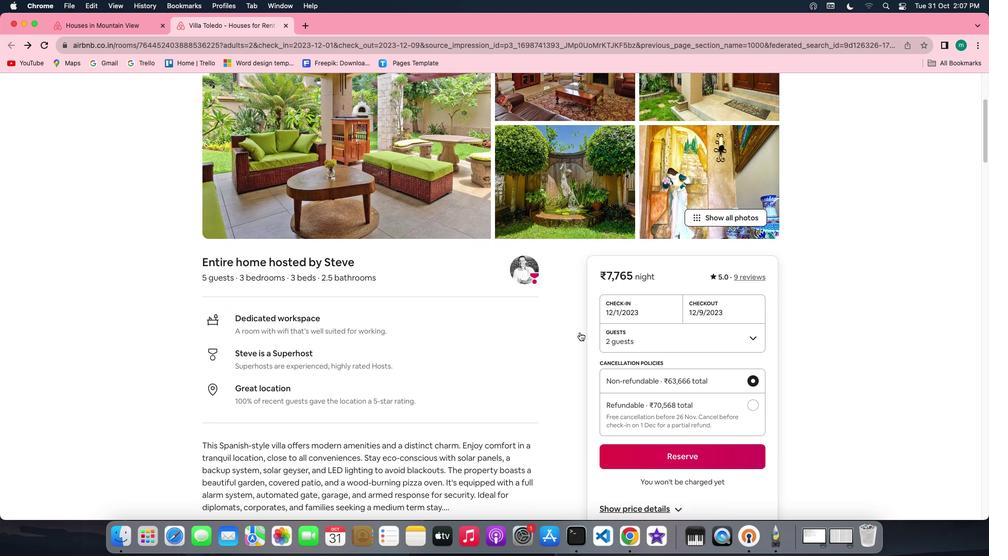 
Action: Mouse scrolled (580, 332) with delta (0, 0)
Screenshot: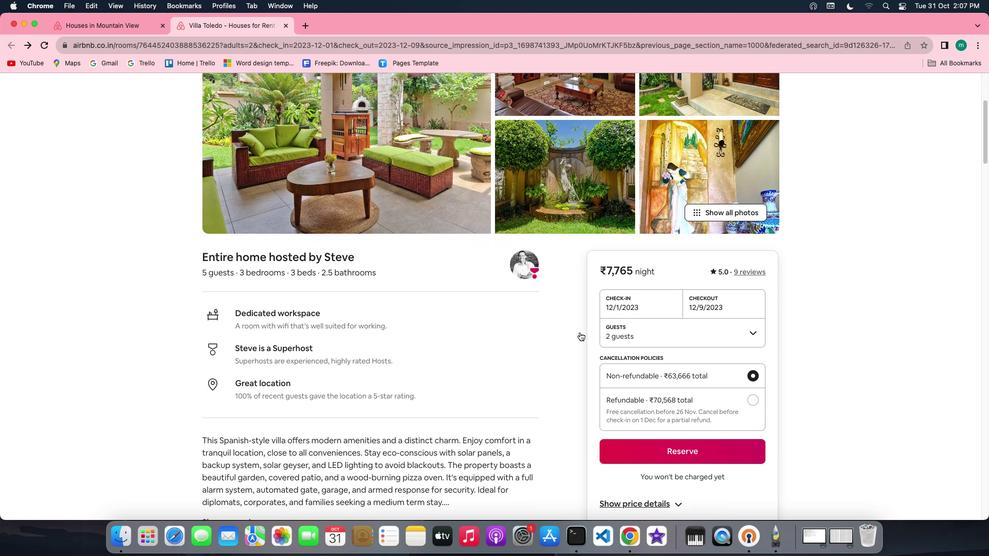 
Action: Mouse scrolled (580, 332) with delta (0, -1)
Screenshot: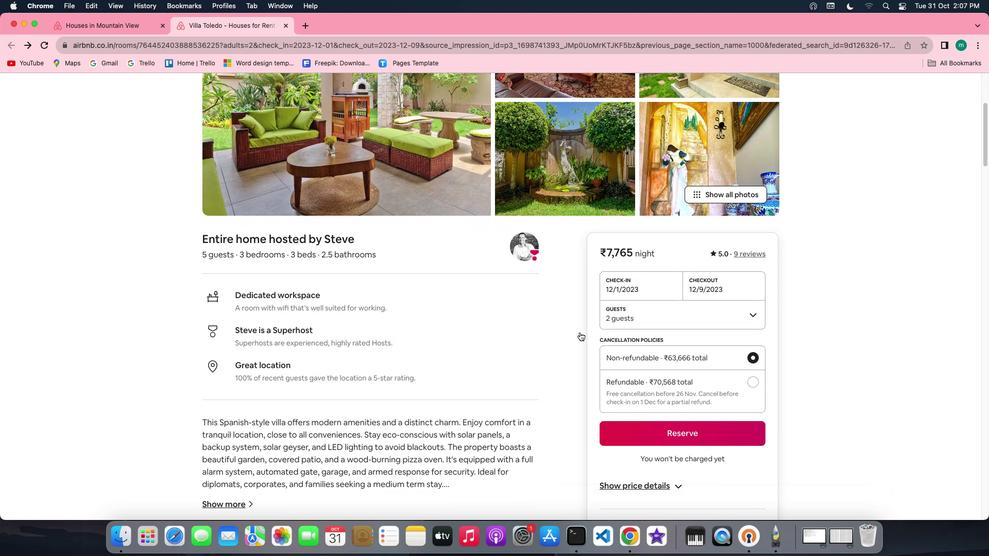 
Action: Mouse scrolled (580, 332) with delta (0, -2)
Screenshot: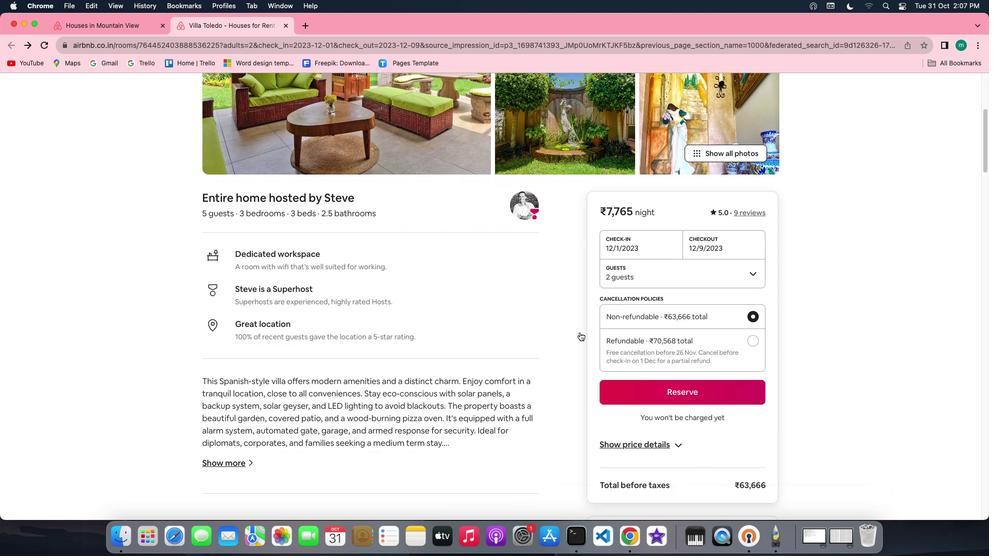 
Action: Mouse scrolled (580, 332) with delta (0, -2)
Screenshot: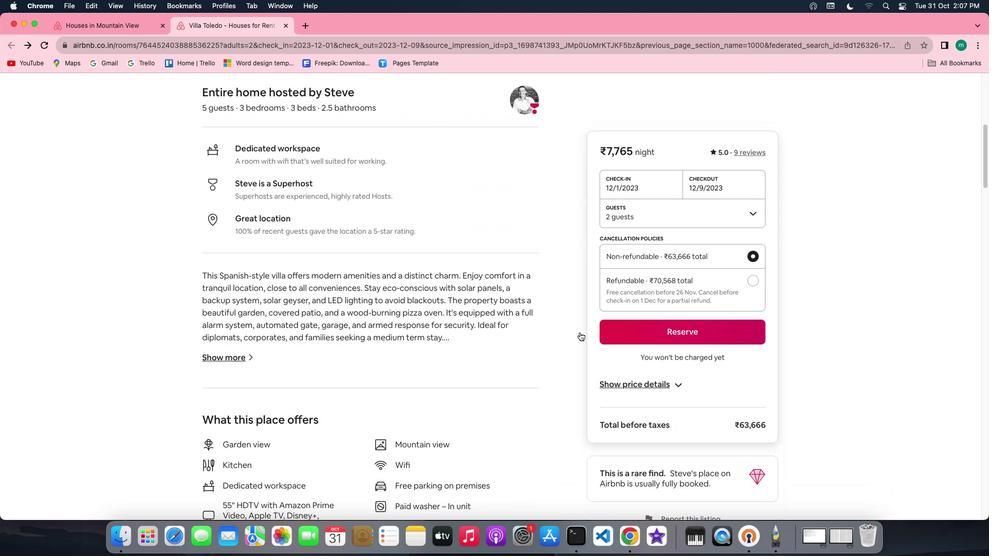 
Action: Mouse moved to (244, 264)
Screenshot: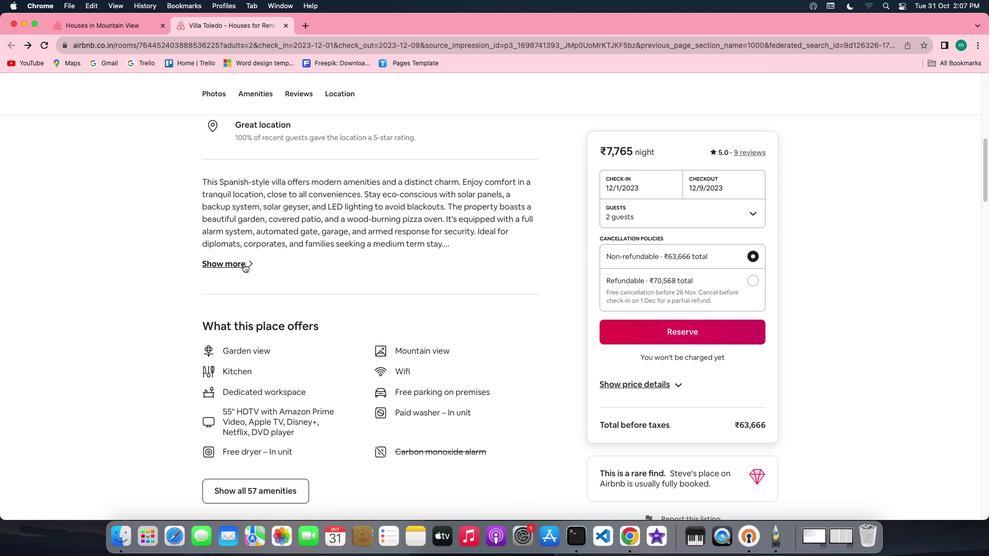 
Action: Mouse pressed left at (244, 264)
Screenshot: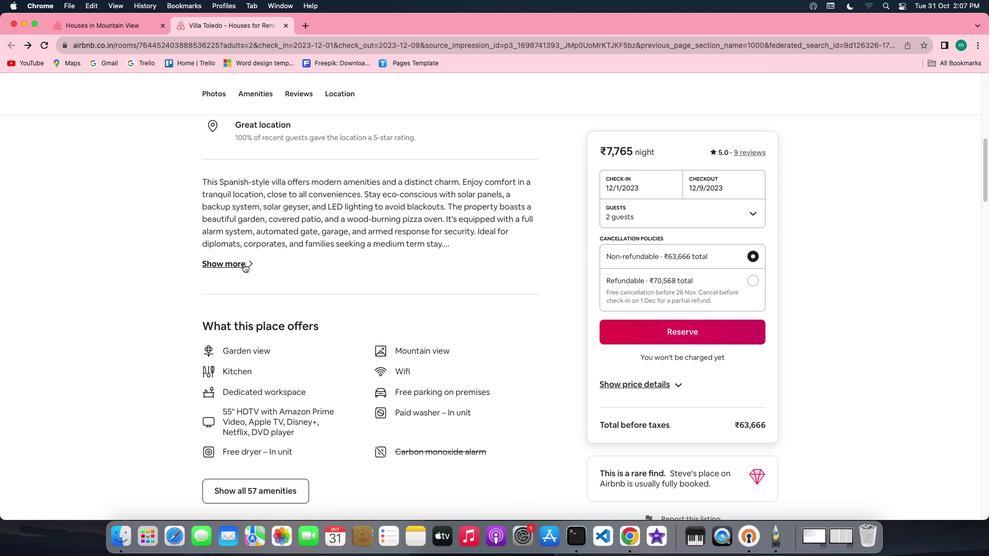 
Action: Mouse moved to (412, 341)
Screenshot: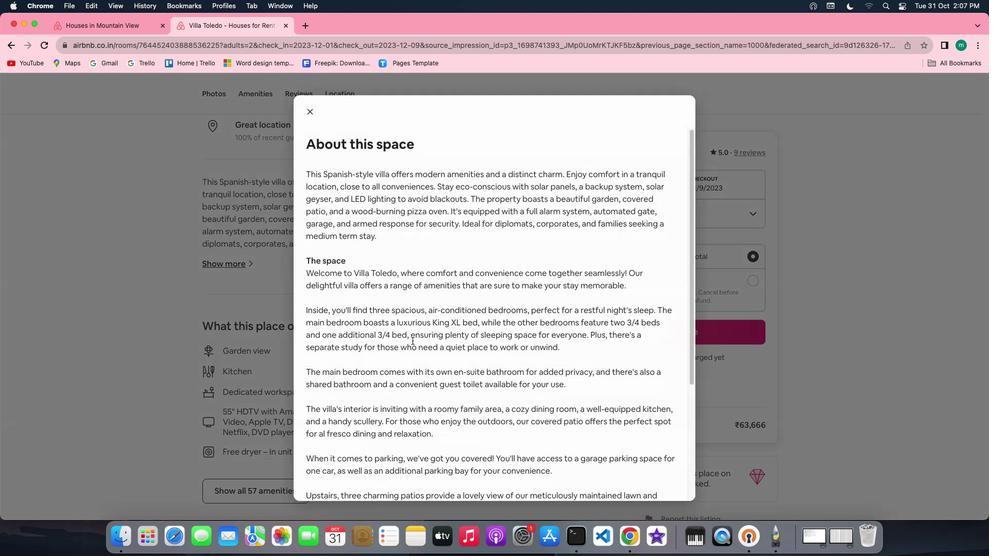 
Action: Mouse scrolled (412, 341) with delta (0, 0)
Screenshot: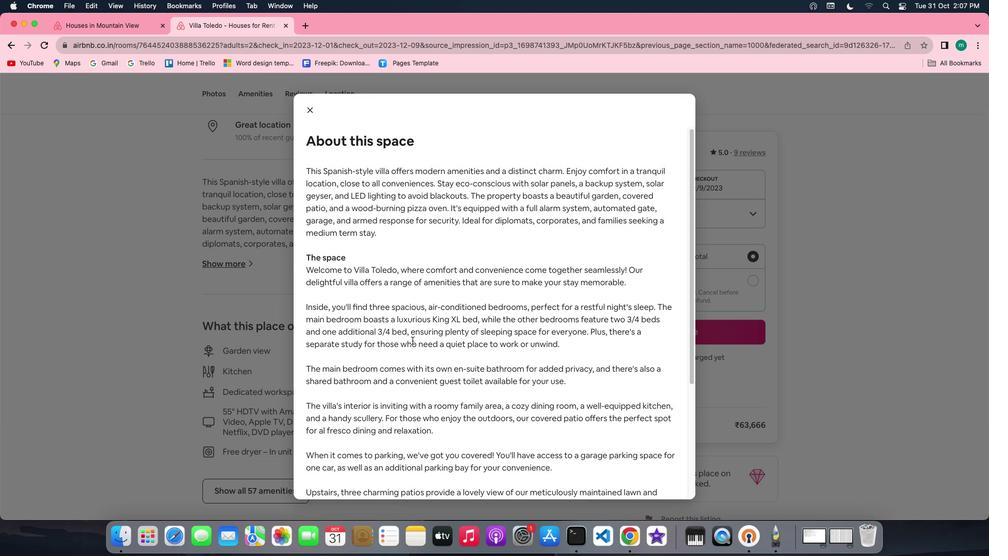 
Action: Mouse scrolled (412, 341) with delta (0, 0)
Screenshot: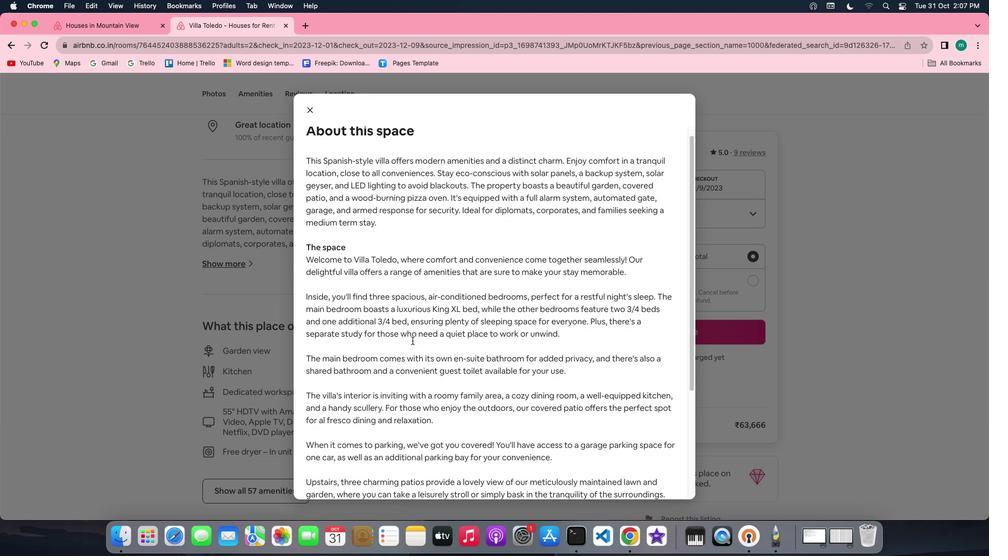 
Action: Mouse scrolled (412, 341) with delta (0, -1)
Screenshot: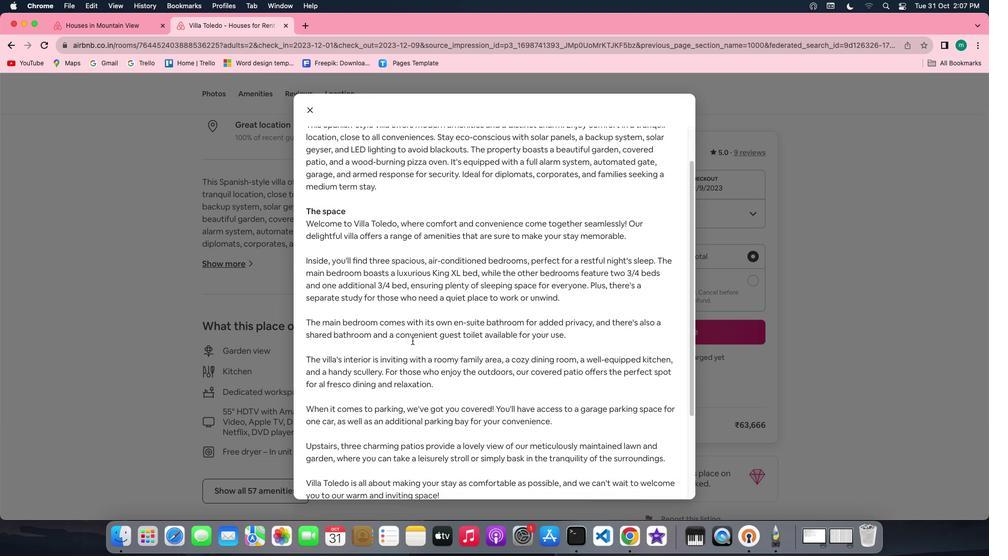 
Action: Mouse scrolled (412, 341) with delta (0, -2)
Screenshot: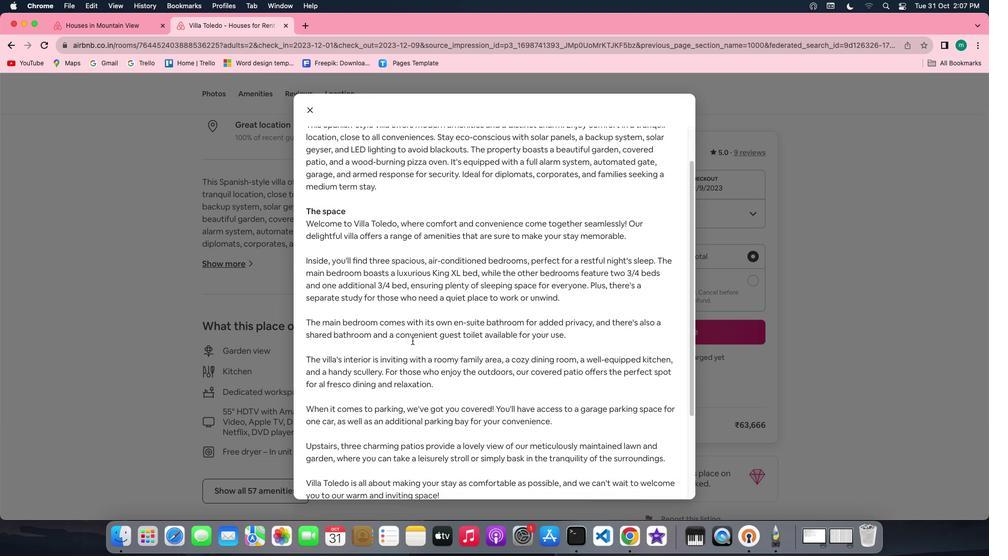 
Action: Mouse scrolled (412, 341) with delta (0, -2)
